 Task: Slide 3 - Table of contents.
Action: Mouse moved to (35, 88)
Screenshot: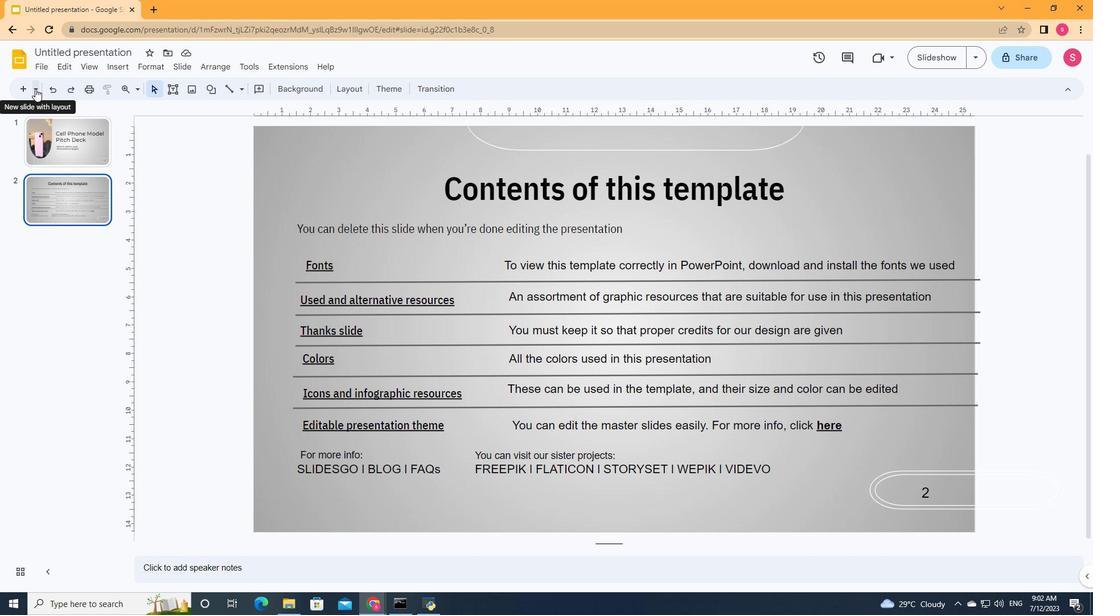 
Action: Mouse pressed left at (35, 88)
Screenshot: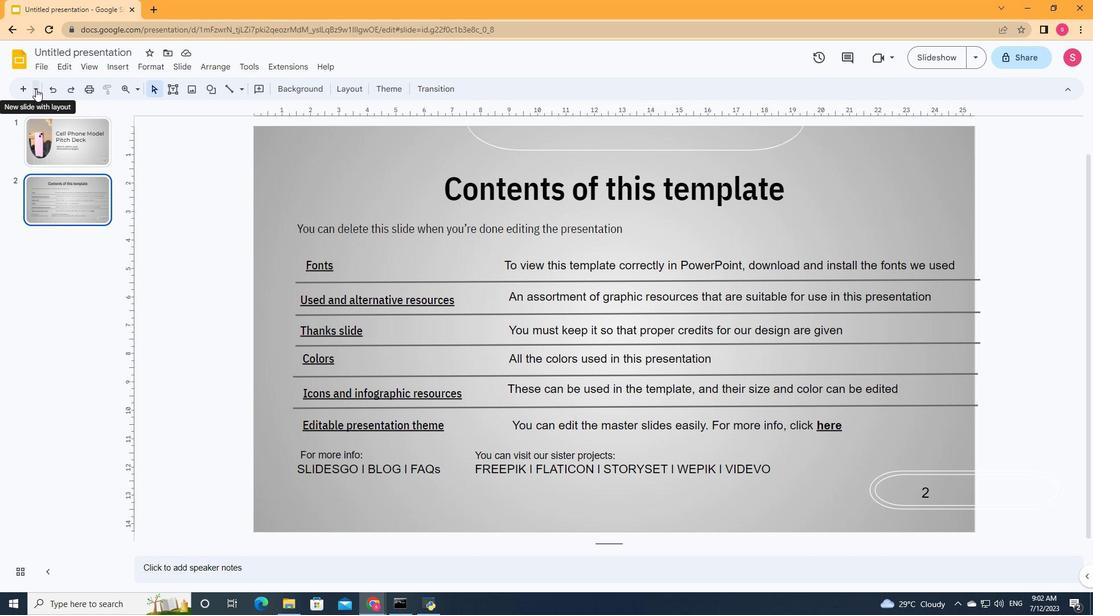 
Action: Mouse moved to (142, 130)
Screenshot: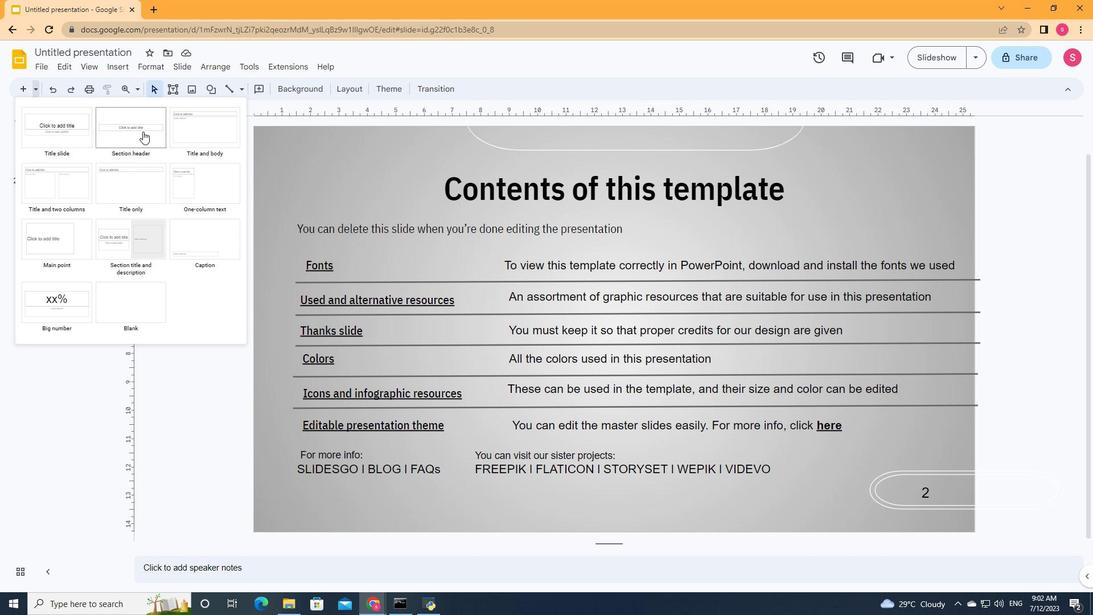 
Action: Mouse pressed left at (142, 130)
Screenshot: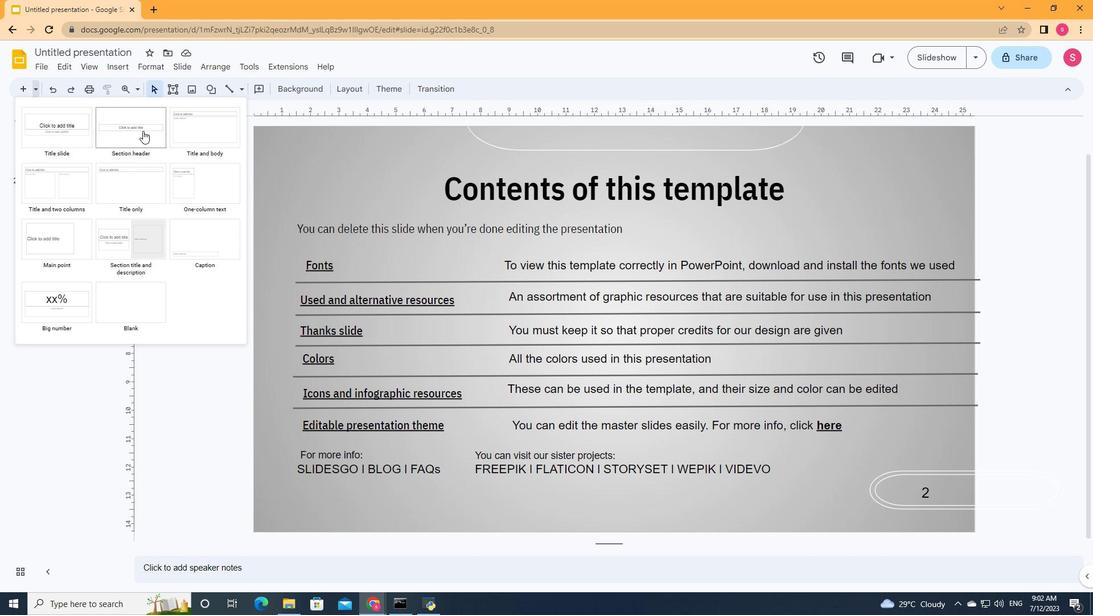 
Action: Mouse moved to (666, 295)
Screenshot: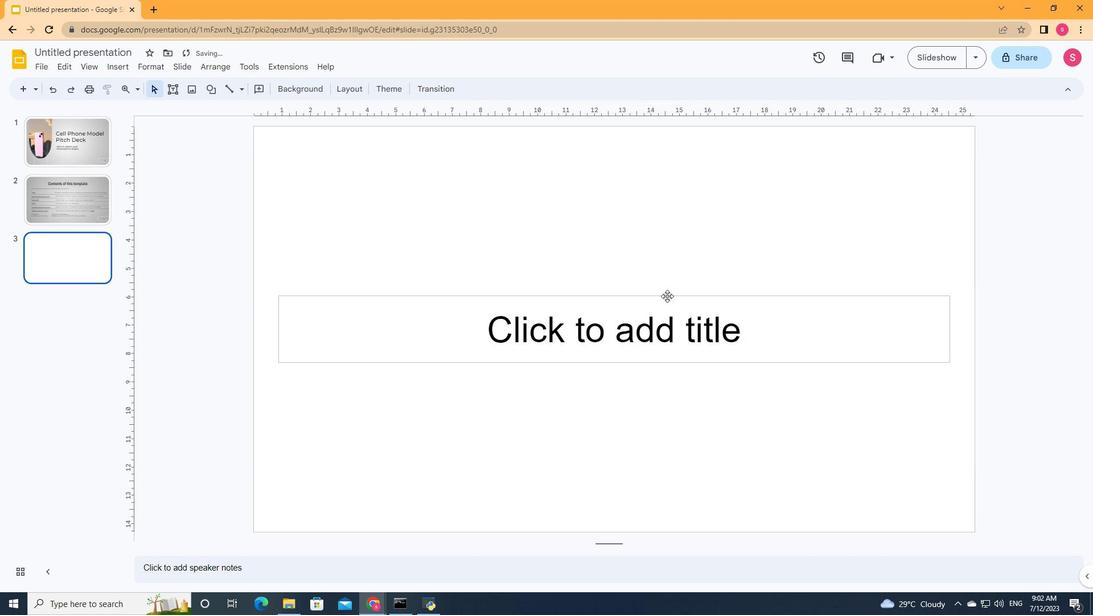 
Action: Mouse pressed left at (666, 295)
Screenshot: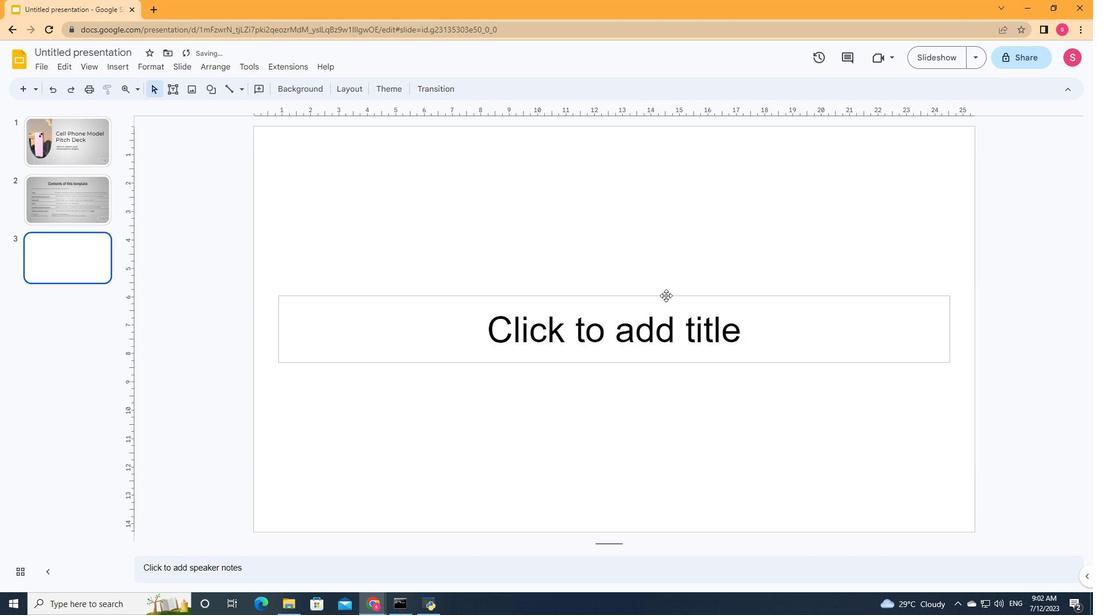 
Action: Mouse moved to (567, 295)
Screenshot: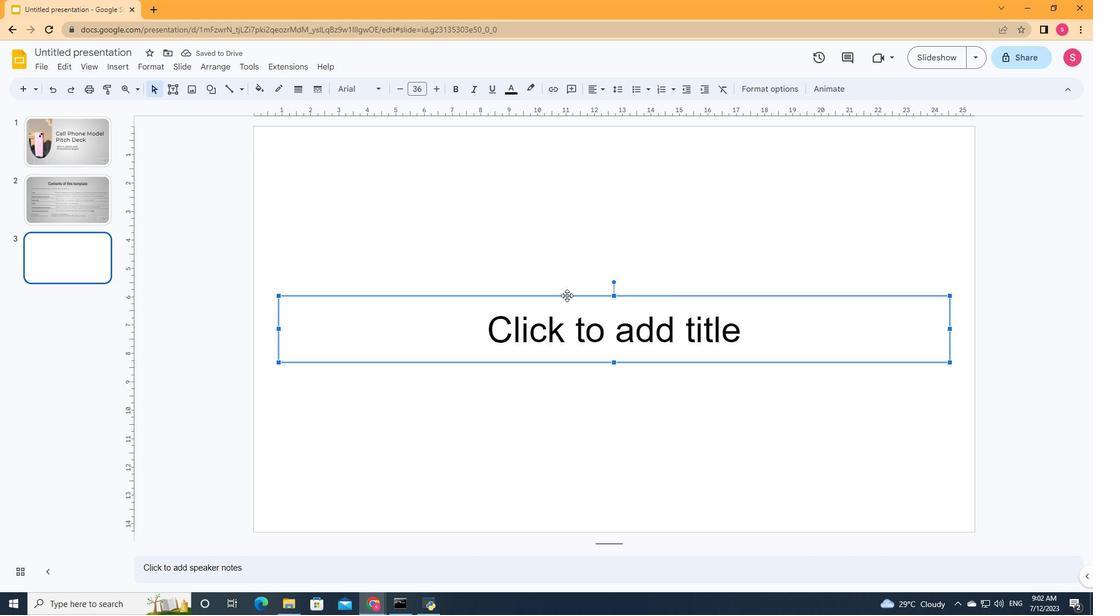 
Action: Mouse pressed left at (567, 295)
Screenshot: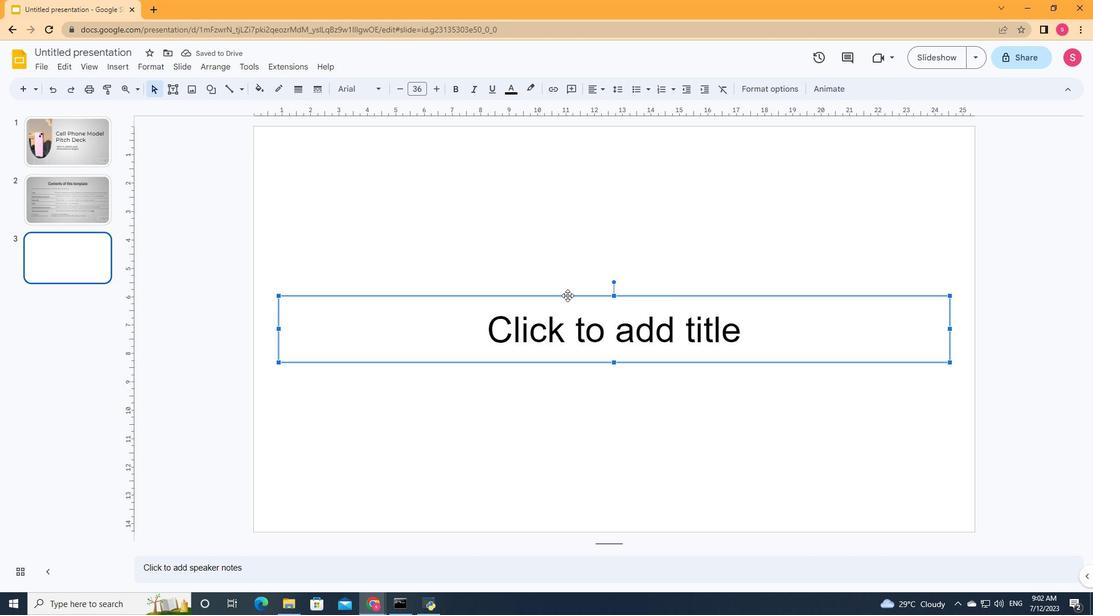 
Action: Mouse moved to (706, 187)
Screenshot: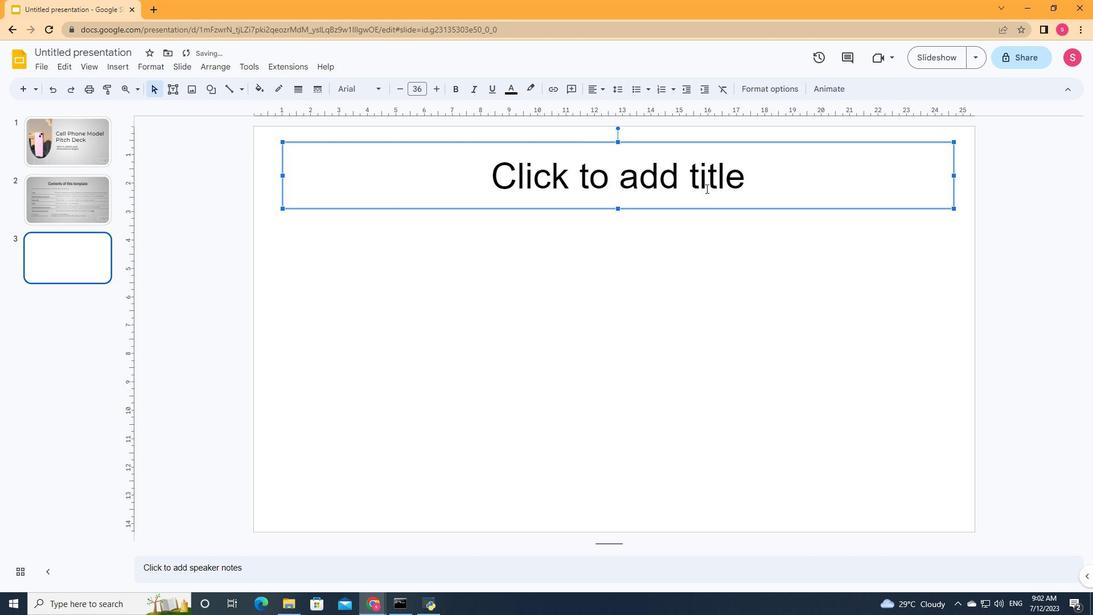 
Action: Mouse pressed left at (706, 187)
Screenshot: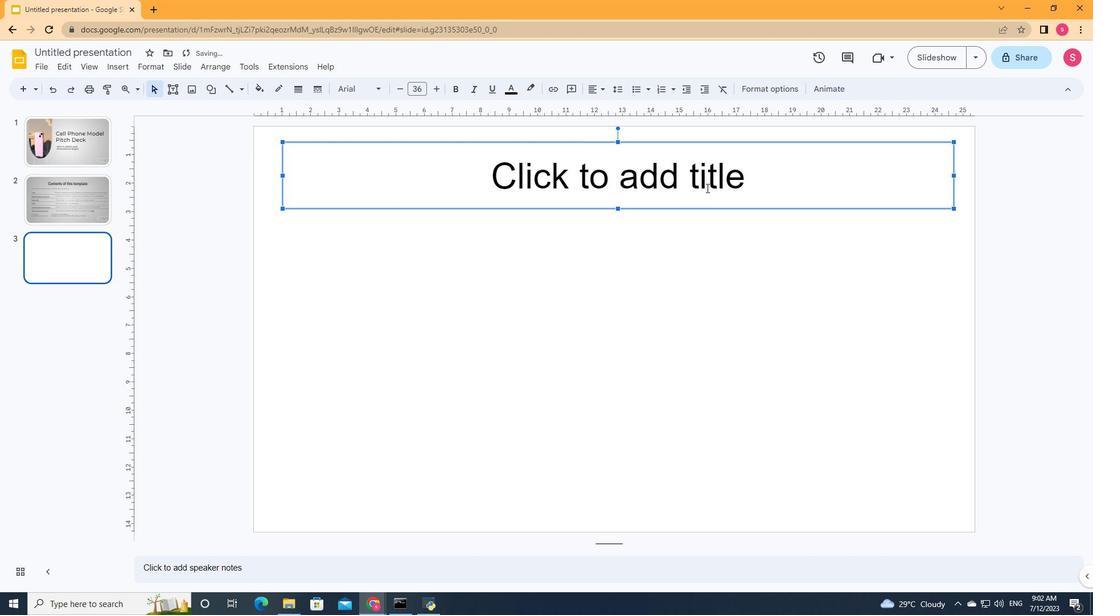
Action: Key pressed <Key.shift>Table<Key.space>of<Key.space>contents
Screenshot: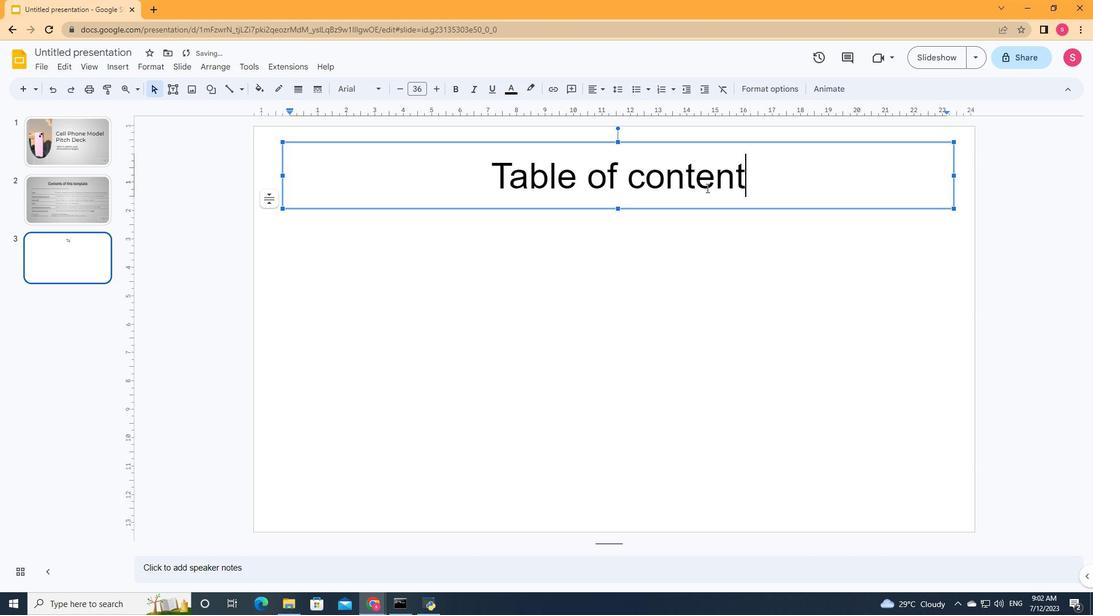 
Action: Mouse moved to (726, 244)
Screenshot: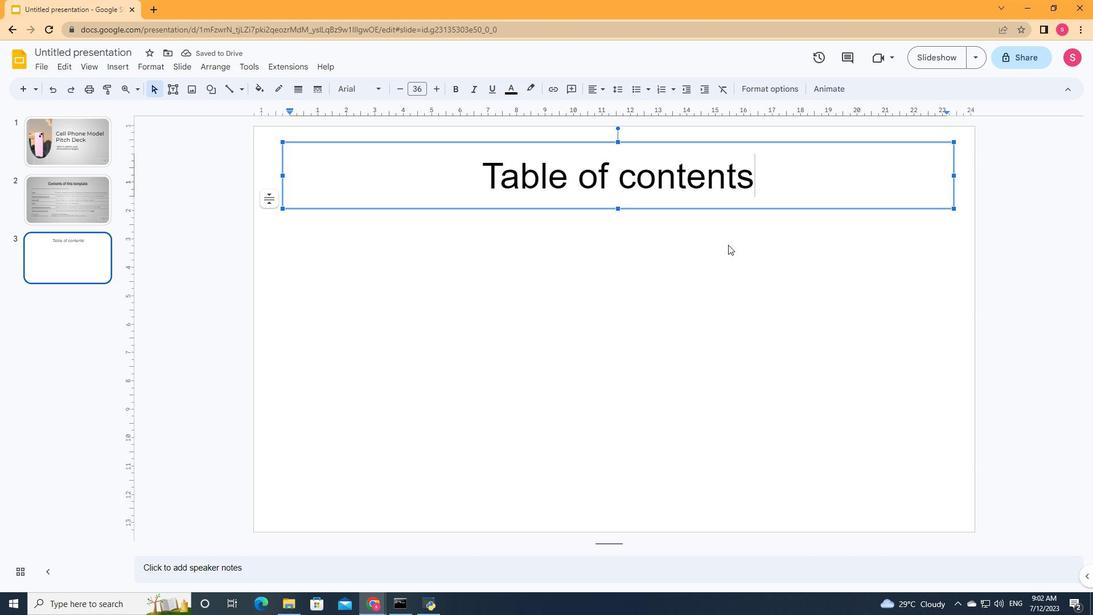 
Action: Mouse pressed left at (726, 244)
Screenshot: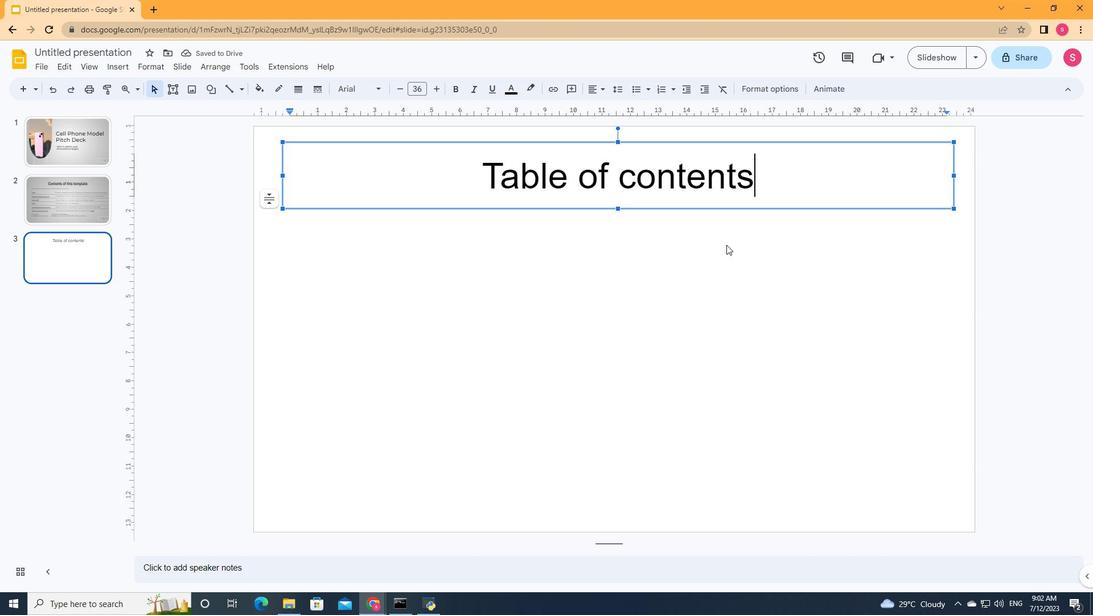 
Action: Mouse moved to (170, 85)
Screenshot: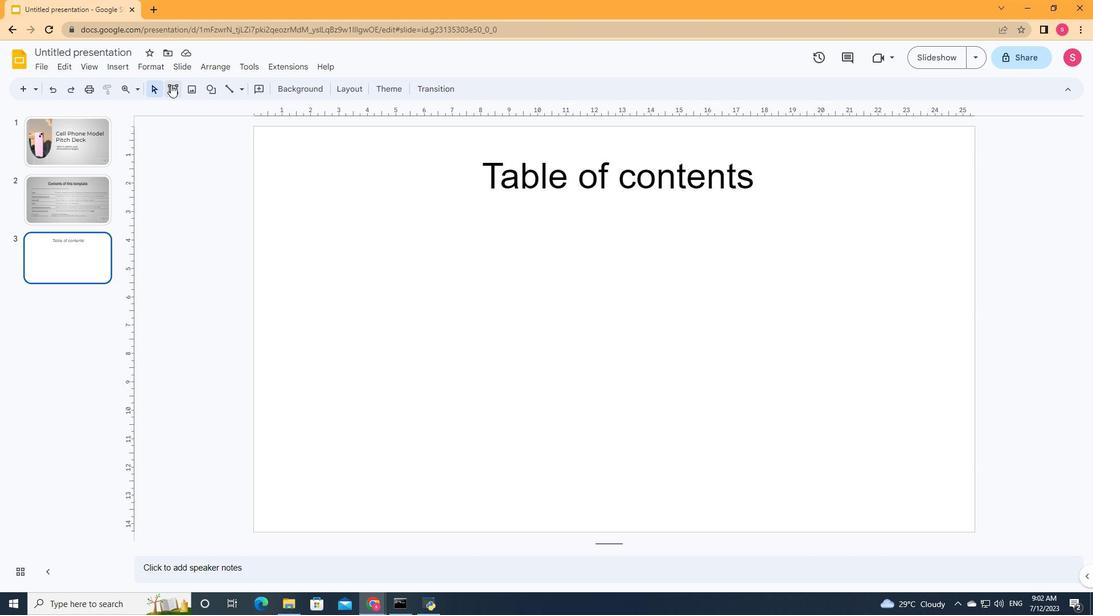 
Action: Mouse pressed left at (170, 85)
Screenshot: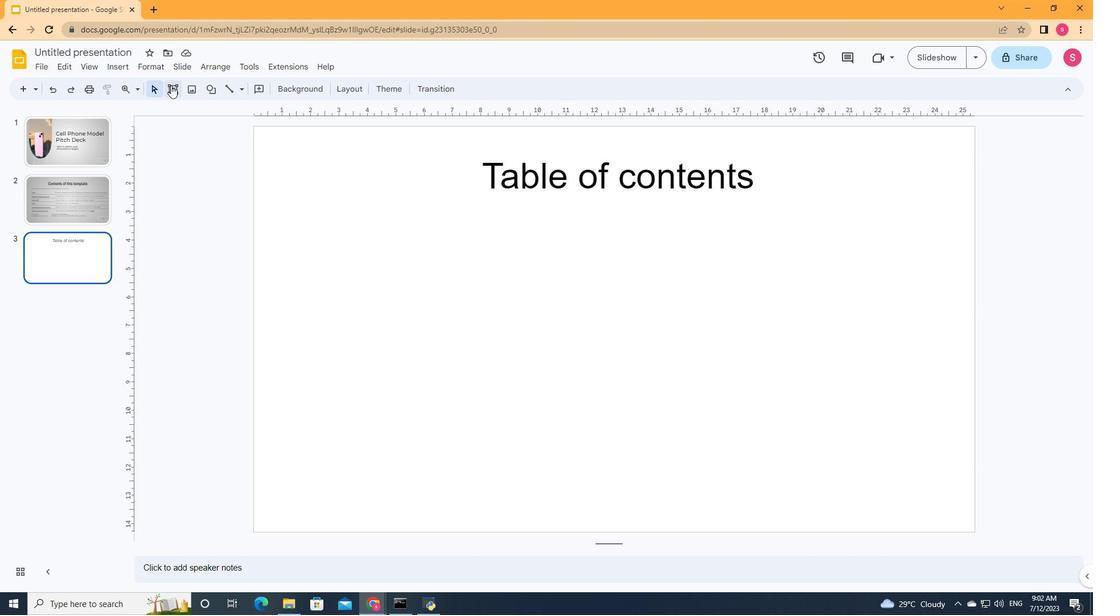 
Action: Mouse moved to (328, 231)
Screenshot: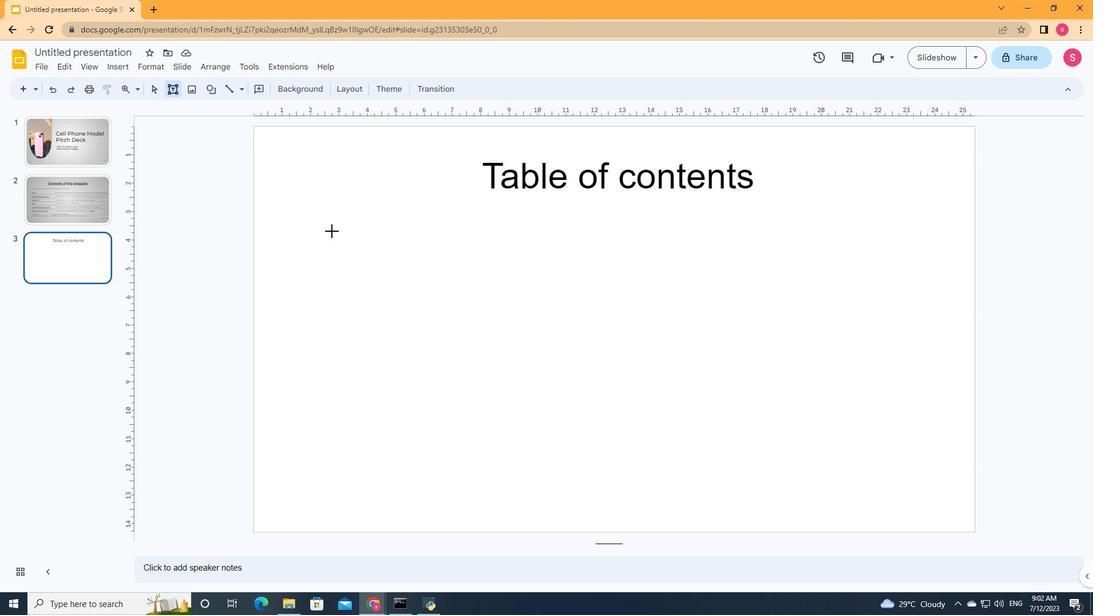 
Action: Mouse pressed left at (328, 231)
Screenshot: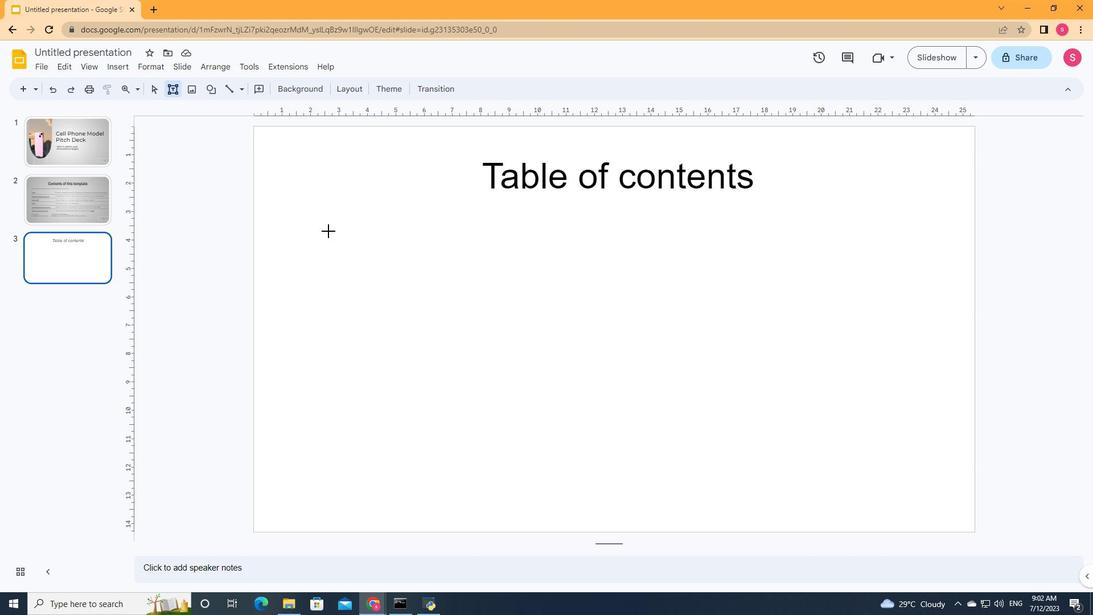 
Action: Mouse moved to (521, 260)
Screenshot: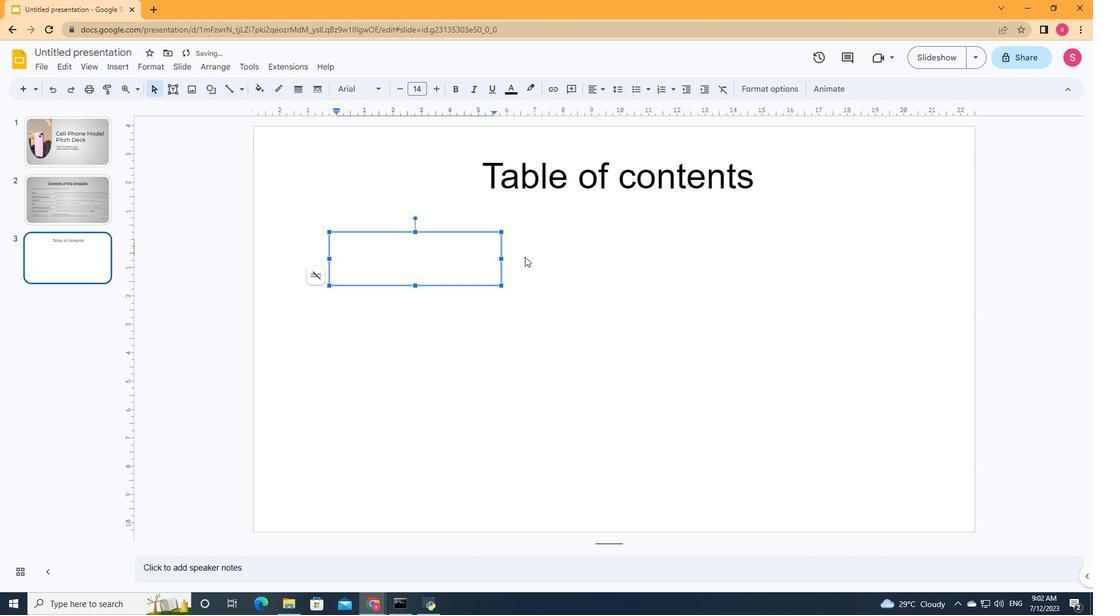 
Action: Key pressed <Key.shift>Introduction
Screenshot: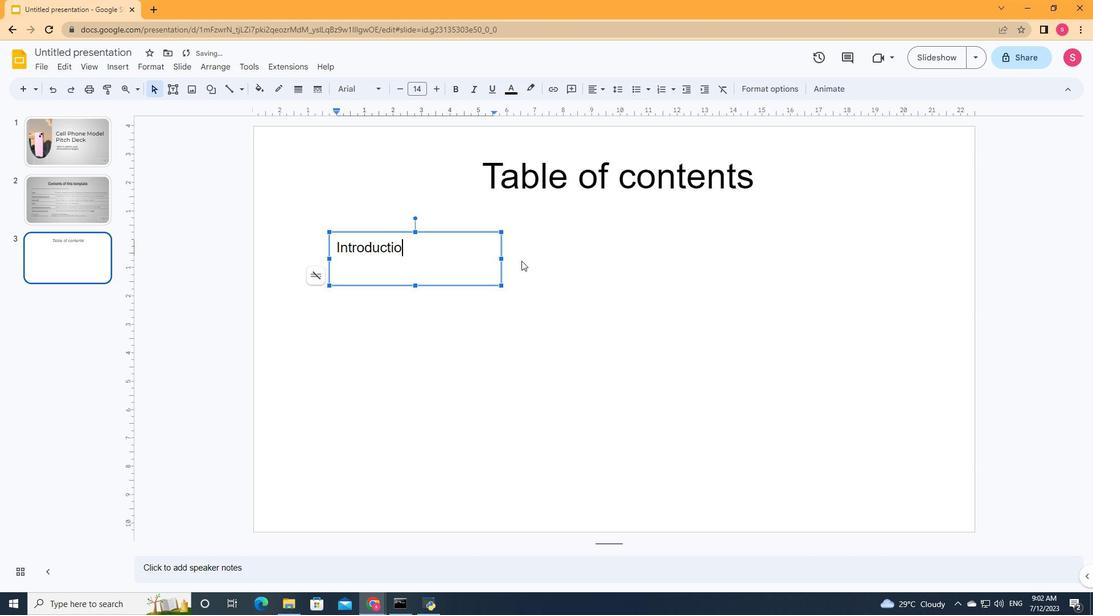 
Action: Mouse moved to (501, 284)
Screenshot: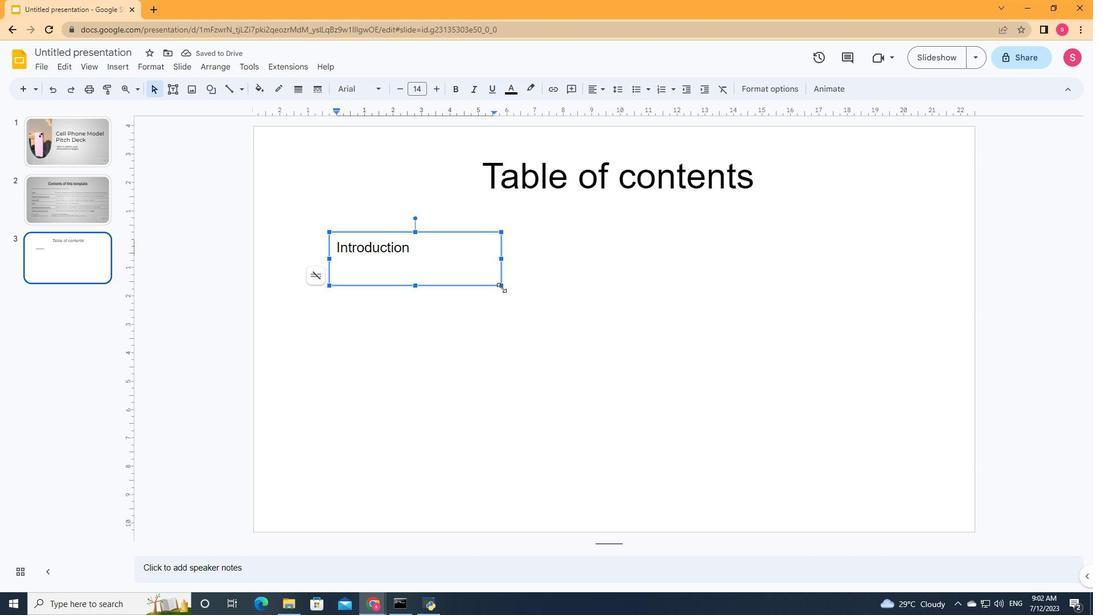 
Action: Mouse pressed left at (501, 284)
Screenshot: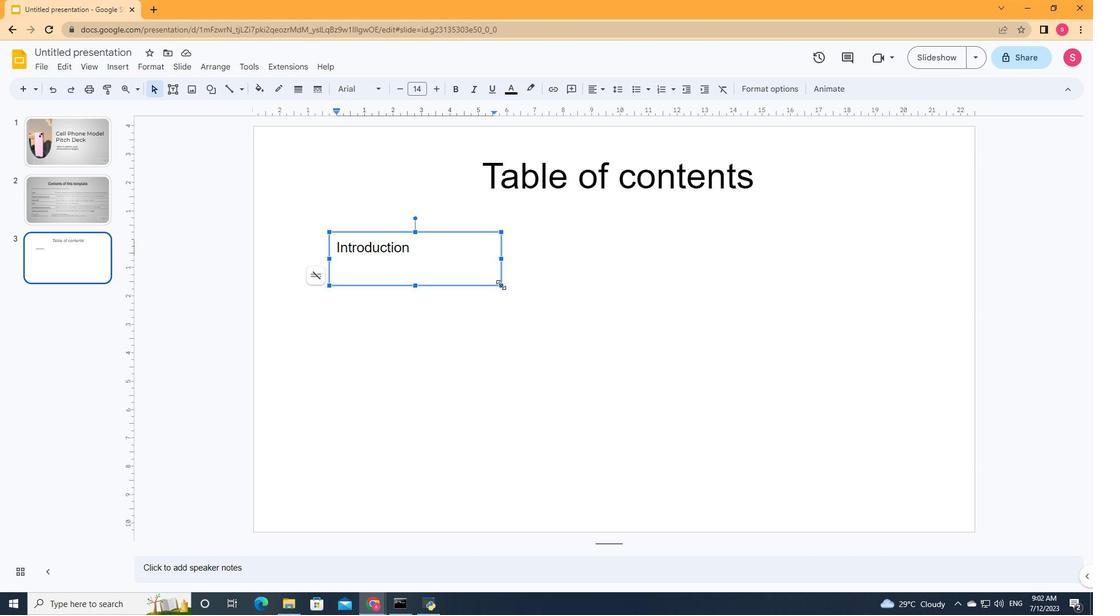 
Action: Mouse moved to (476, 263)
Screenshot: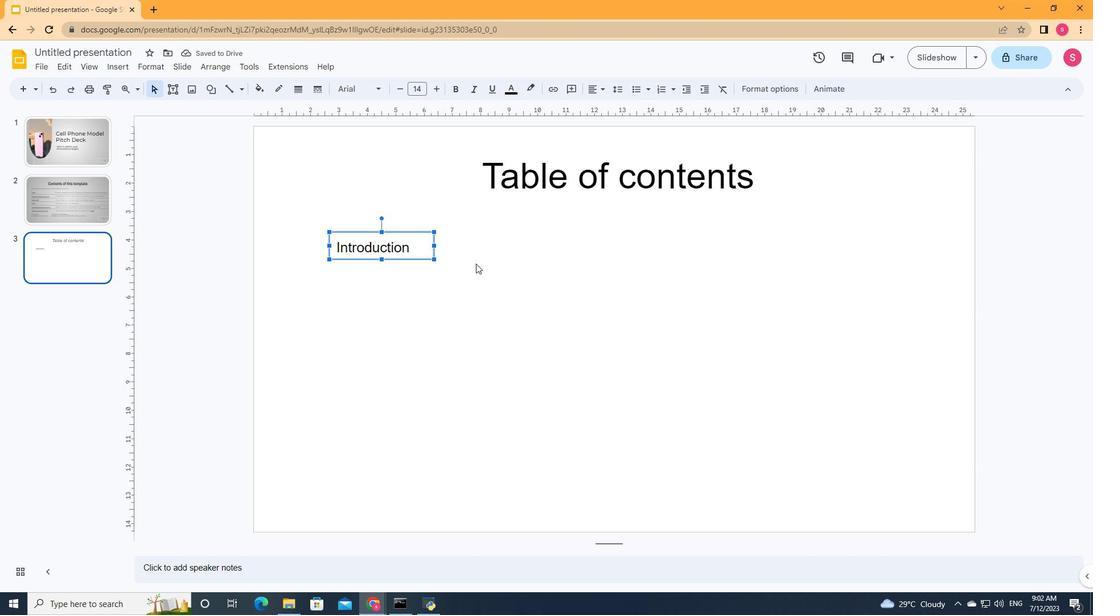 
Action: Mouse pressed left at (476, 263)
Screenshot: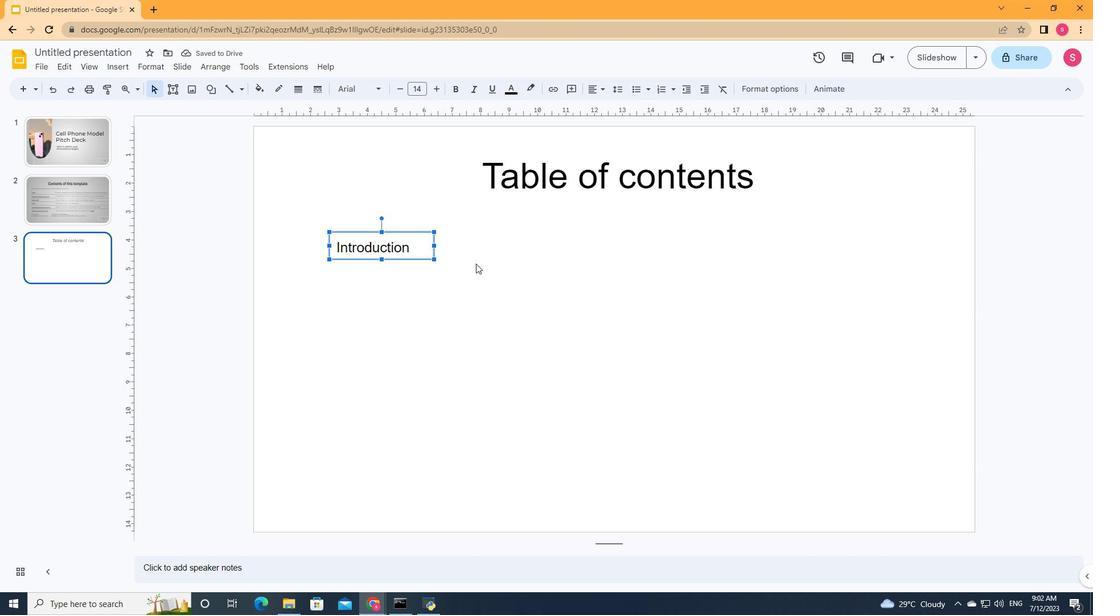 
Action: Mouse moved to (385, 248)
Screenshot: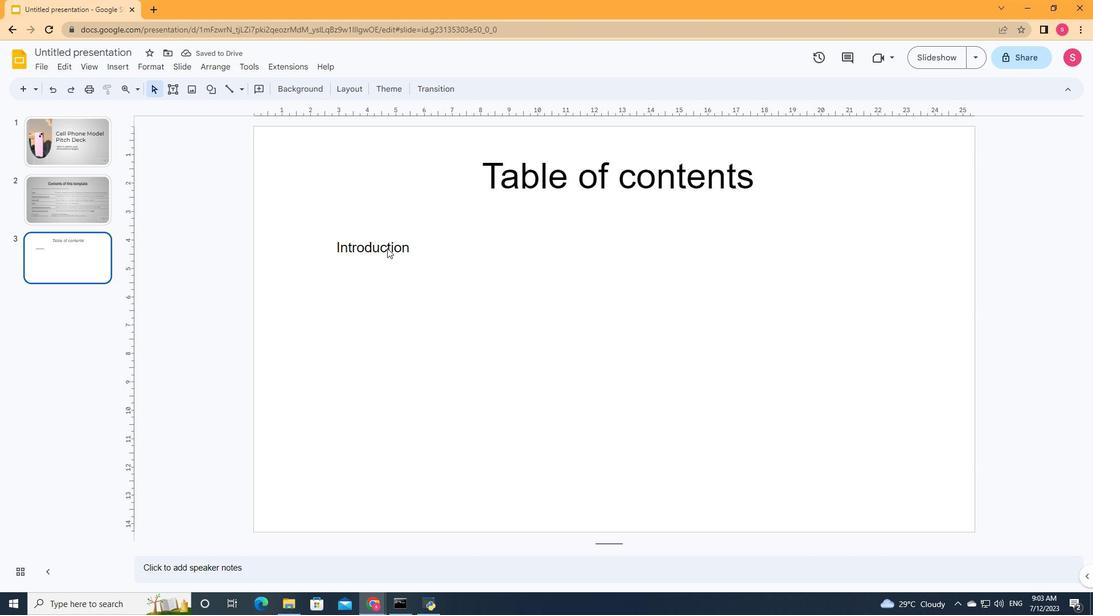 
Action: Mouse pressed left at (385, 248)
Screenshot: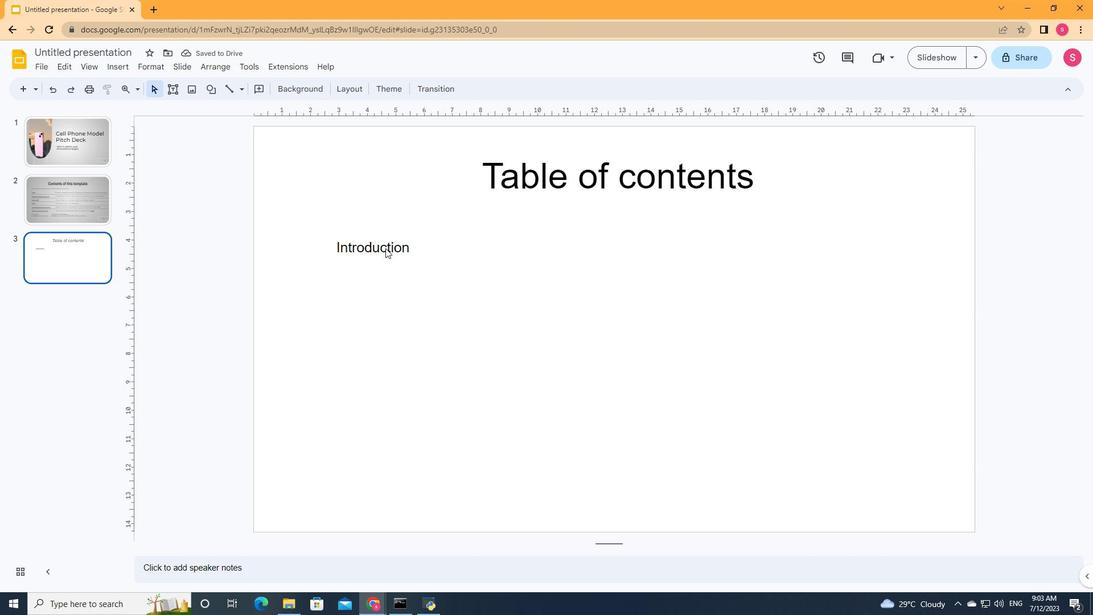 
Action: Mouse moved to (174, 87)
Screenshot: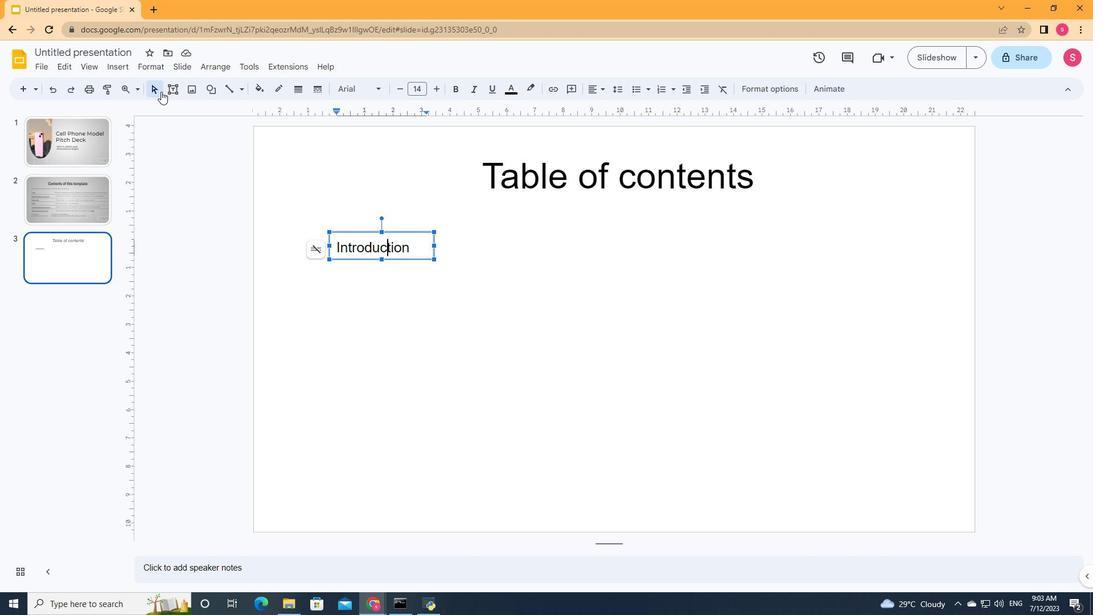
Action: Mouse pressed left at (174, 87)
Screenshot: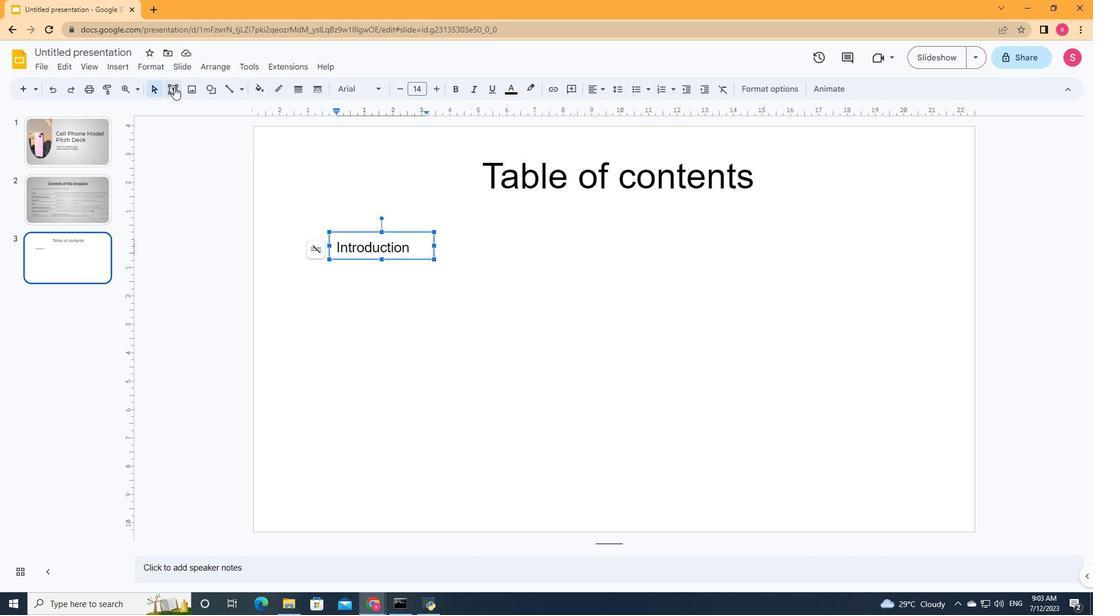 
Action: Mouse moved to (328, 292)
Screenshot: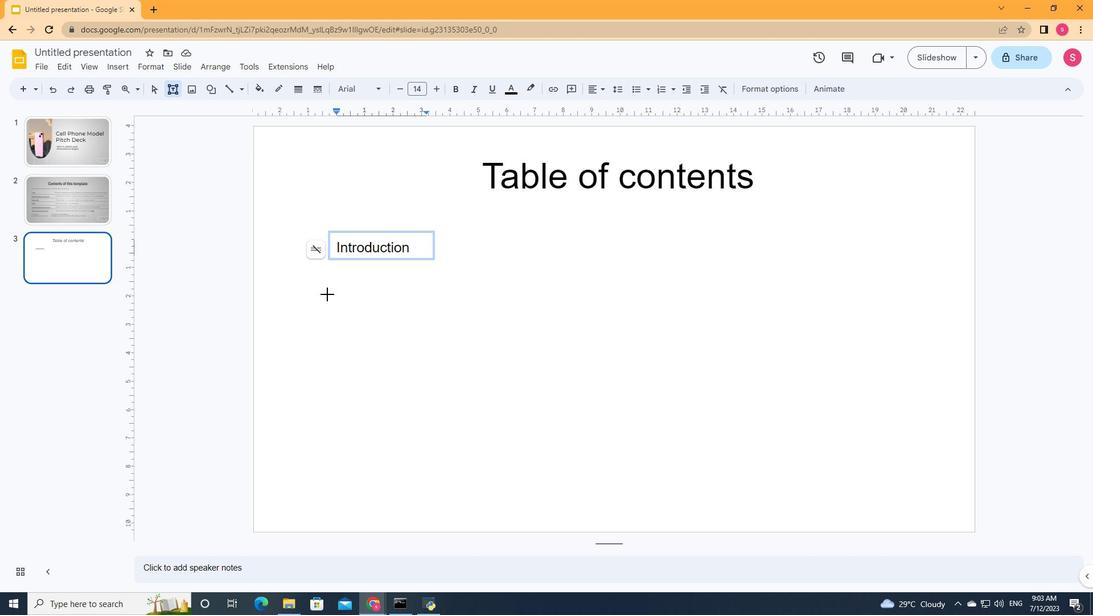 
Action: Mouse pressed left at (328, 292)
Screenshot: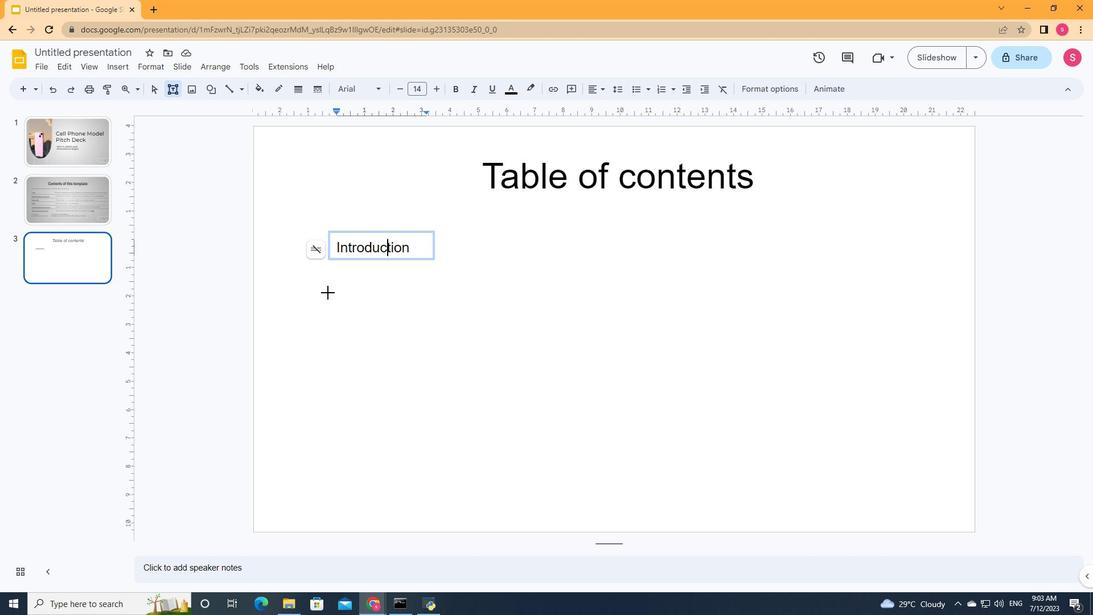 
Action: Mouse moved to (383, 319)
Screenshot: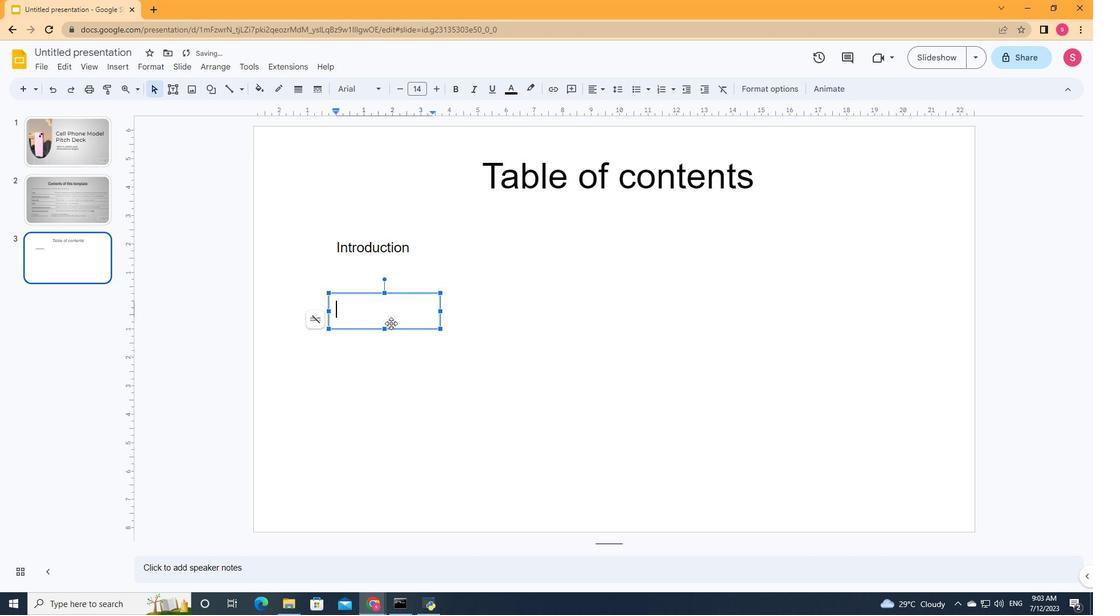 
Action: Key pressed <Key.shift>Market<Key.space>opportunity
Screenshot: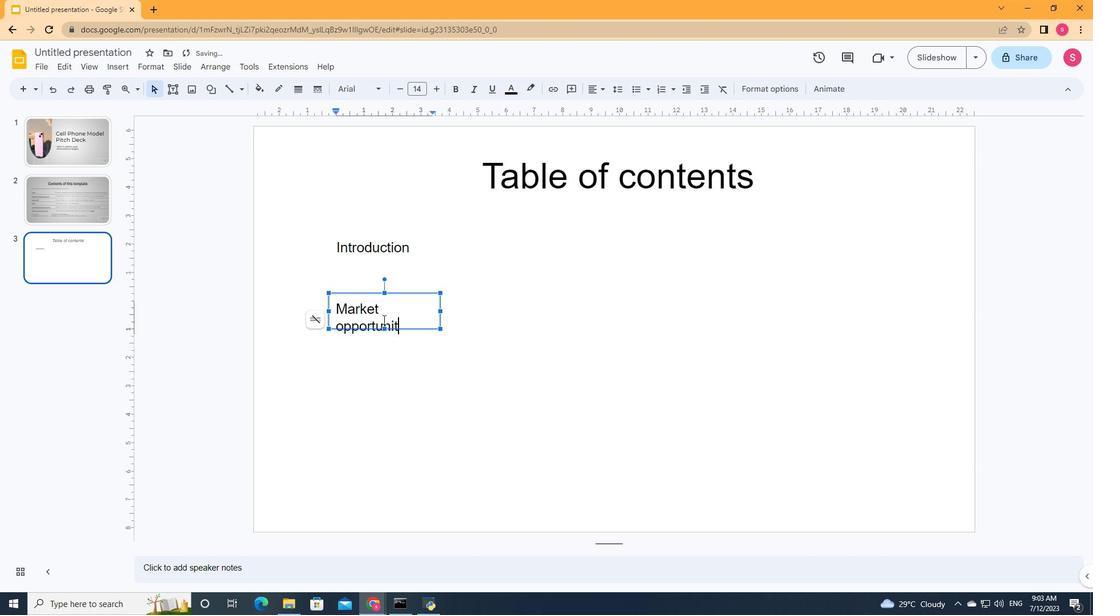 
Action: Mouse moved to (439, 310)
Screenshot: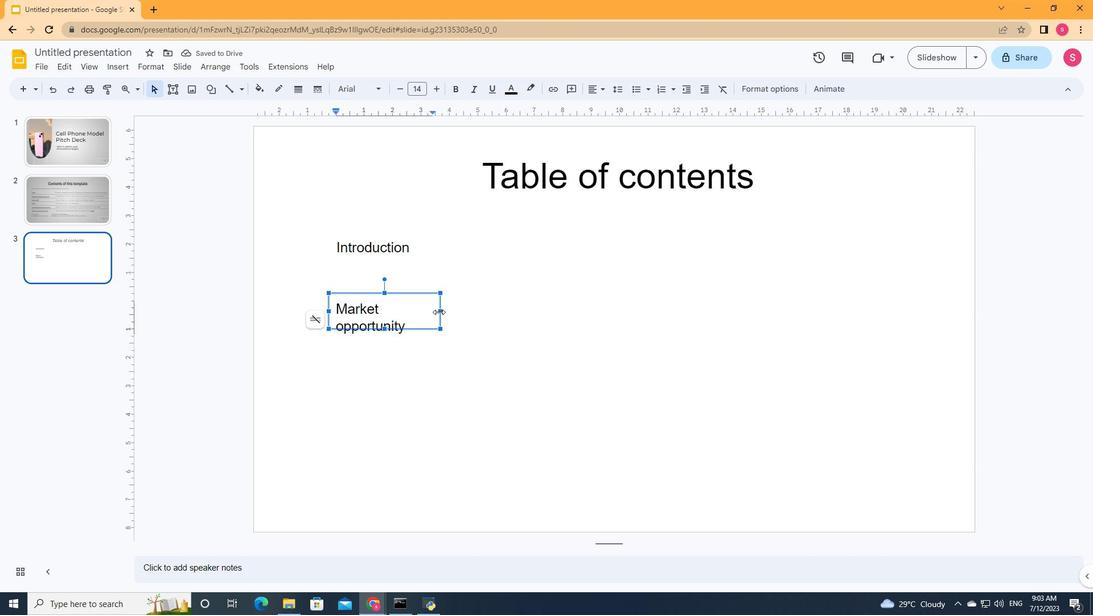 
Action: Mouse pressed left at (439, 310)
Screenshot: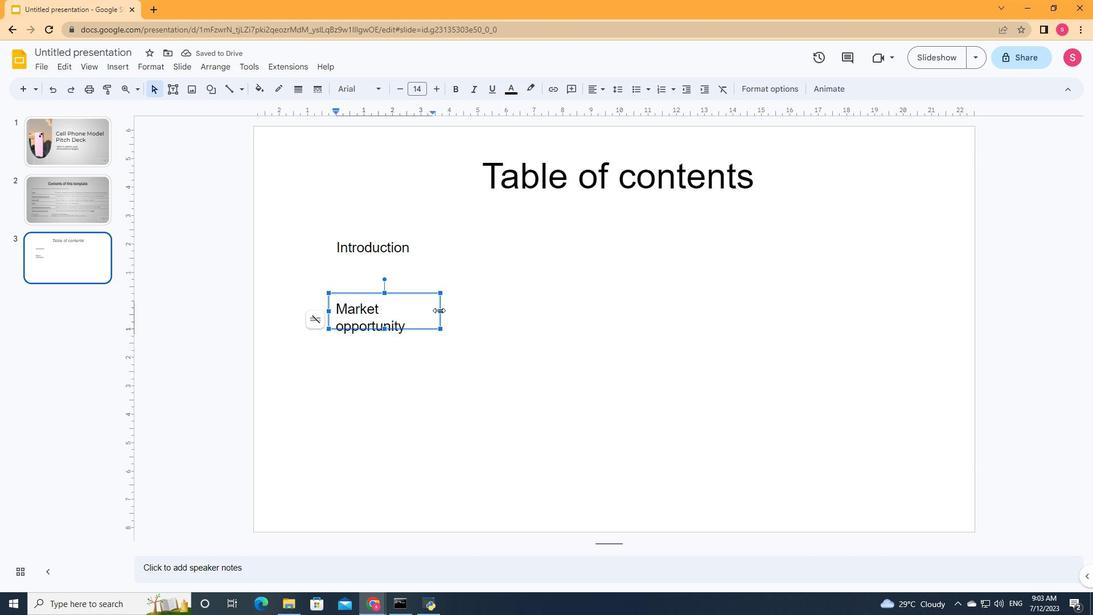 
Action: Mouse moved to (410, 347)
Screenshot: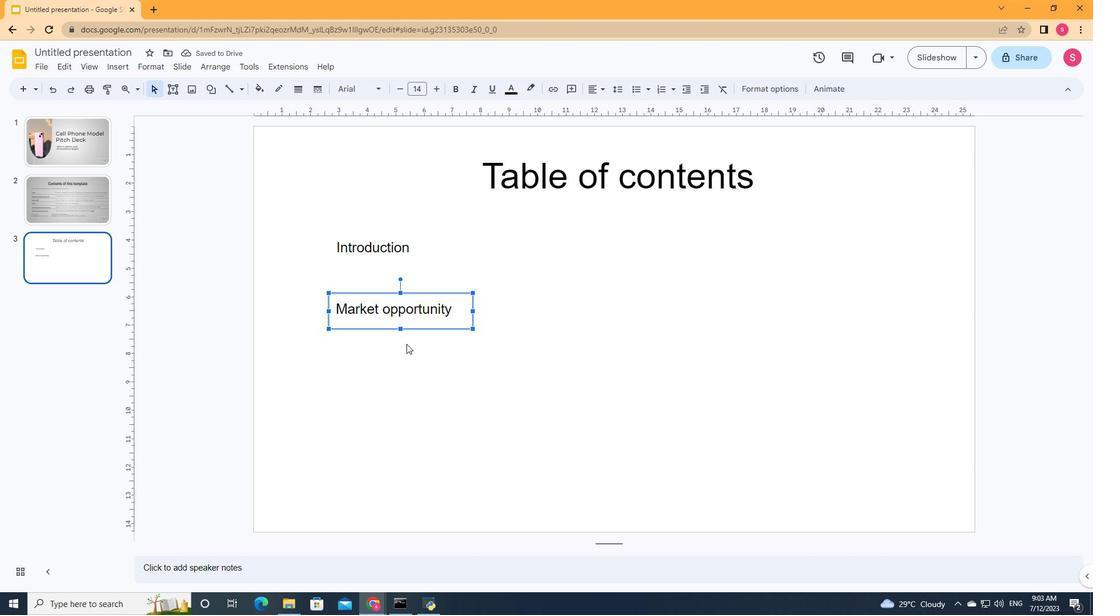 
Action: Mouse pressed left at (410, 347)
Screenshot: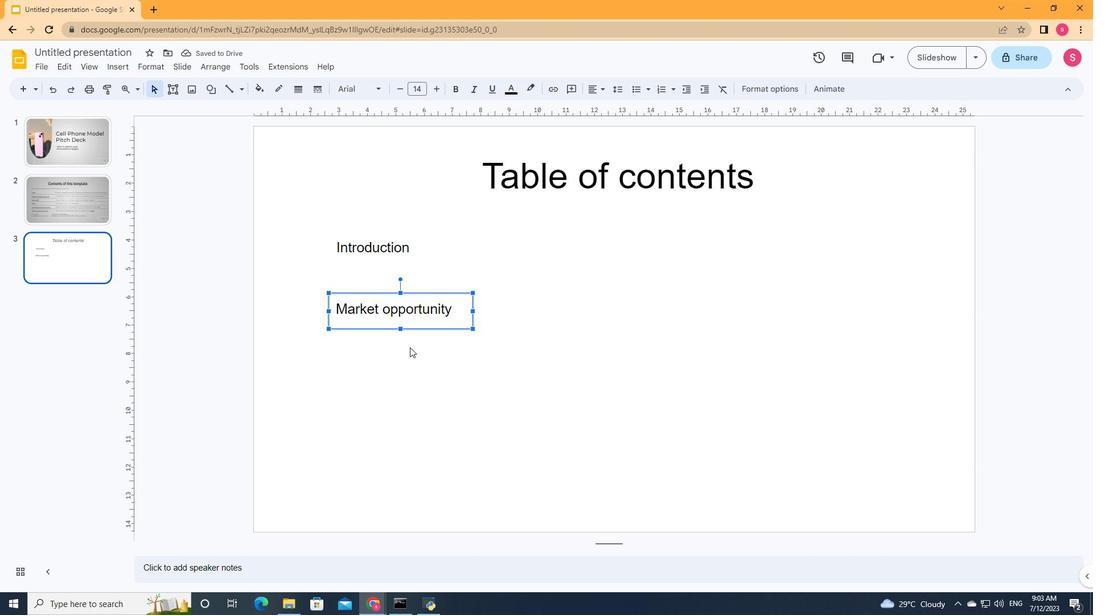 
Action: Mouse moved to (176, 93)
Screenshot: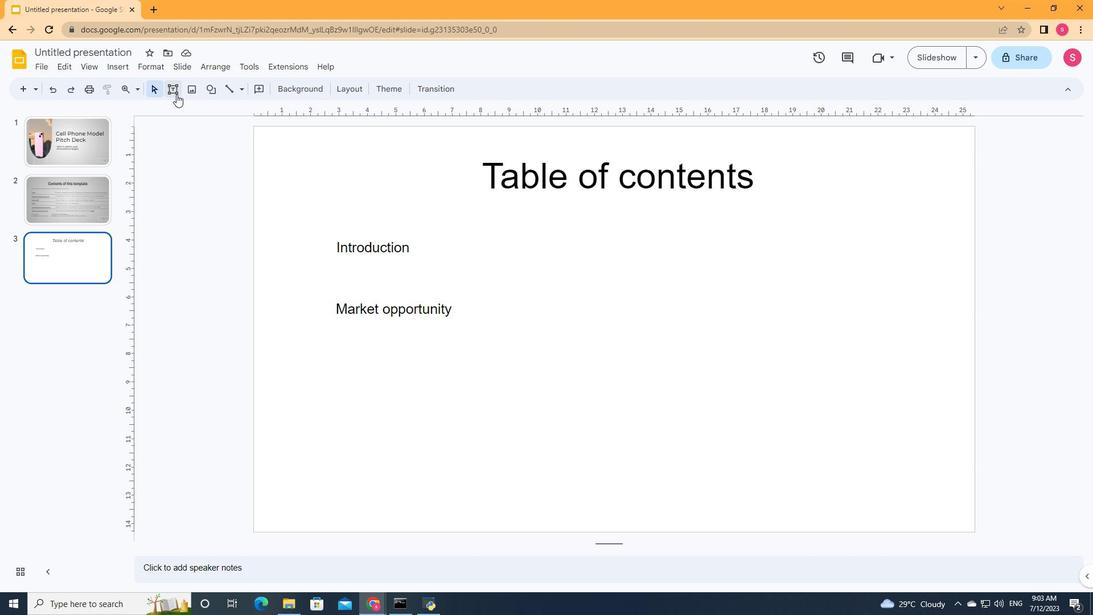
Action: Mouse pressed left at (176, 93)
Screenshot: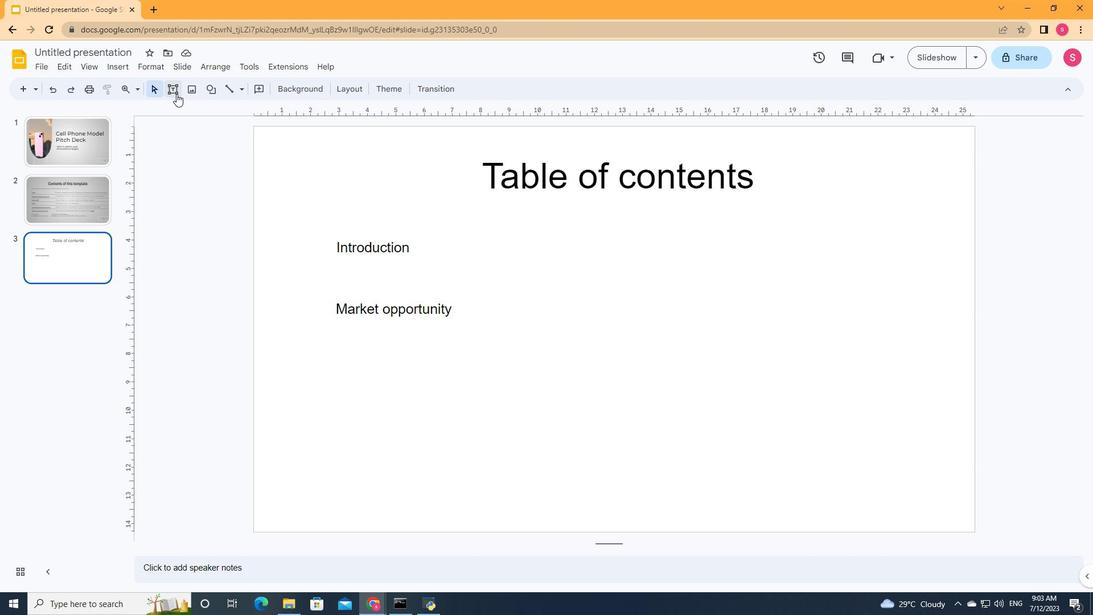 
Action: Mouse moved to (334, 354)
Screenshot: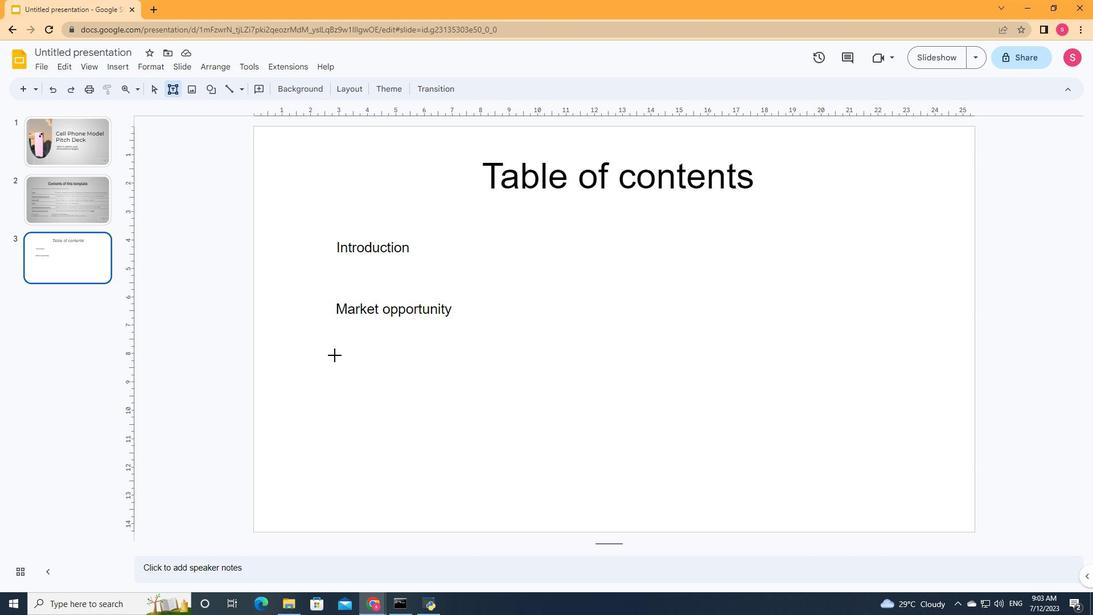 
Action: Mouse pressed left at (334, 354)
Screenshot: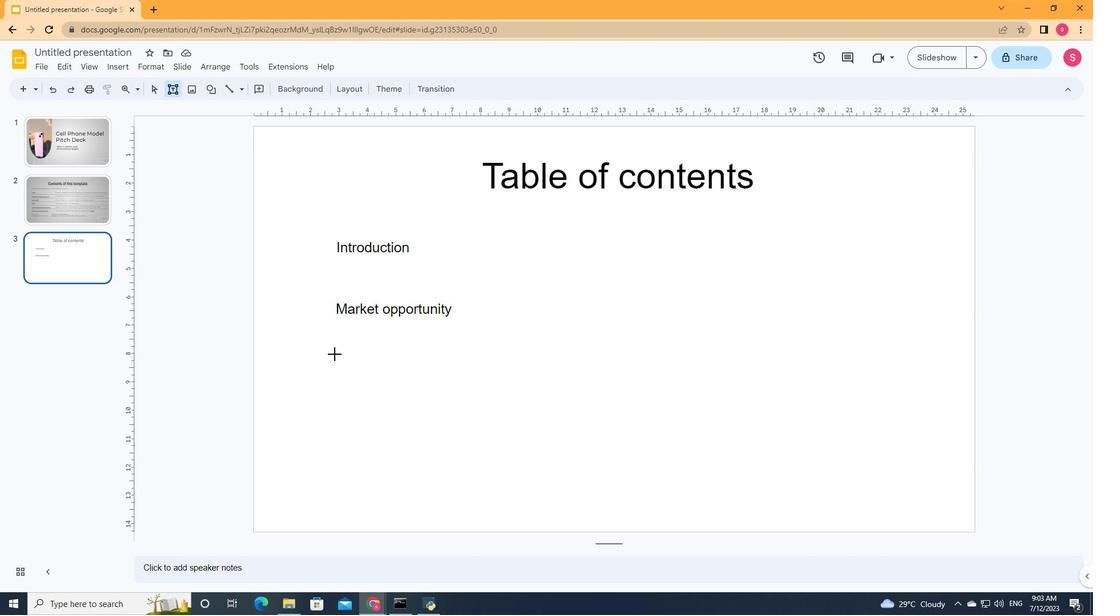 
Action: Mouse moved to (409, 393)
Screenshot: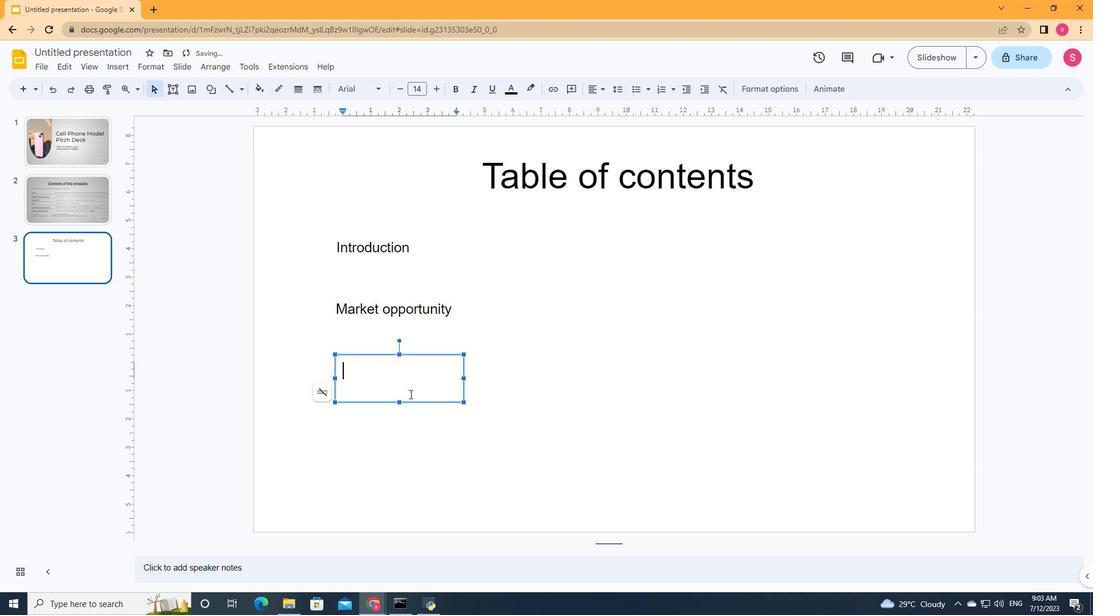 
Action: Key pressed <Key.shift>Team<Key.space><Key.shift><Key.shift><Key.shift><Key.shift><Key.shift><Key.shift><Key.shift><Key.shift><Key.shift><Key.shift><Key.shift><Key.shift><Key.shift><Key.shift><Key.shift><Key.shift><Key.shift><Key.shift><Key.shift><Key.shift><Key.shift>&<Key.space>timeline
Screenshot: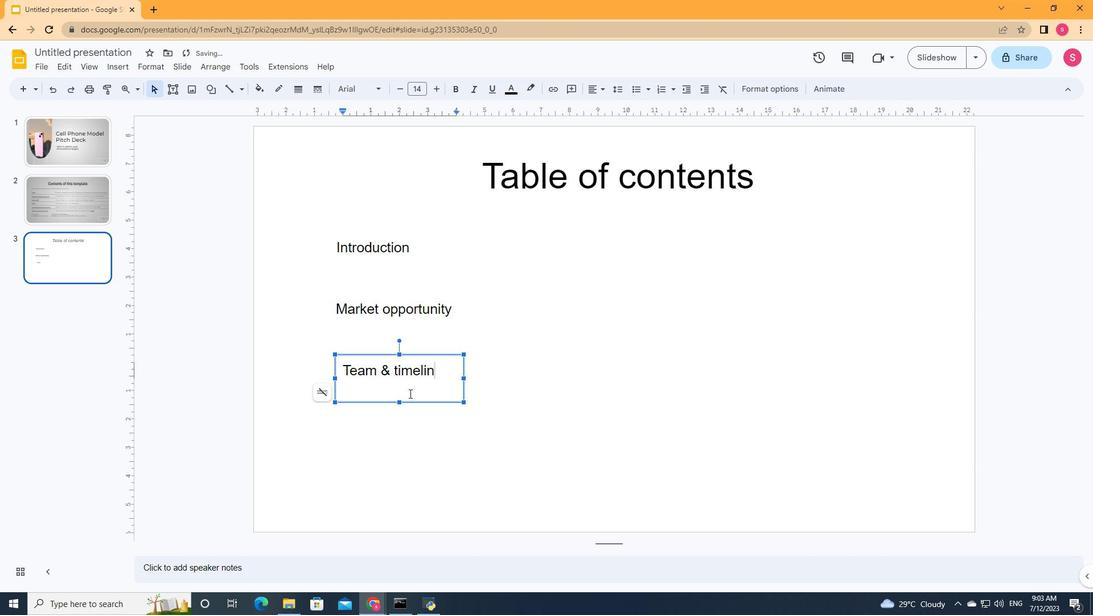 
Action: Mouse moved to (496, 388)
Screenshot: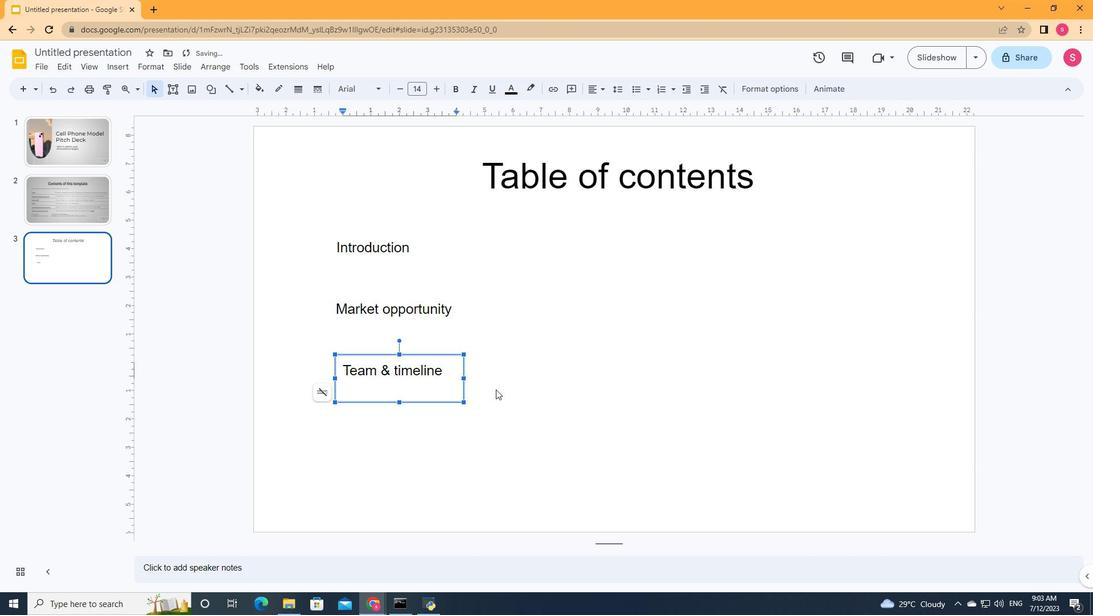 
Action: Mouse pressed left at (496, 388)
Screenshot: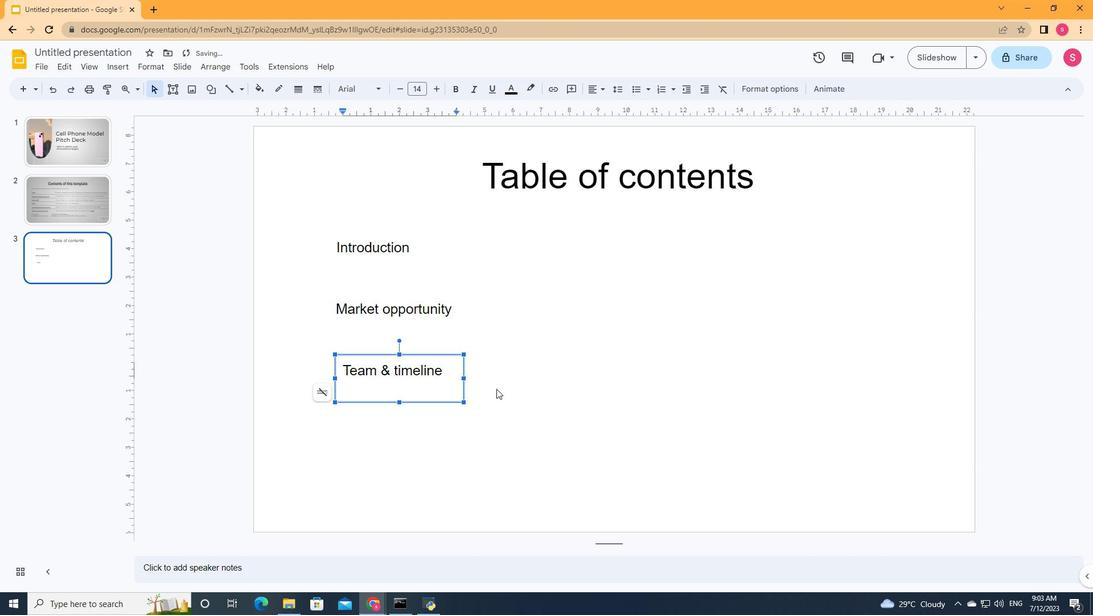 
Action: Mouse moved to (171, 87)
Screenshot: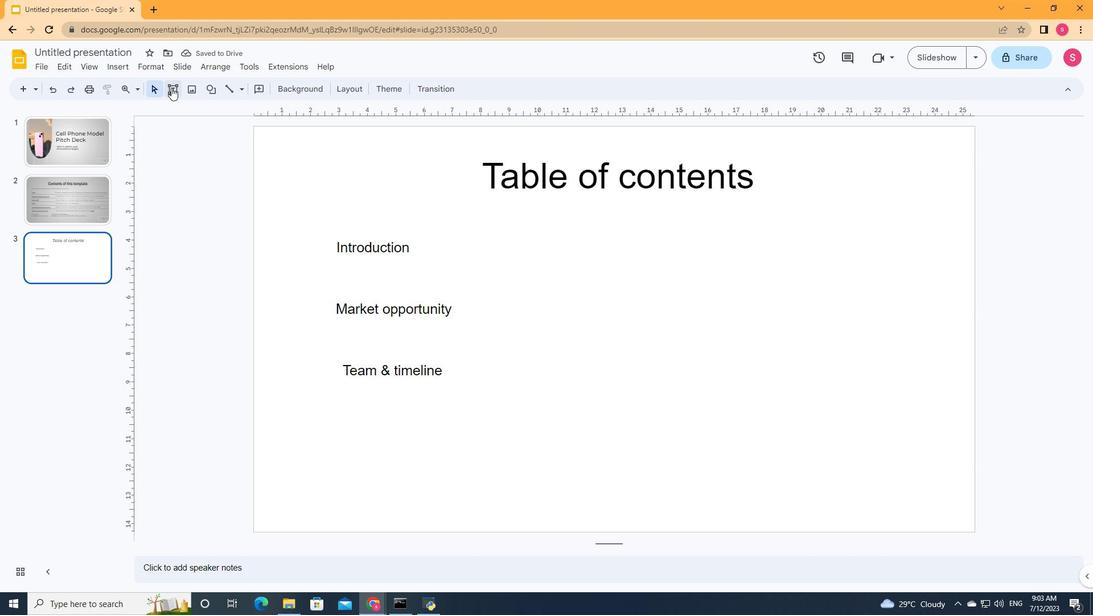 
Action: Mouse pressed left at (171, 87)
Screenshot: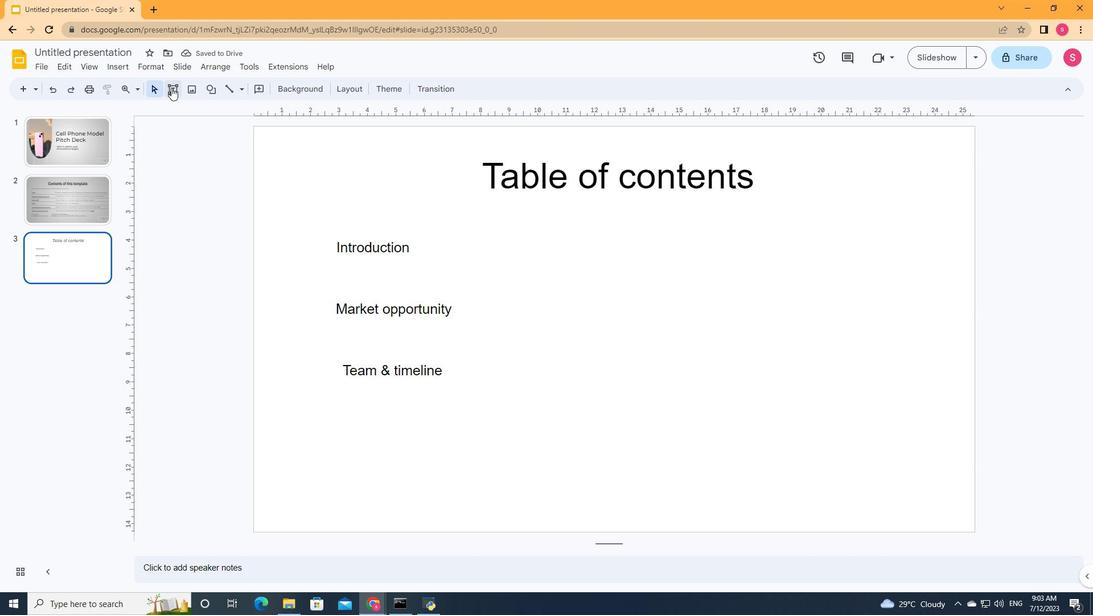 
Action: Mouse moved to (750, 235)
Screenshot: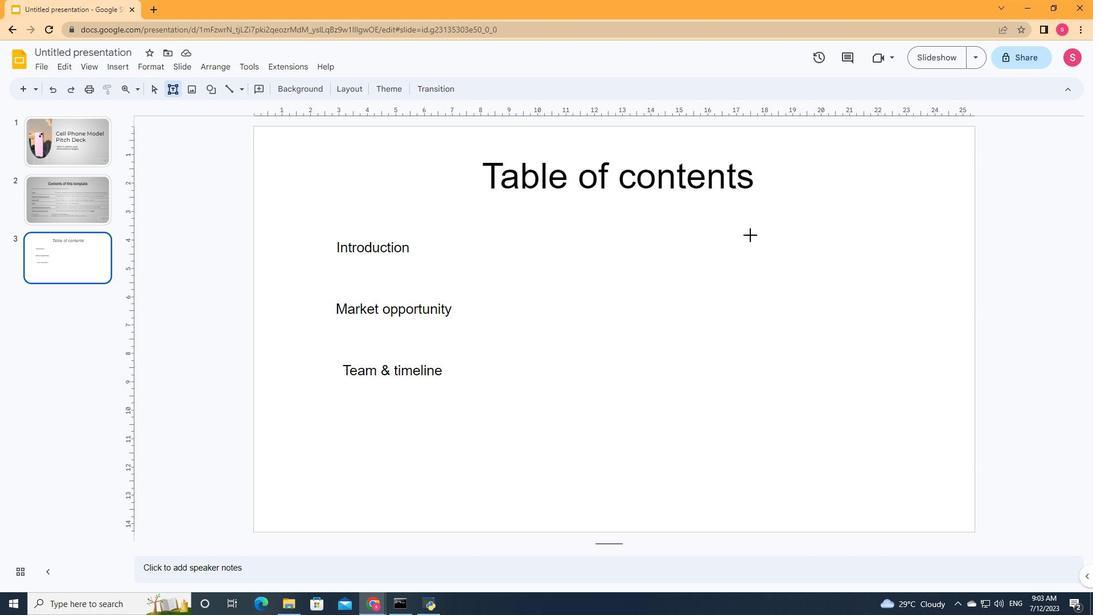 
Action: Mouse pressed left at (750, 235)
Screenshot: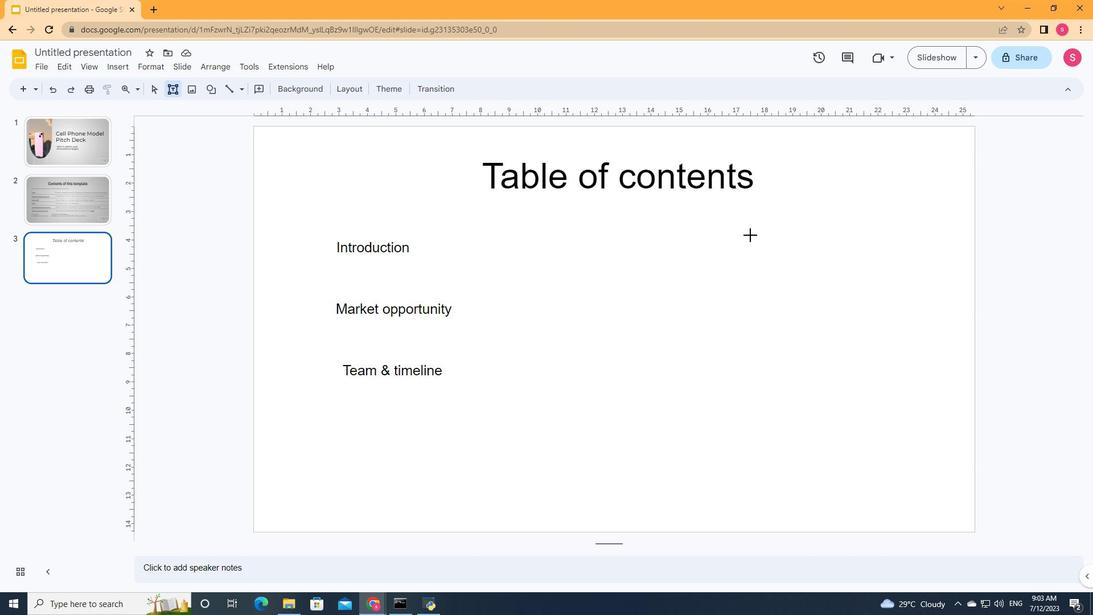 
Action: Mouse moved to (869, 267)
Screenshot: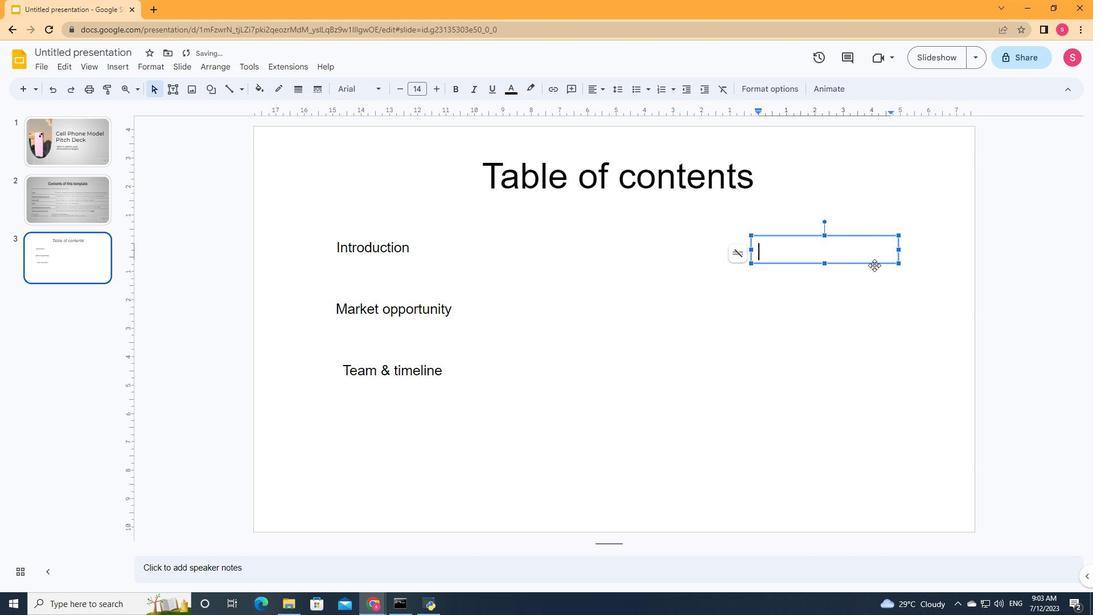 
Action: Key pressed <Key.shift>Problem<Key.space><Key.shift><Key.shift><Key.shift><Key.shift><Key.shift><Key.shift><Key.shift><Key.shift><Key.shift><Key.shift><Key.shift><Key.shift><Key.shift><Key.shift><Key.shift><Key.shift><Key.shift><Key.shift><Key.shift><Key.shift><Key.shift>&<Key.space>solution
Screenshot: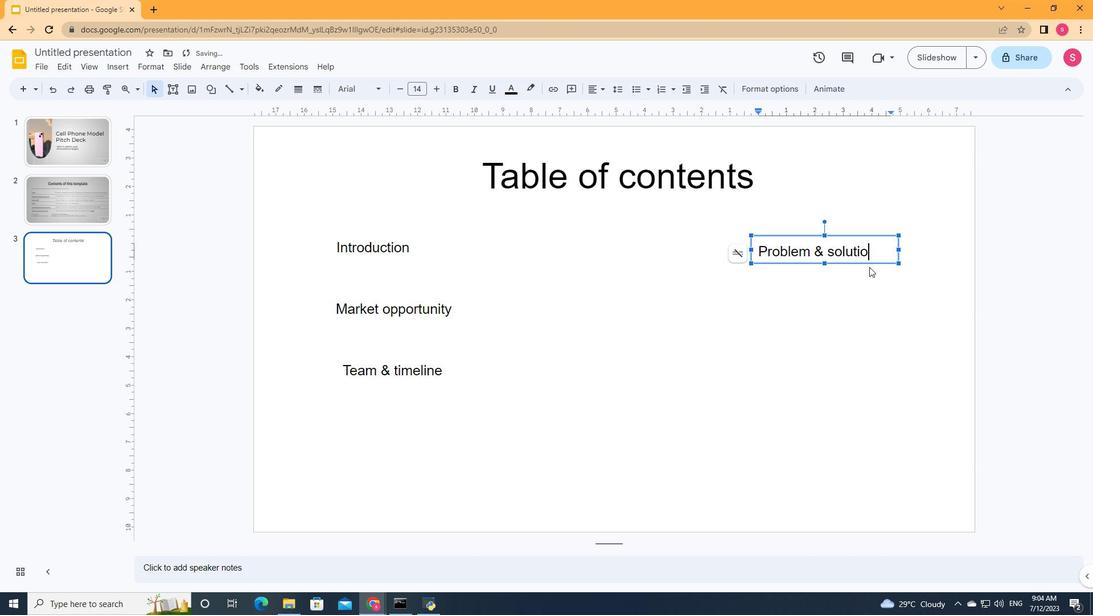 
Action: Mouse moved to (864, 297)
Screenshot: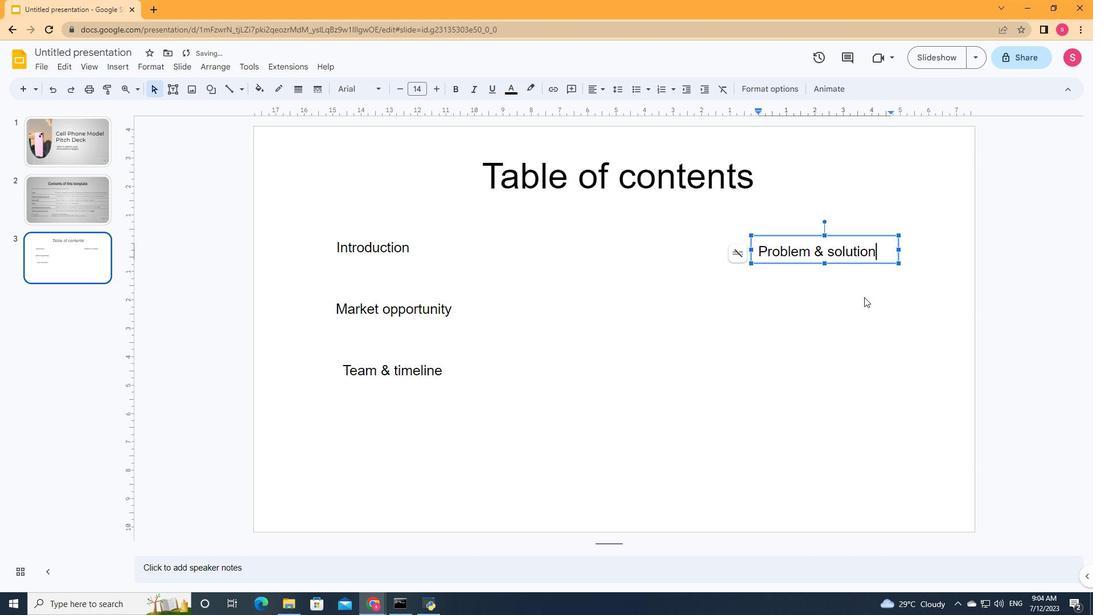 
Action: Mouse pressed left at (864, 297)
Screenshot: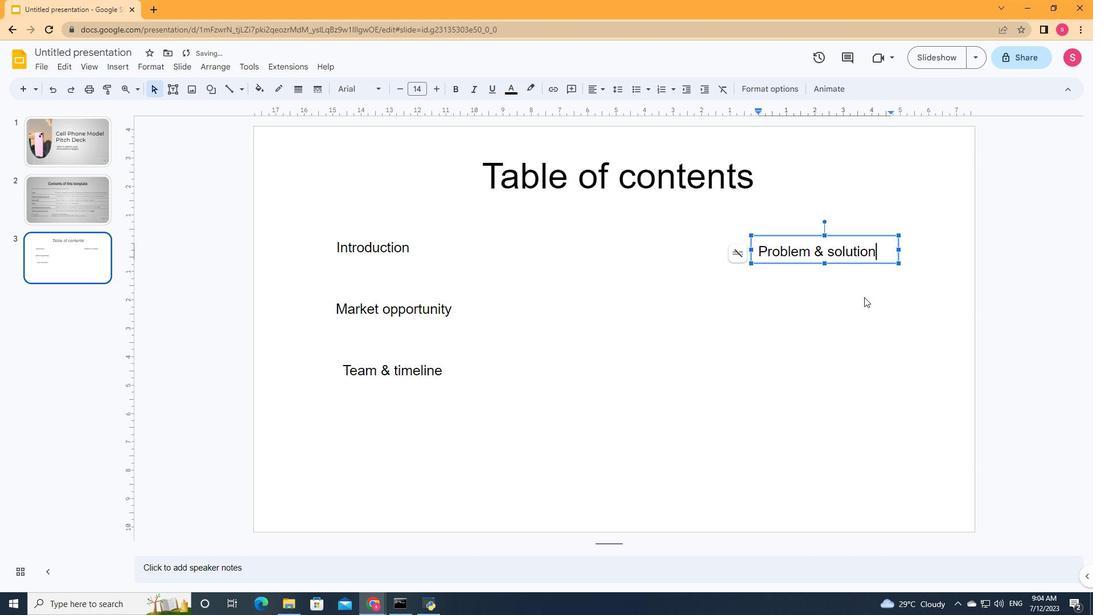 
Action: Mouse moved to (171, 95)
Screenshot: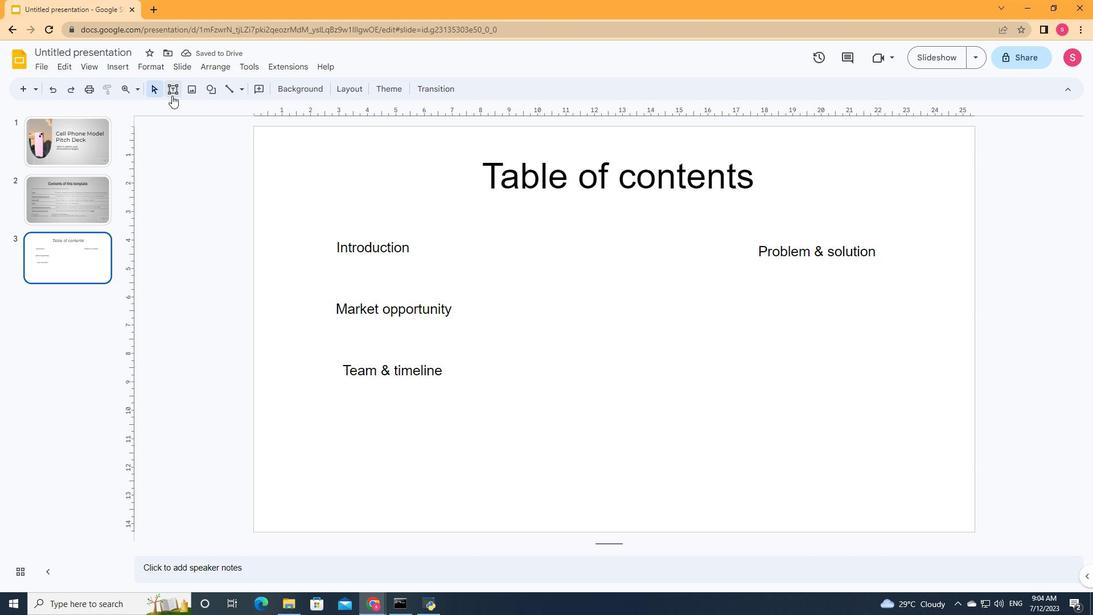 
Action: Mouse pressed left at (171, 95)
Screenshot: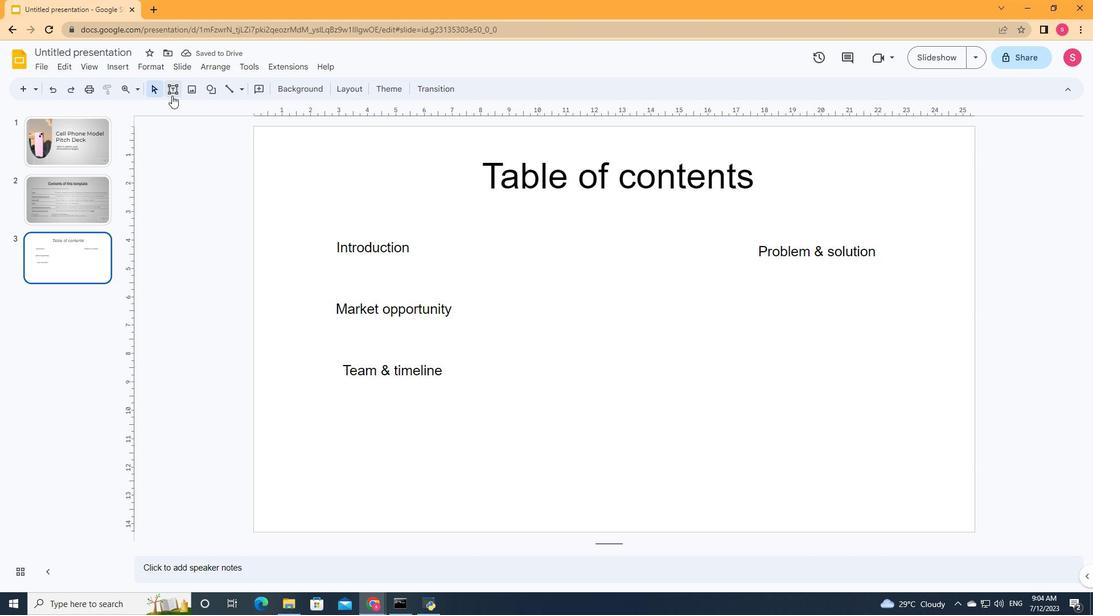 
Action: Mouse moved to (755, 294)
Screenshot: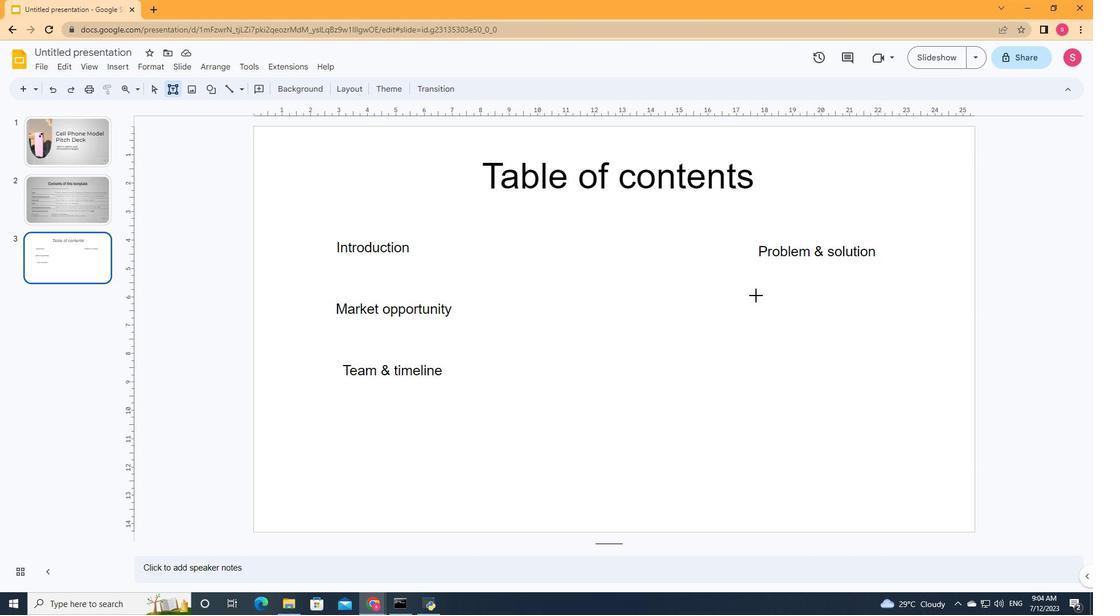 
Action: Mouse pressed left at (755, 294)
Screenshot: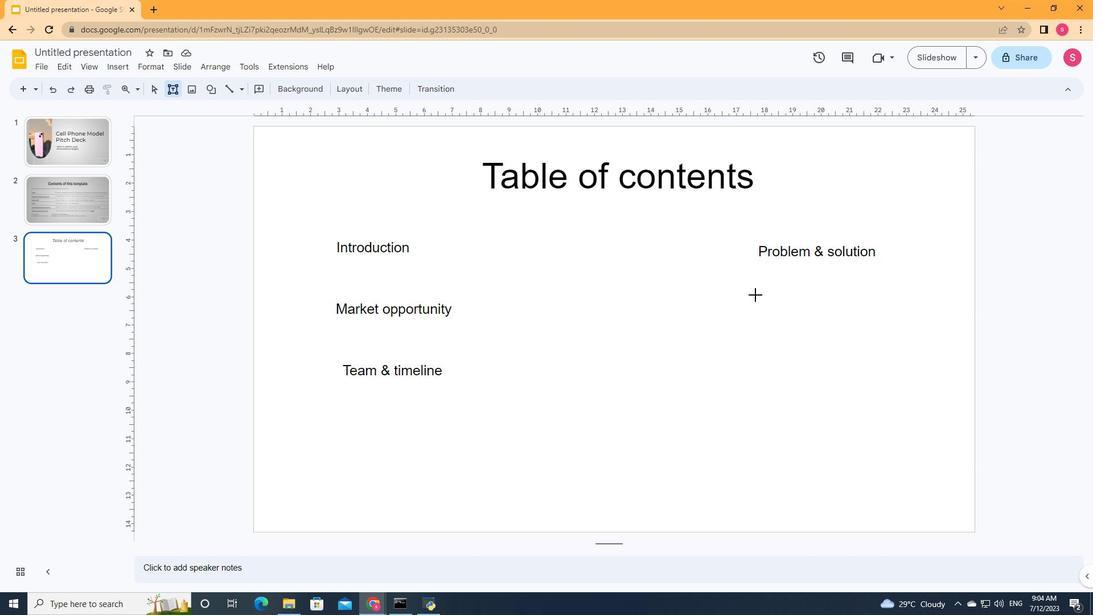 
Action: Mouse moved to (833, 328)
Screenshot: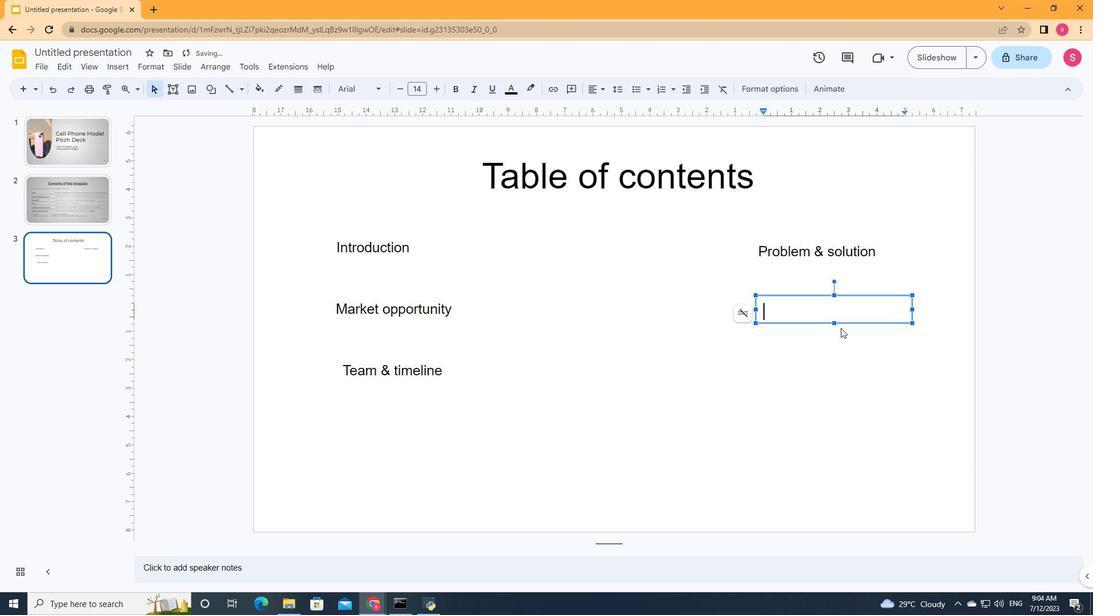 
Action: Key pressed <Key.shift>Product<Key.space>demo
Screenshot: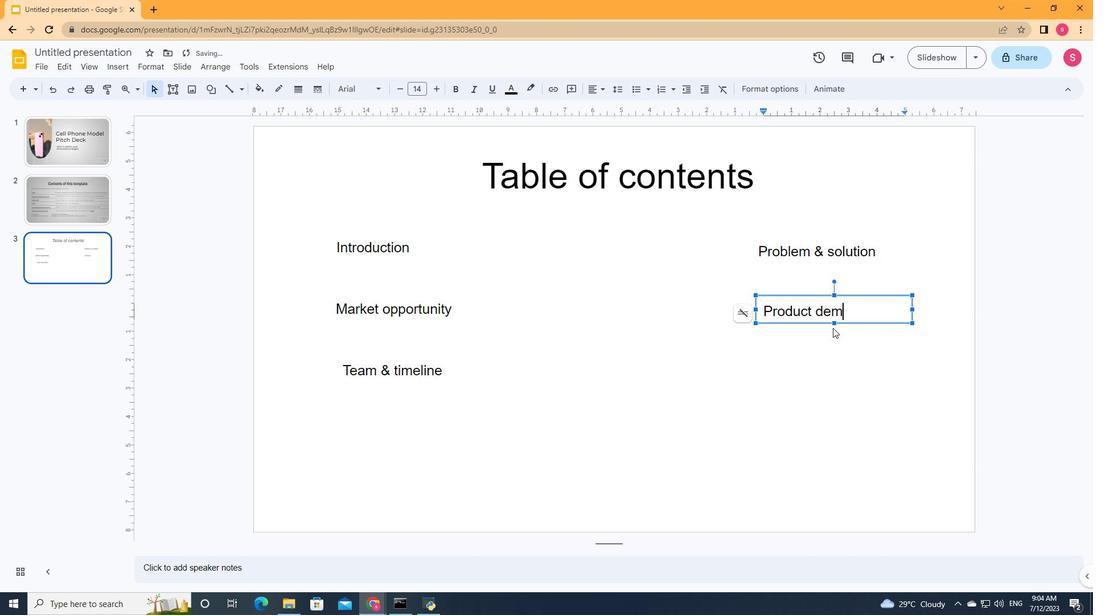 
Action: Mouse moved to (172, 91)
Screenshot: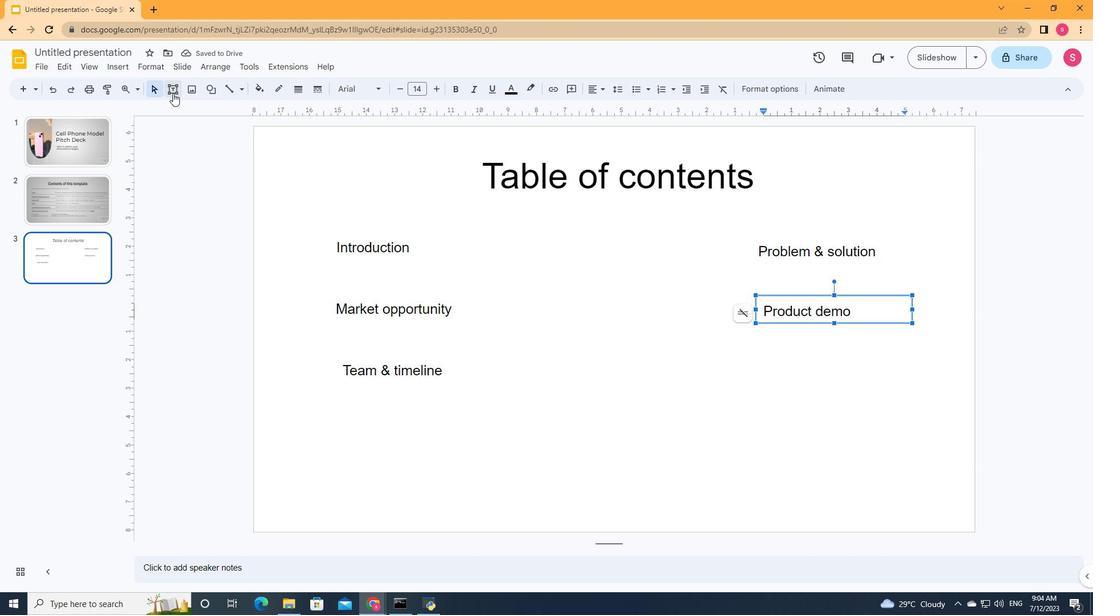 
Action: Mouse pressed left at (172, 91)
Screenshot: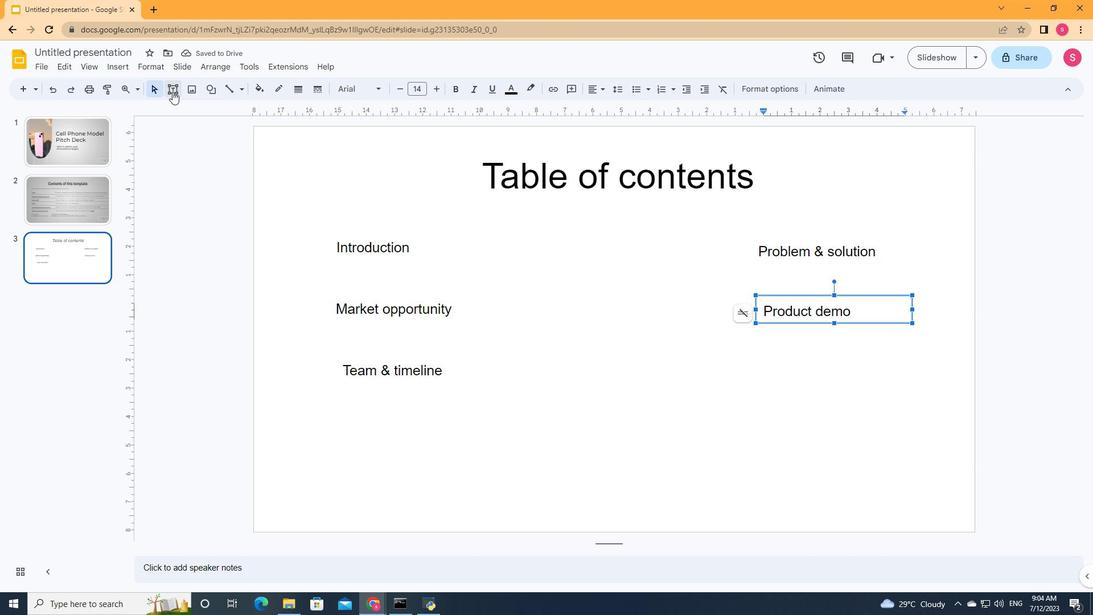 
Action: Mouse moved to (759, 371)
Screenshot: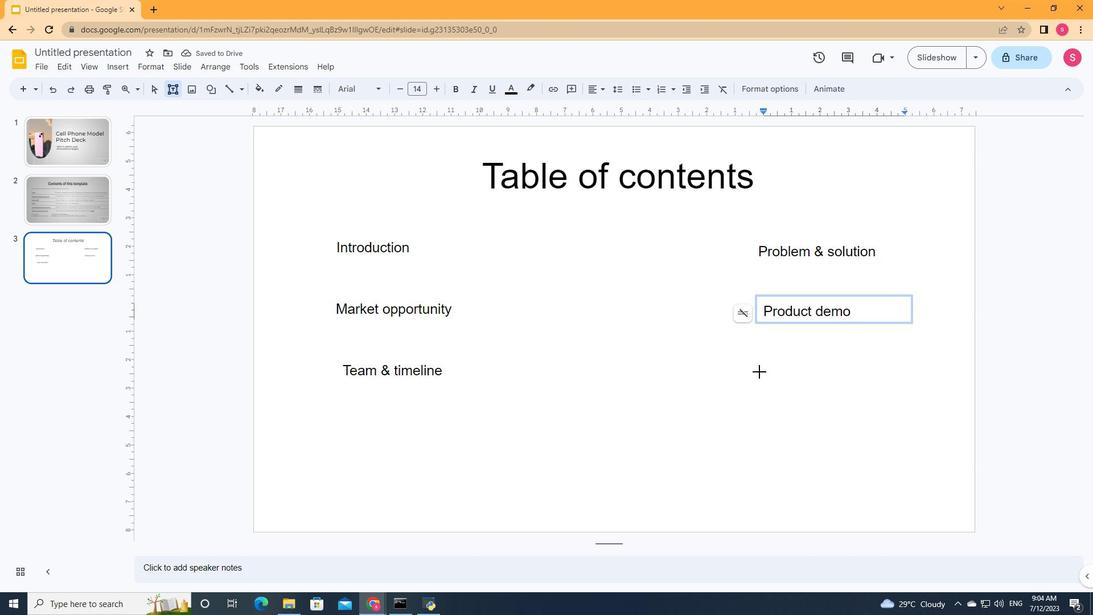 
Action: Mouse pressed left at (759, 371)
Screenshot: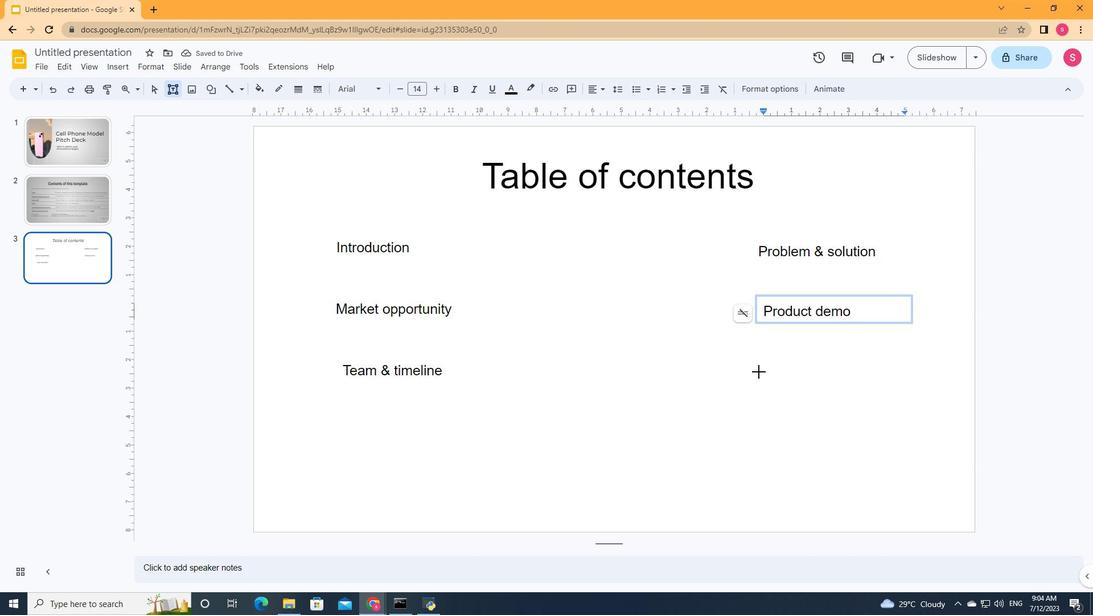 
Action: Mouse moved to (902, 399)
Screenshot: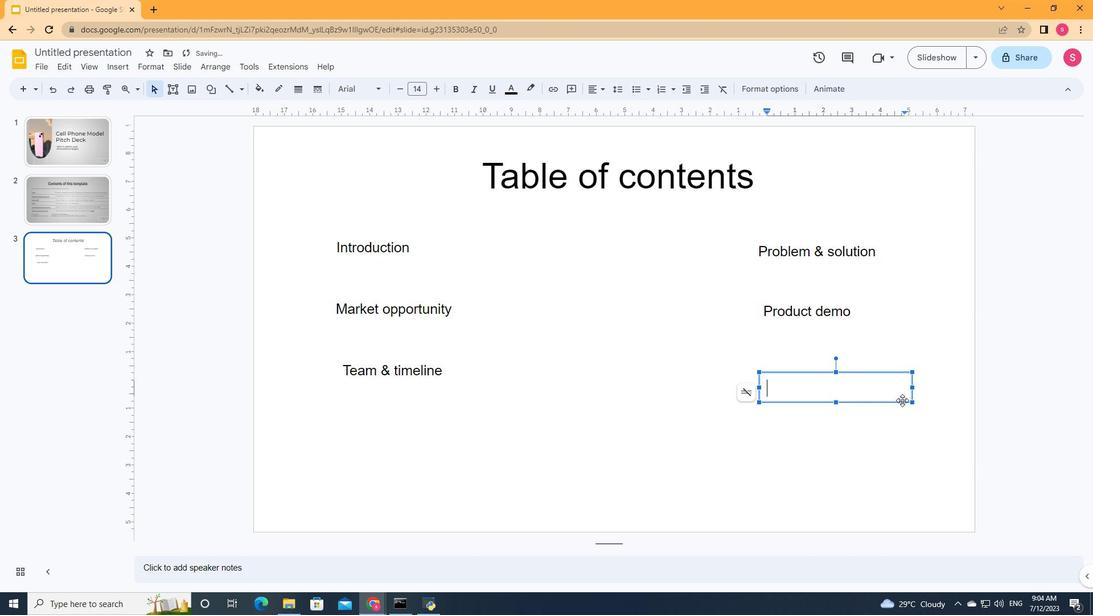 
Action: Key pressed <Key.shift>Financial<Key.space><Key.shift><Key.shift><Key.shift><Key.shift><Key.shift><Key.shift><Key.shift><Key.shift><Key.shift><Key.shift><Key.shift><Key.shift><Key.shift><Key.shift><Key.shift><Key.shift><Key.shift><Key.shift><Key.shift><Key.shift>&<Key.space>metrics
Screenshot: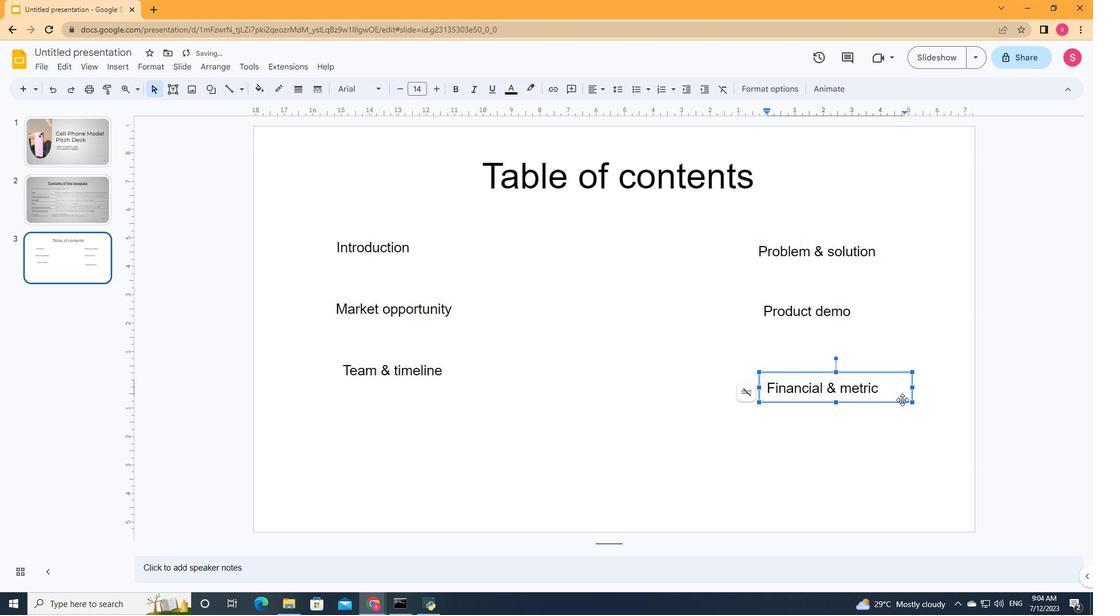
Action: Mouse moved to (789, 432)
Screenshot: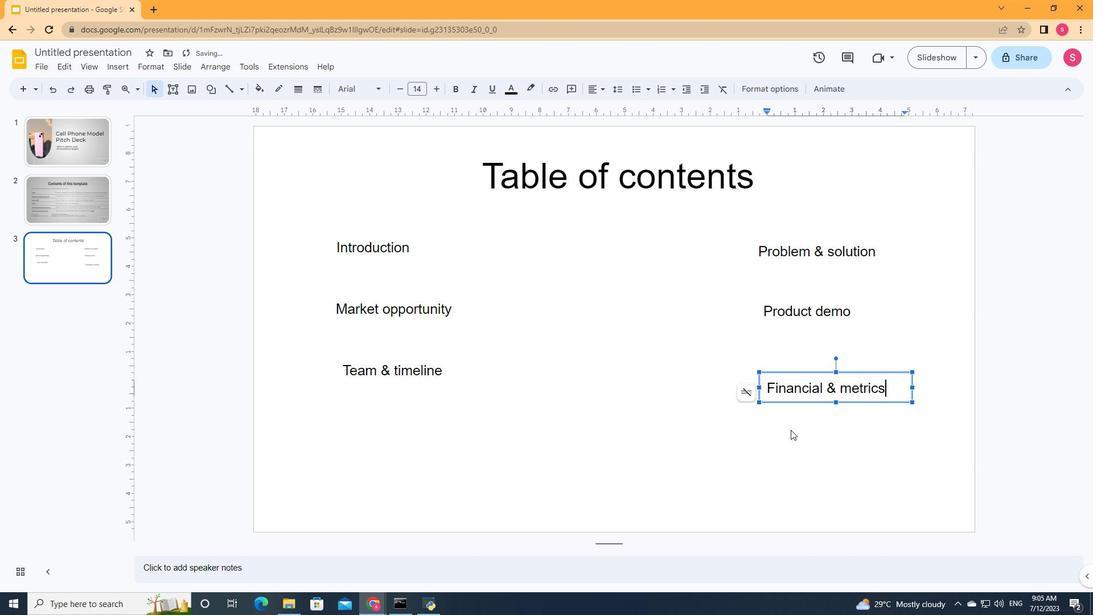 
Action: Mouse pressed left at (789, 432)
Screenshot: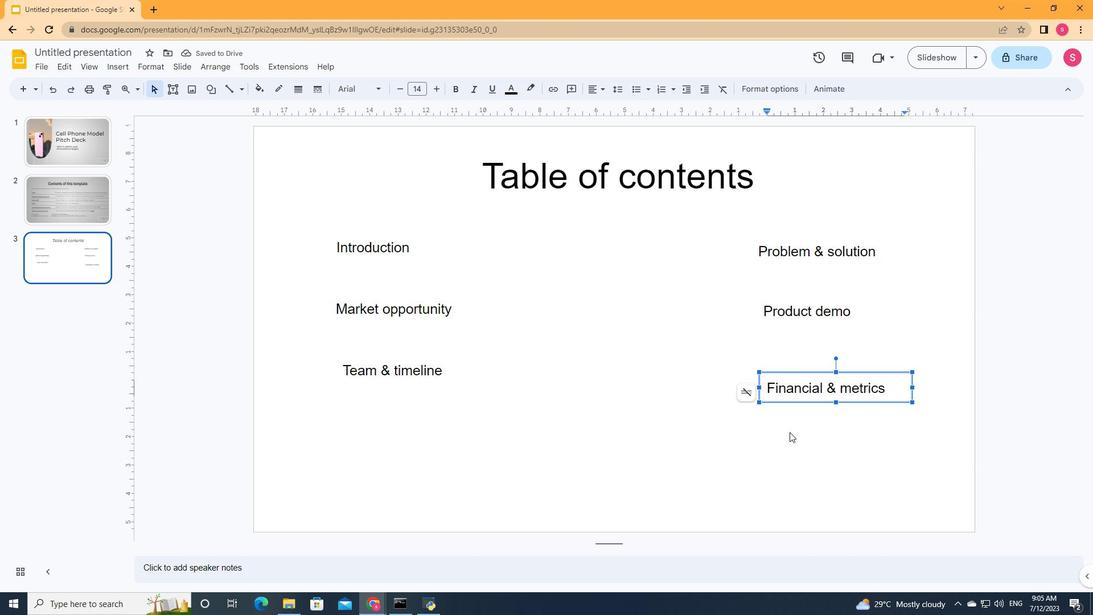 
Action: Mouse moved to (210, 86)
Screenshot: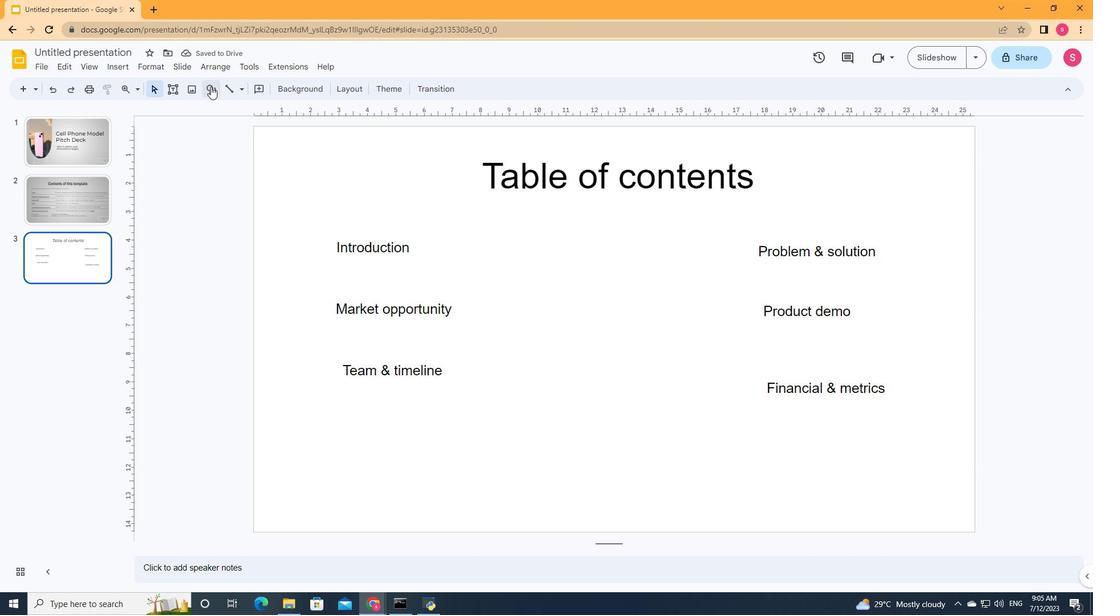 
Action: Mouse pressed left at (210, 86)
Screenshot: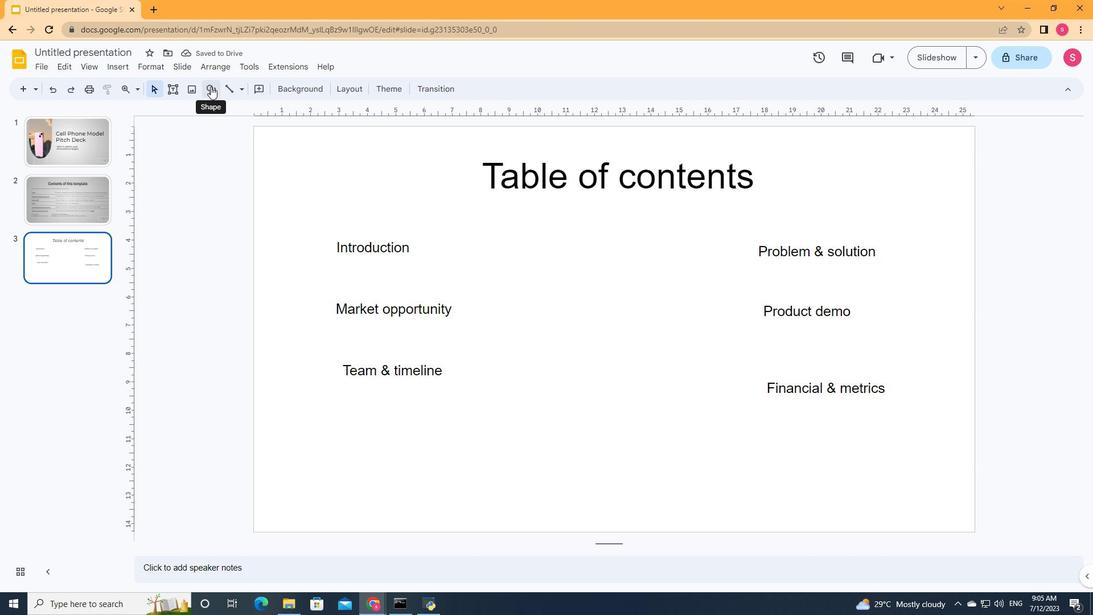 
Action: Mouse moved to (230, 107)
Screenshot: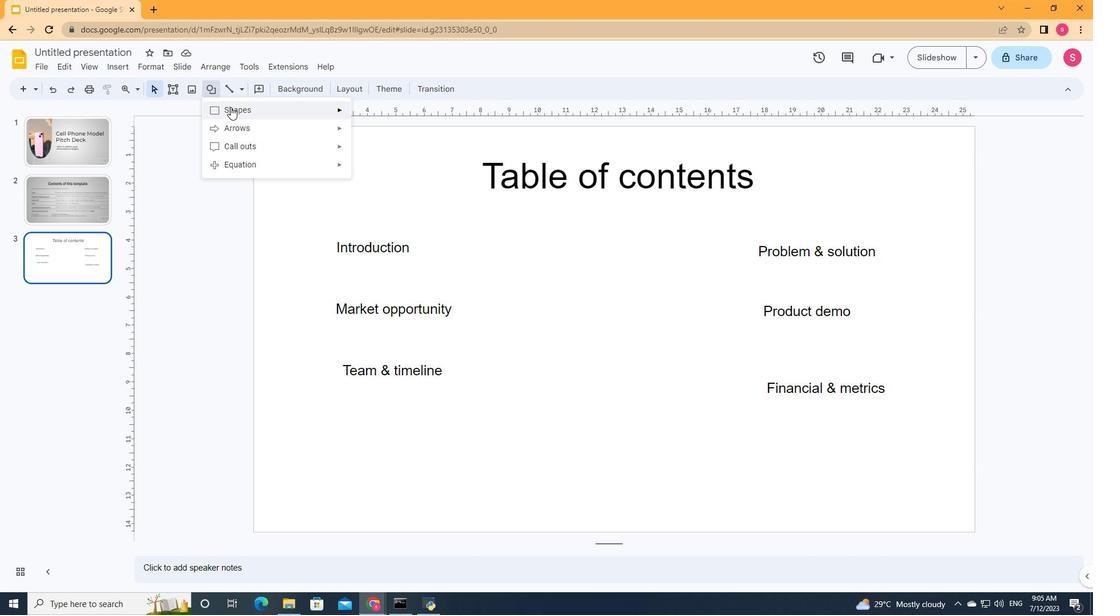 
Action: Mouse pressed left at (230, 107)
Screenshot: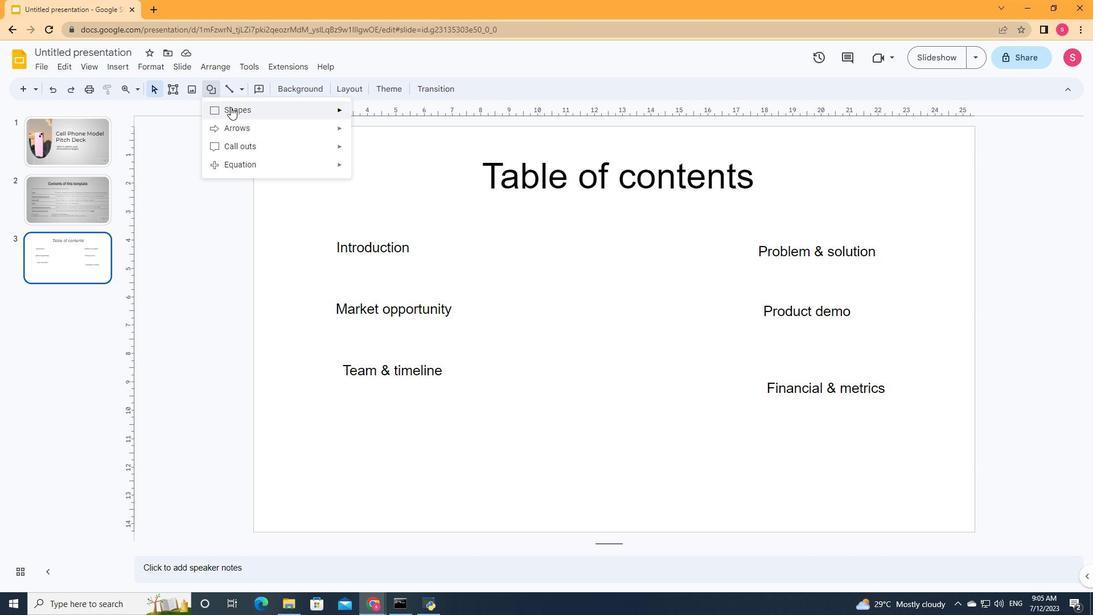 
Action: Mouse moved to (457, 180)
Screenshot: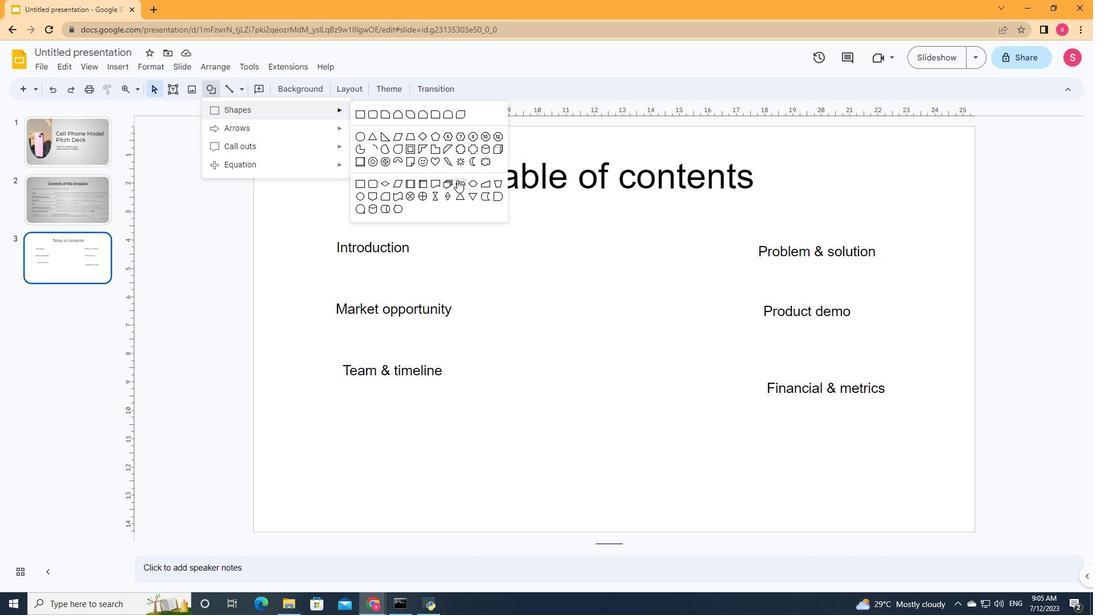 
Action: Mouse pressed left at (457, 180)
Screenshot: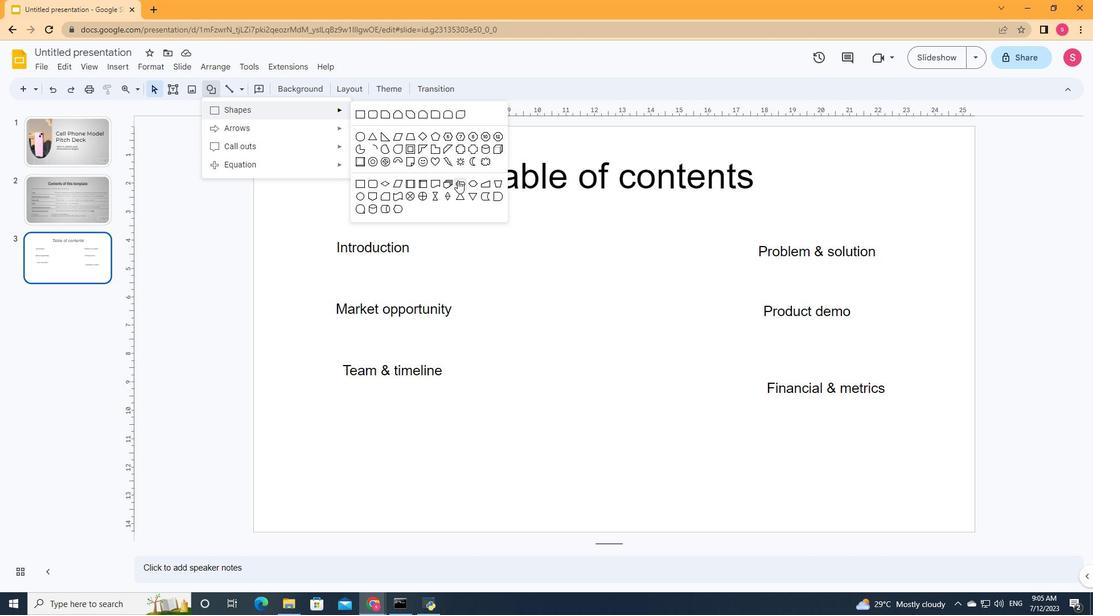 
Action: Mouse moved to (471, 243)
Screenshot: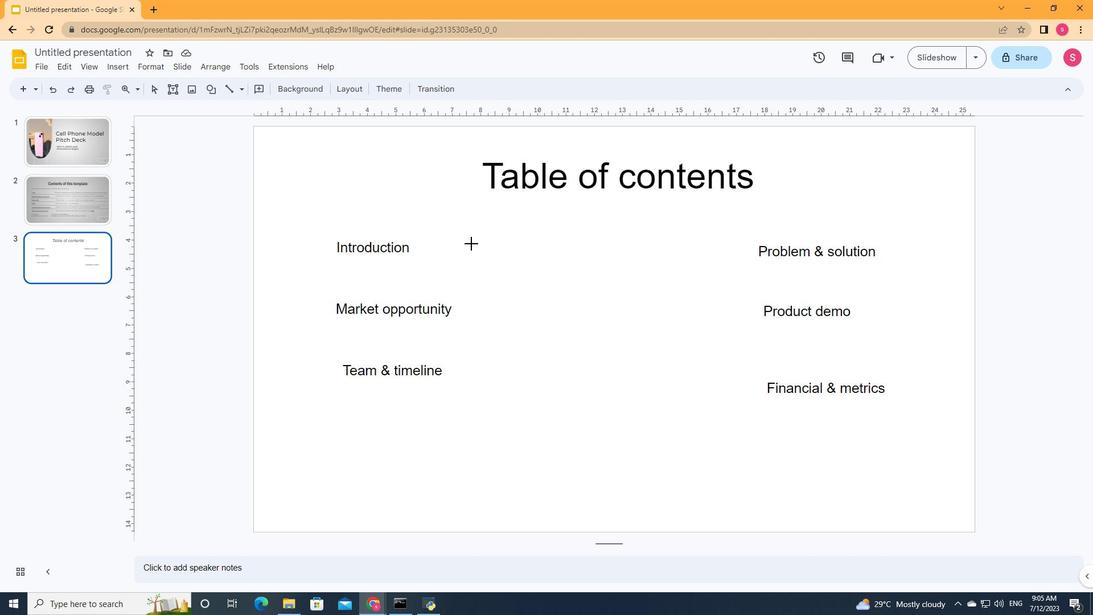 
Action: Mouse pressed left at (471, 243)
Screenshot: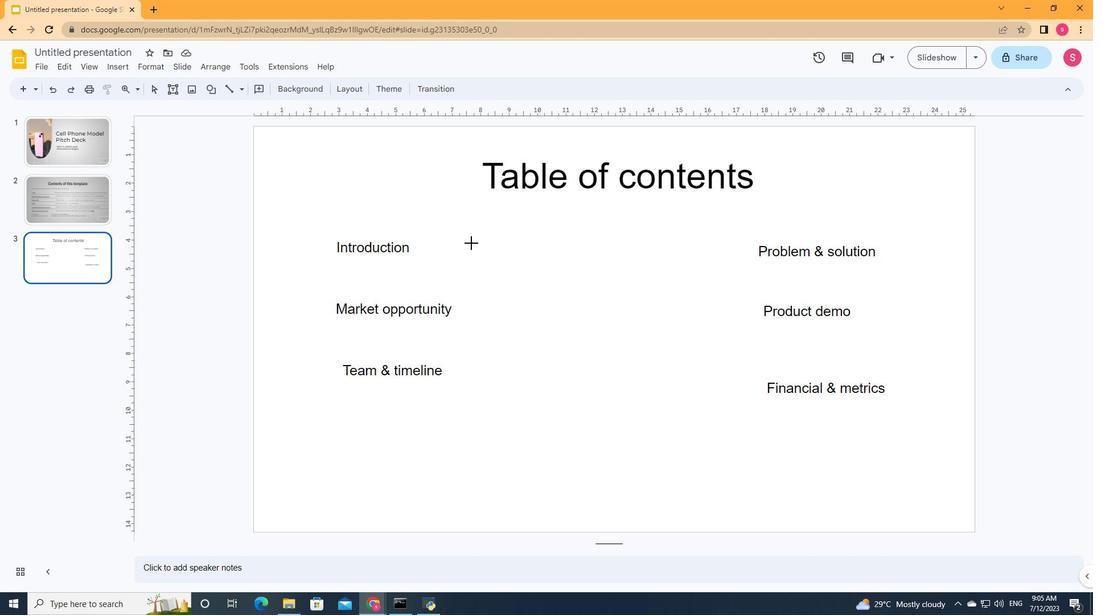 
Action: Mouse moved to (262, 91)
Screenshot: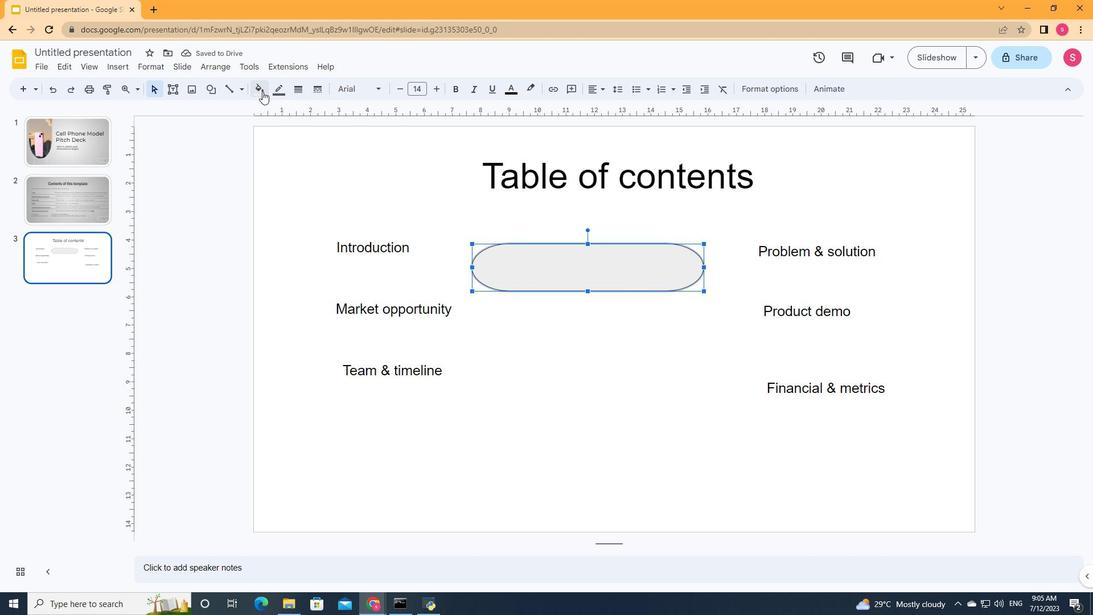 
Action: Mouse pressed left at (262, 91)
Screenshot: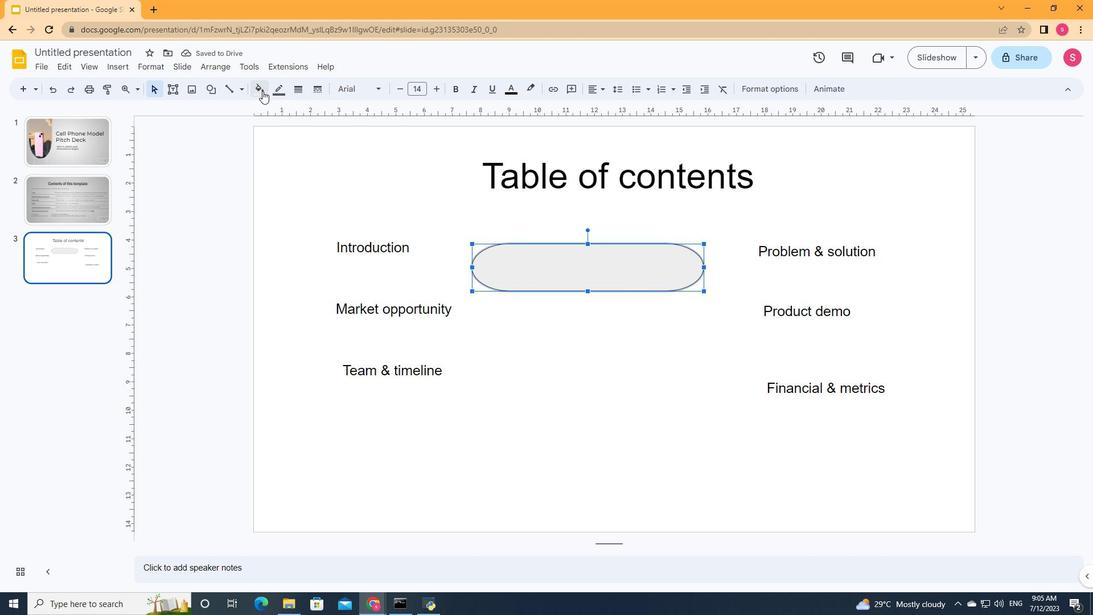 
Action: Mouse moved to (313, 317)
Screenshot: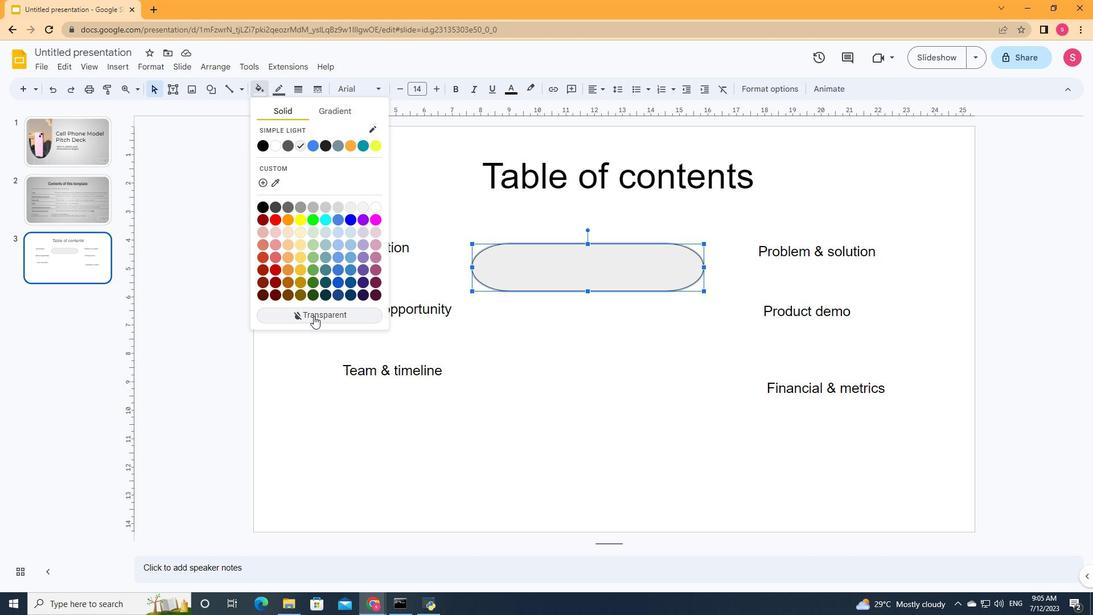 
Action: Mouse pressed left at (313, 317)
Screenshot: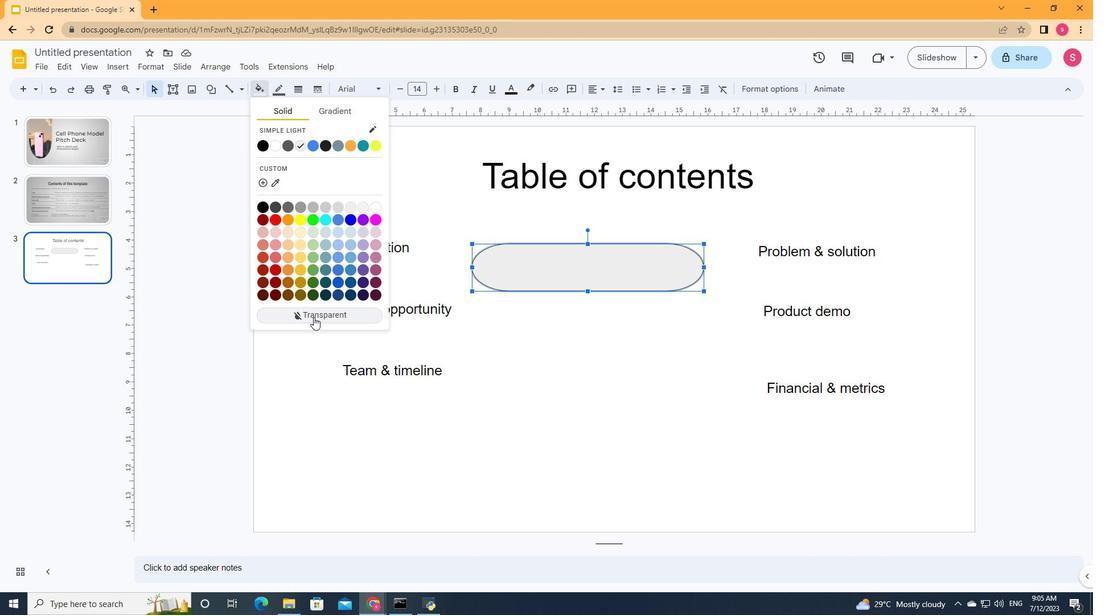 
Action: Mouse moved to (636, 314)
Screenshot: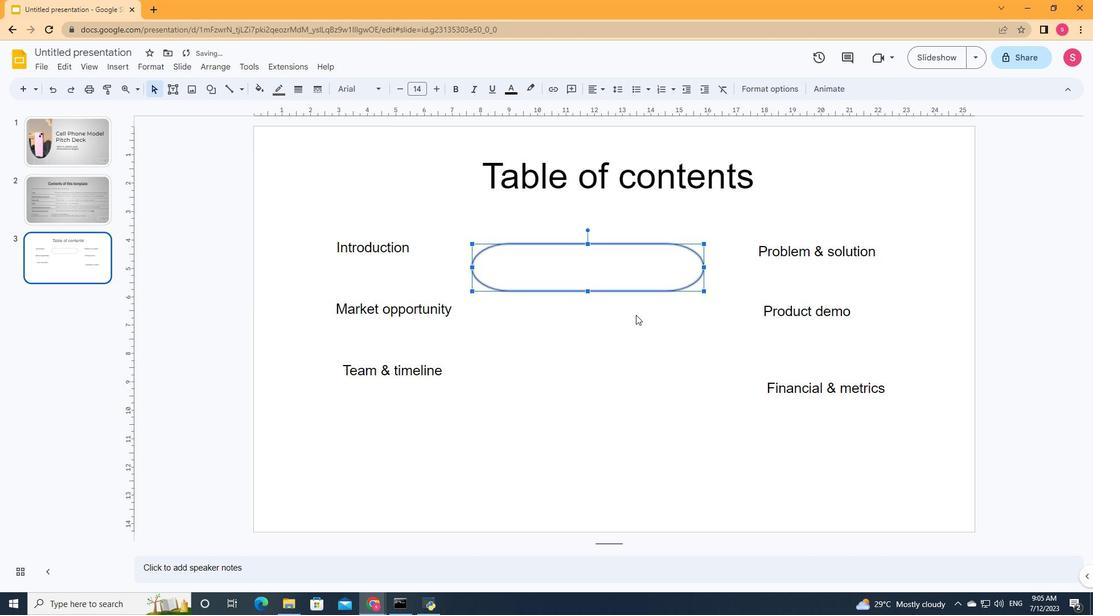 
Action: Mouse pressed left at (636, 314)
Screenshot: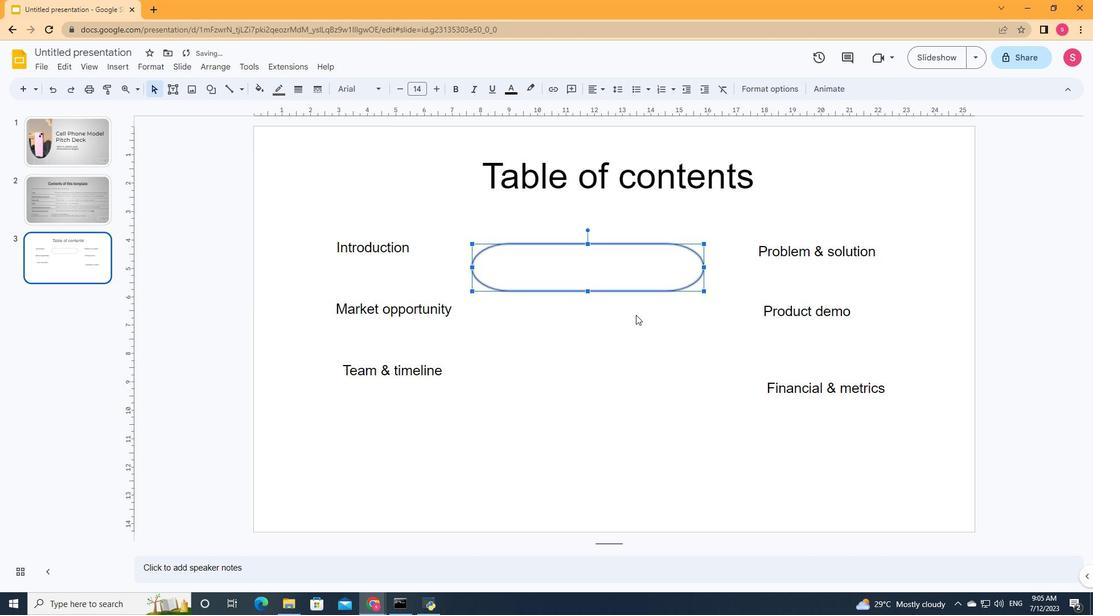 
Action: Mouse moved to (574, 242)
Screenshot: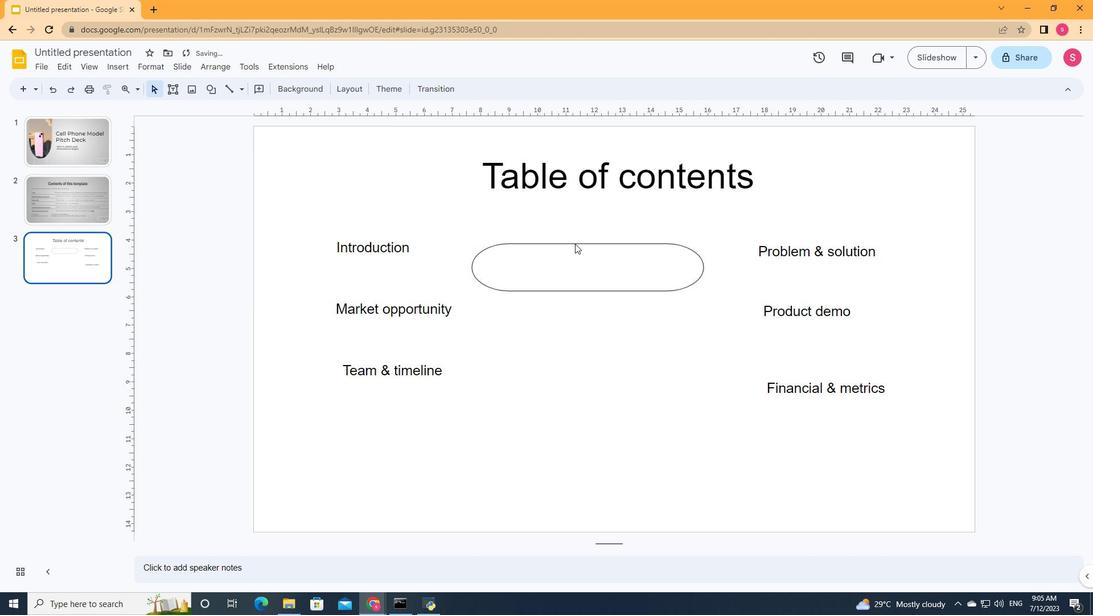 
Action: Mouse pressed left at (574, 242)
Screenshot: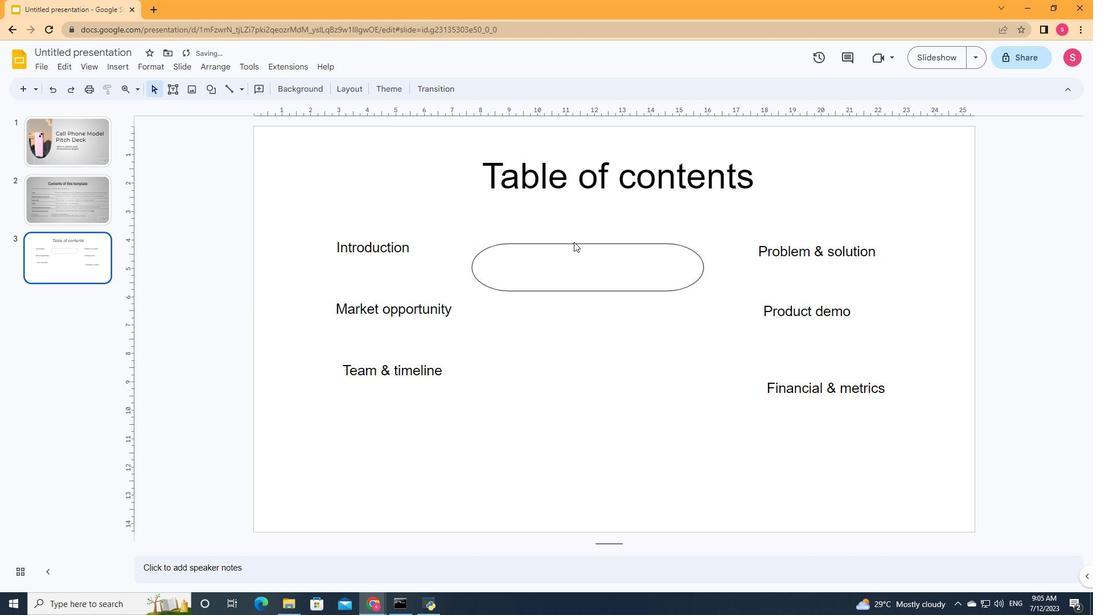 
Action: Mouse moved to (284, 94)
Screenshot: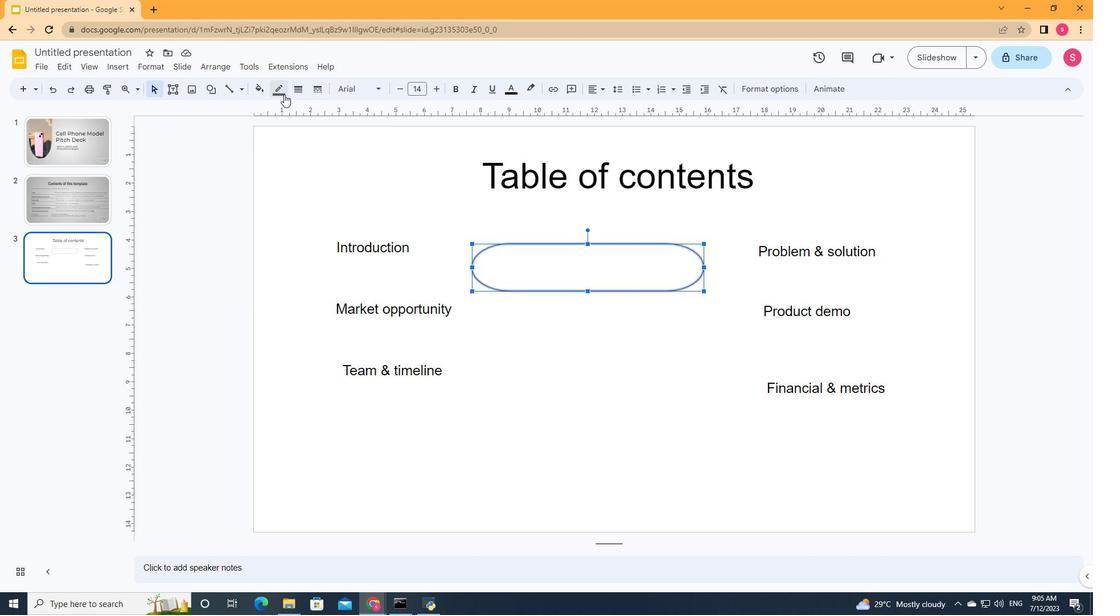 
Action: Mouse pressed left at (284, 94)
Screenshot: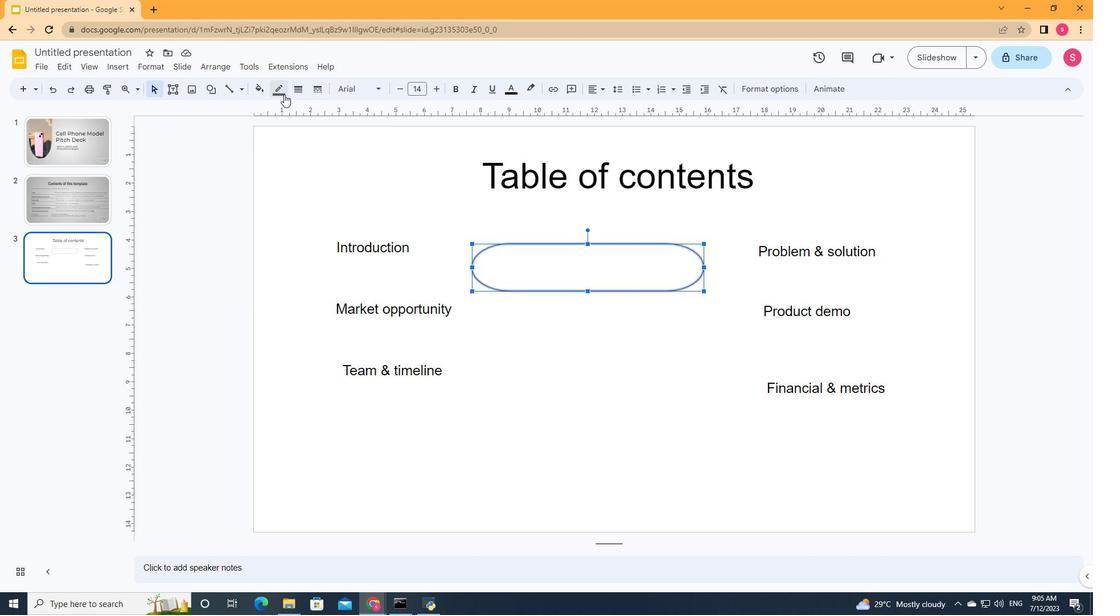 
Action: Mouse moved to (321, 187)
Screenshot: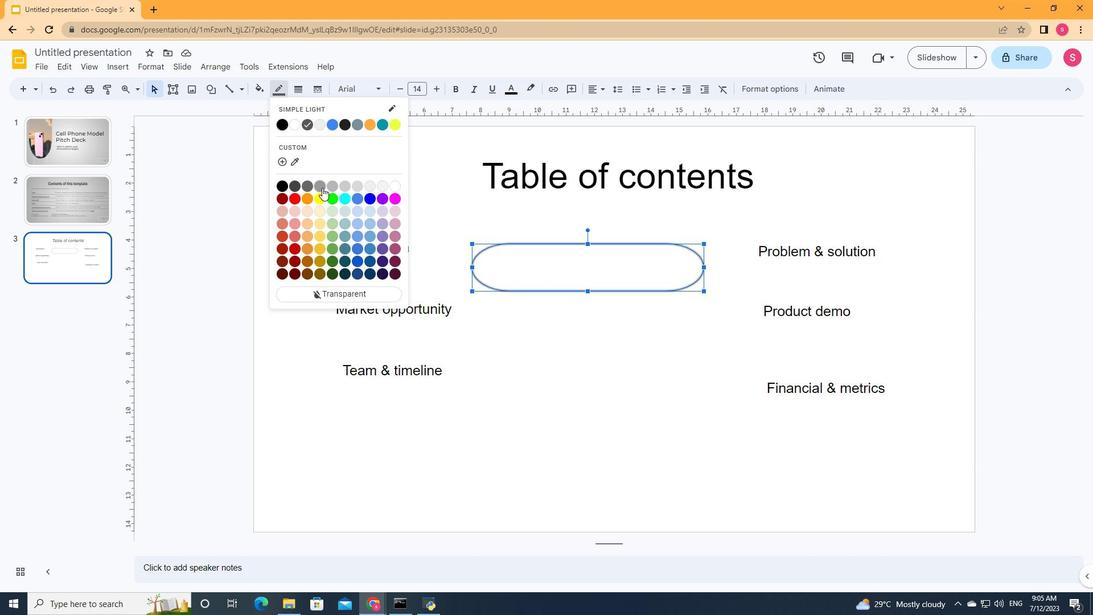 
Action: Mouse pressed left at (321, 187)
Screenshot: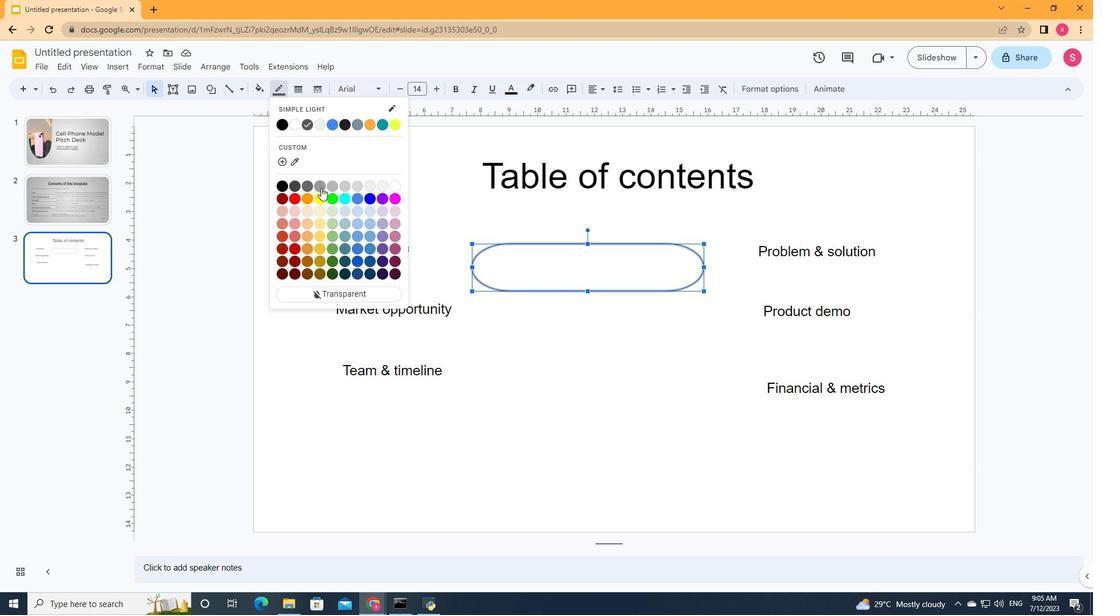
Action: Mouse moved to (667, 313)
Screenshot: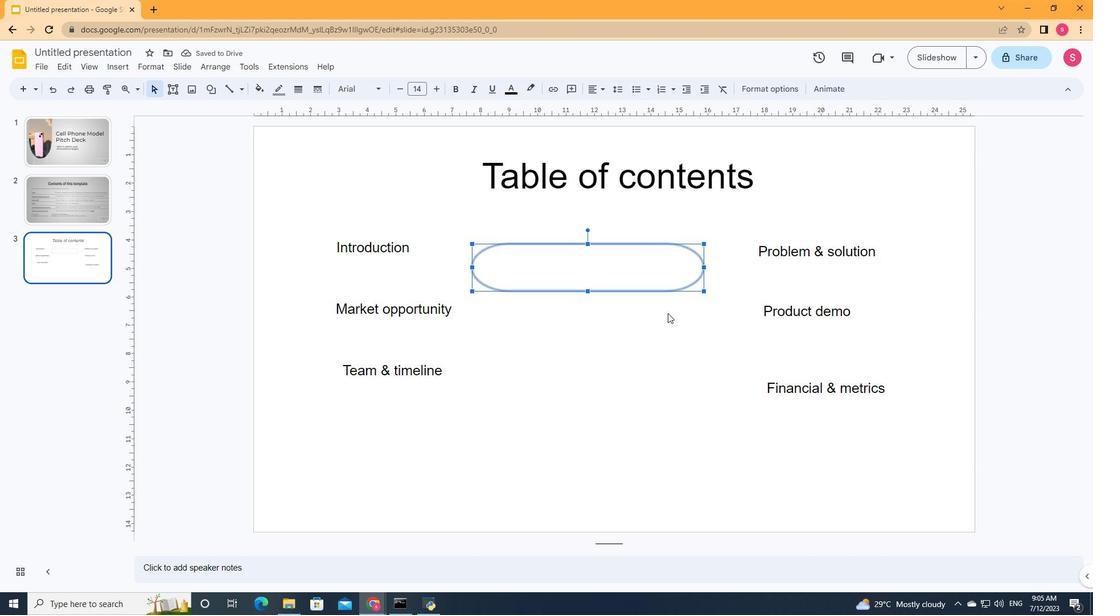 
Action: Mouse pressed left at (667, 313)
Screenshot: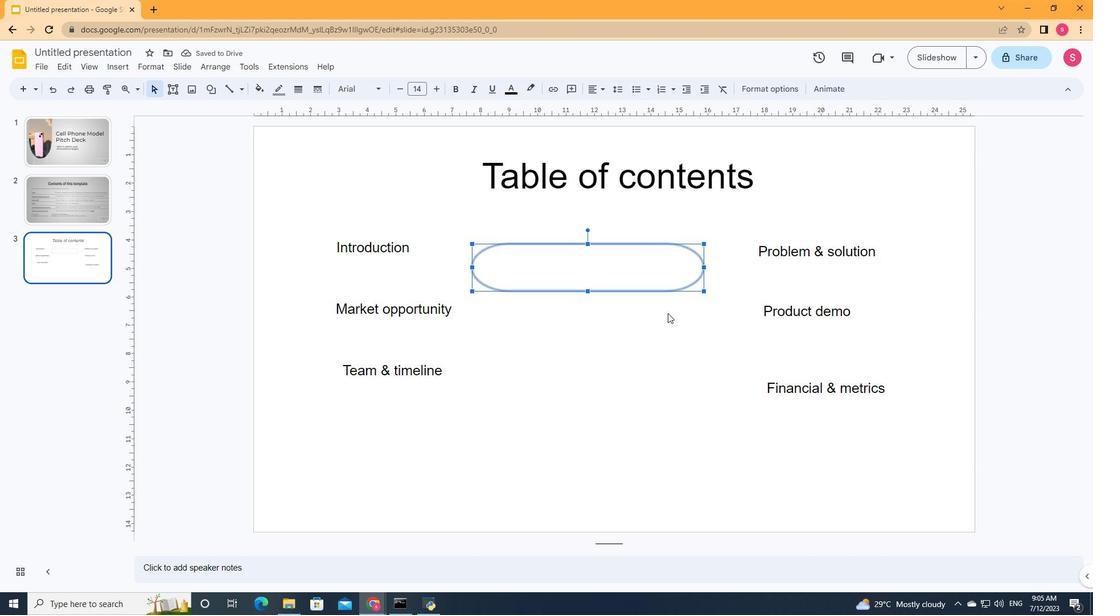 
Action: Mouse moved to (620, 244)
Screenshot: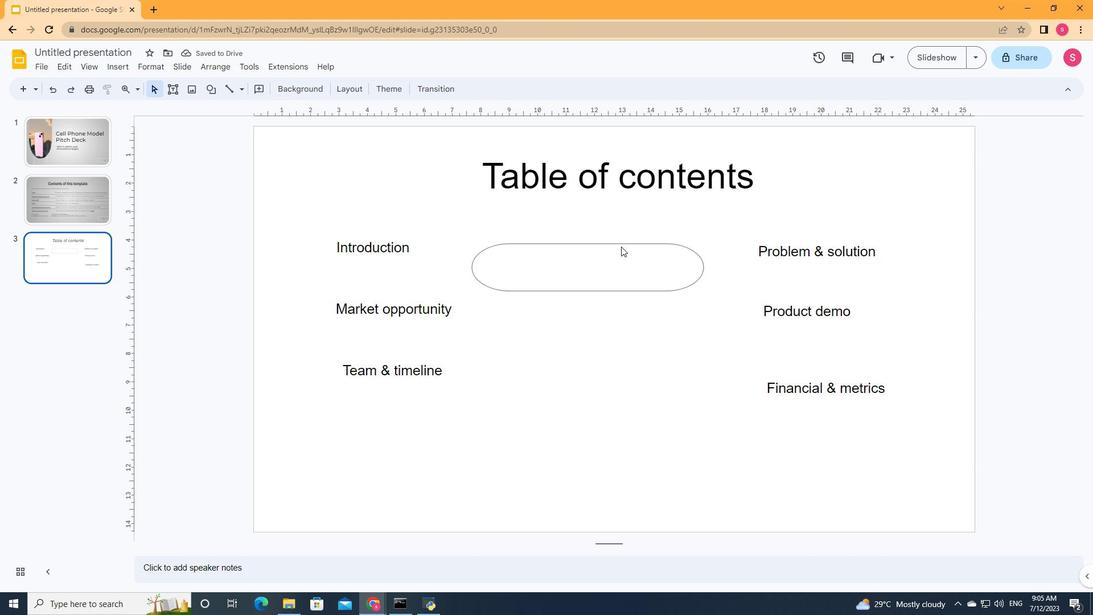 
Action: Mouse pressed left at (620, 244)
Screenshot: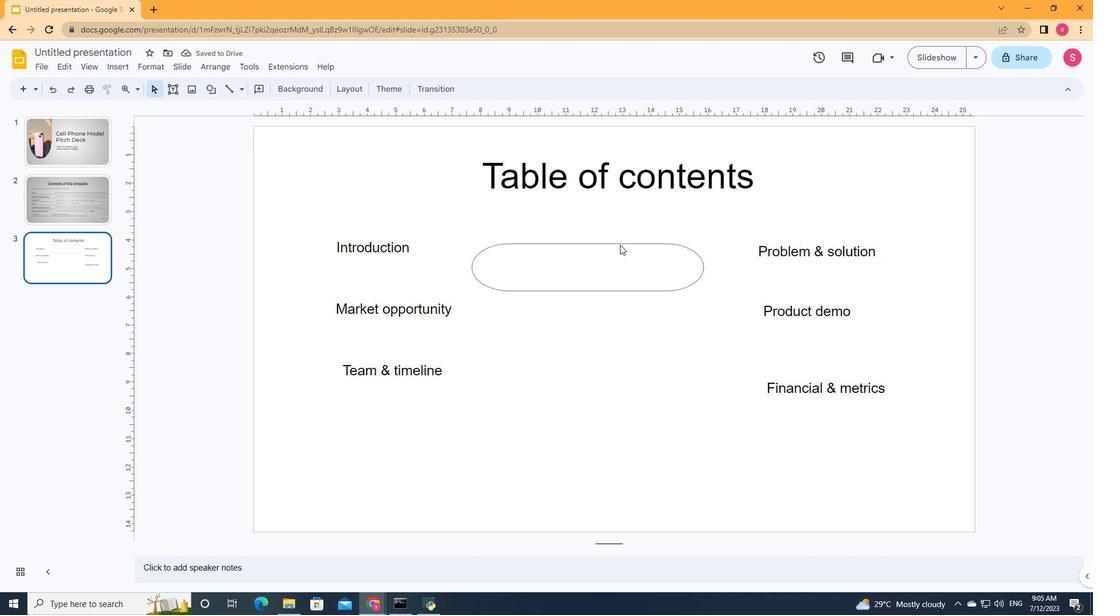 
Action: Mouse moved to (620, 244)
Screenshot: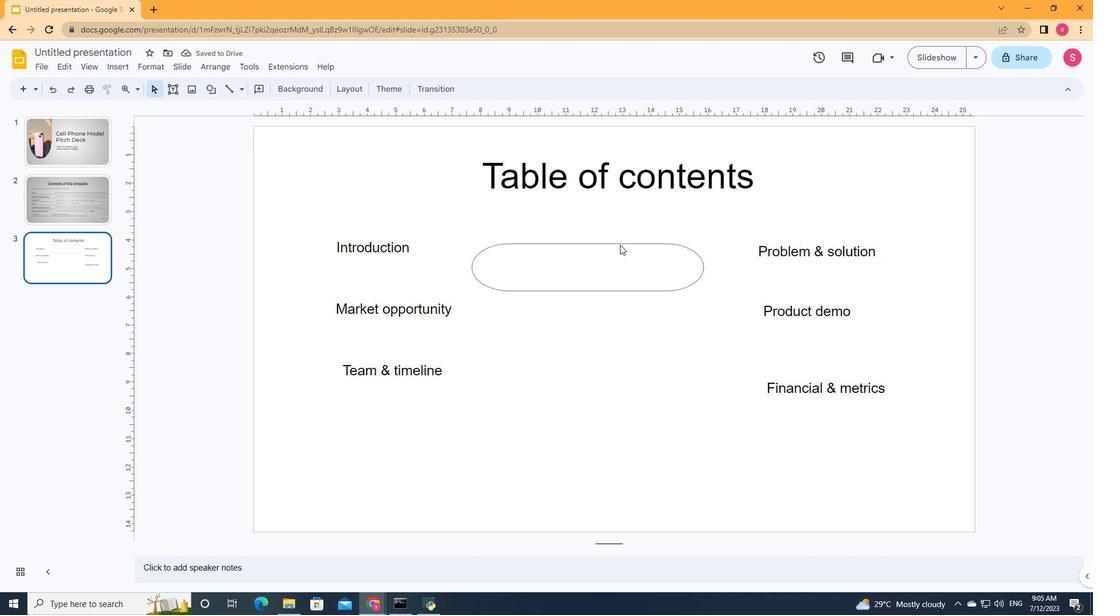 
Action: Key pressed ctrl+C
Screenshot: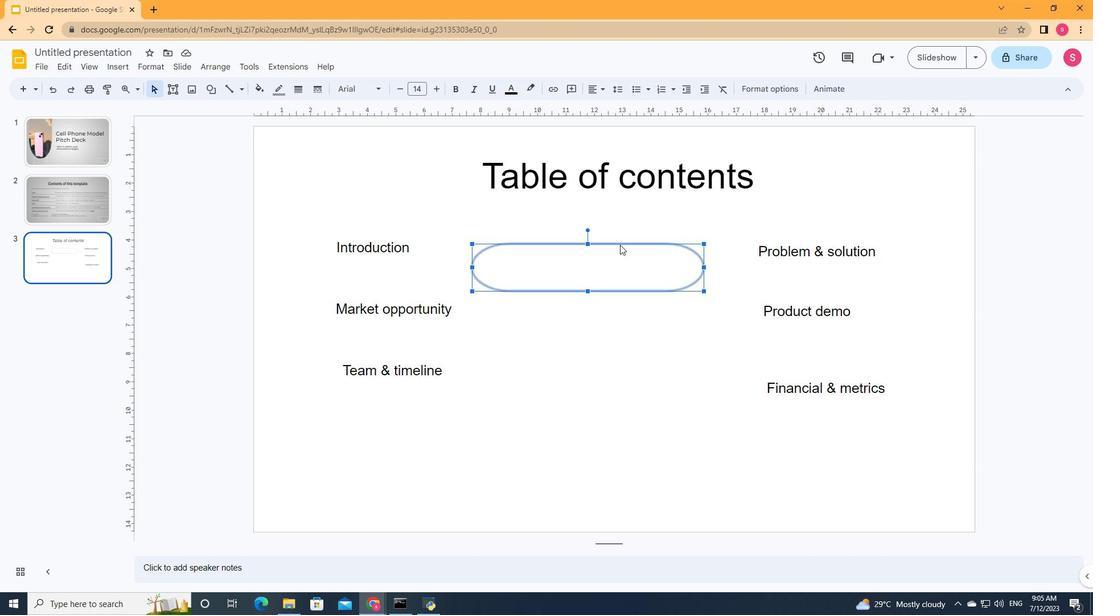 
Action: Mouse moved to (622, 314)
Screenshot: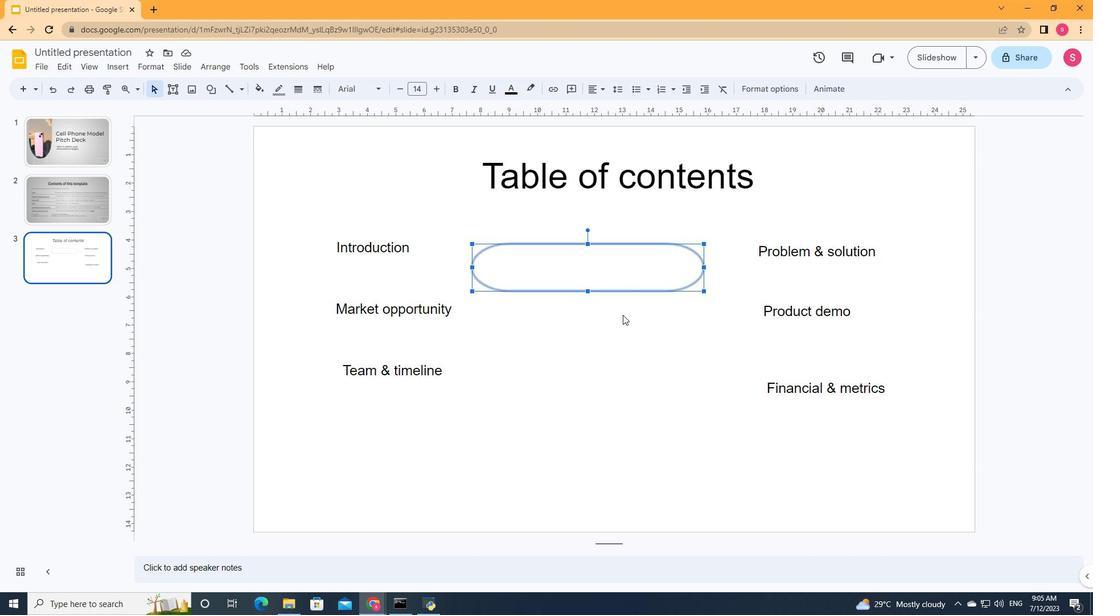 
Action: Mouse pressed left at (622, 314)
Screenshot: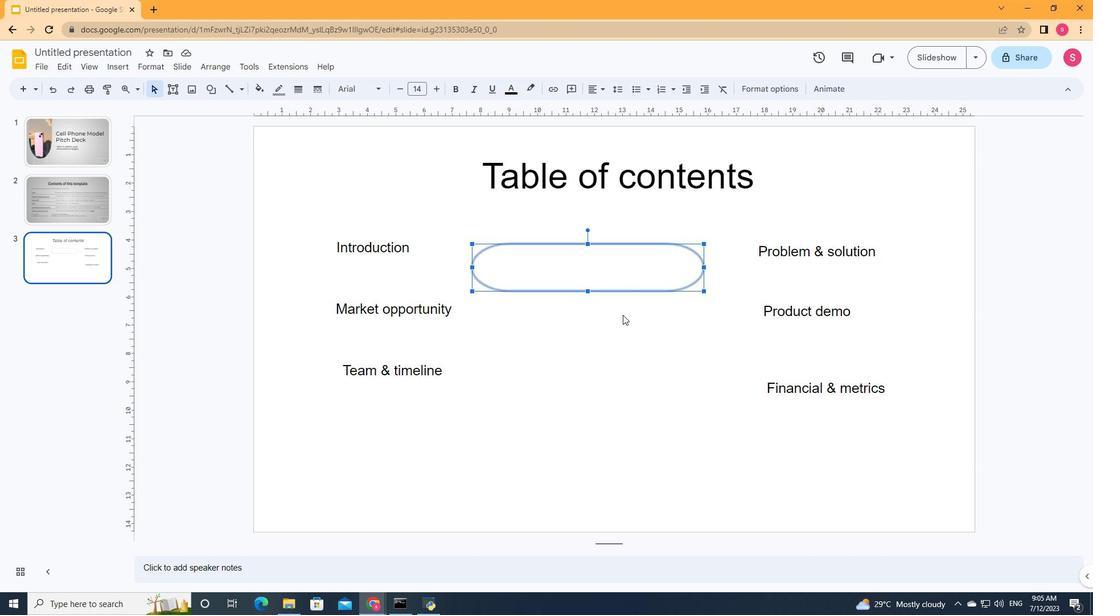 
Action: Key pressed ctrl+Vctrl+V
Screenshot: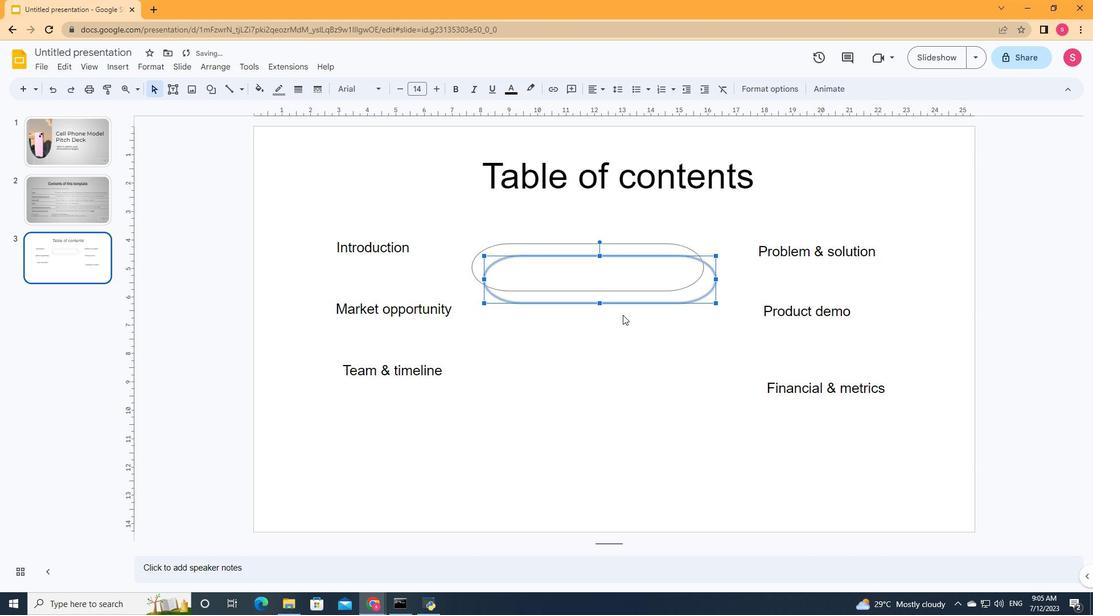 
Action: Mouse moved to (607, 269)
Screenshot: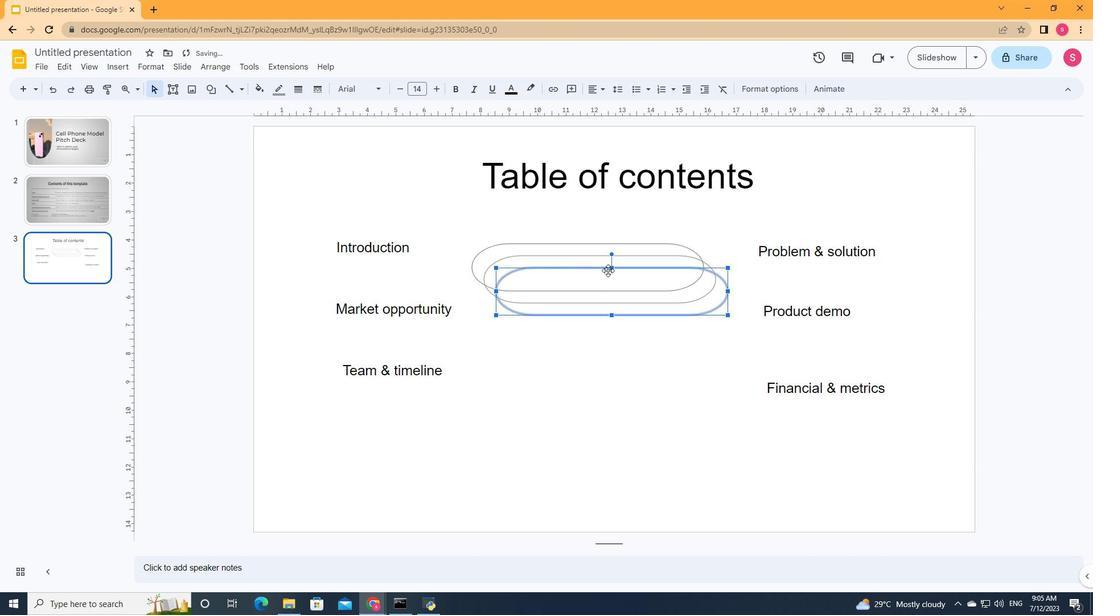 
Action: Mouse pressed left at (607, 269)
Screenshot: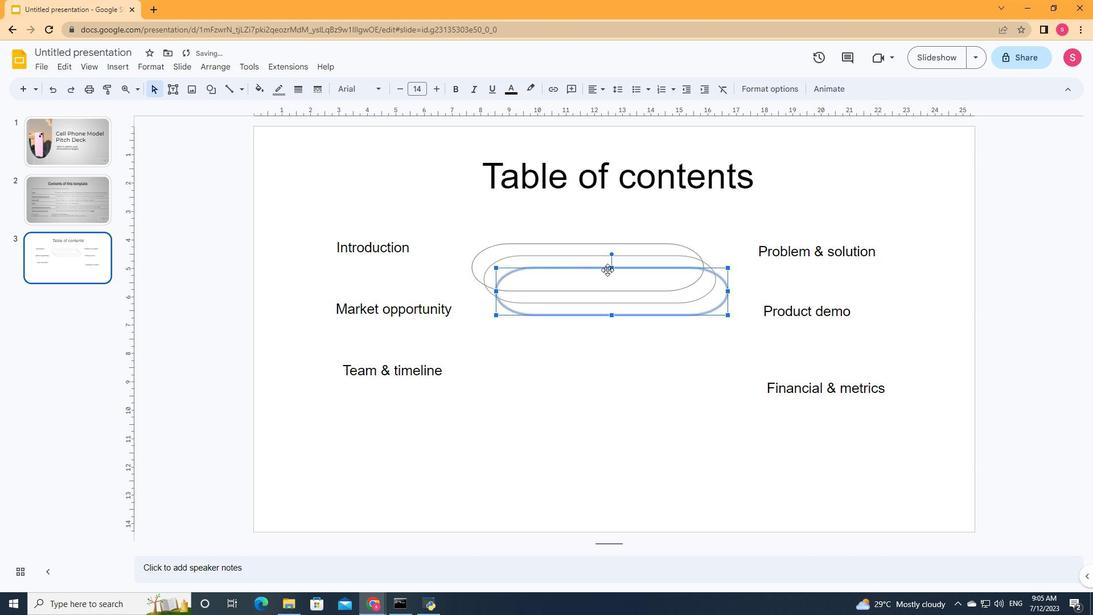 
Action: Mouse moved to (583, 257)
Screenshot: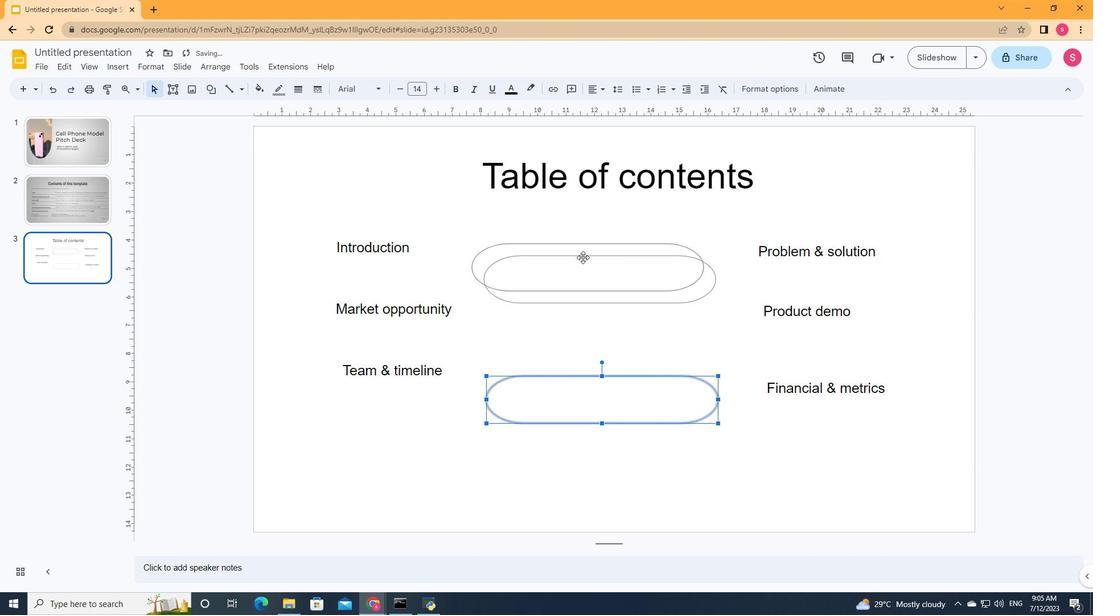 
Action: Mouse pressed left at (583, 257)
Screenshot: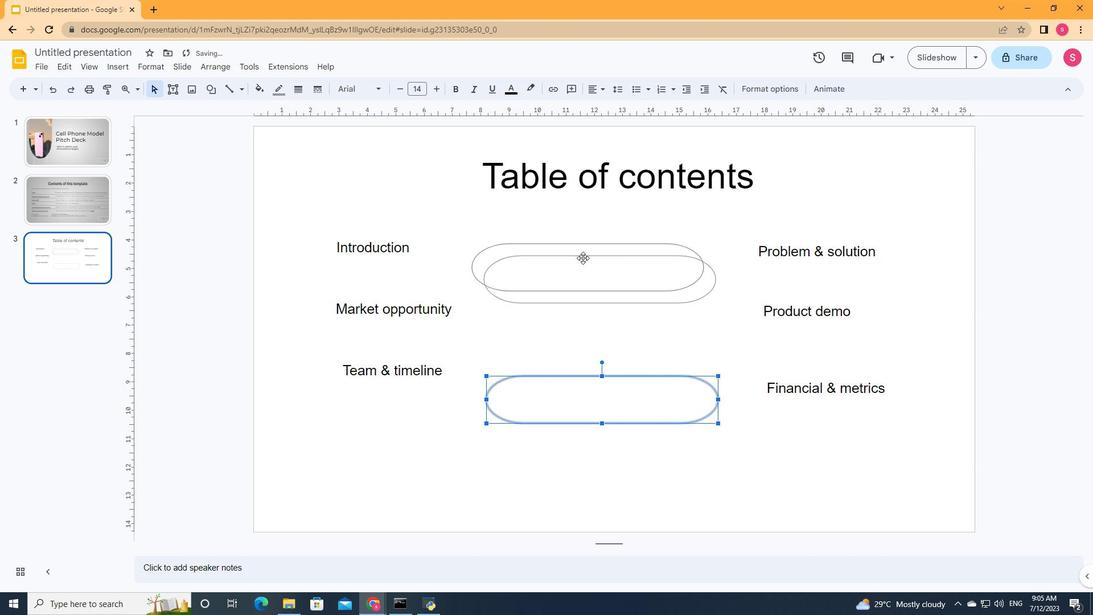 
Action: Mouse moved to (592, 244)
Screenshot: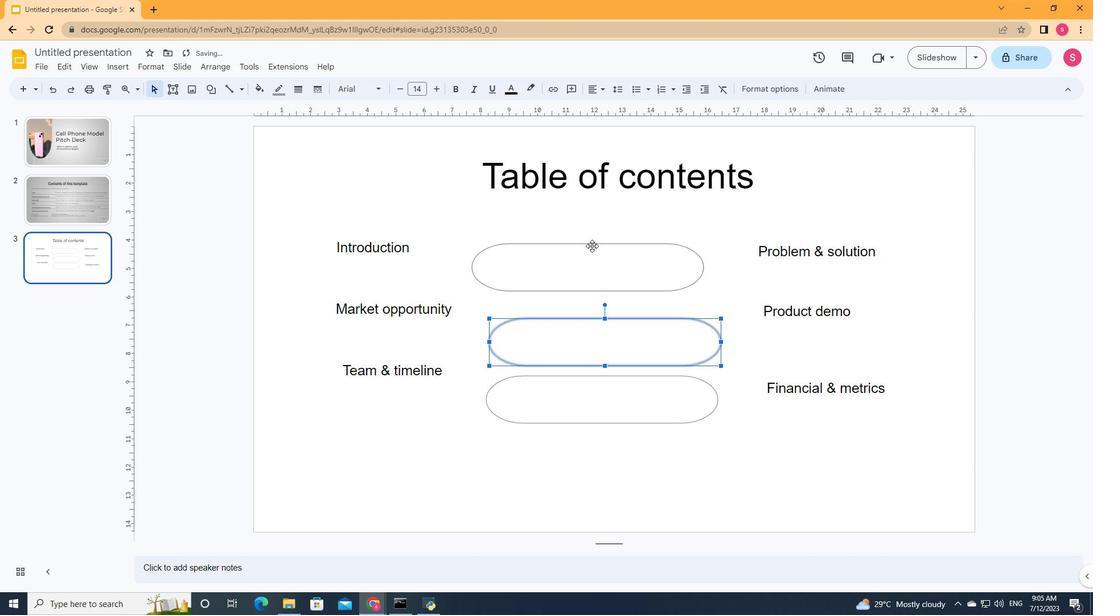 
Action: Mouse pressed left at (592, 244)
Screenshot: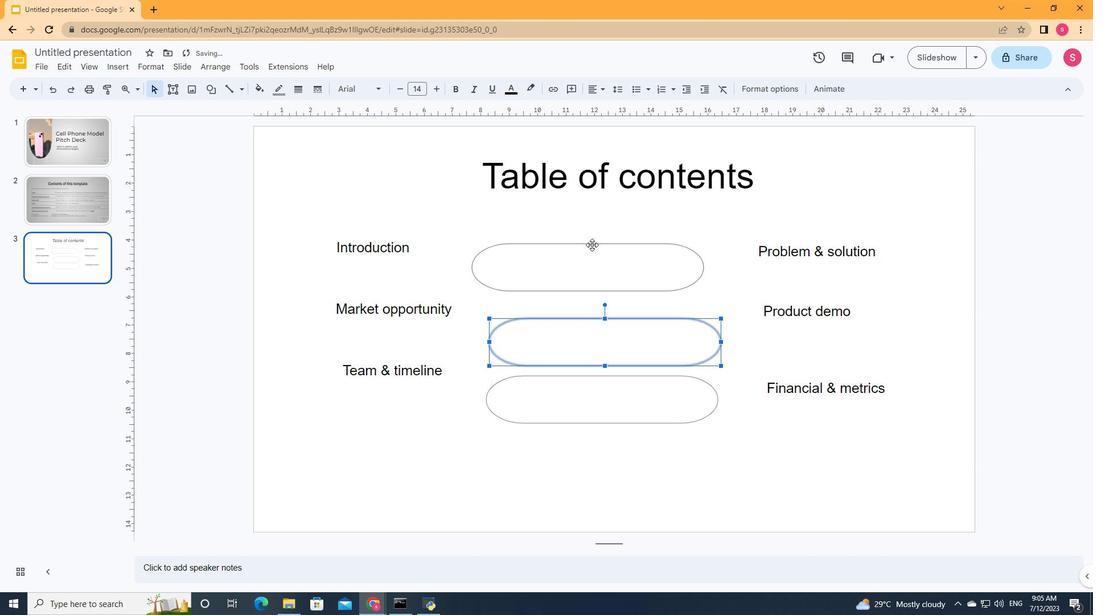 
Action: Mouse moved to (595, 318)
Screenshot: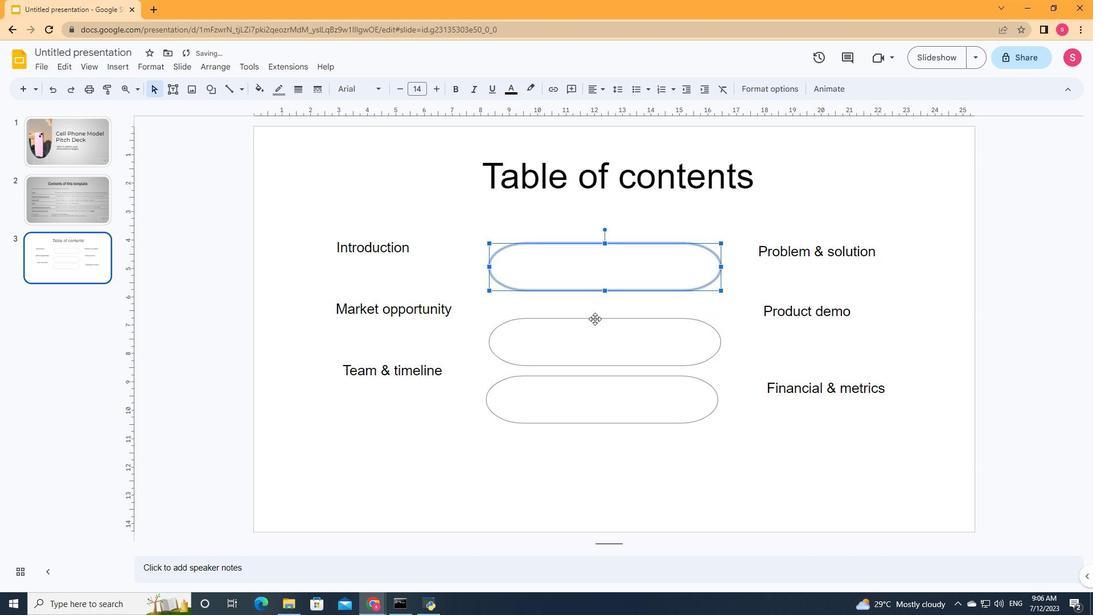 
Action: Mouse pressed left at (595, 318)
Screenshot: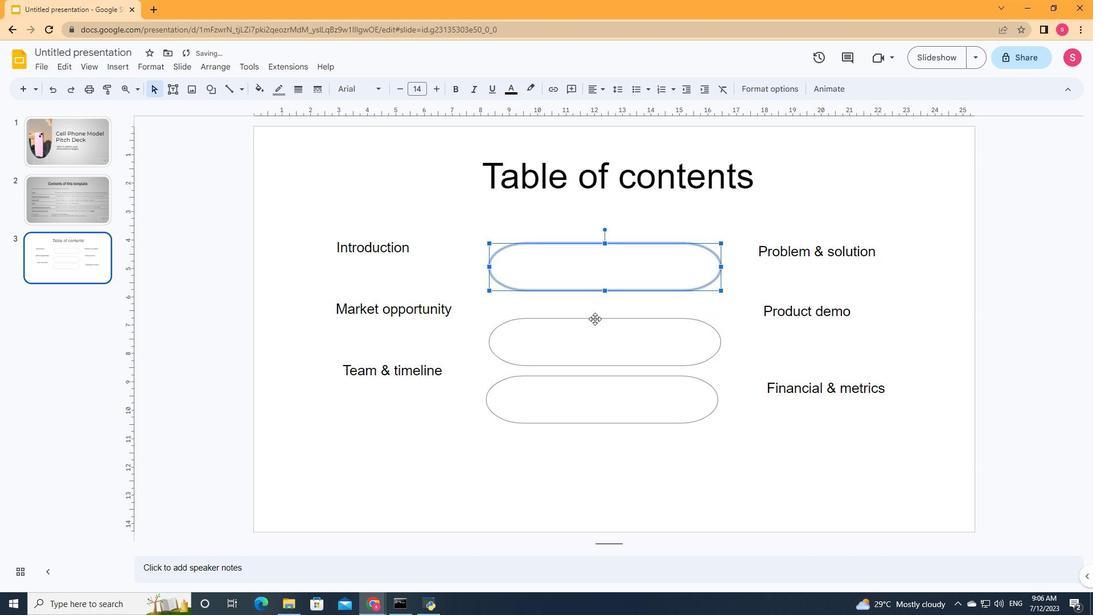 
Action: Mouse moved to (597, 376)
Screenshot: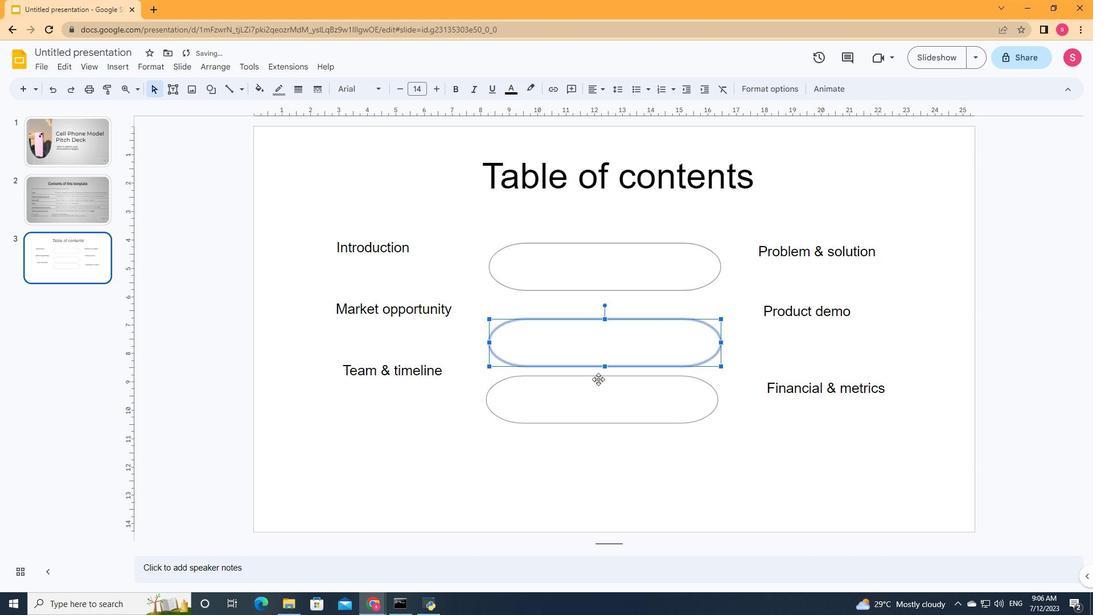 
Action: Mouse pressed left at (597, 376)
Screenshot: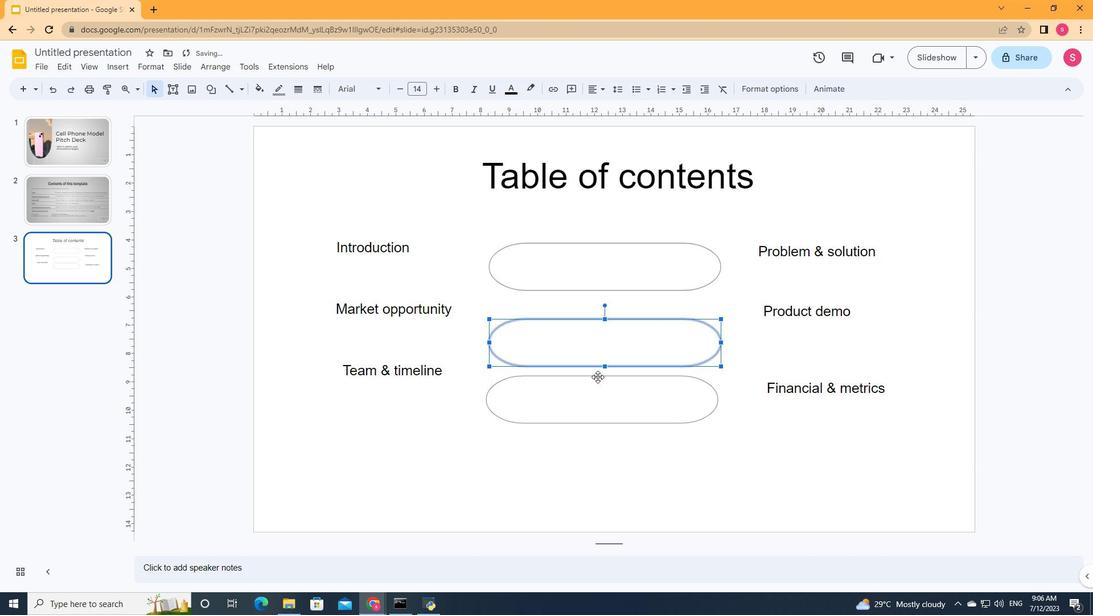 
Action: Mouse moved to (383, 248)
Screenshot: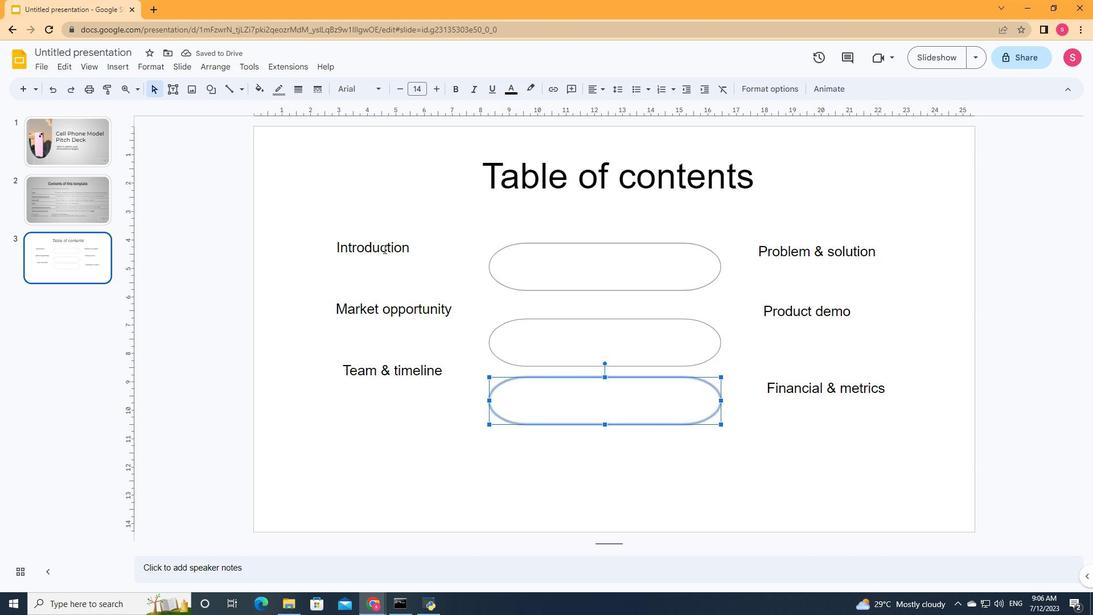 
Action: Mouse pressed left at (383, 248)
Screenshot: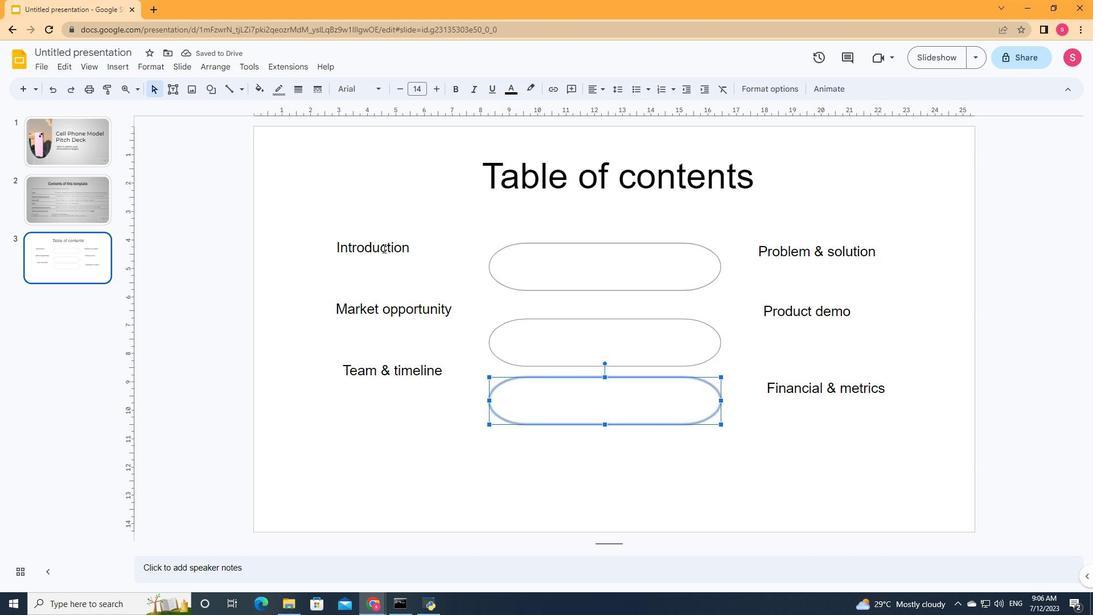 
Action: Mouse moved to (382, 235)
Screenshot: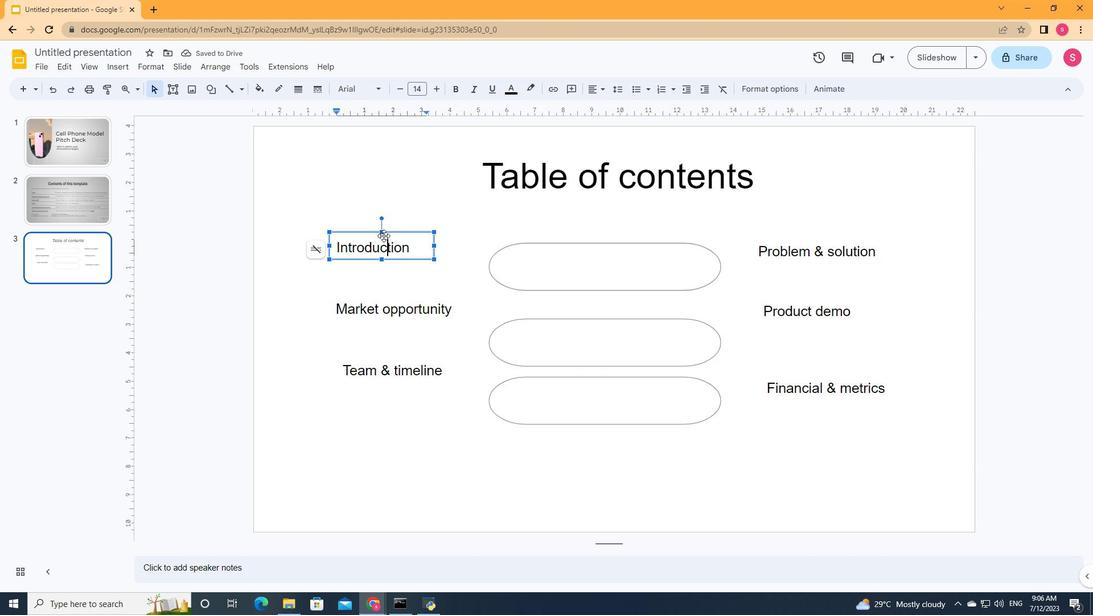 
Action: Mouse pressed left at (382, 235)
Screenshot: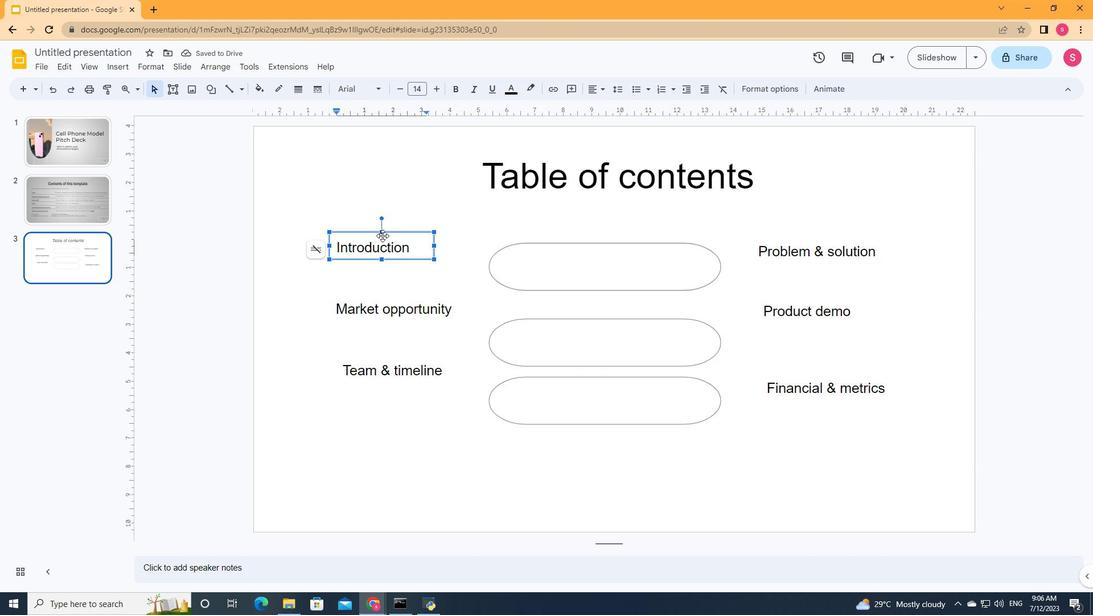 
Action: Mouse moved to (382, 310)
Screenshot: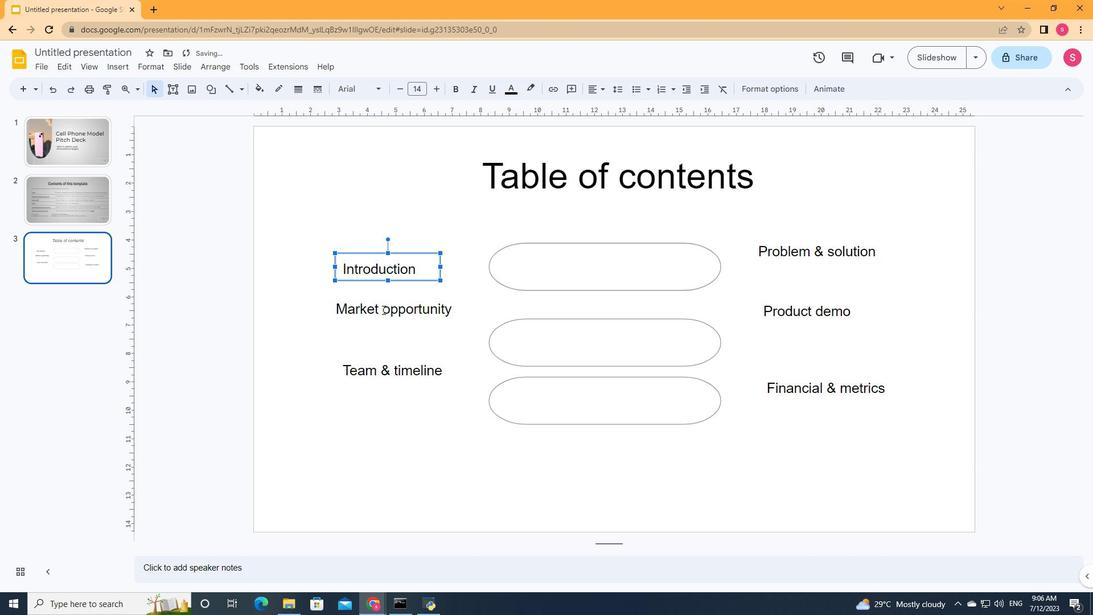 
Action: Mouse pressed left at (382, 310)
Screenshot: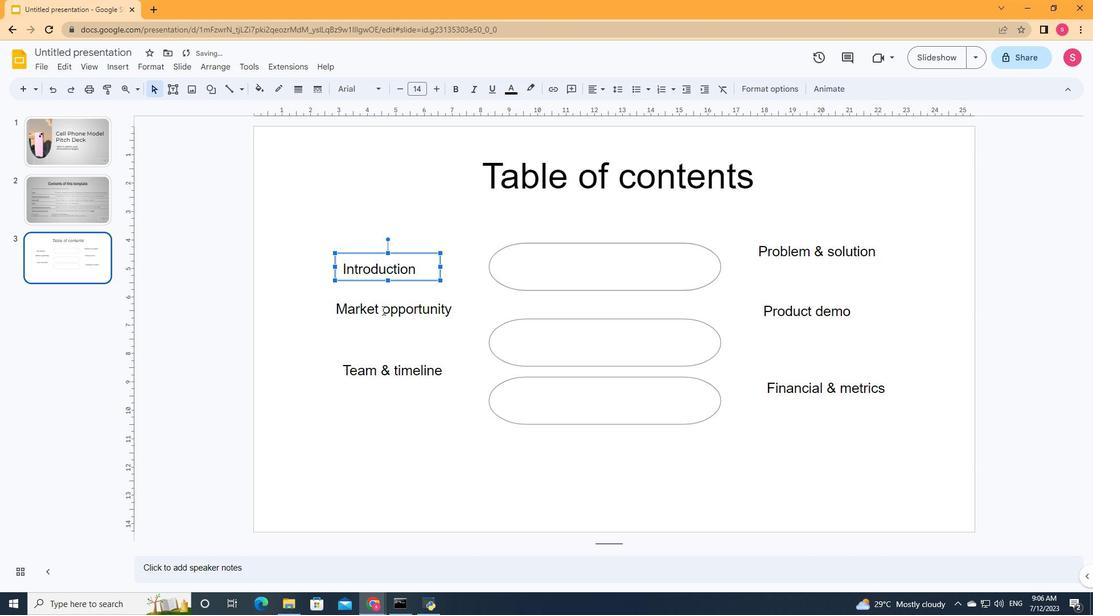 
Action: Mouse moved to (382, 292)
Screenshot: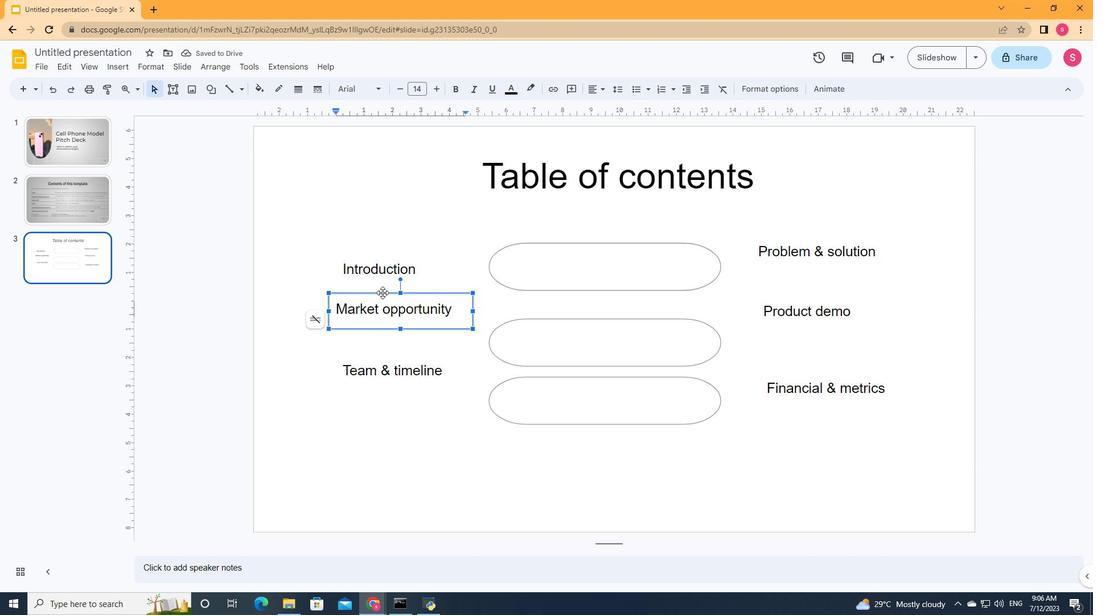 
Action: Mouse pressed left at (382, 292)
Screenshot: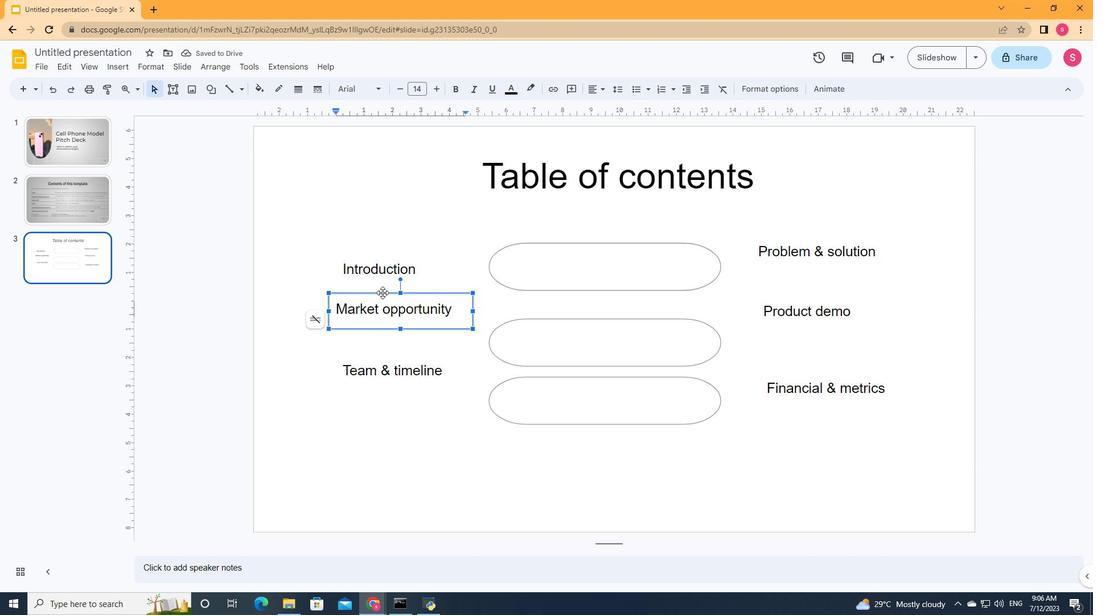 
Action: Mouse moved to (381, 369)
Screenshot: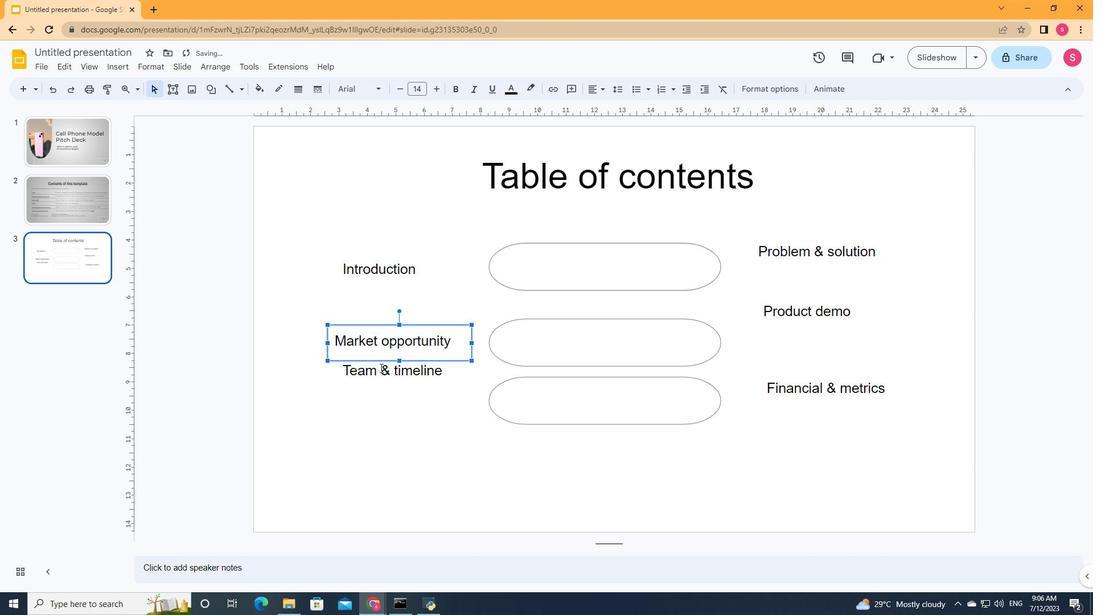 
Action: Mouse pressed left at (381, 369)
Screenshot: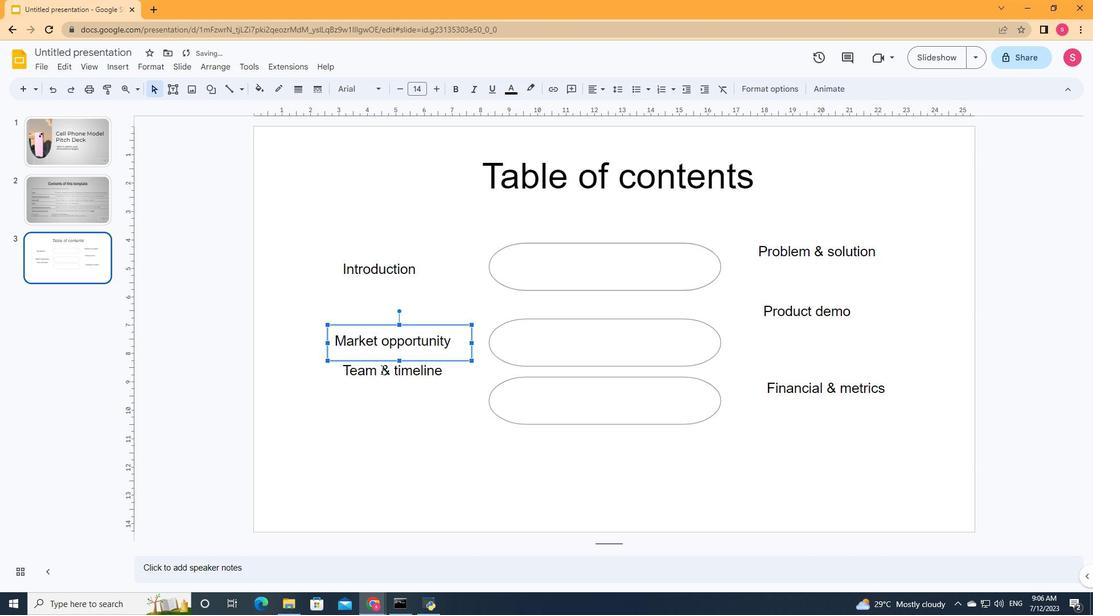 
Action: Mouse moved to (392, 353)
Screenshot: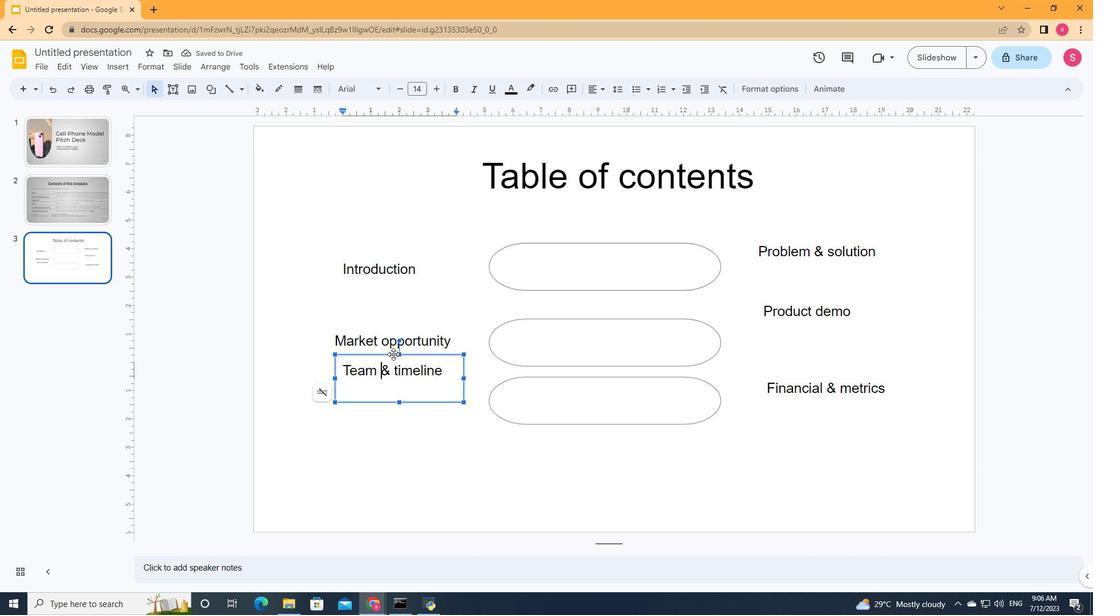 
Action: Mouse pressed left at (392, 353)
Screenshot: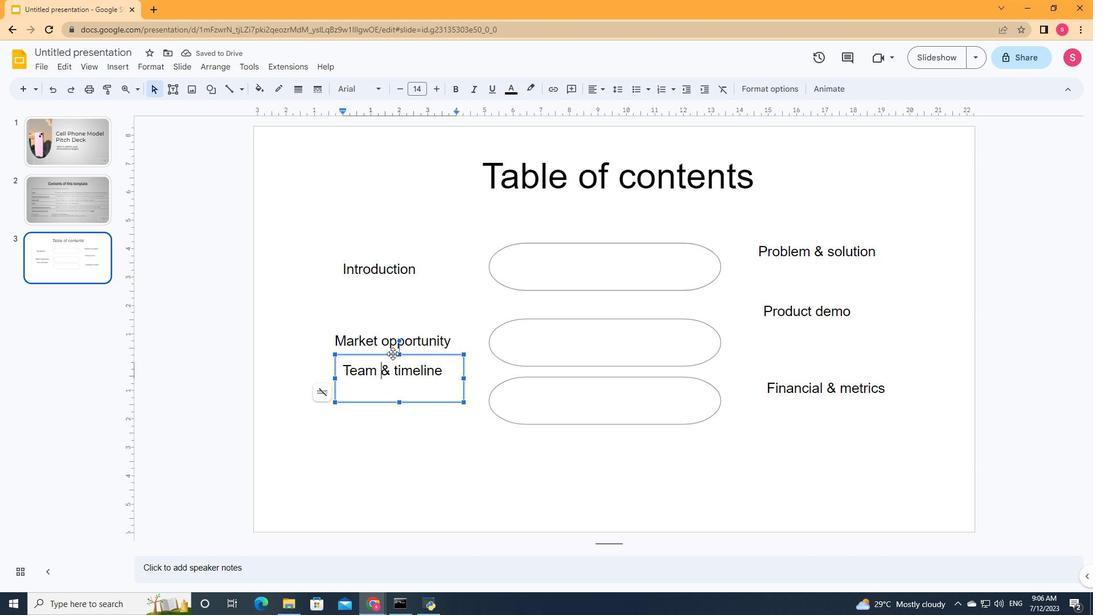 
Action: Mouse moved to (398, 423)
Screenshot: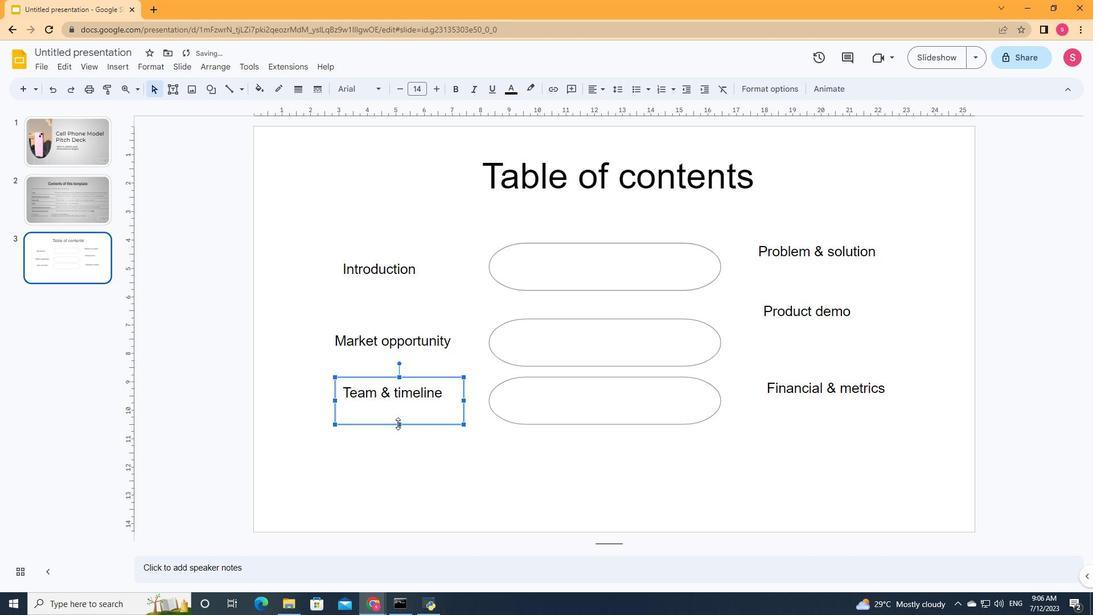 
Action: Mouse pressed left at (398, 423)
Screenshot: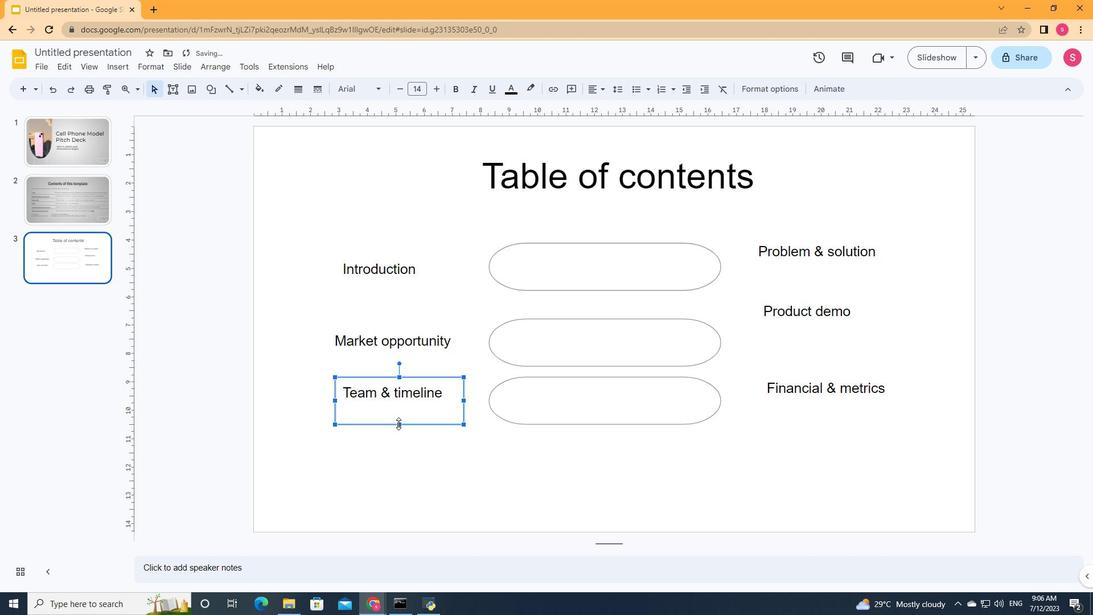 
Action: Mouse moved to (395, 378)
Screenshot: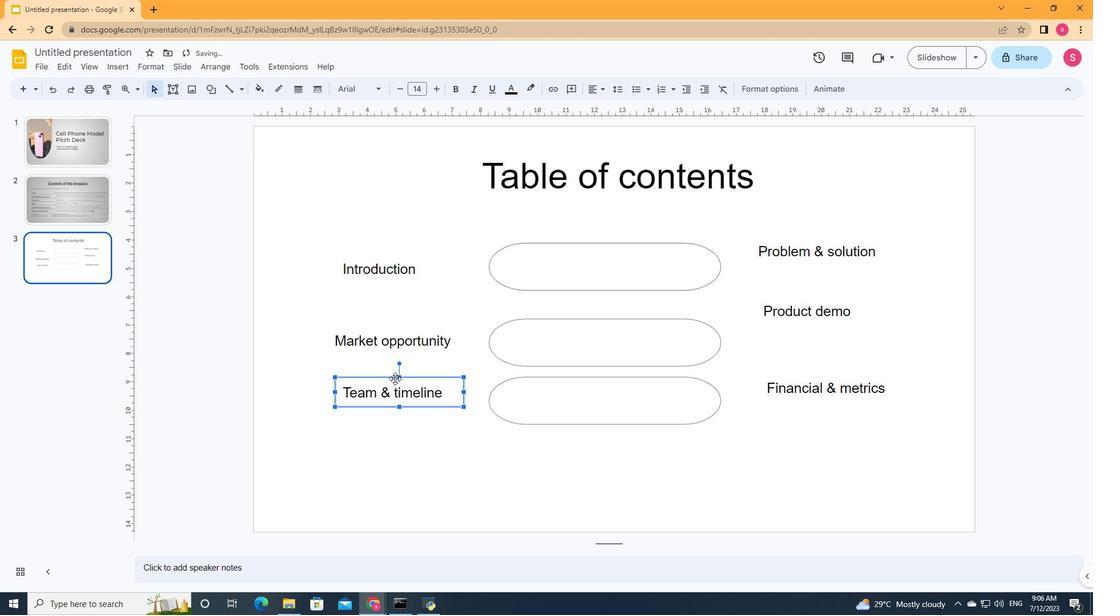 
Action: Mouse pressed left at (395, 378)
Screenshot: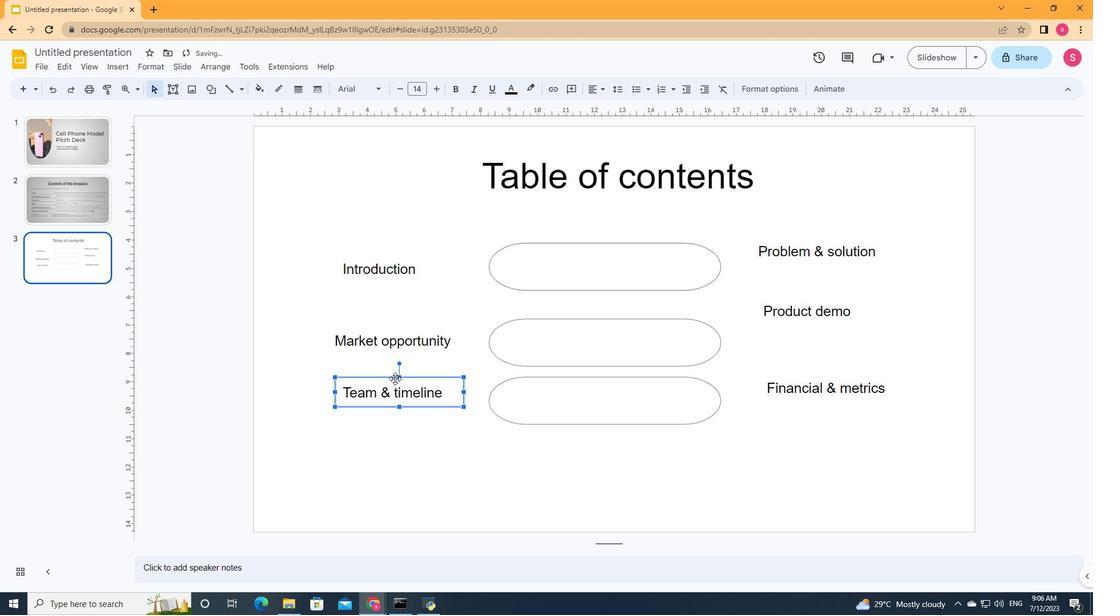 
Action: Mouse moved to (384, 341)
Screenshot: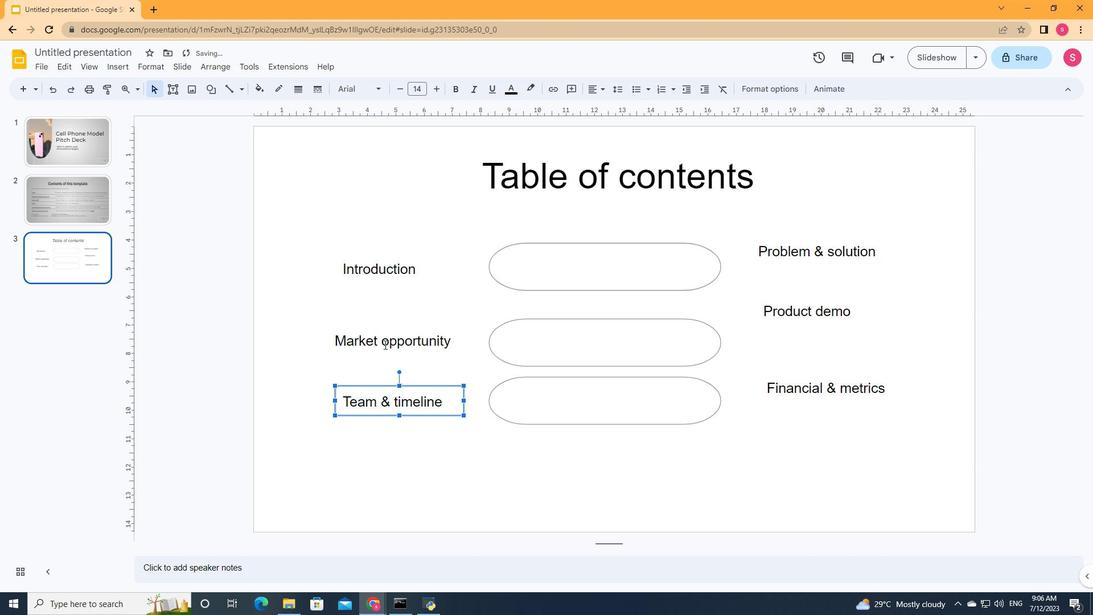 
Action: Mouse pressed left at (384, 341)
Screenshot: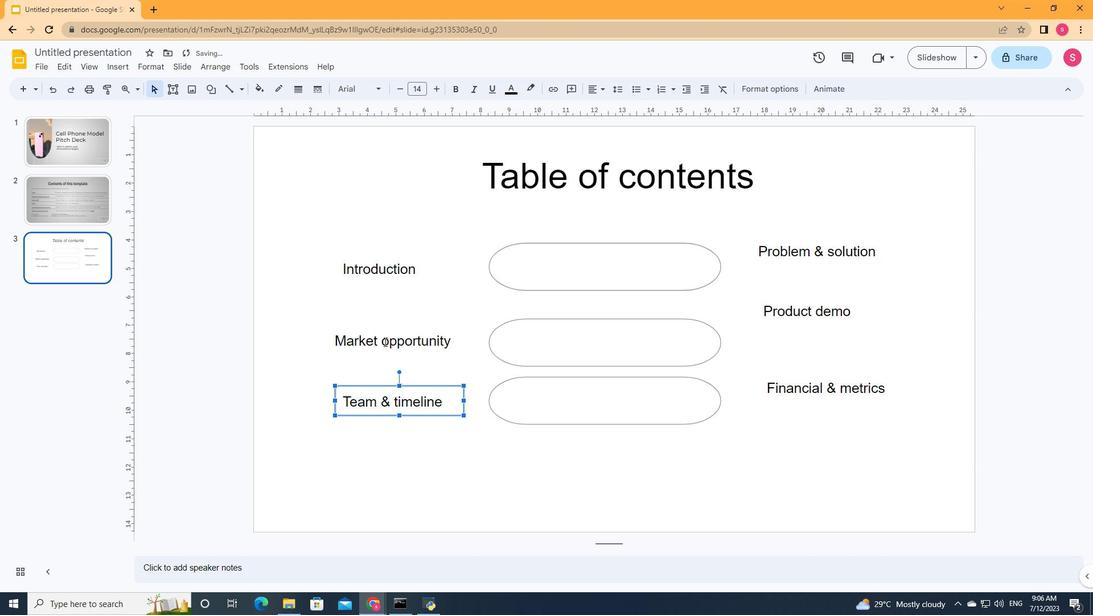 
Action: Mouse moved to (392, 326)
Screenshot: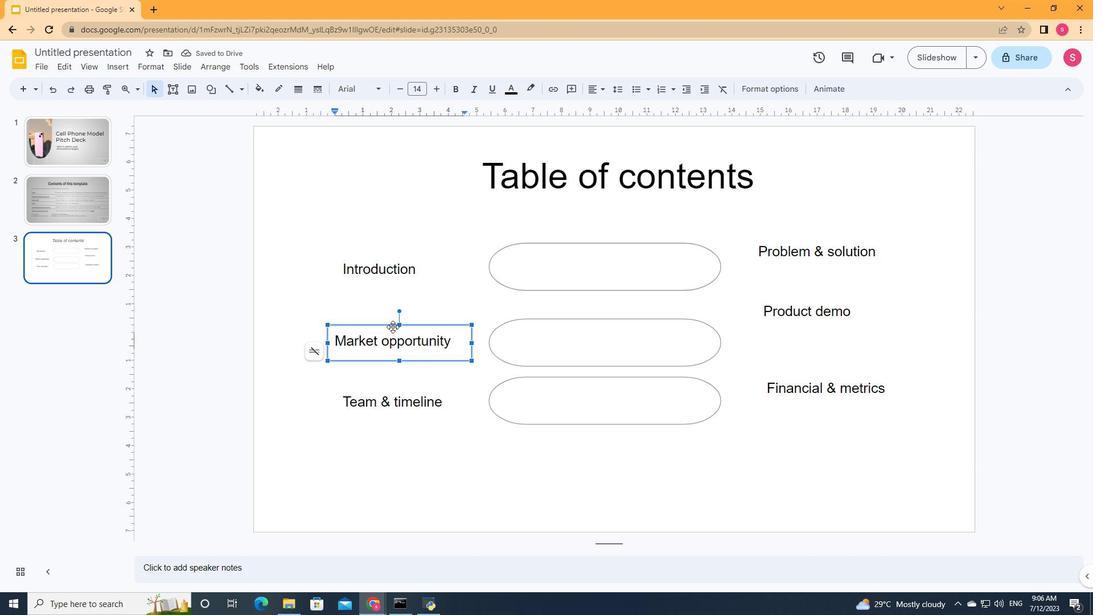 
Action: Mouse pressed left at (392, 326)
Screenshot: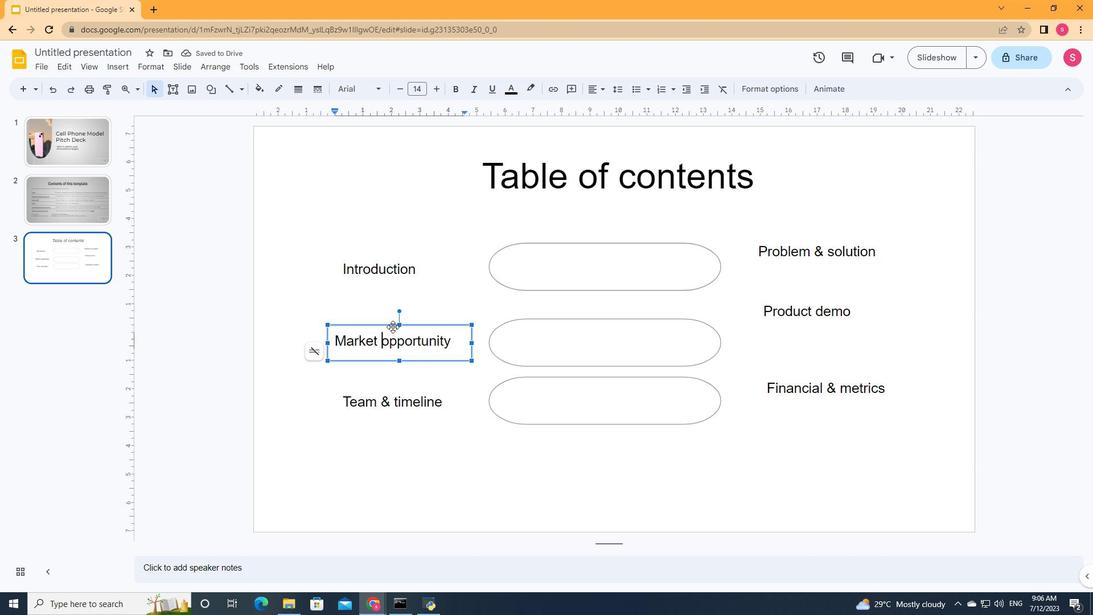 
Action: Mouse moved to (389, 398)
Screenshot: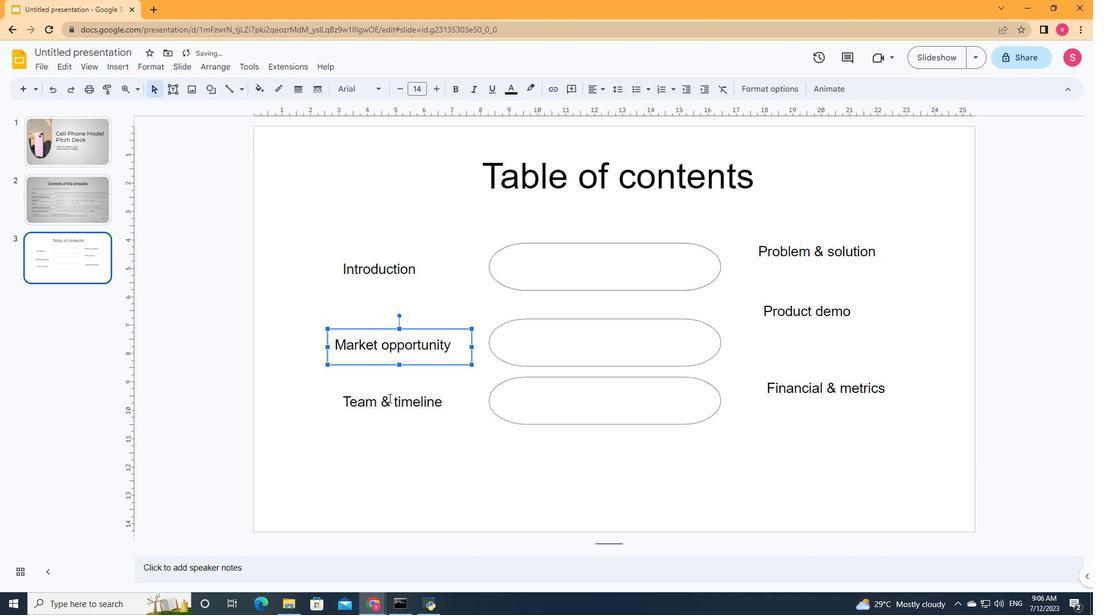 
Action: Mouse pressed left at (389, 398)
Screenshot: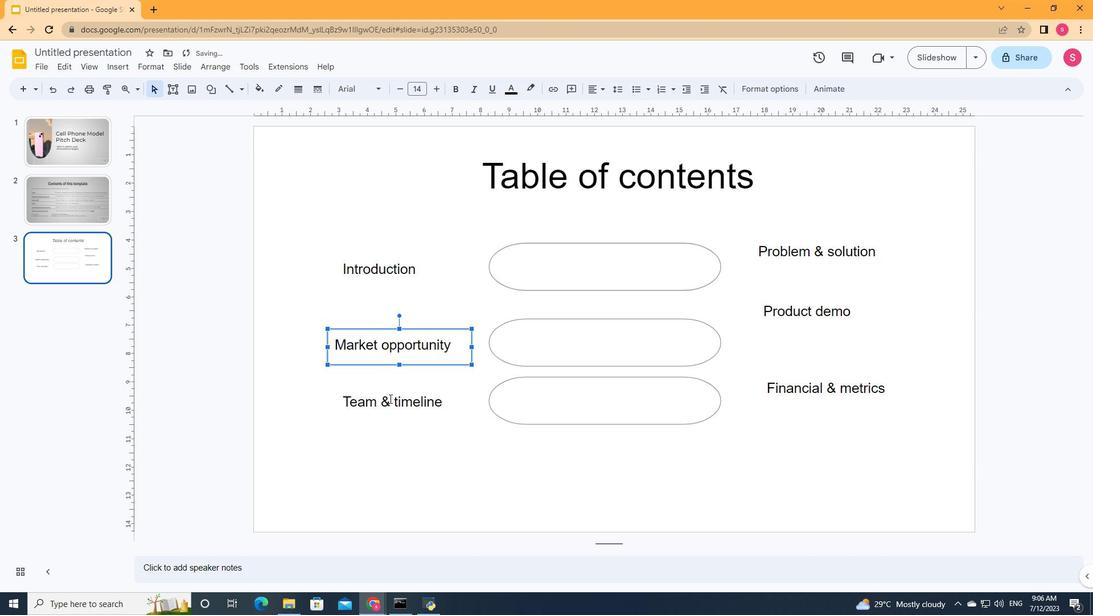 
Action: Mouse moved to (398, 271)
Screenshot: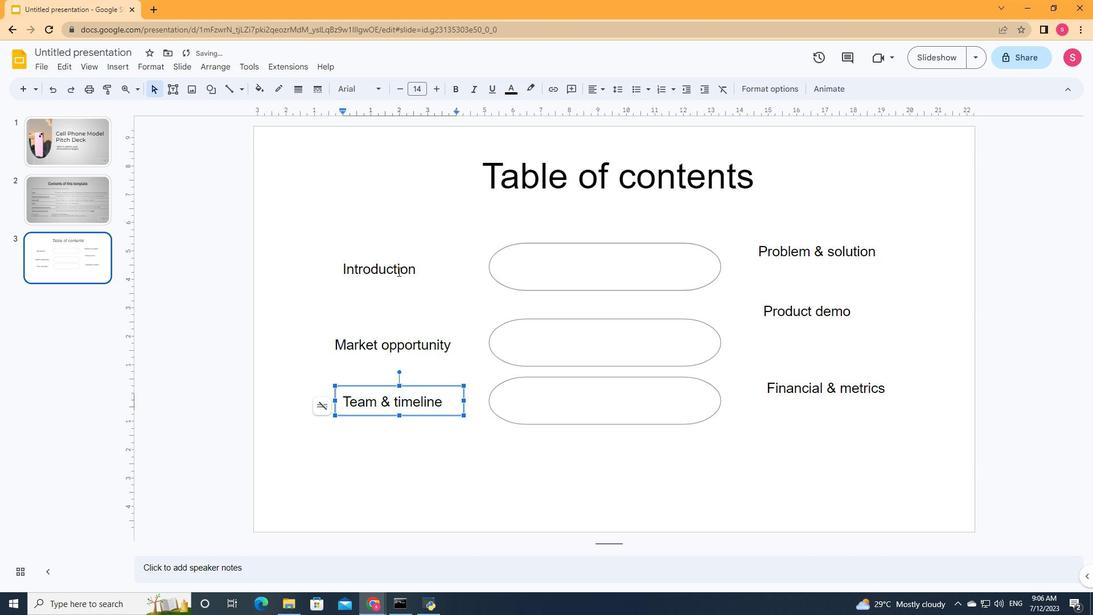 
Action: Mouse pressed left at (398, 271)
Screenshot: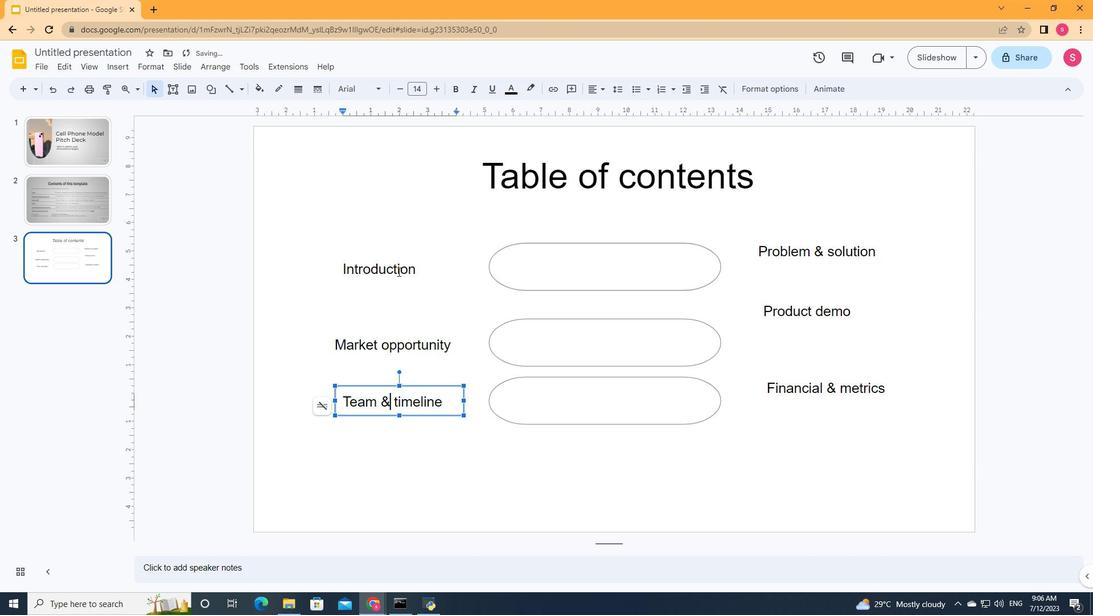 
Action: Mouse moved to (379, 254)
Screenshot: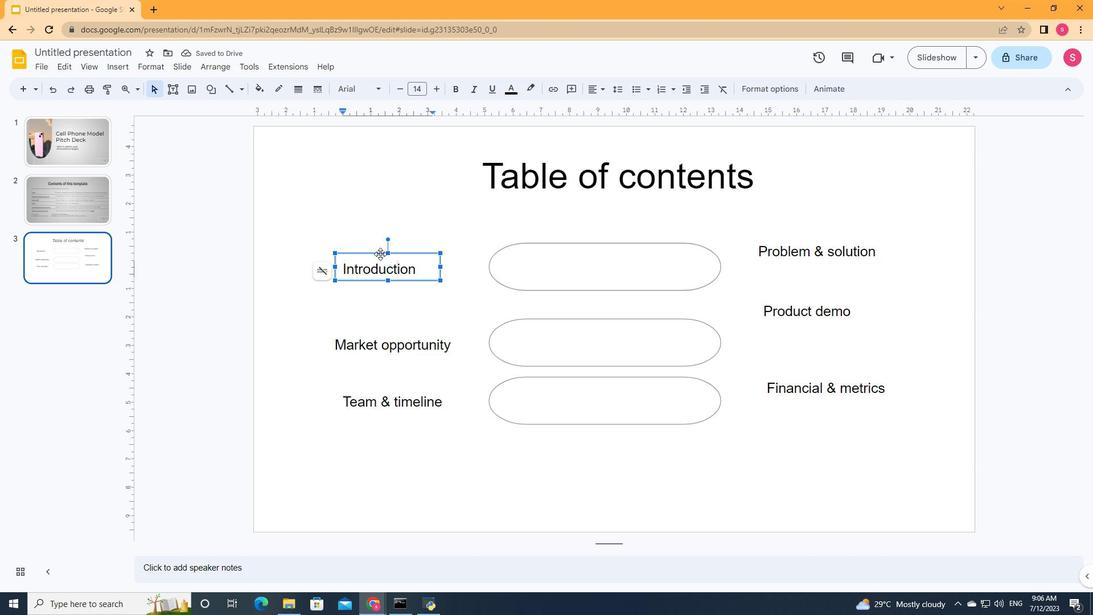 
Action: Mouse pressed left at (379, 254)
Screenshot: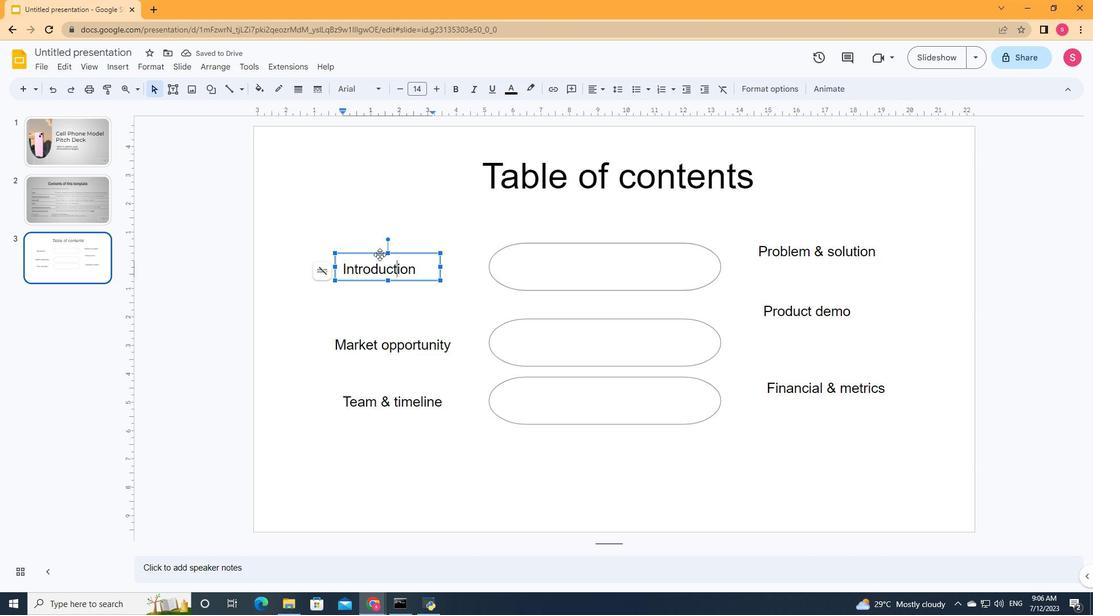 
Action: Mouse moved to (386, 402)
Screenshot: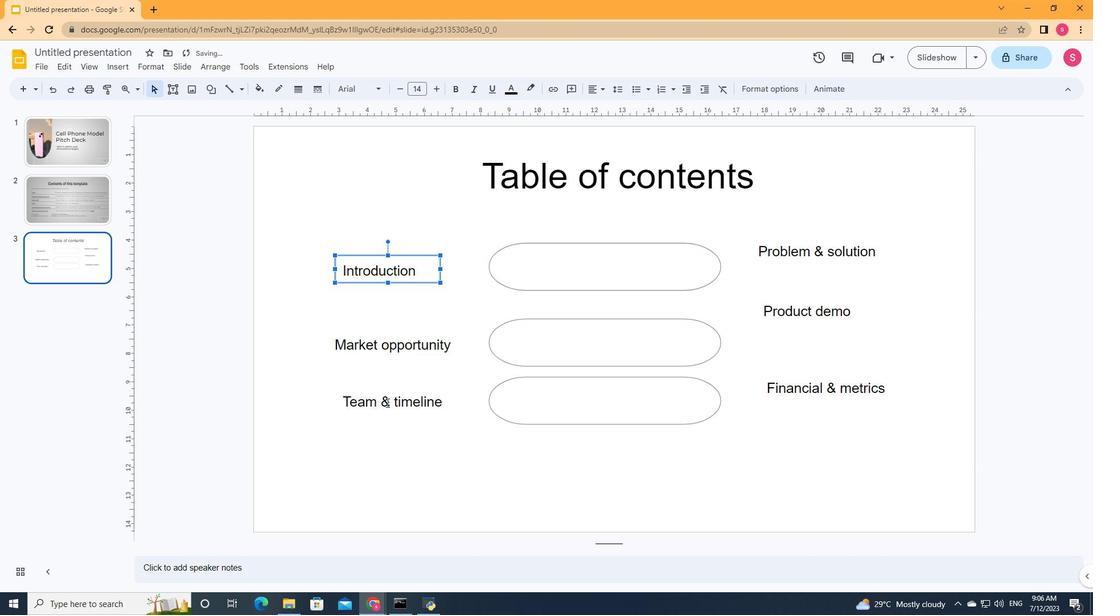 
Action: Mouse pressed left at (386, 402)
Screenshot: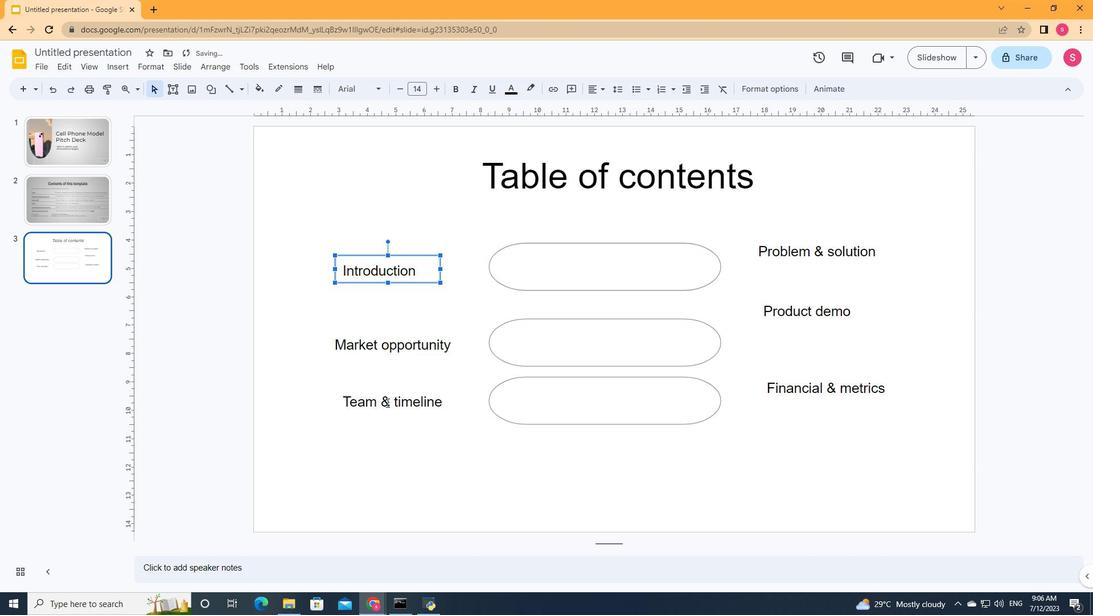 
Action: Mouse moved to (383, 383)
Screenshot: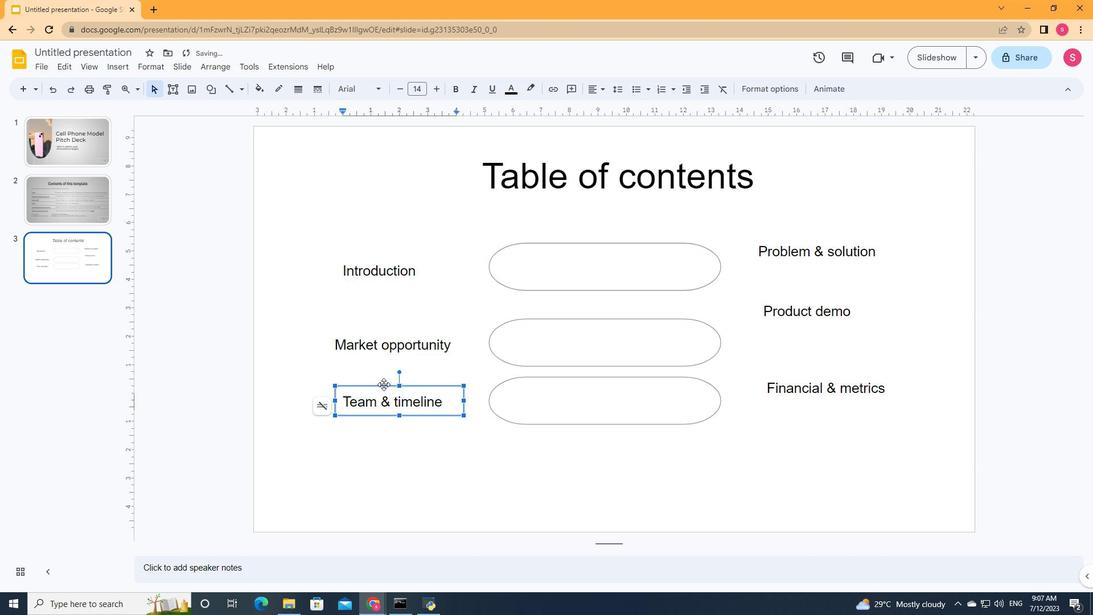 
Action: Mouse pressed left at (383, 383)
Screenshot: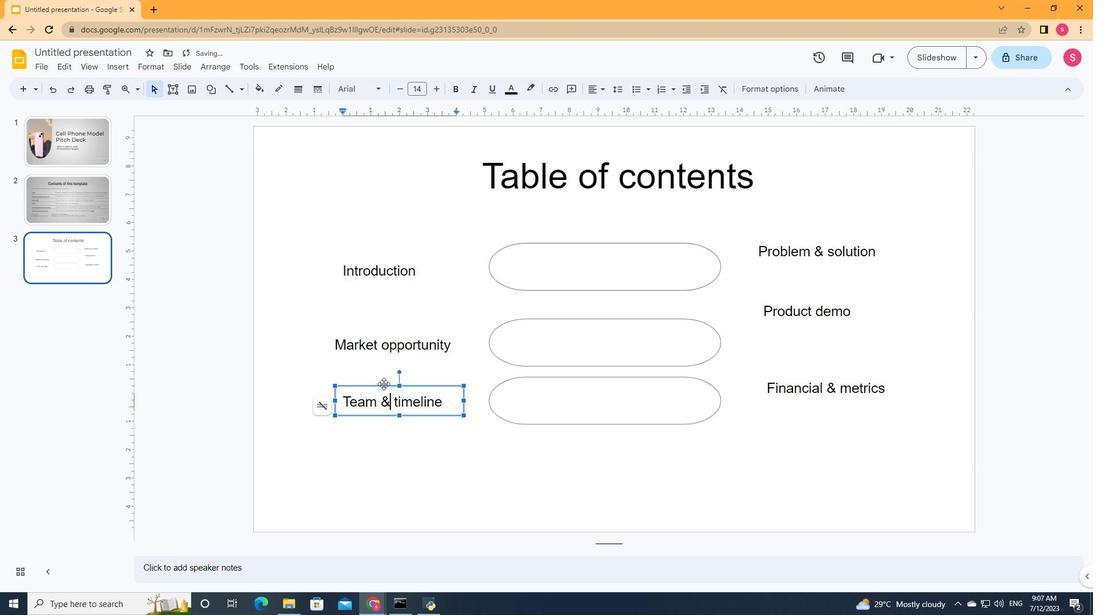 
Action: Mouse moved to (820, 248)
Screenshot: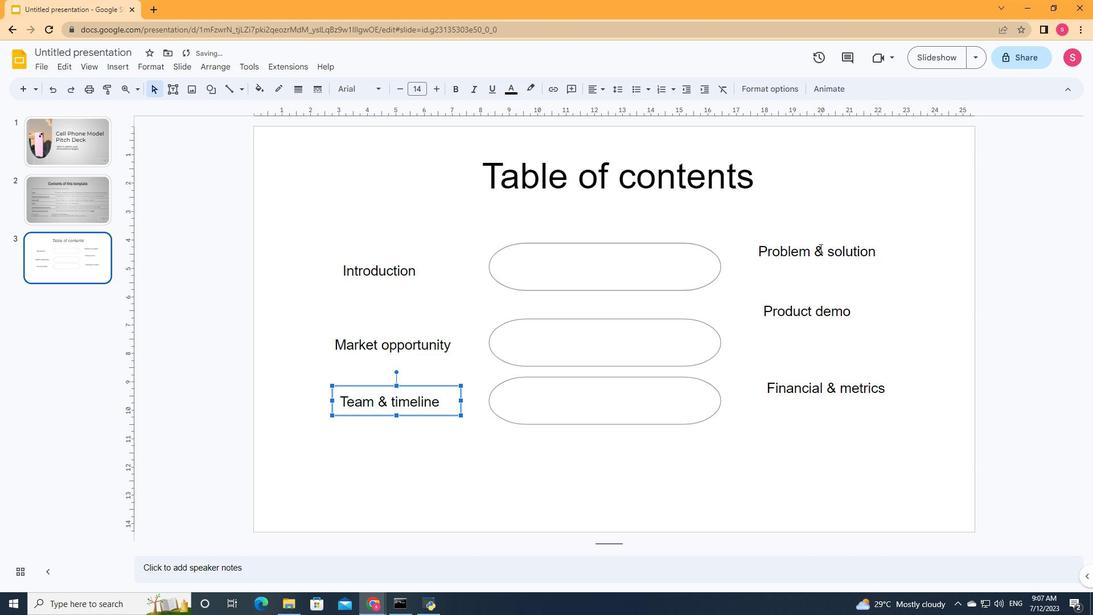 
Action: Mouse pressed left at (820, 248)
Screenshot: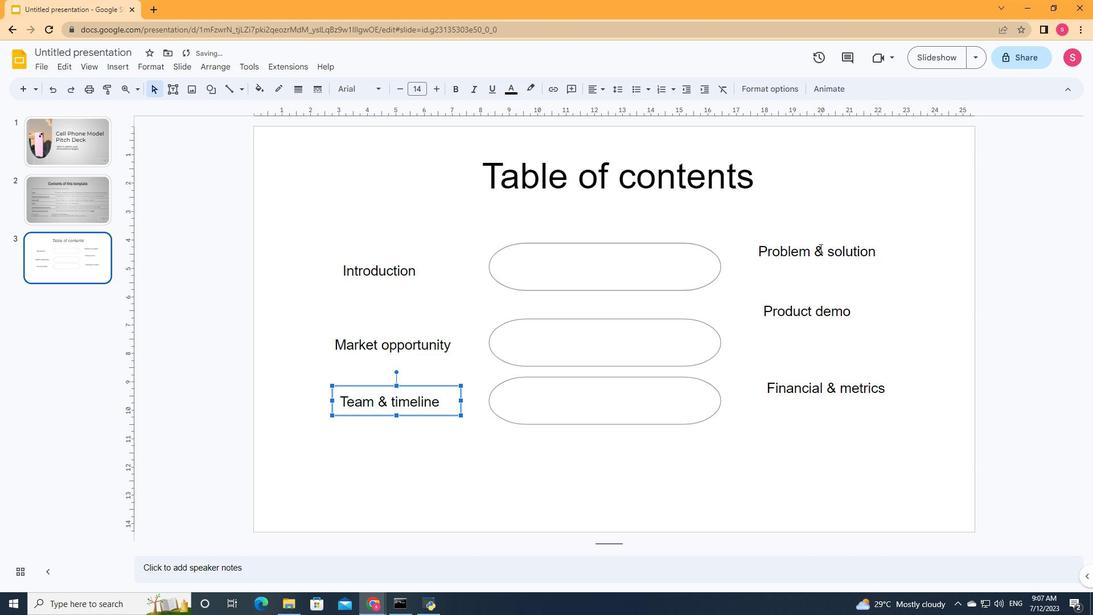 
Action: Mouse moved to (813, 235)
Screenshot: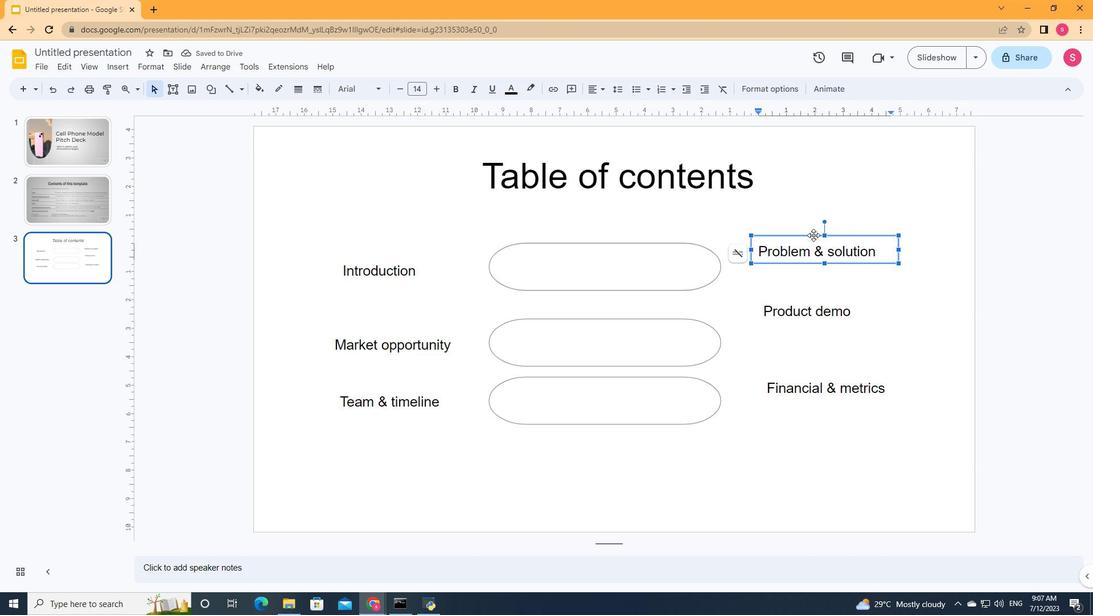
Action: Mouse pressed left at (813, 235)
Screenshot: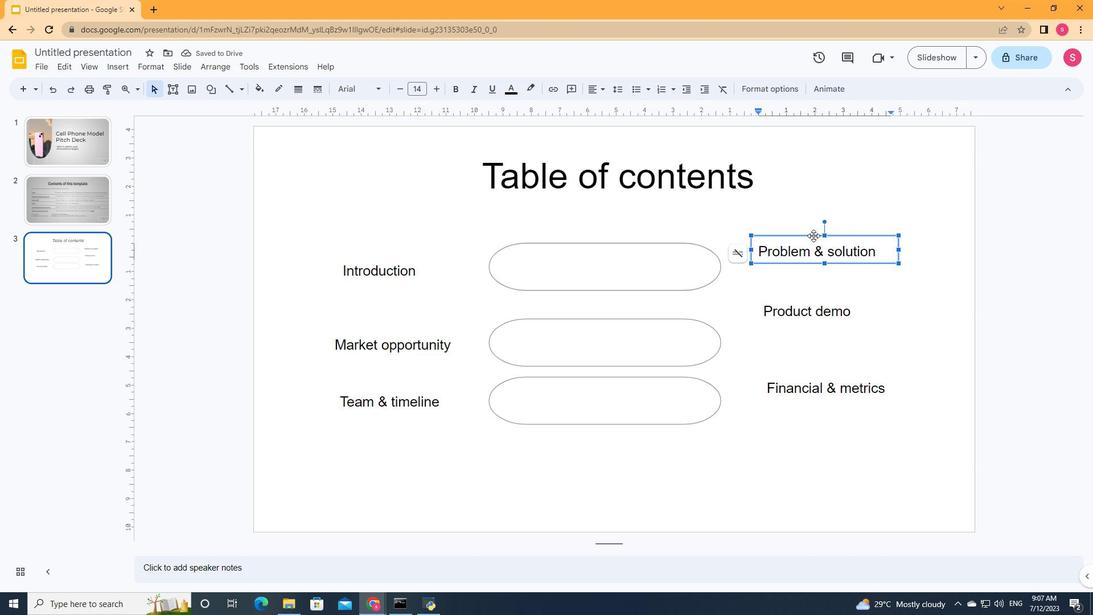 
Action: Mouse moved to (811, 310)
Screenshot: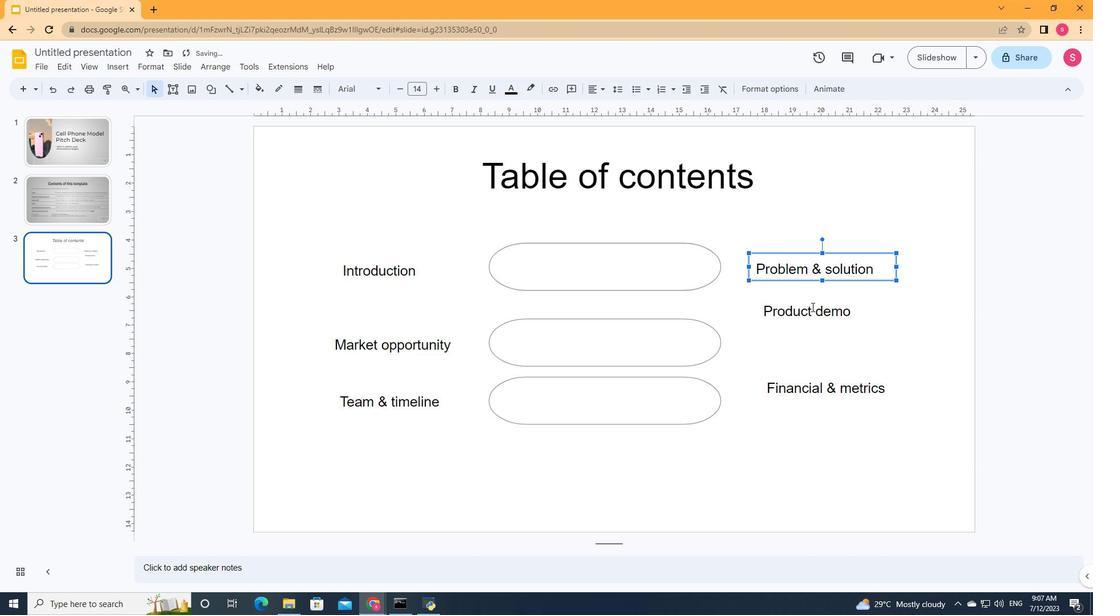 
Action: Mouse pressed left at (811, 310)
Screenshot: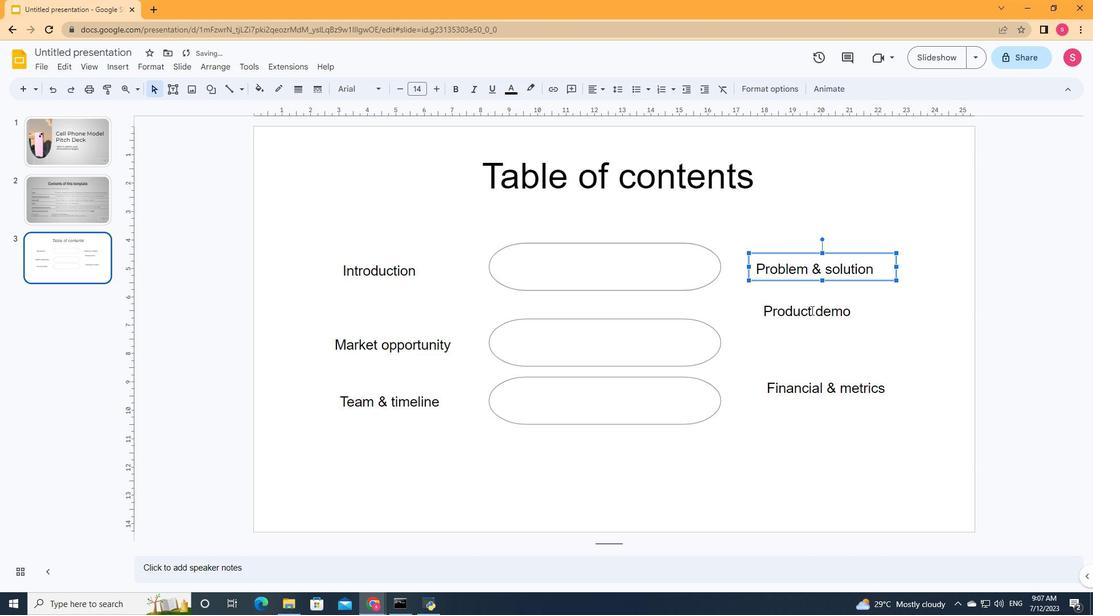 
Action: Mouse moved to (812, 294)
Screenshot: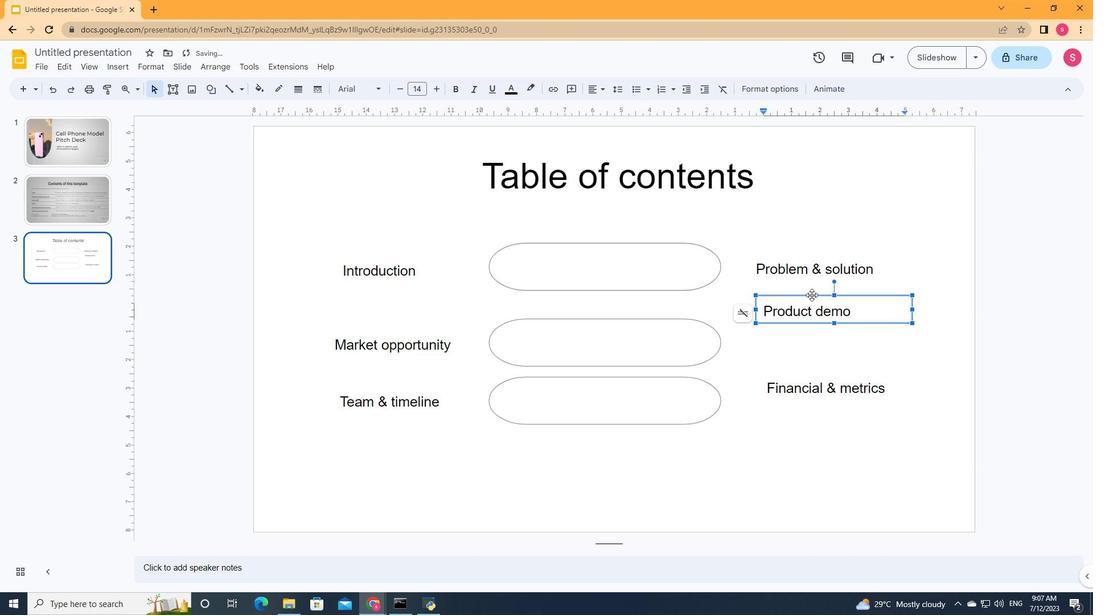 
Action: Mouse pressed left at (812, 294)
Screenshot: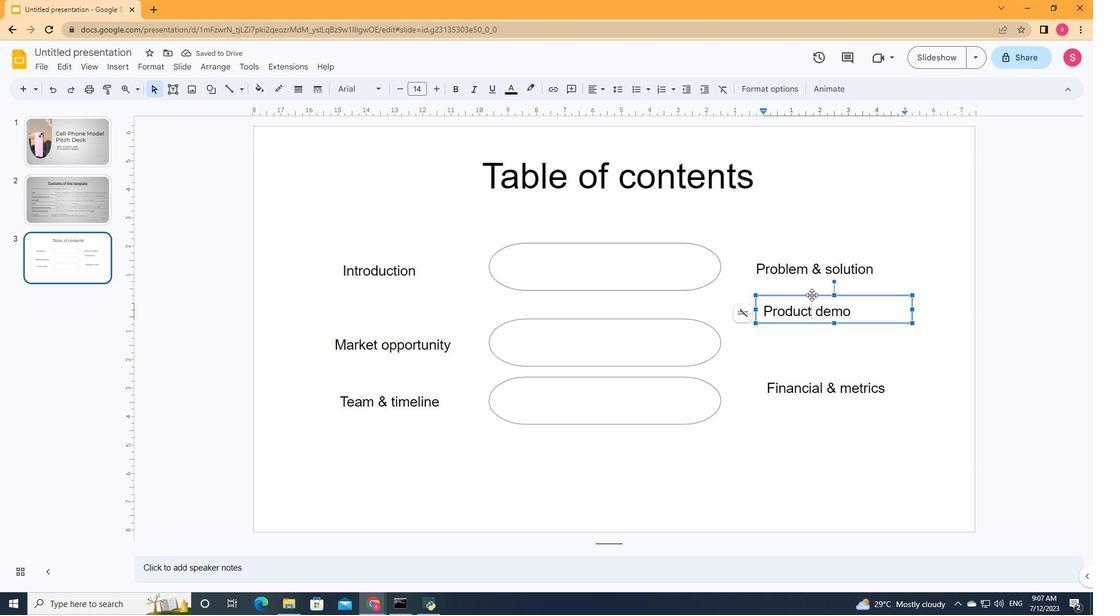 
Action: Mouse moved to (808, 390)
Screenshot: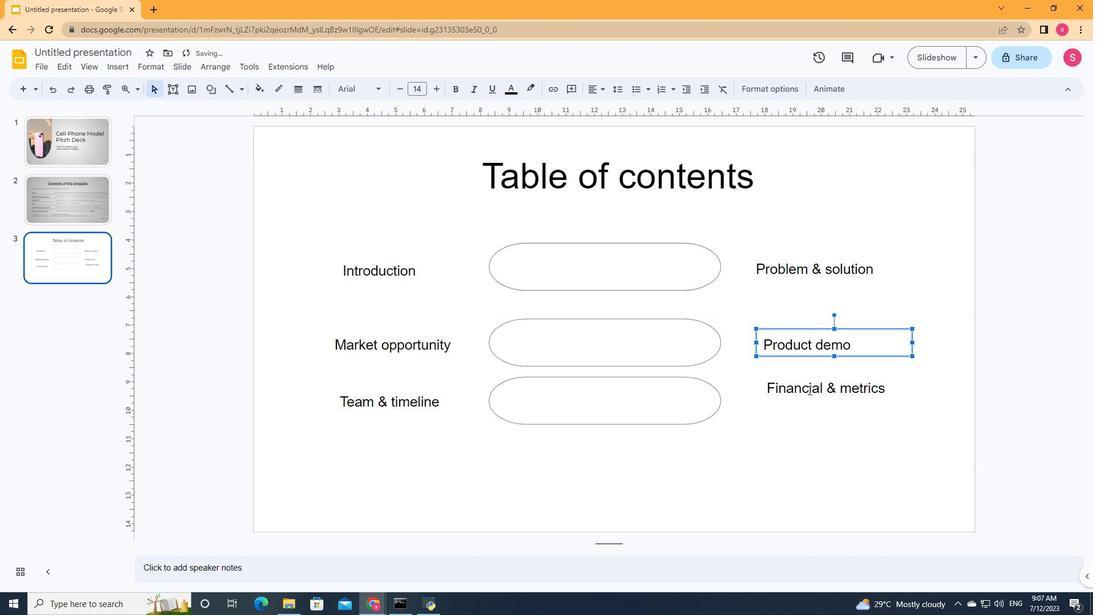 
Action: Mouse pressed left at (808, 390)
Screenshot: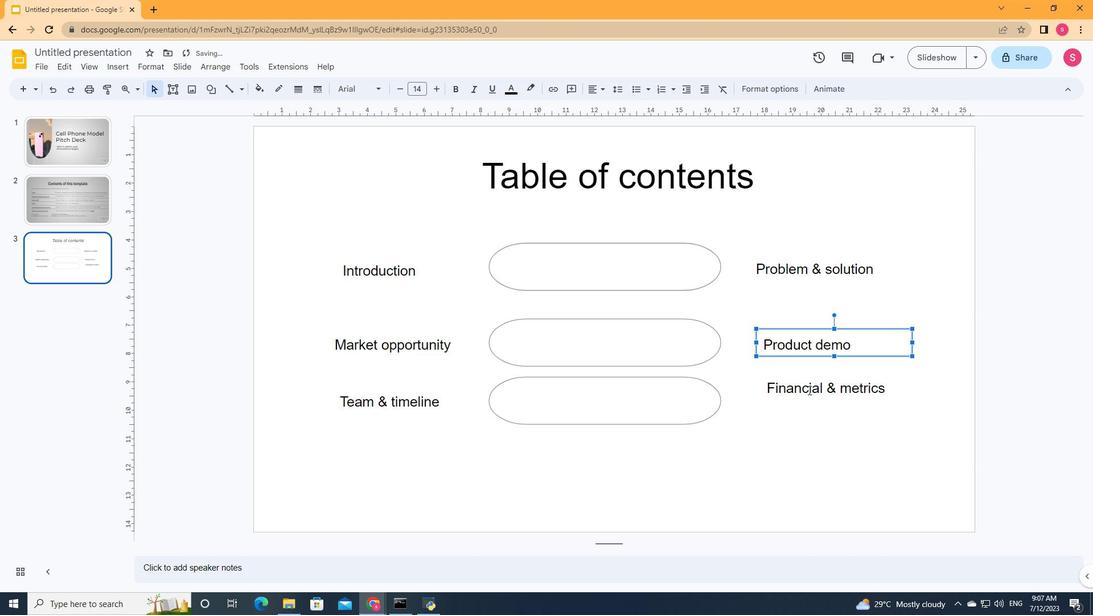 
Action: Mouse moved to (814, 370)
Screenshot: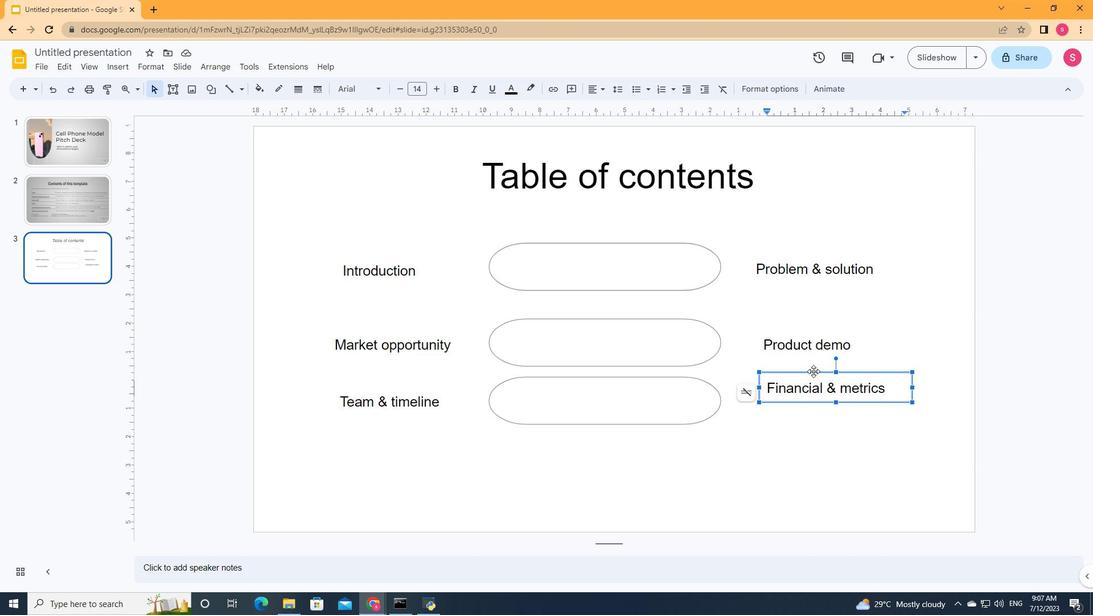 
Action: Mouse pressed left at (814, 370)
Screenshot: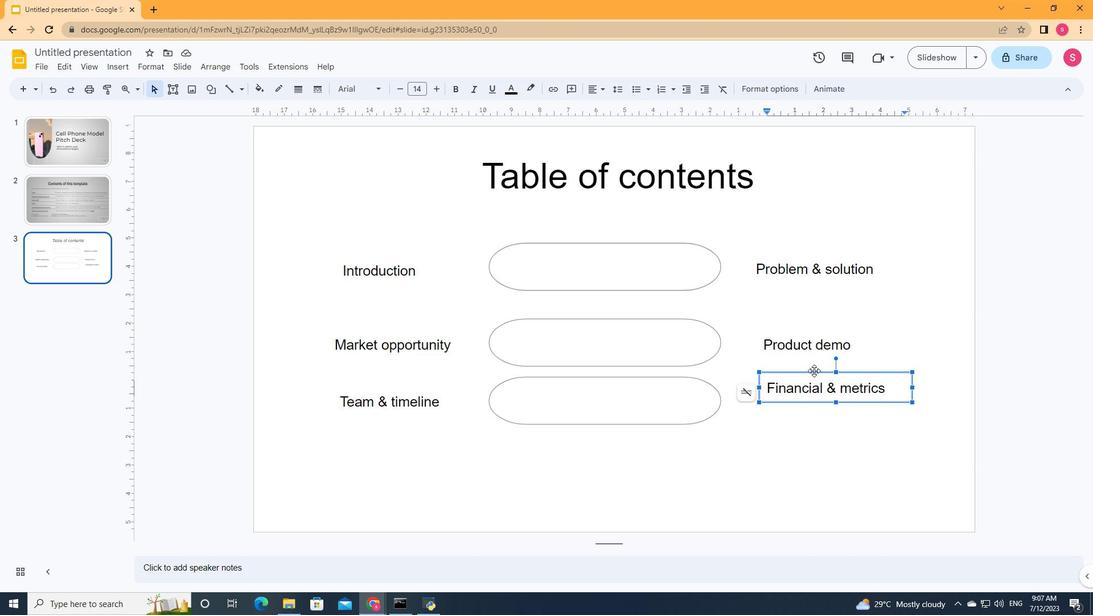 
Action: Mouse moved to (618, 244)
Screenshot: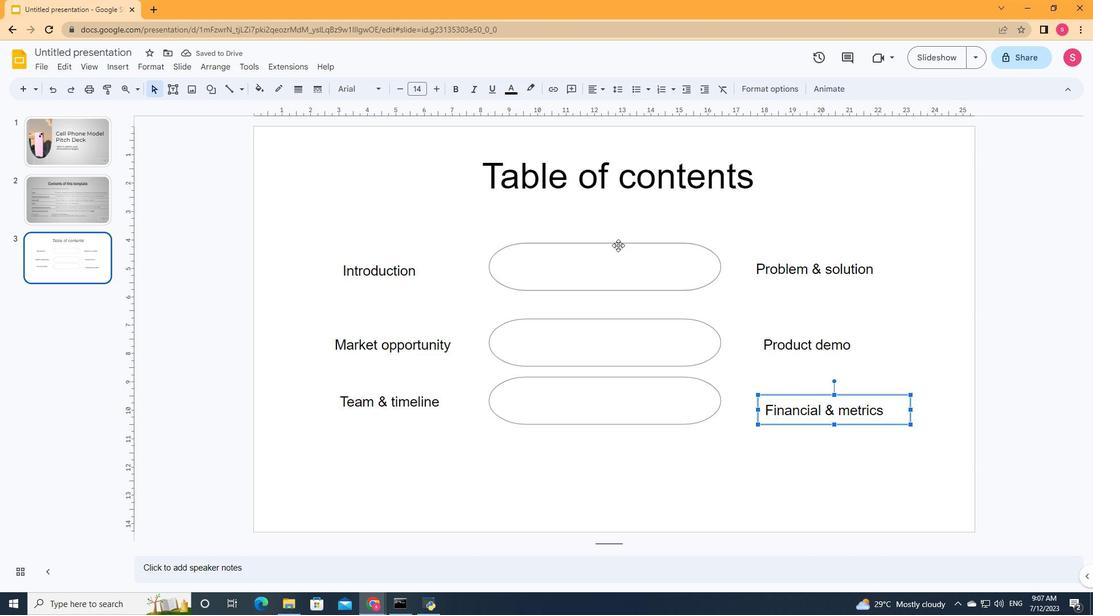 
Action: Mouse pressed left at (618, 244)
Screenshot: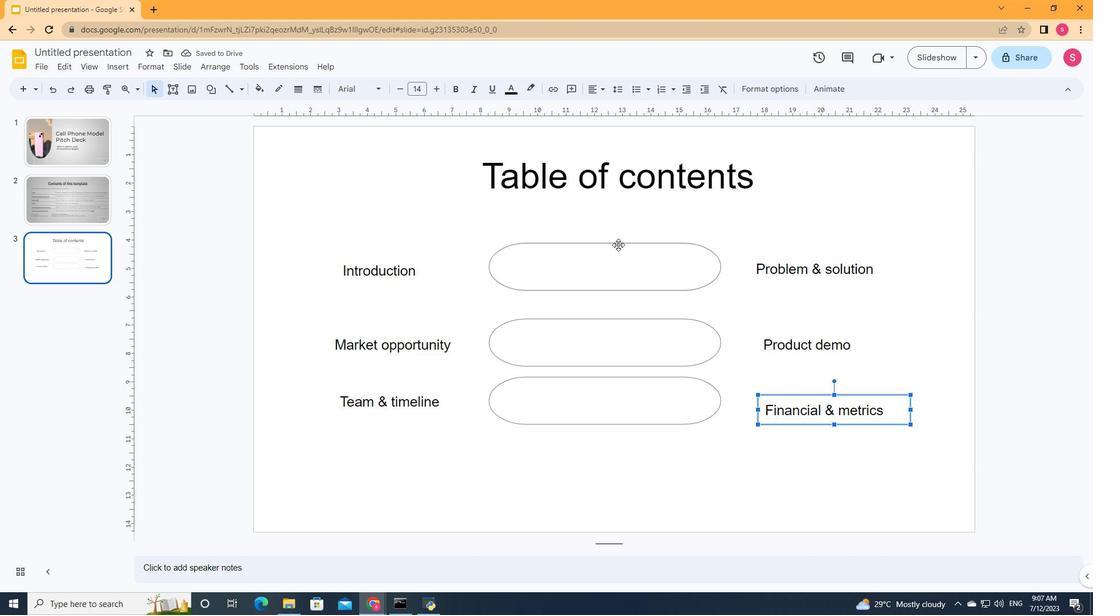 
Action: Mouse moved to (775, 268)
Screenshot: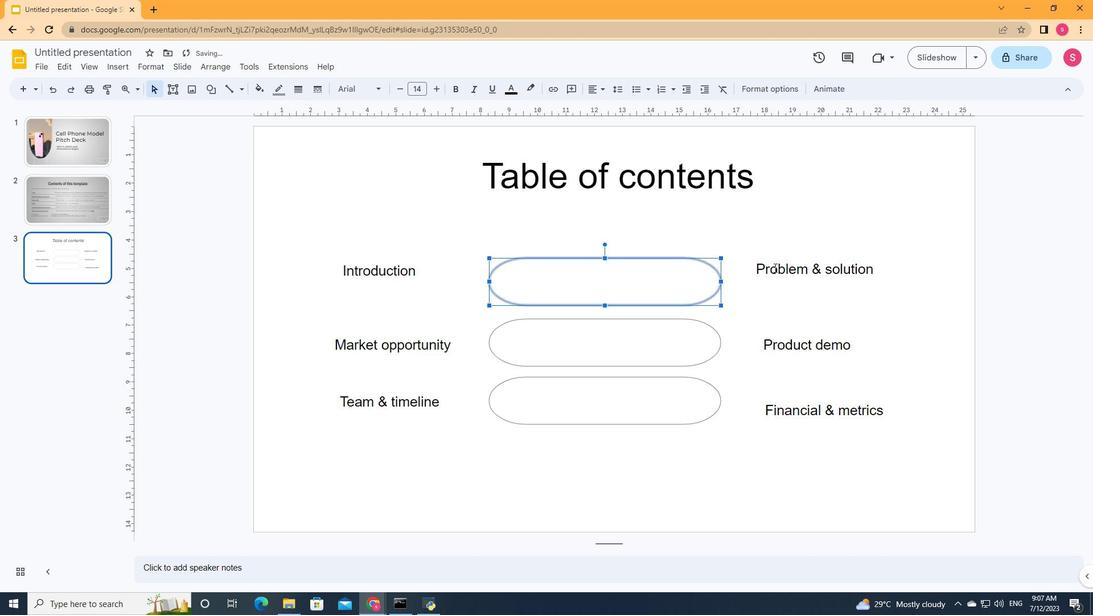 
Action: Mouse pressed left at (775, 268)
Screenshot: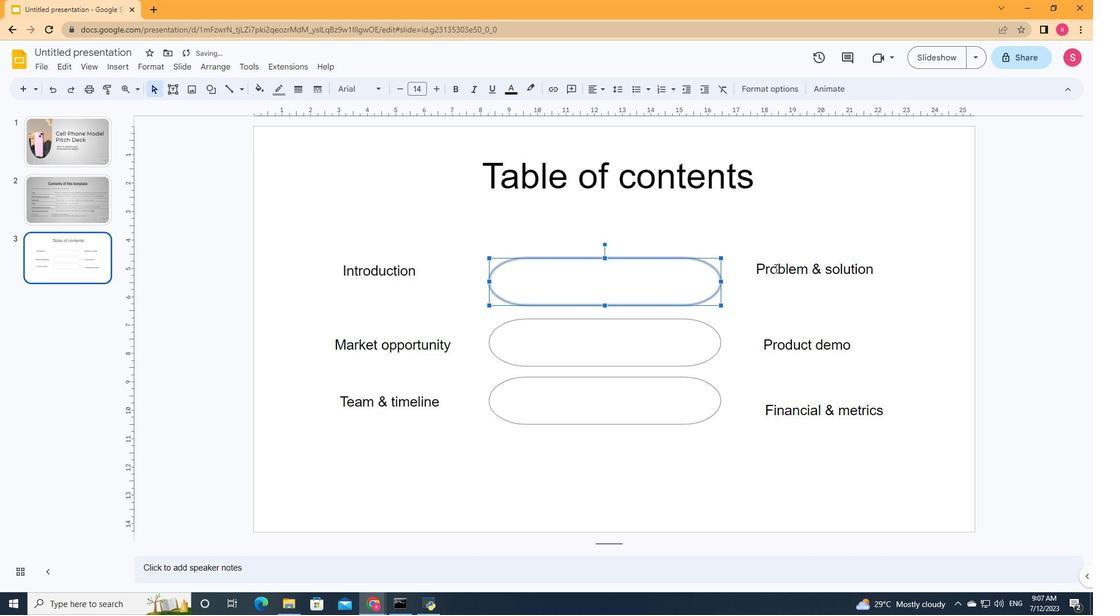 
Action: Mouse moved to (809, 253)
Screenshot: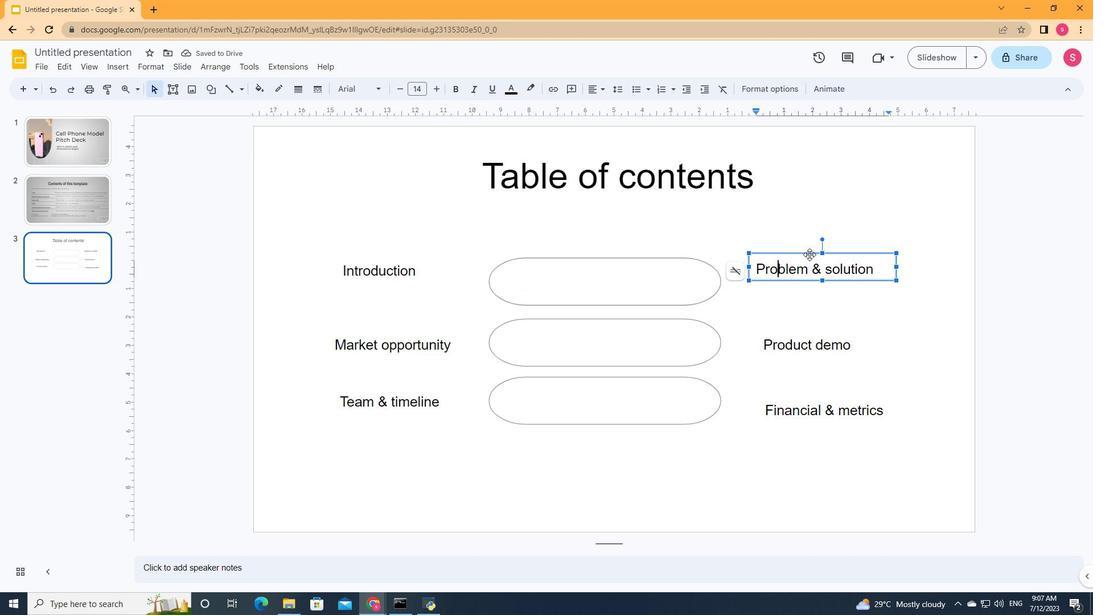 
Action: Mouse pressed left at (809, 253)
Screenshot: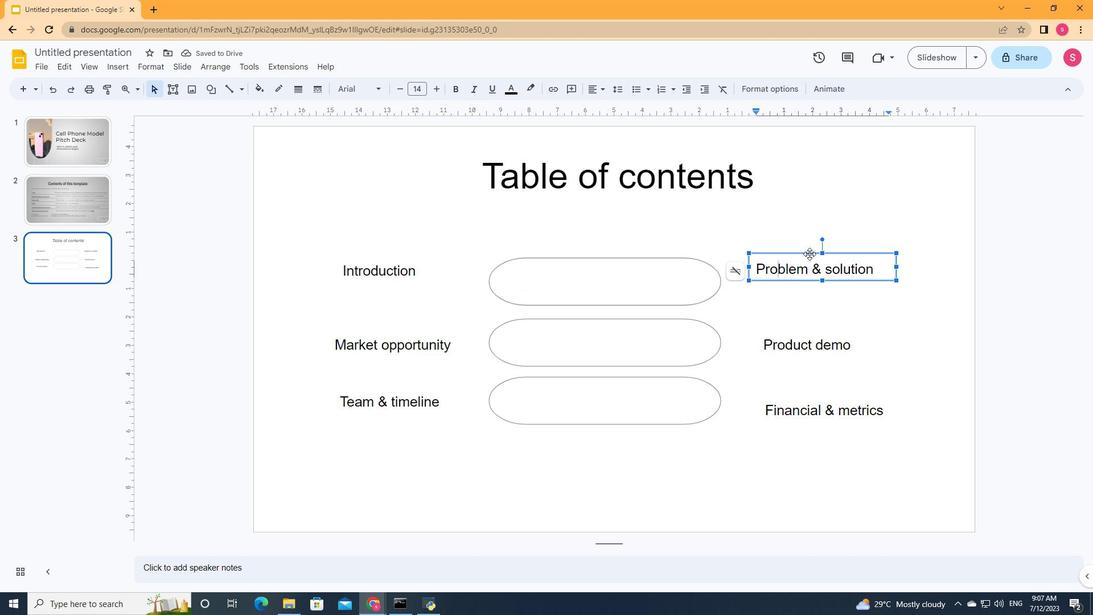 
Action: Mouse moved to (408, 271)
Screenshot: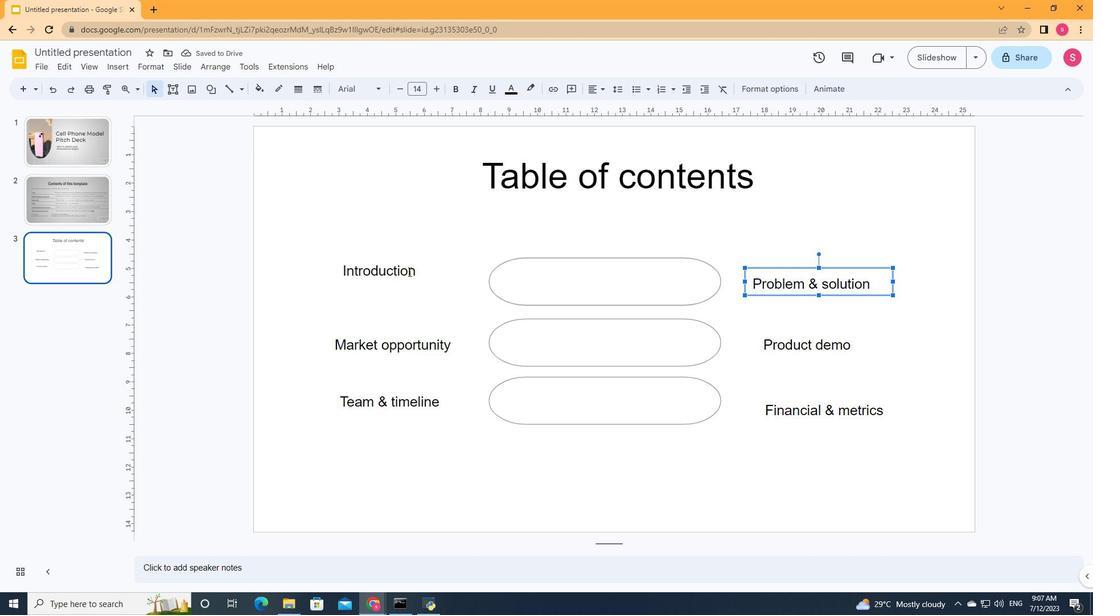 
Action: Mouse pressed left at (408, 271)
Screenshot: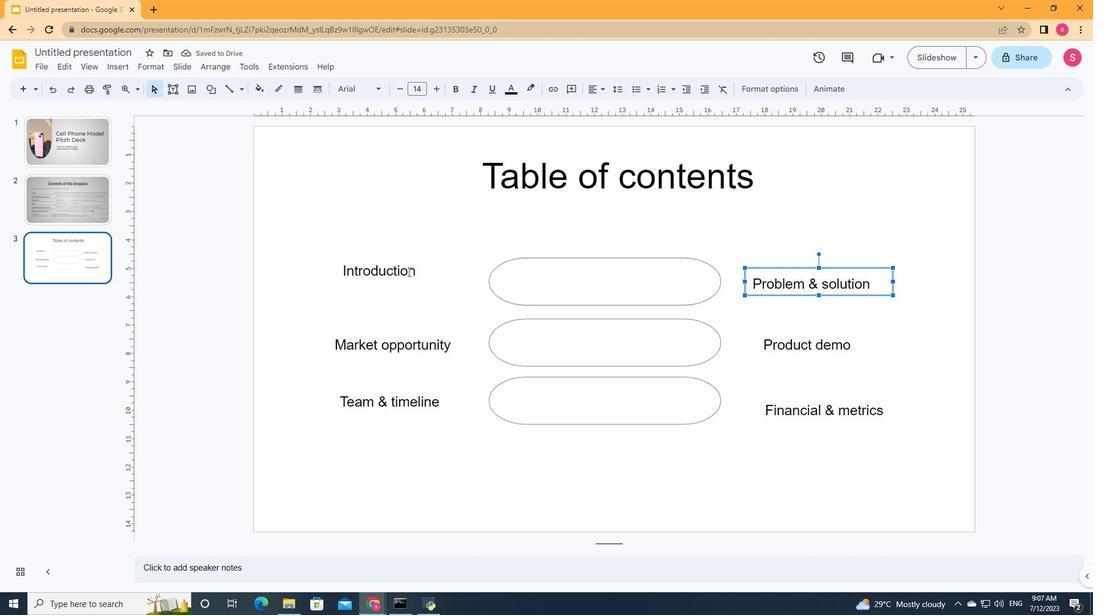 
Action: Mouse moved to (377, 258)
Screenshot: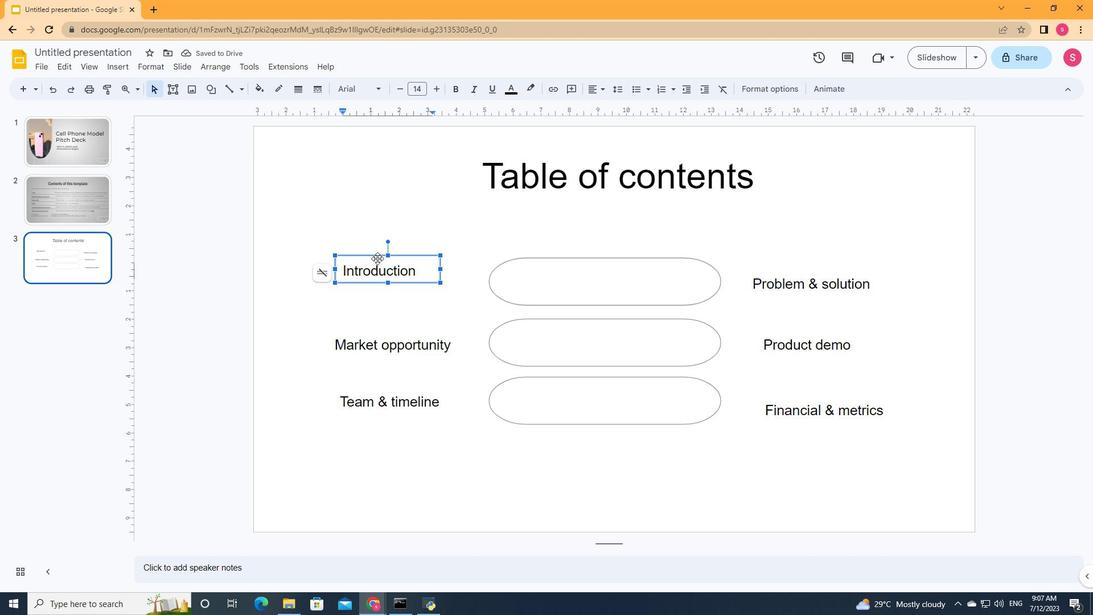 
Action: Mouse pressed left at (377, 258)
Screenshot: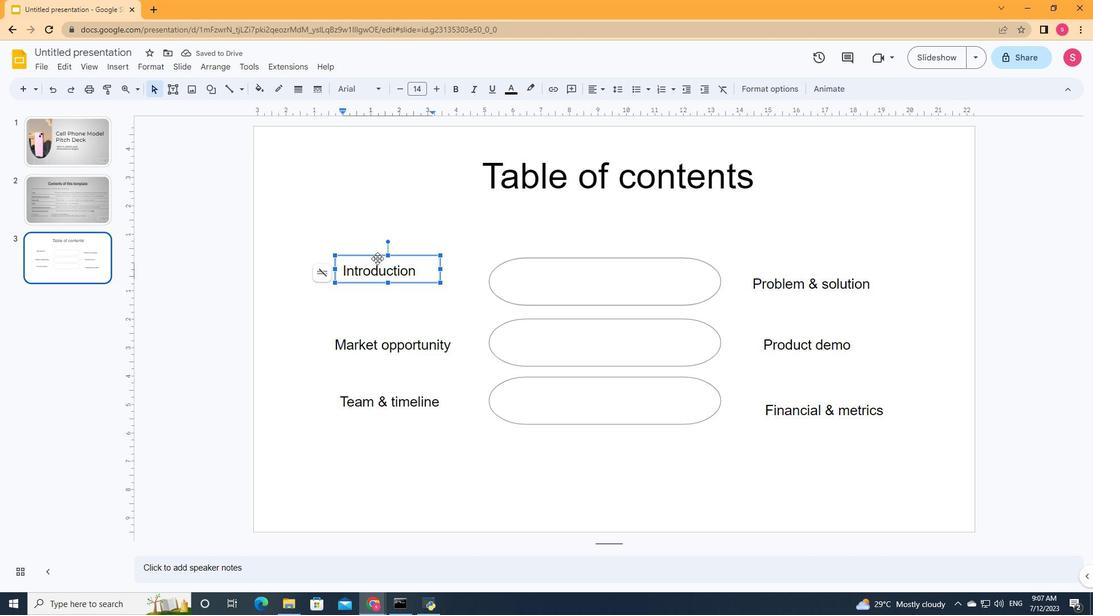 
Action: Mouse moved to (401, 401)
Screenshot: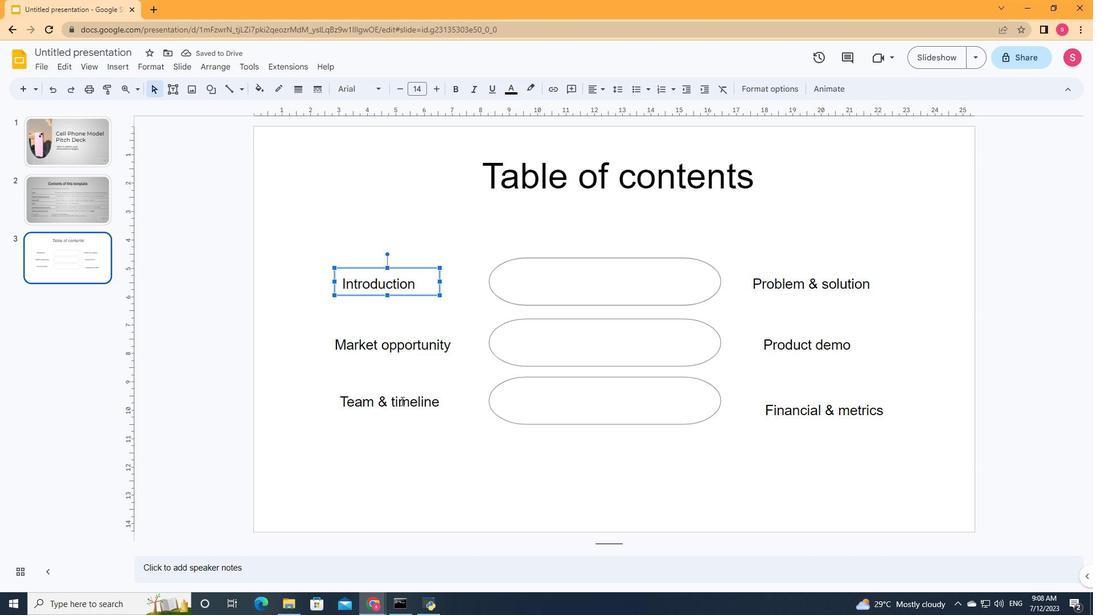 
Action: Mouse pressed left at (401, 401)
Screenshot: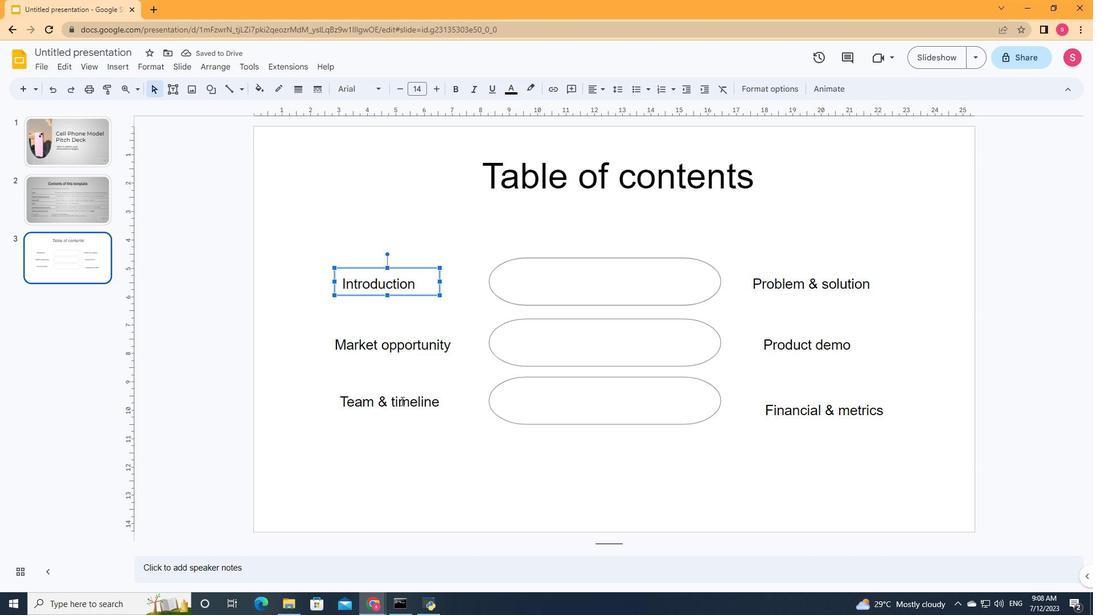 
Action: Mouse moved to (821, 408)
Screenshot: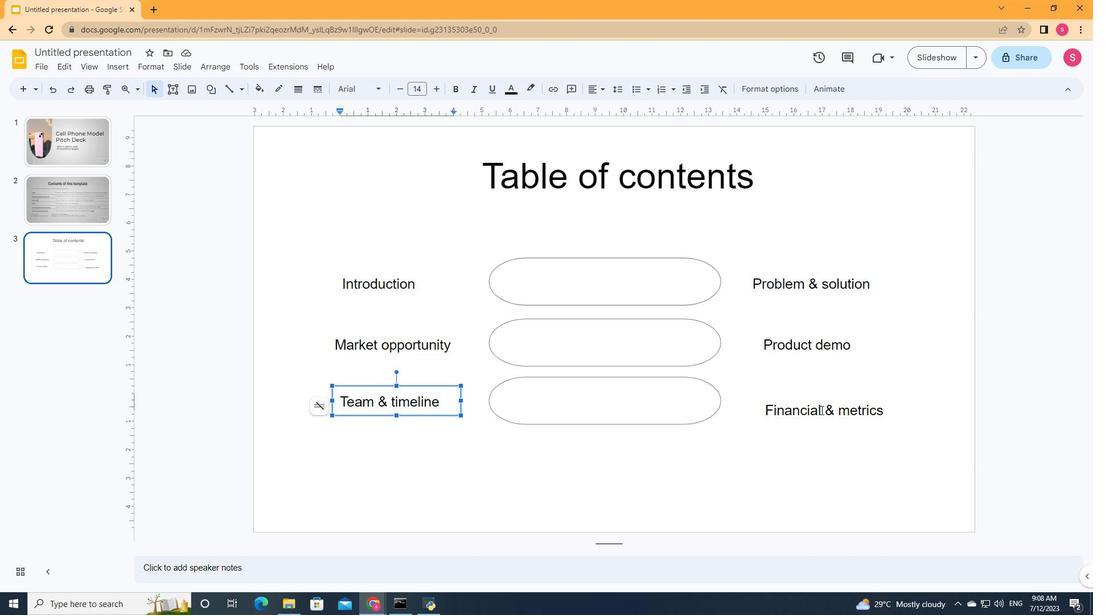 
Action: Mouse pressed left at (821, 408)
Screenshot: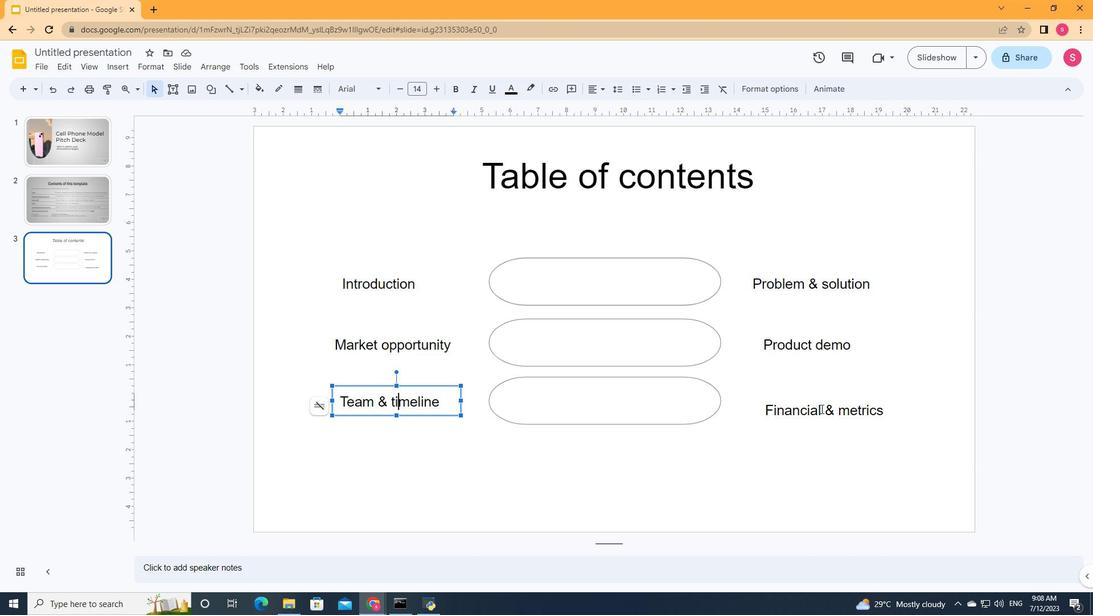
Action: Mouse moved to (820, 395)
Screenshot: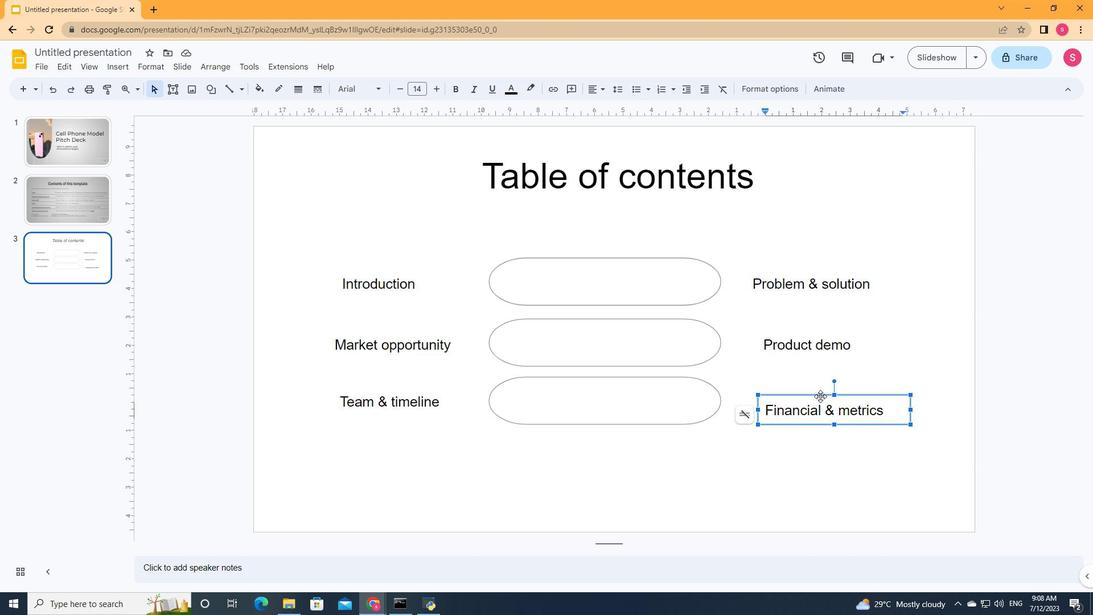 
Action: Mouse pressed left at (820, 395)
Screenshot: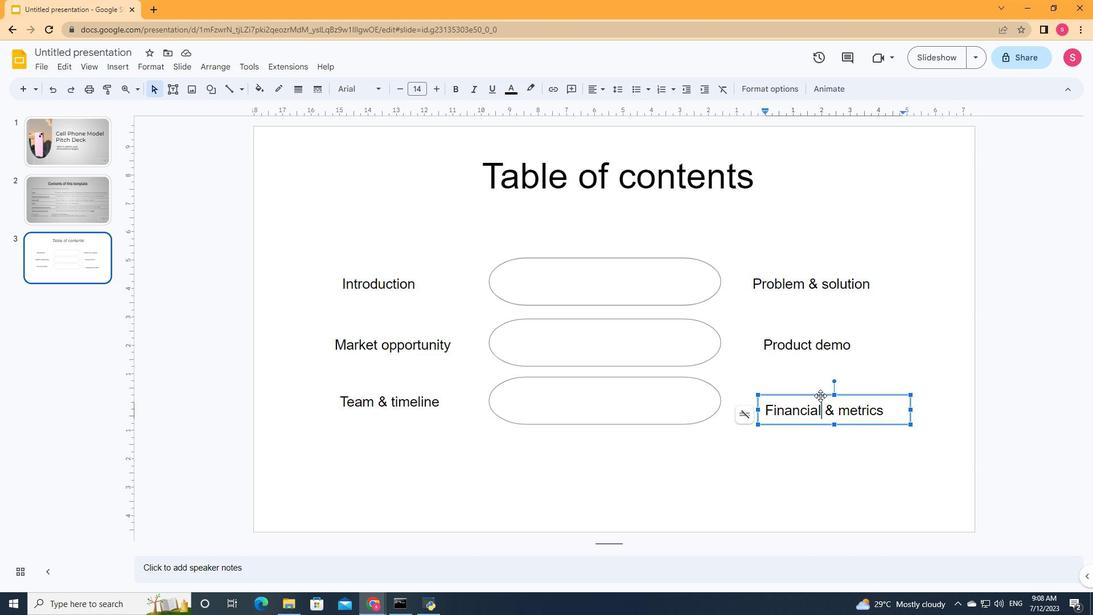 
Action: Mouse moved to (678, 451)
Screenshot: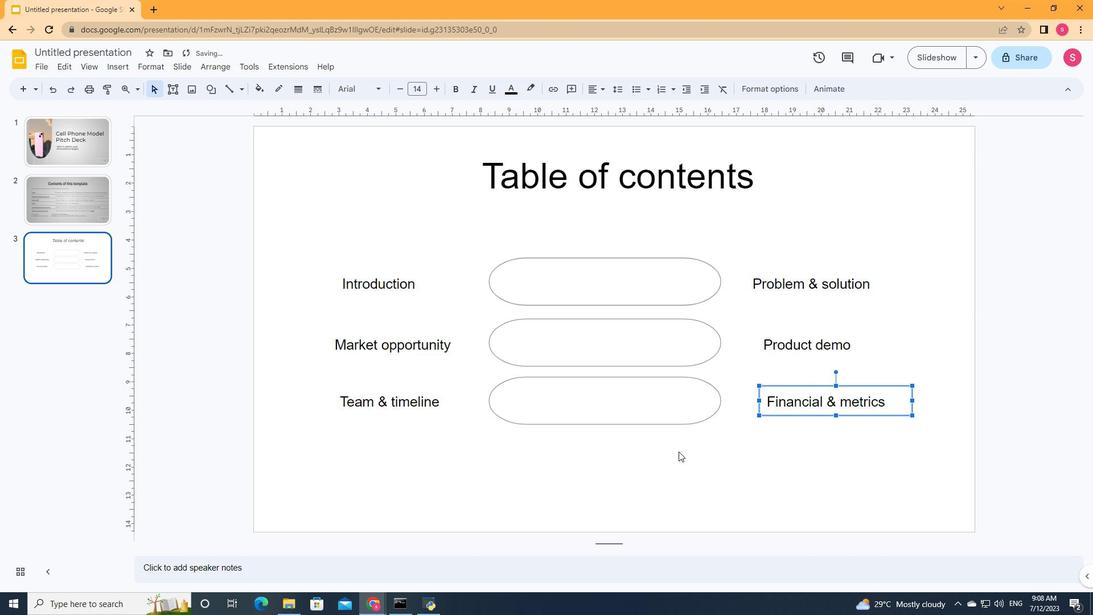 
Action: Mouse pressed left at (678, 451)
Screenshot: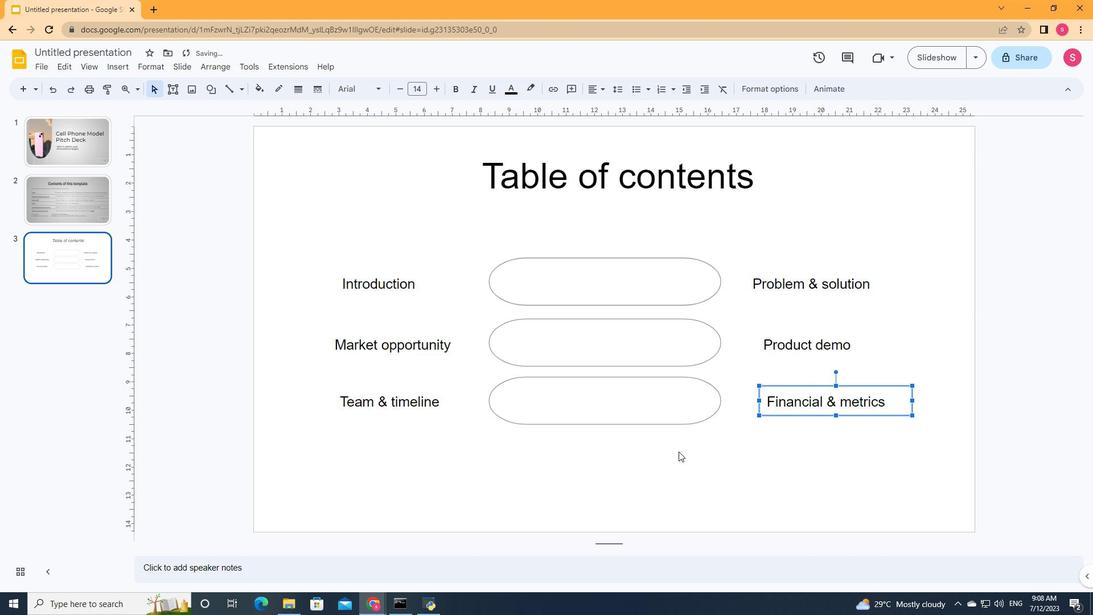 
Action: Mouse moved to (169, 89)
Screenshot: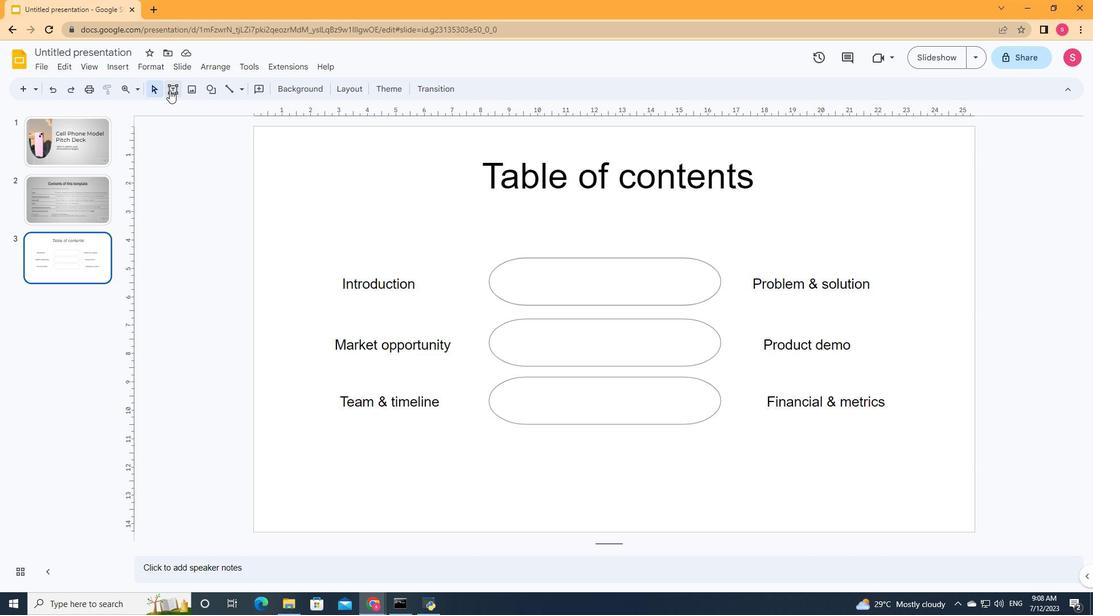 
Action: Mouse pressed left at (169, 89)
Screenshot: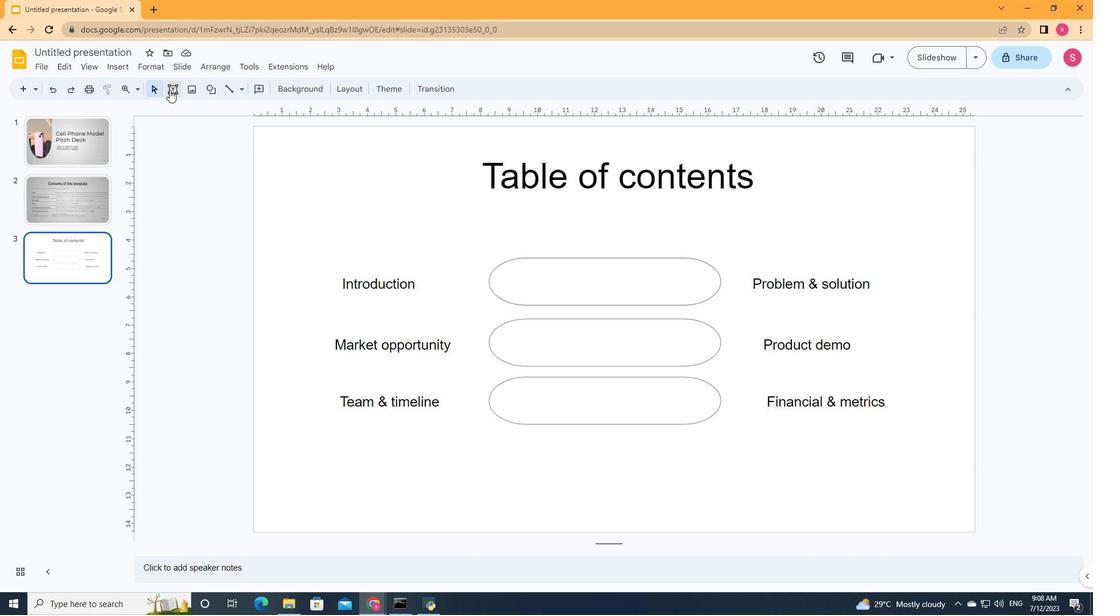 
Action: Mouse moved to (513, 262)
Screenshot: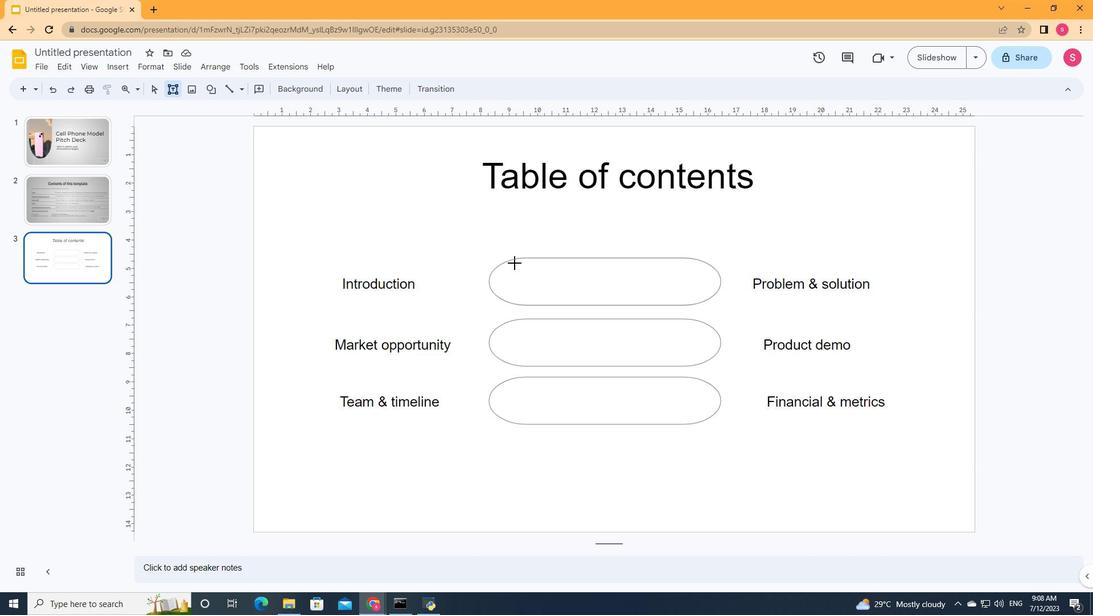 
Action: Mouse pressed left at (513, 262)
Screenshot: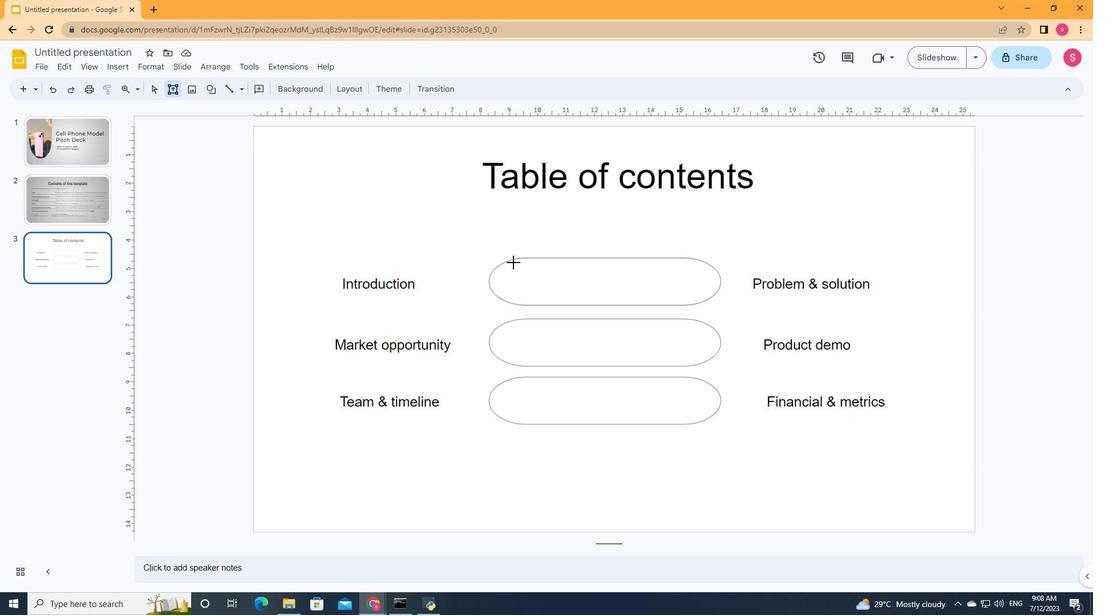 
Action: Mouse moved to (561, 297)
Screenshot: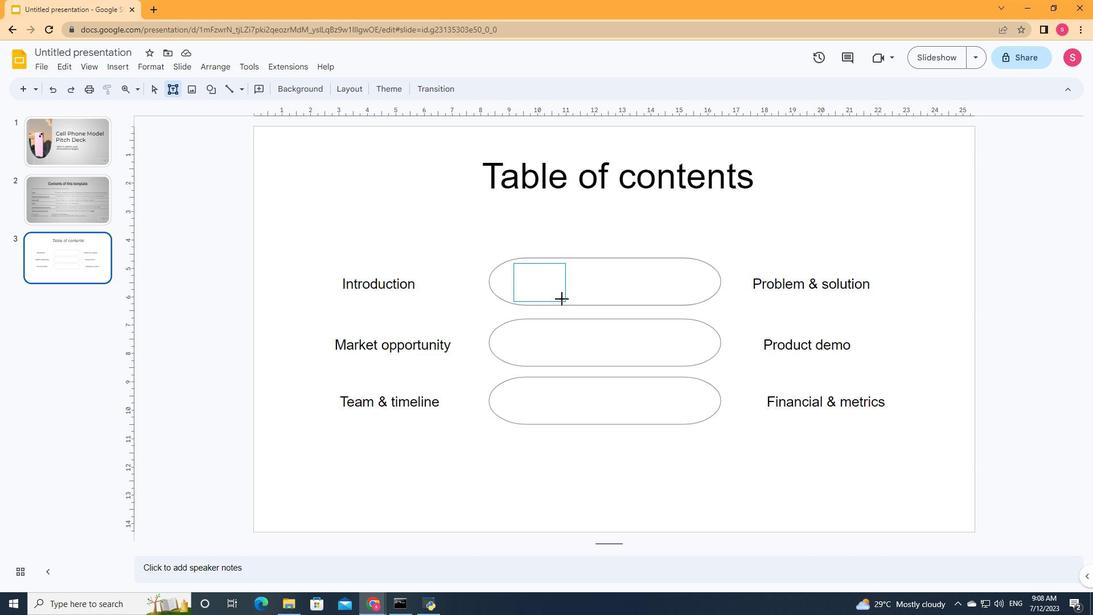 
Action: Key pressed 01
Screenshot: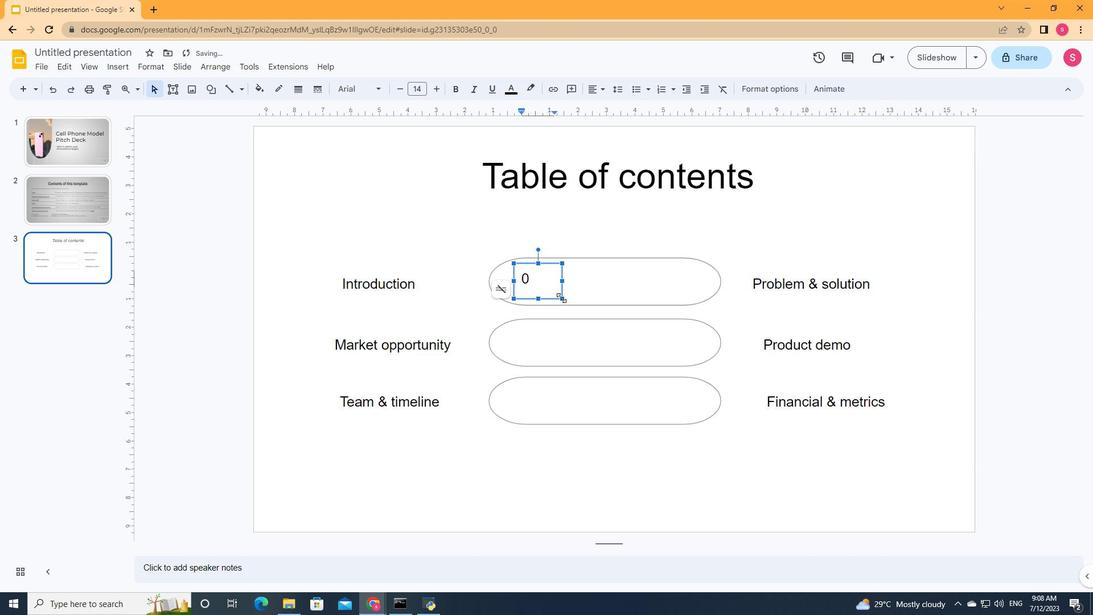 
Action: Mouse moved to (550, 281)
Screenshot: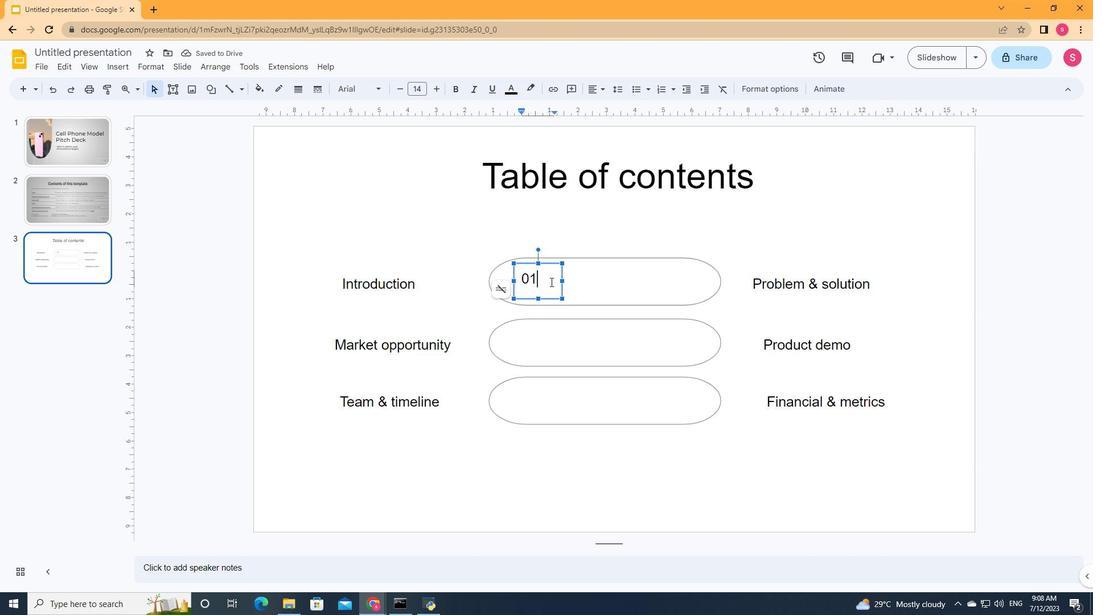 
Action: Mouse pressed left at (550, 281)
Screenshot: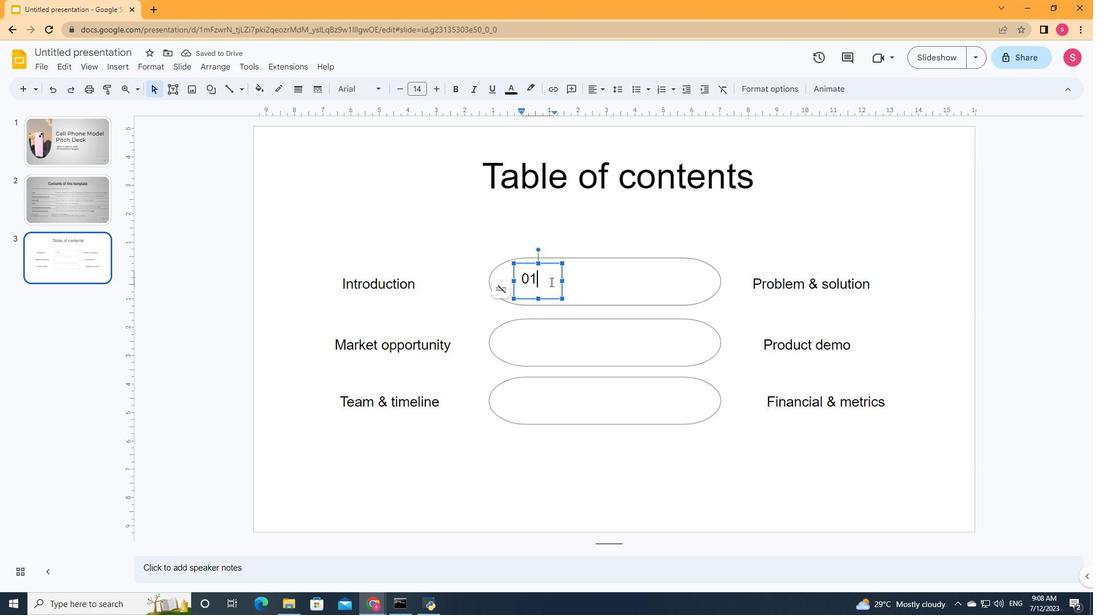 
Action: Mouse moved to (459, 92)
Screenshot: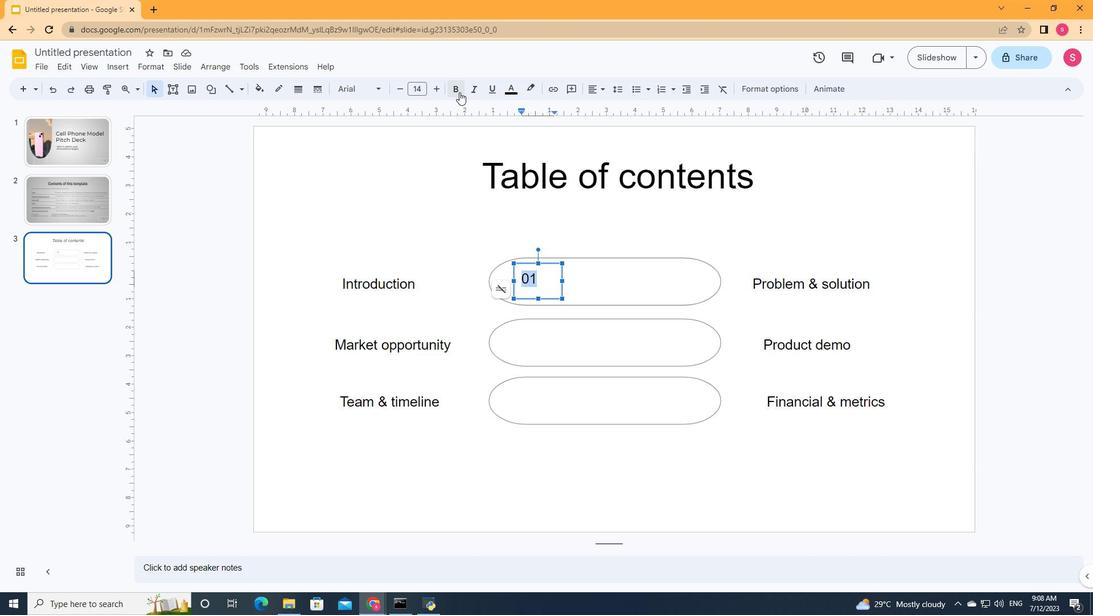 
Action: Mouse pressed left at (459, 92)
Screenshot: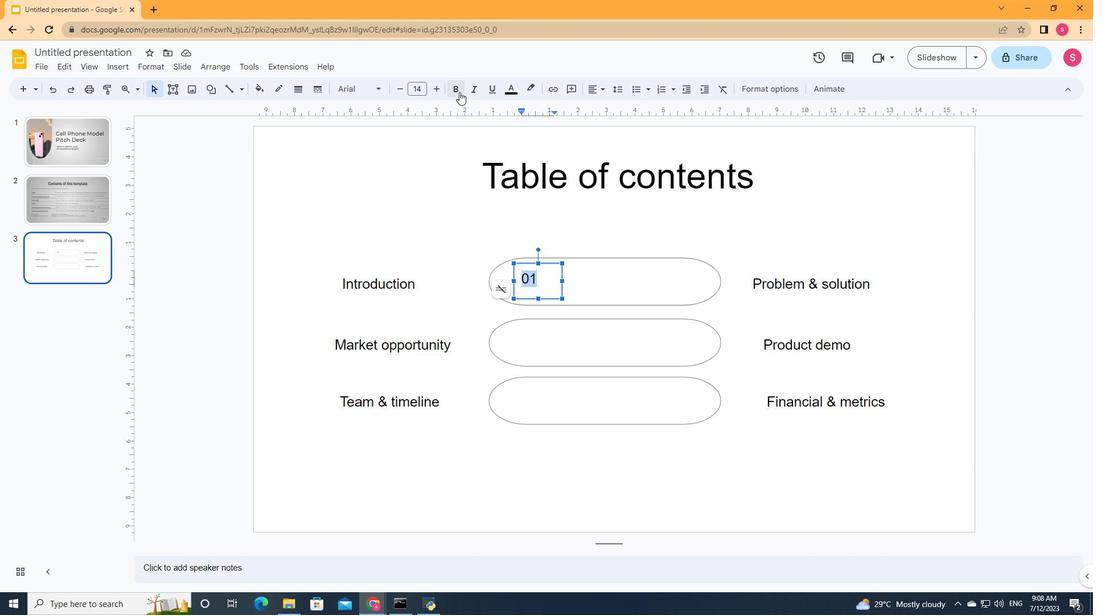 
Action: Mouse moved to (438, 92)
Screenshot: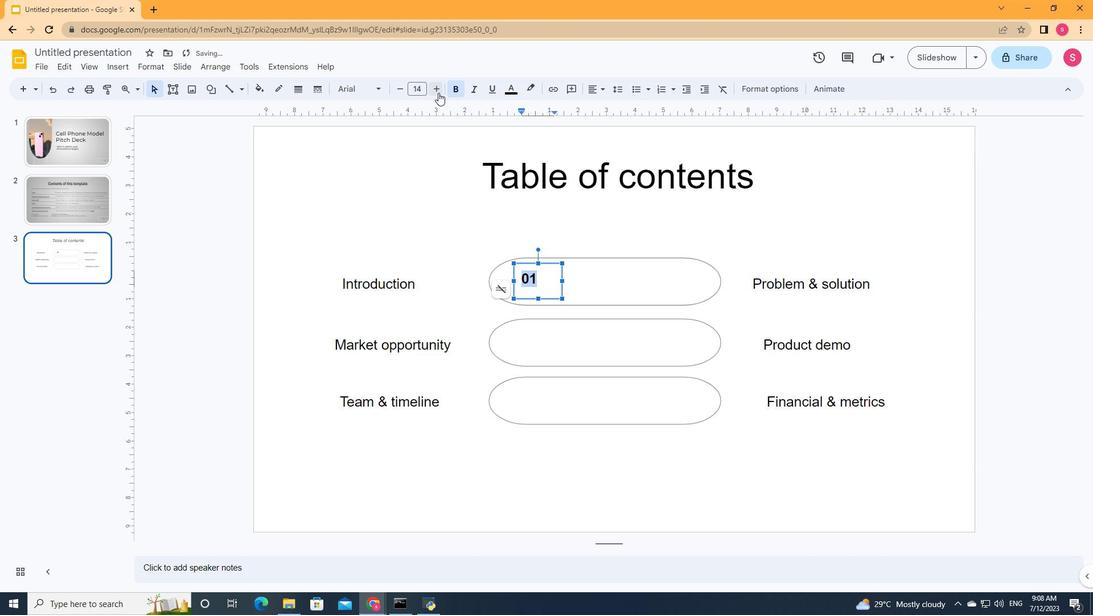 
Action: Mouse pressed left at (438, 92)
Screenshot: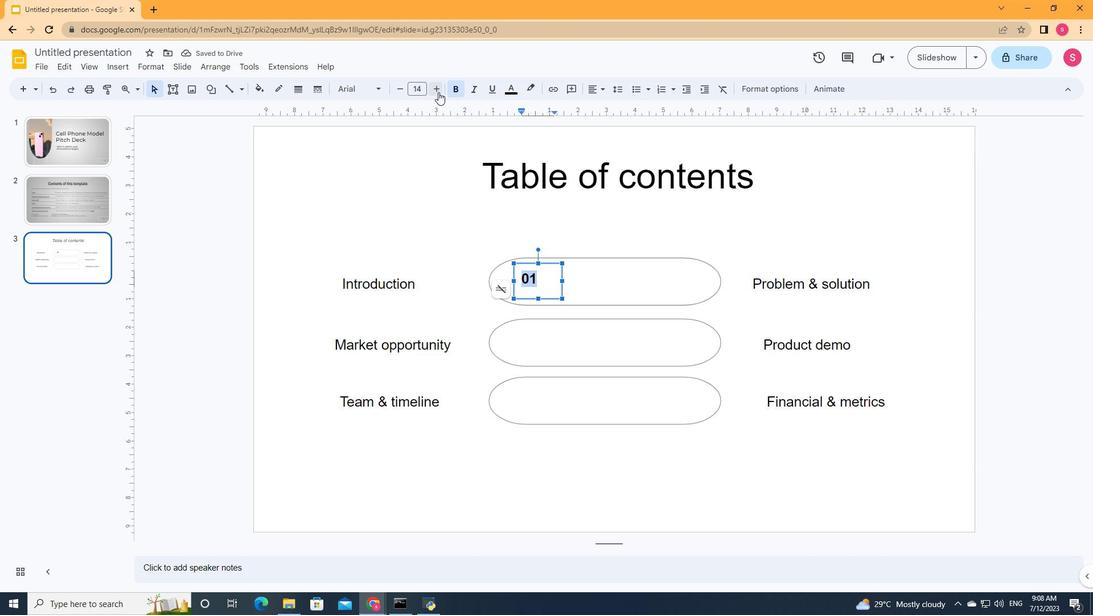 
Action: Mouse pressed left at (438, 92)
Screenshot: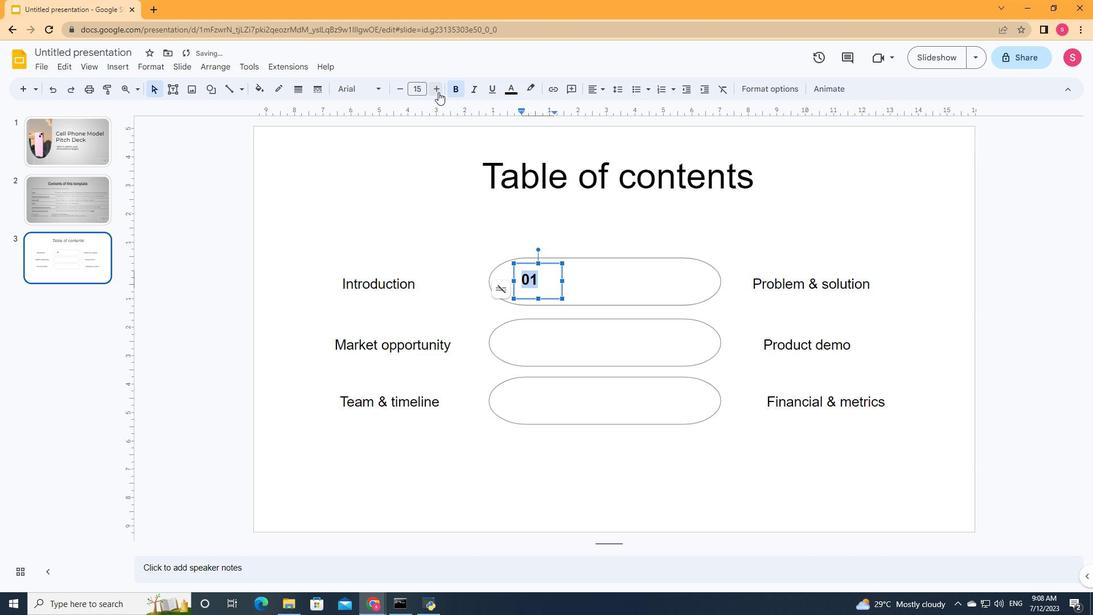 
Action: Mouse pressed left at (438, 92)
Screenshot: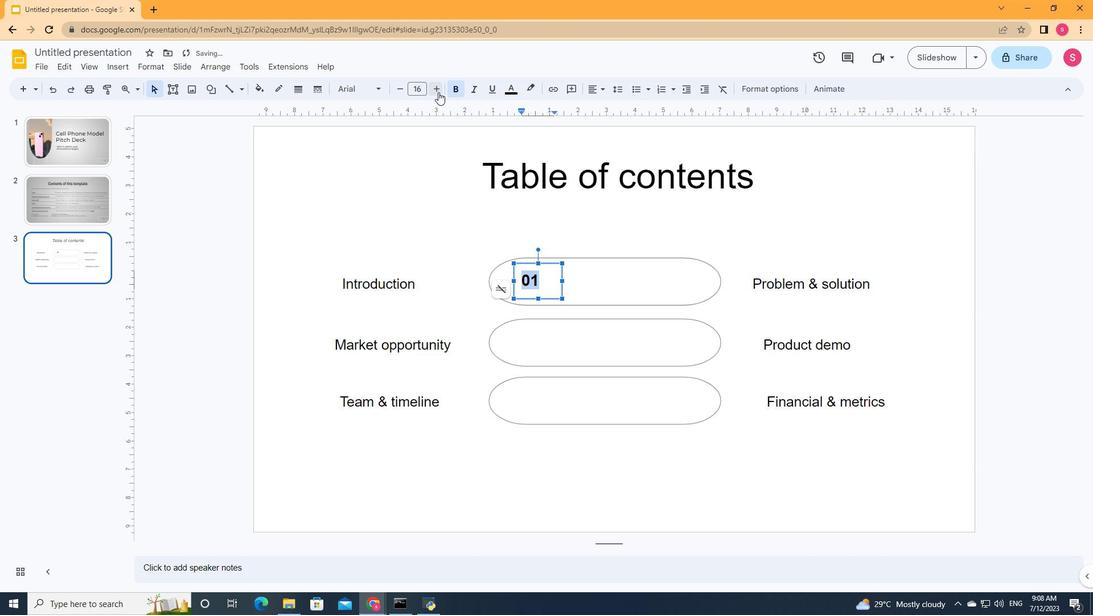 
Action: Mouse pressed left at (438, 92)
Screenshot: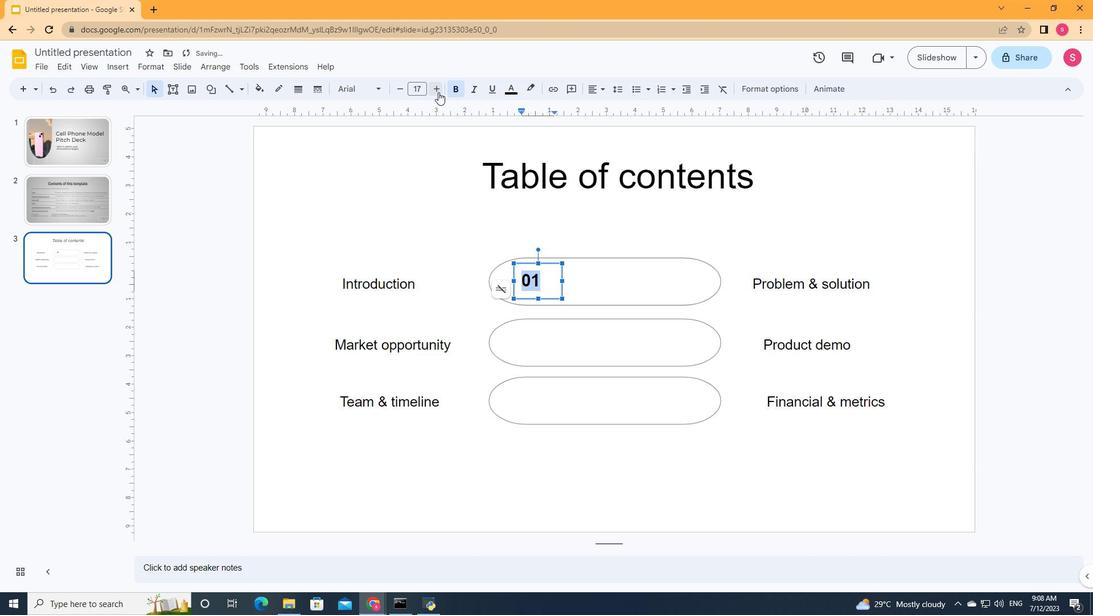 
Action: Mouse pressed left at (438, 92)
Screenshot: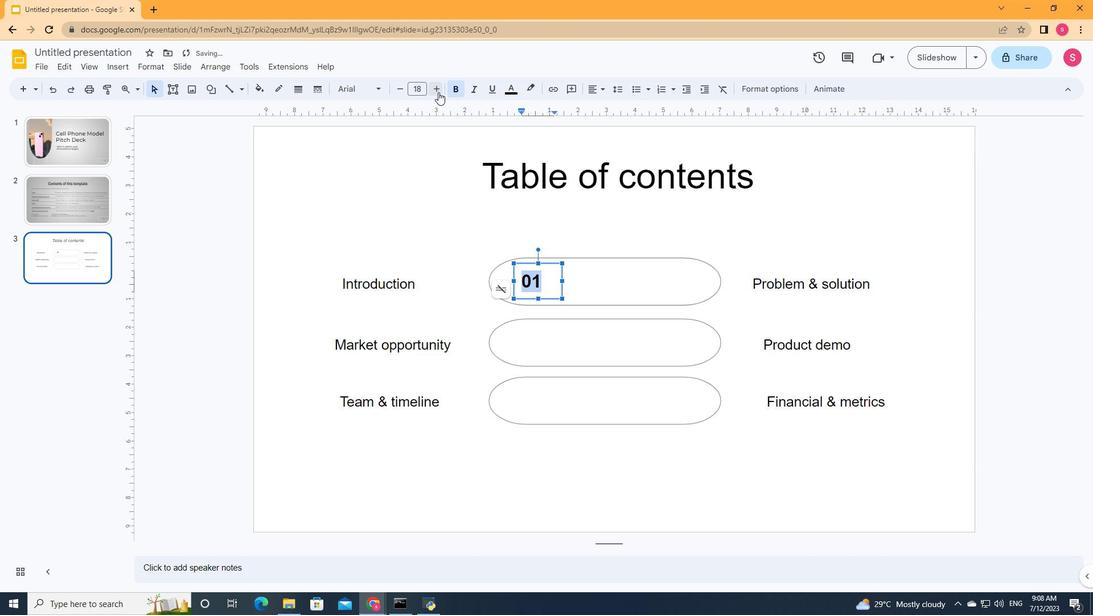 
Action: Mouse pressed left at (438, 92)
Screenshot: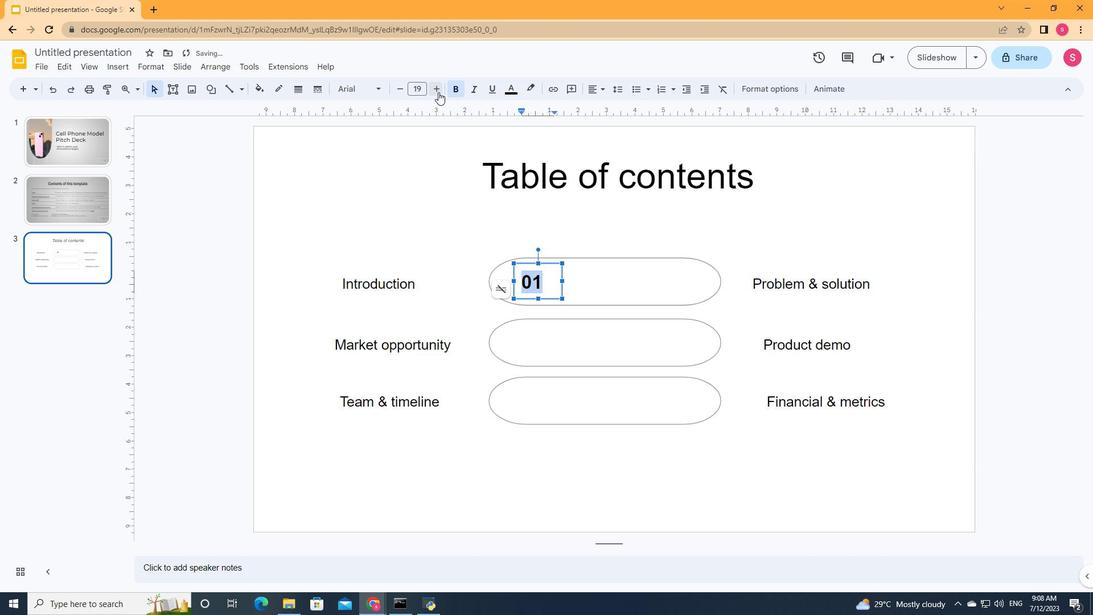 
Action: Mouse pressed left at (438, 92)
Screenshot: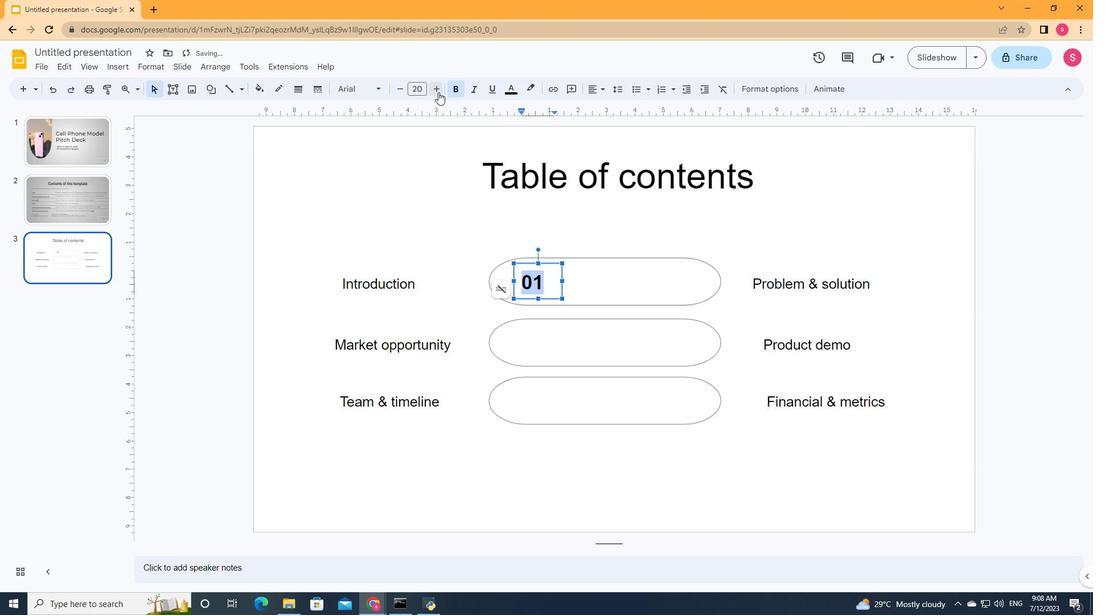 
Action: Mouse pressed left at (438, 92)
Screenshot: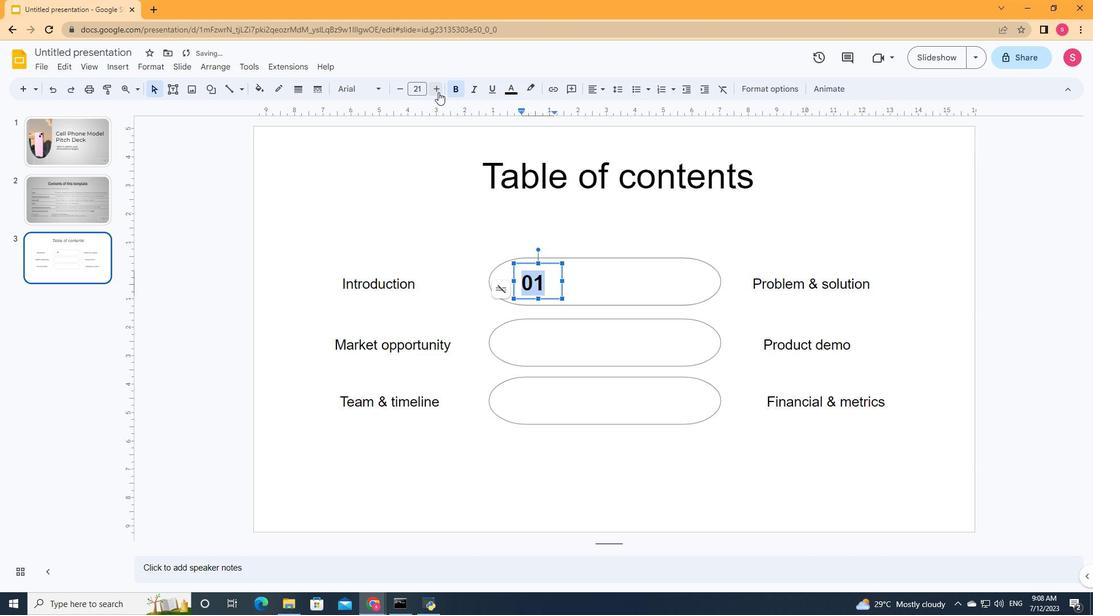 
Action: Mouse pressed left at (438, 92)
Screenshot: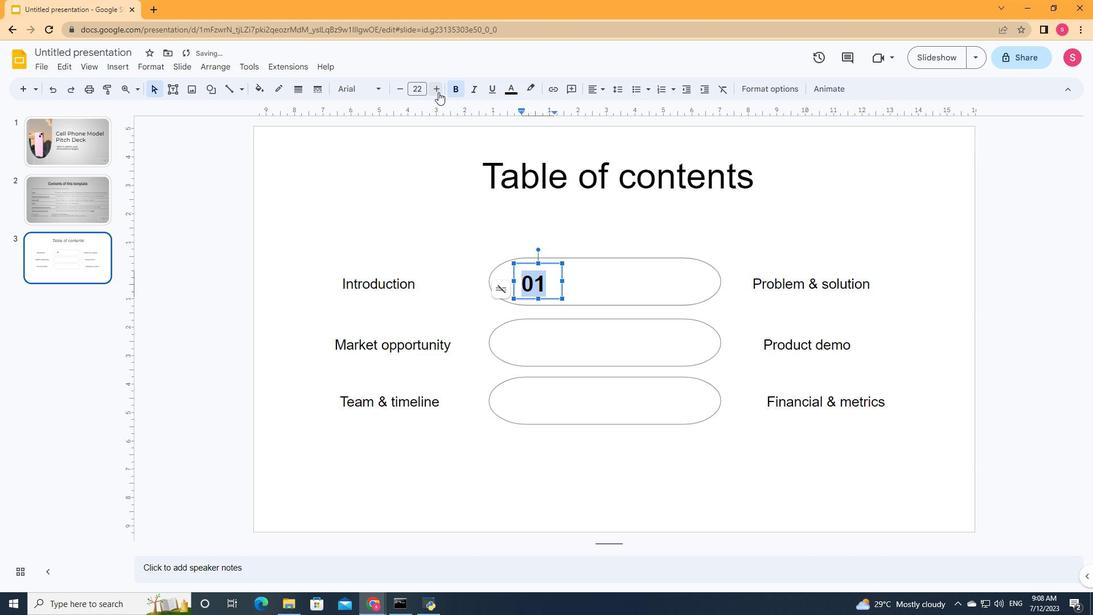 
Action: Mouse pressed left at (438, 92)
Screenshot: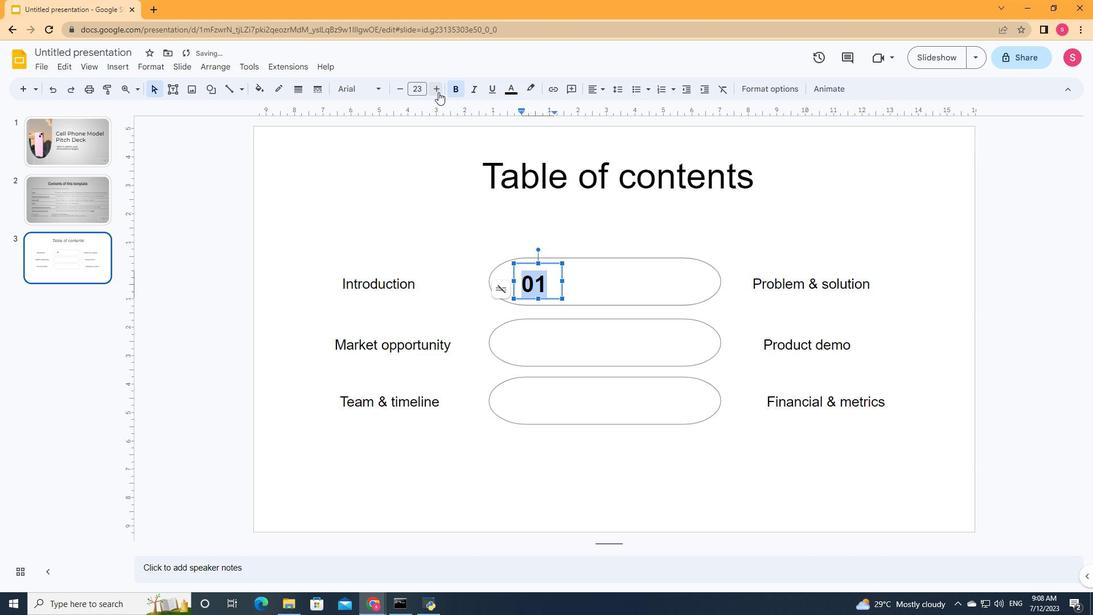 
Action: Mouse moved to (452, 94)
Screenshot: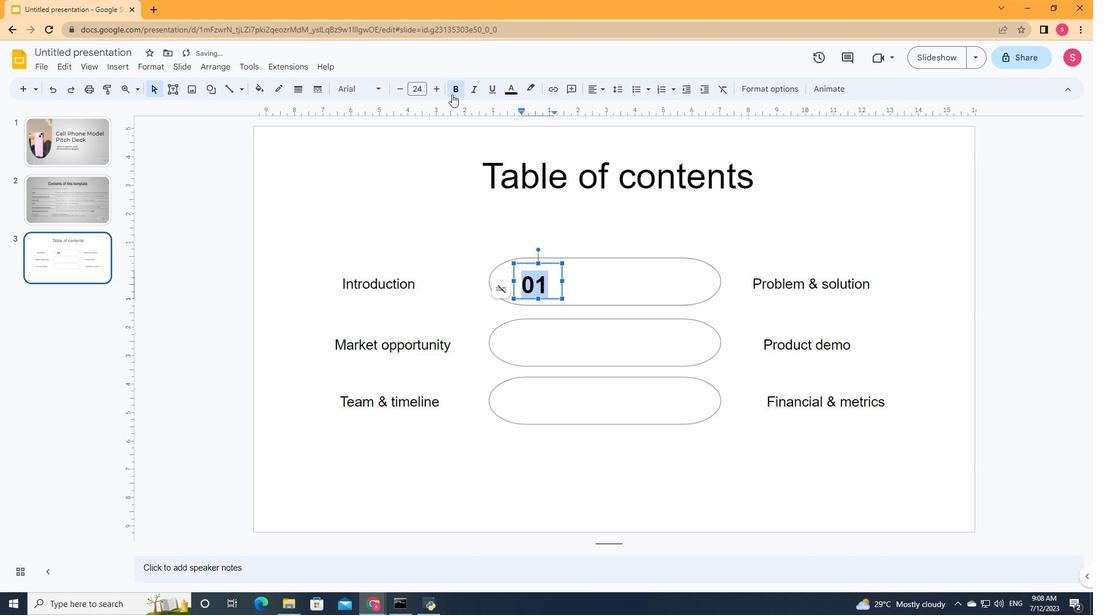 
Action: Mouse pressed left at (452, 94)
Screenshot: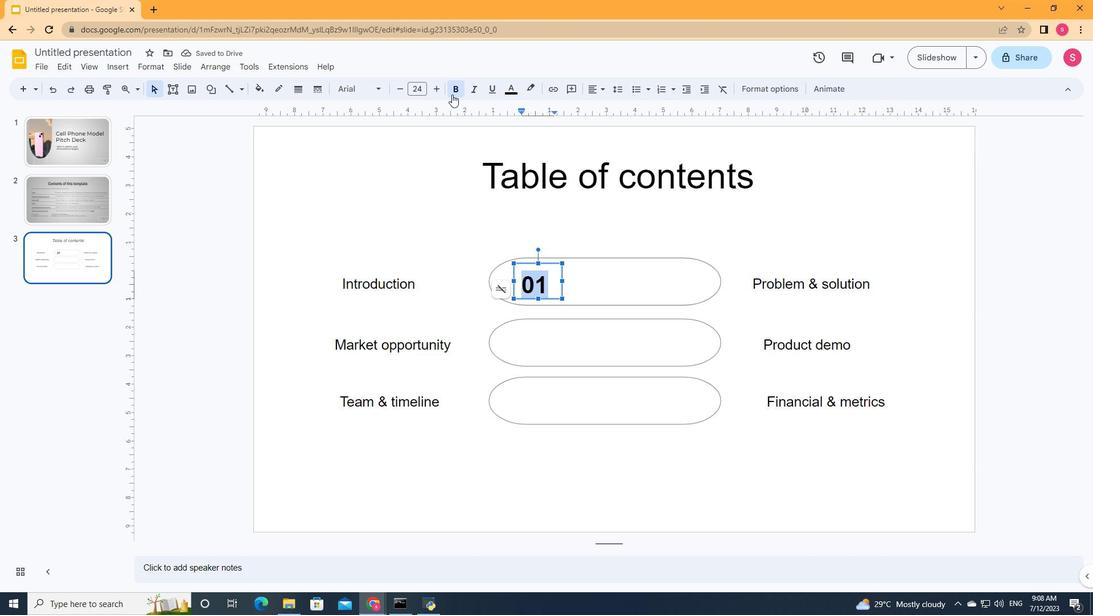 
Action: Mouse moved to (433, 91)
Screenshot: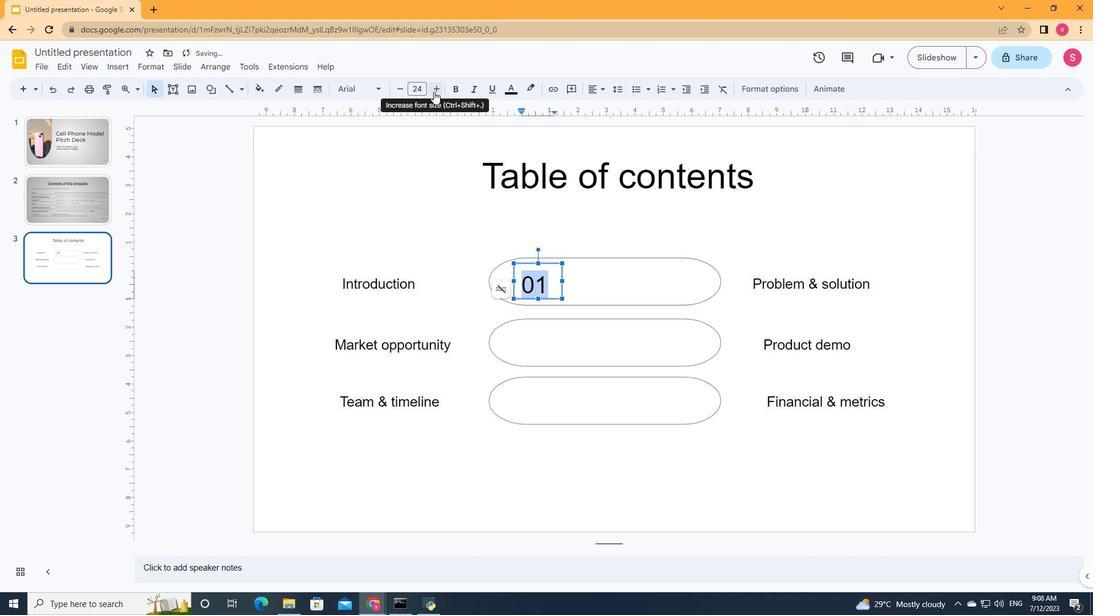 
Action: Mouse pressed left at (433, 91)
Screenshot: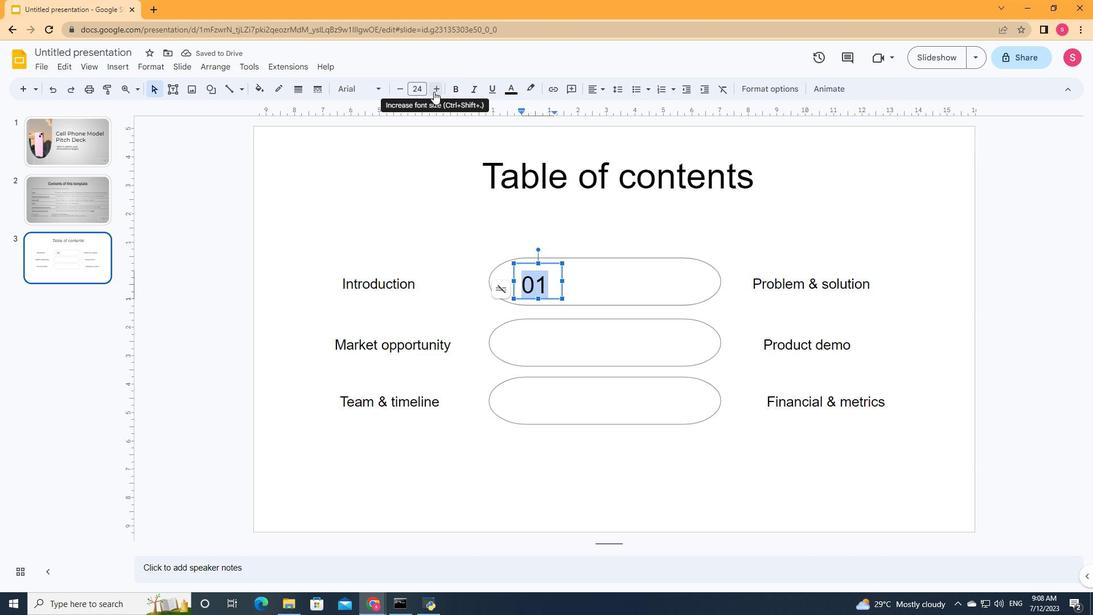 
Action: Mouse pressed left at (433, 91)
Screenshot: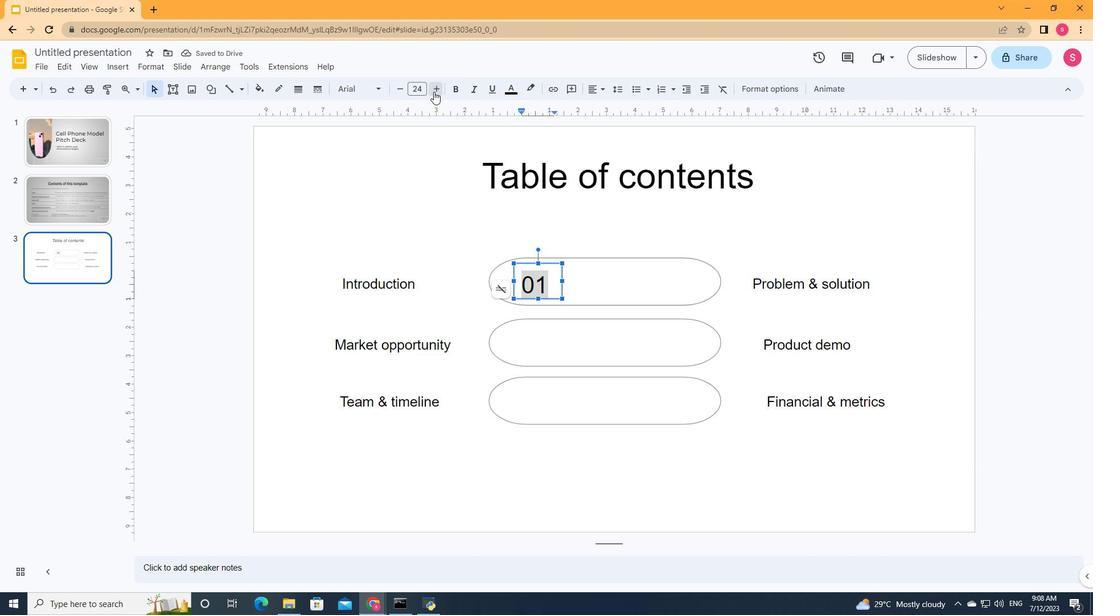 
Action: Mouse moved to (581, 277)
Screenshot: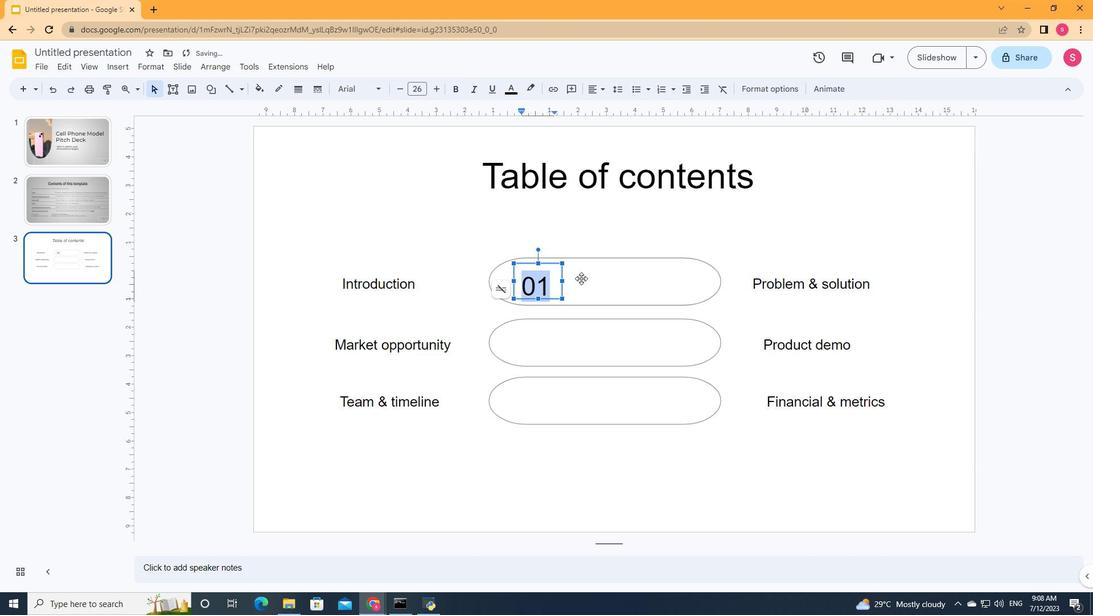 
Action: Mouse pressed left at (581, 277)
Screenshot: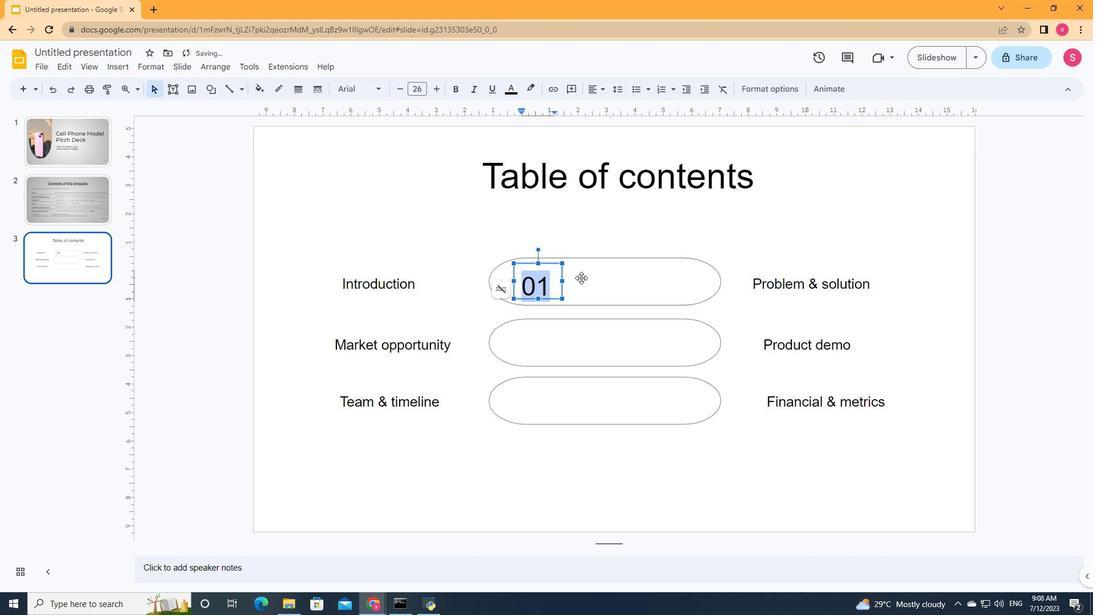 
Action: Mouse moved to (529, 285)
Screenshot: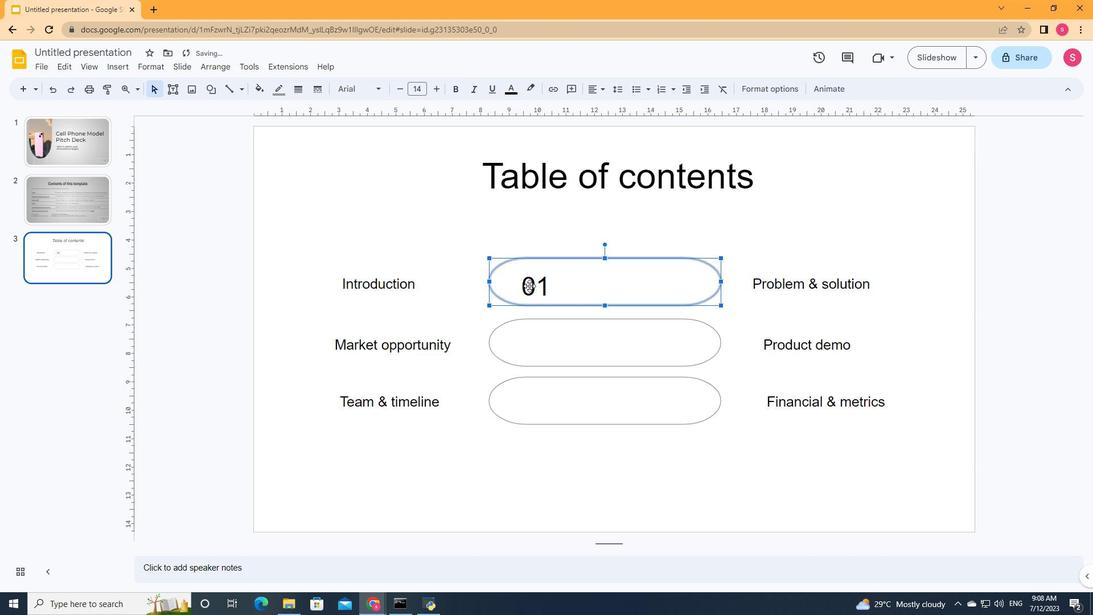 
Action: Mouse pressed left at (529, 285)
Screenshot: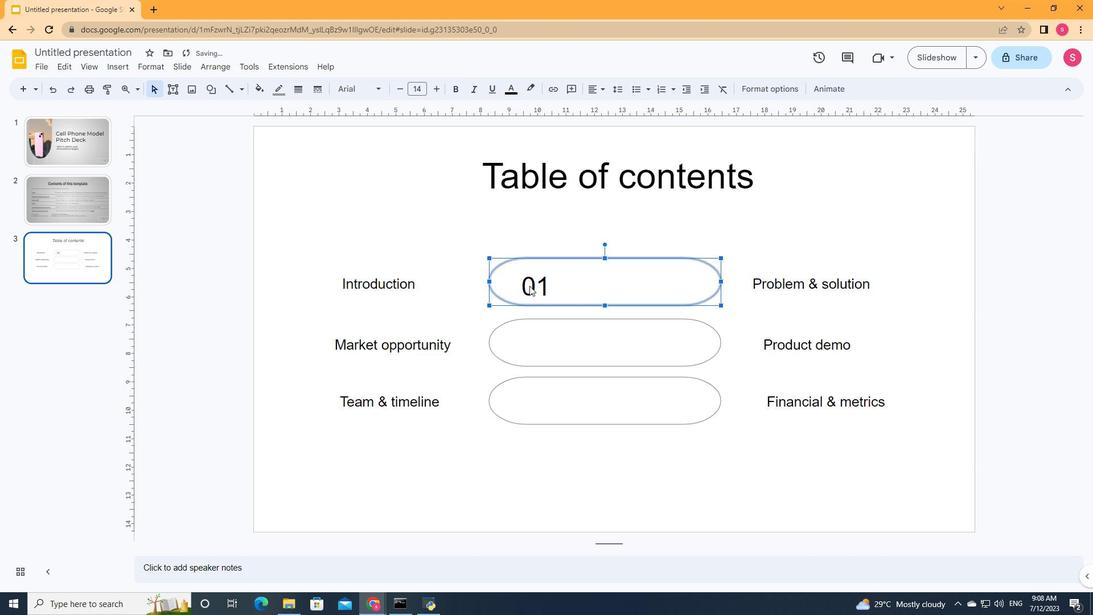 
Action: Key pressed ctrl+C
Screenshot: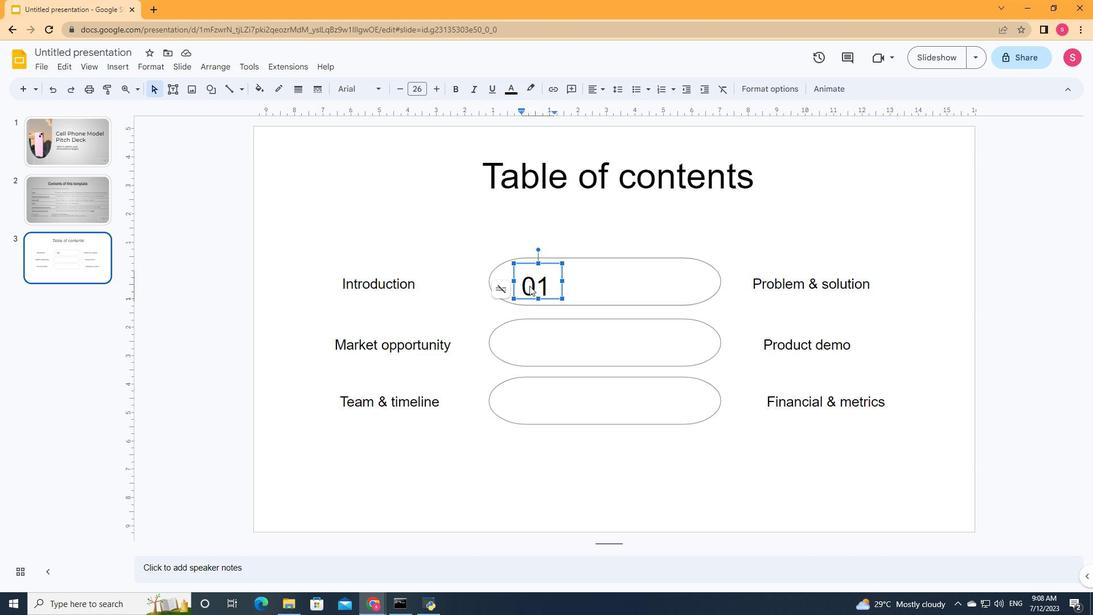 
Action: Mouse moved to (522, 261)
Screenshot: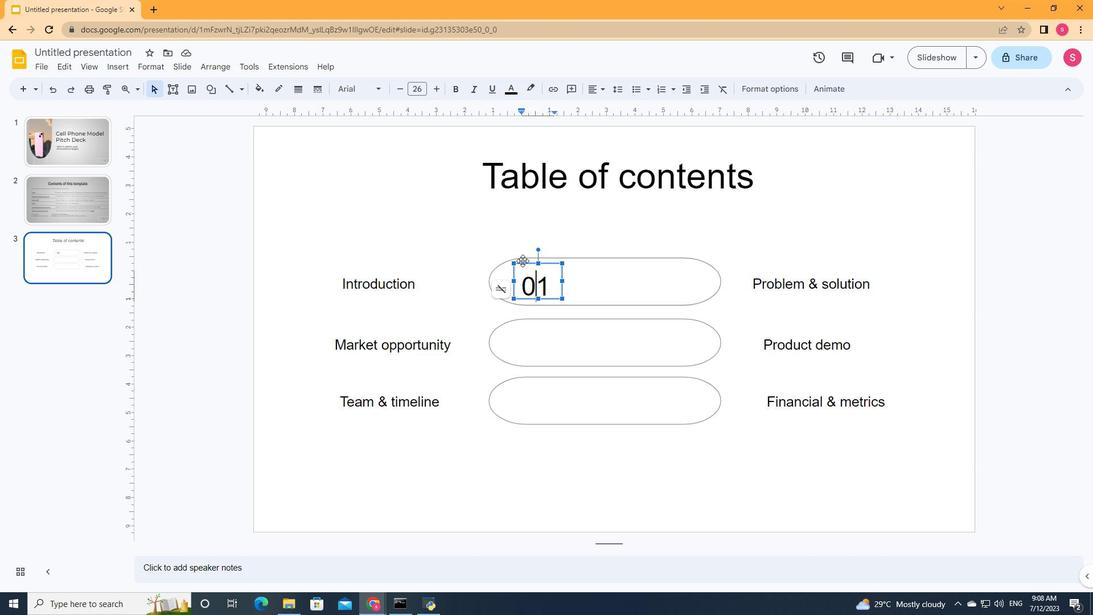 
Action: Mouse pressed left at (522, 261)
Screenshot: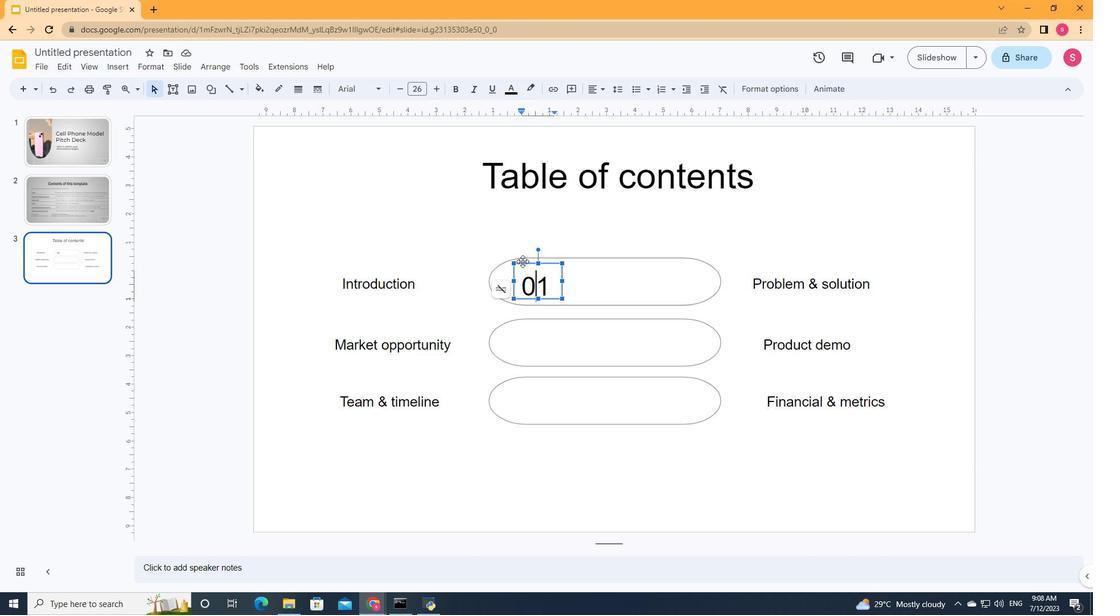 
Action: Key pressed ctrl+C
Screenshot: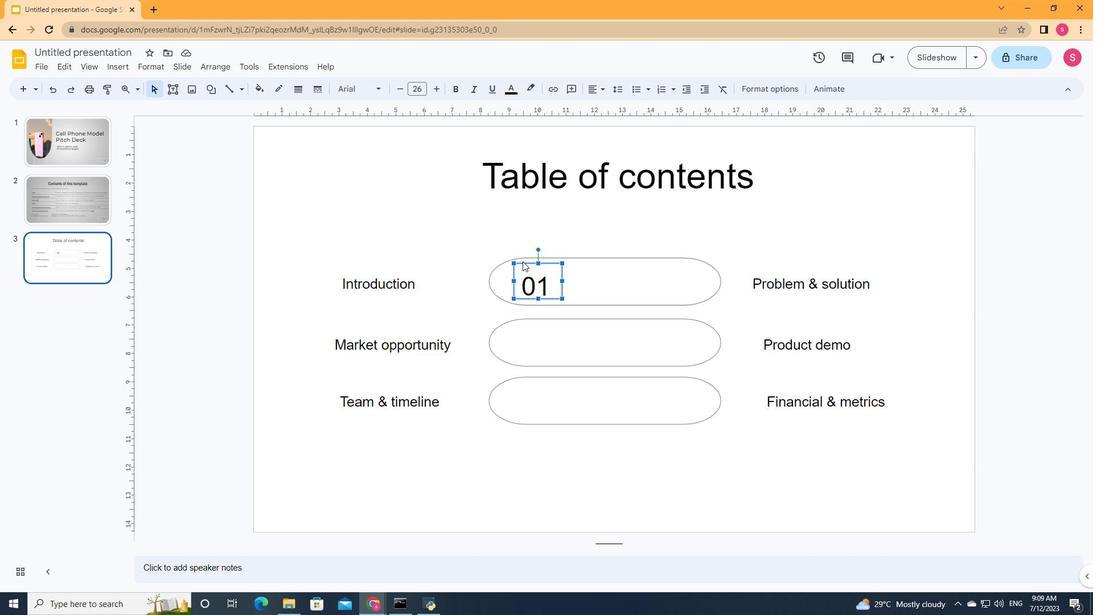 
Action: Mouse moved to (657, 281)
Screenshot: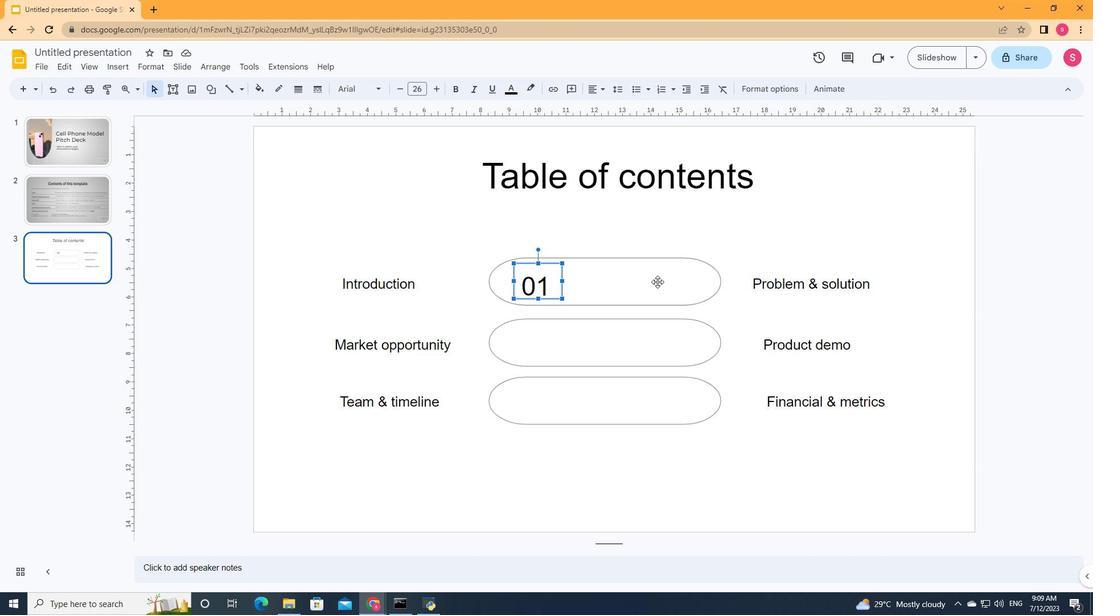 
Action: Mouse pressed left at (657, 281)
Screenshot: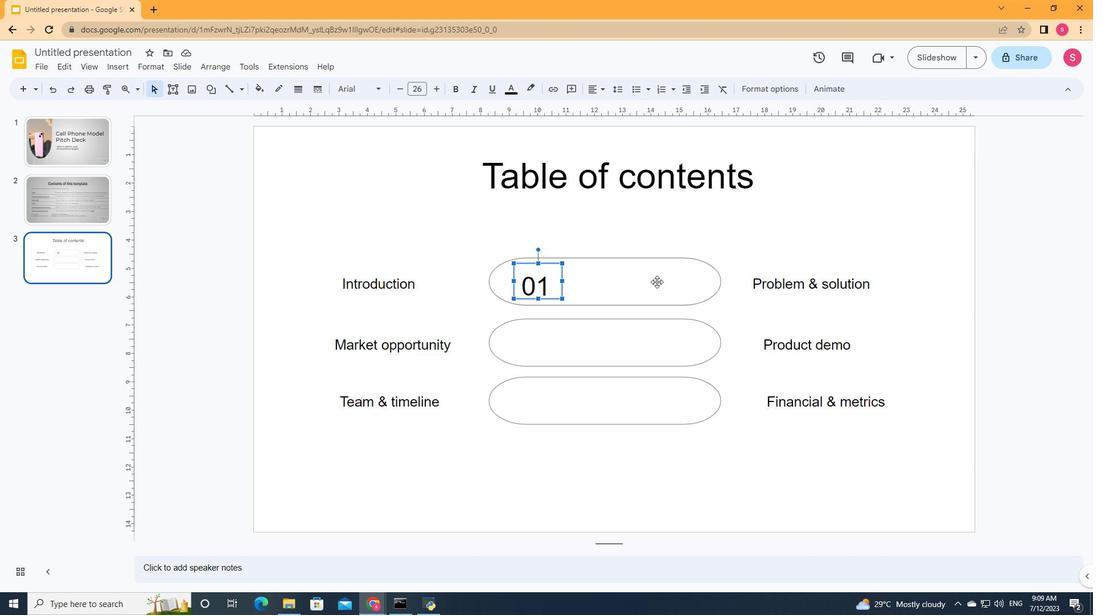 
Action: Mouse moved to (644, 218)
Screenshot: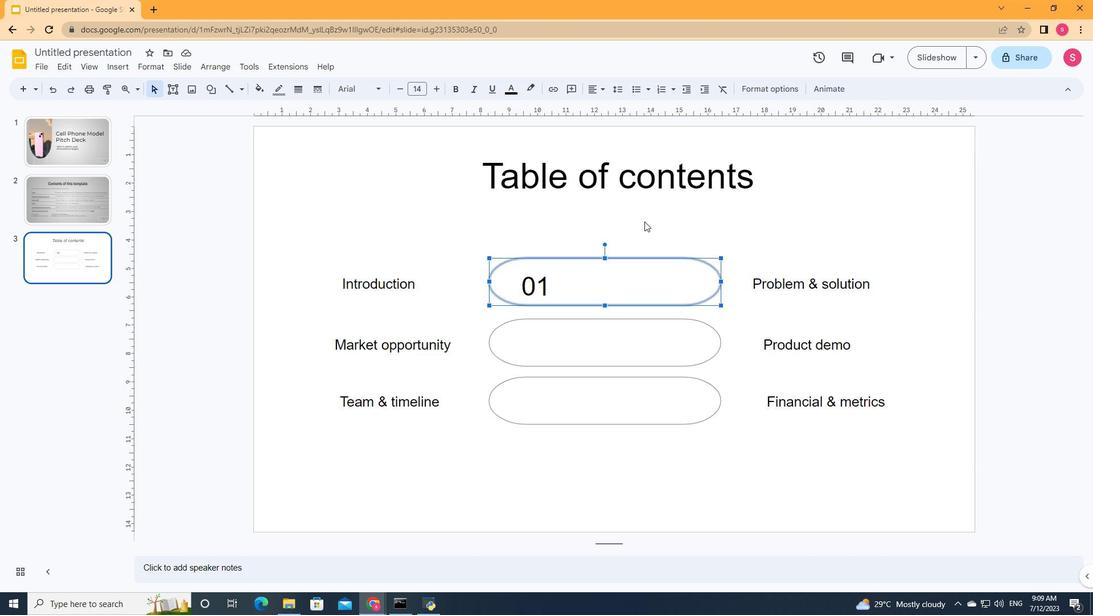 
Action: Mouse pressed left at (644, 218)
Screenshot: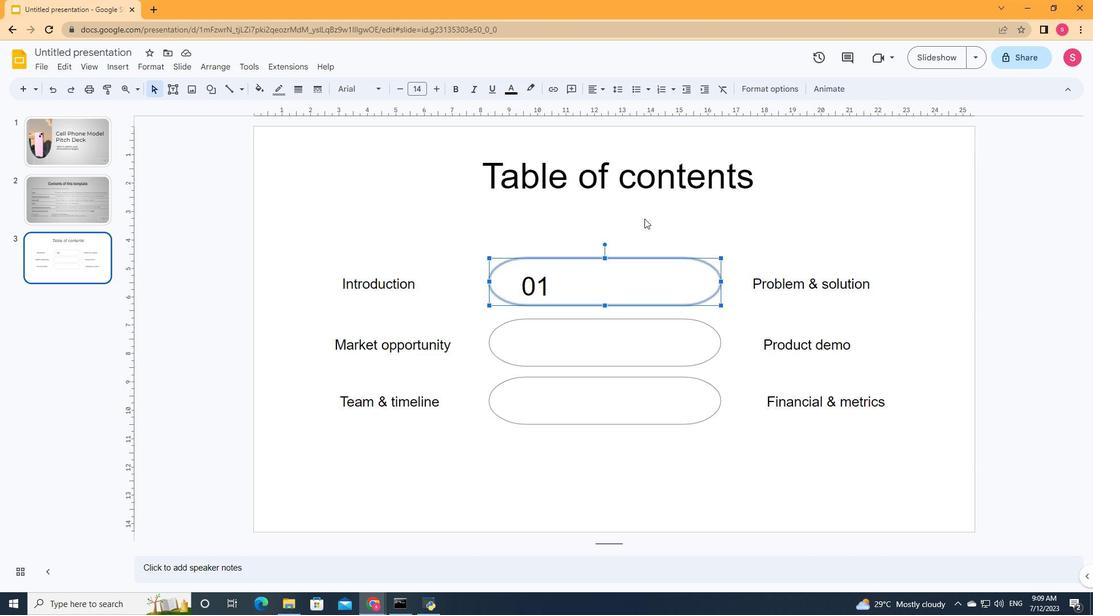 
Action: Key pressed ctrl+V
Screenshot: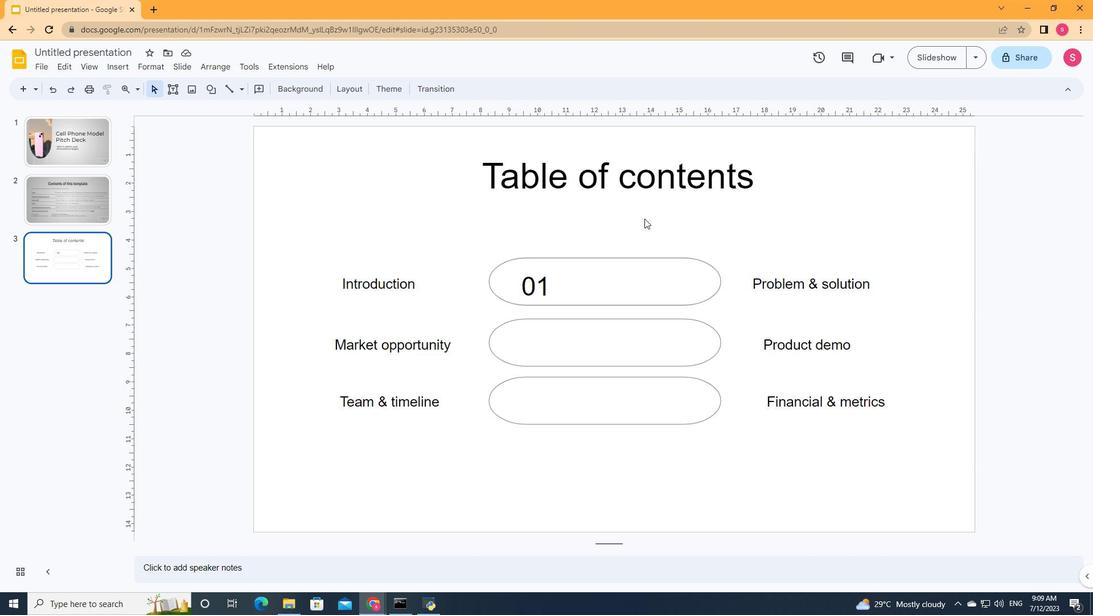 
Action: Mouse moved to (546, 277)
Screenshot: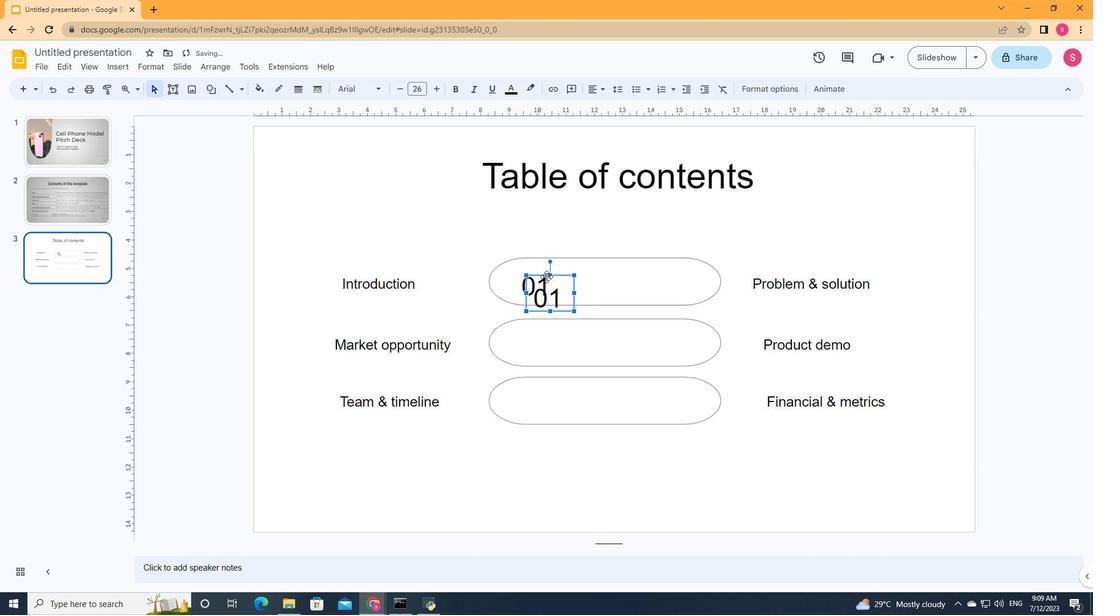 
Action: Mouse pressed left at (546, 277)
Screenshot: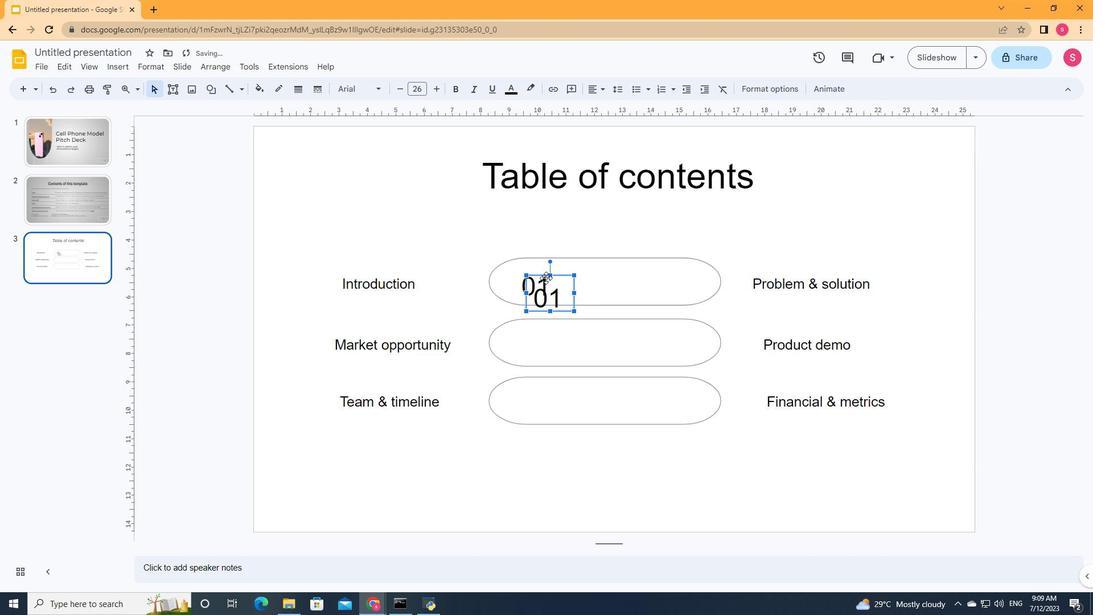 
Action: Mouse moved to (634, 271)
Screenshot: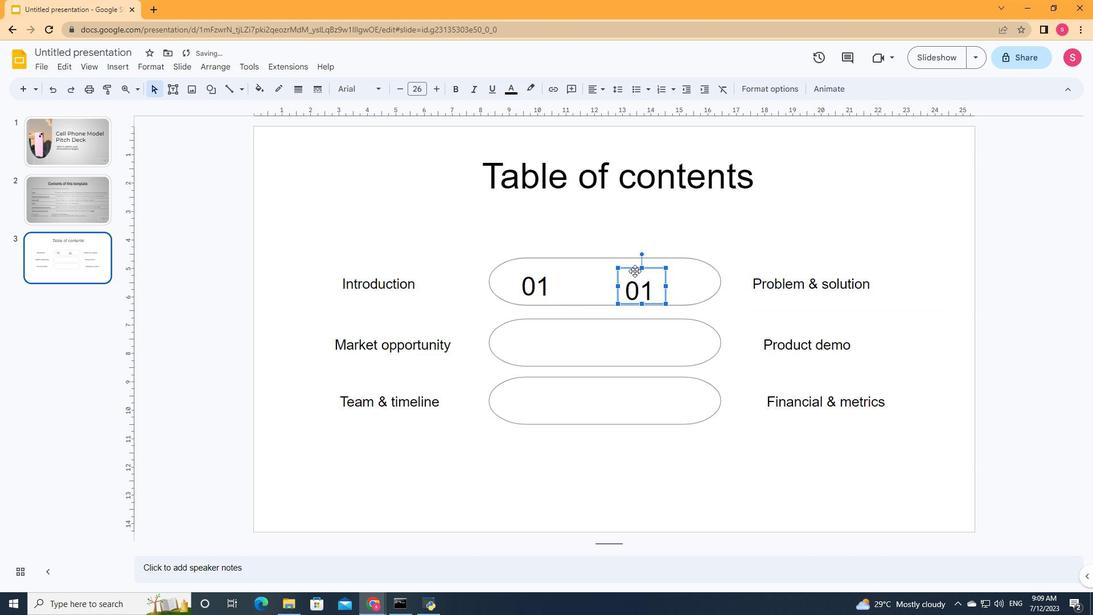 
Action: Mouse pressed left at (634, 271)
Screenshot: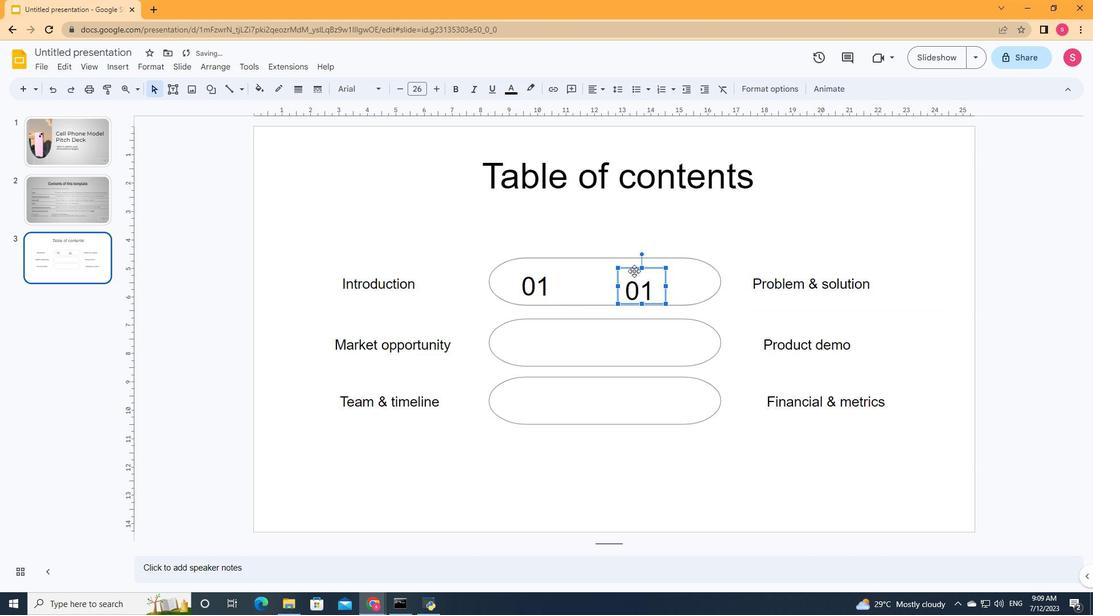 
Action: Mouse moved to (662, 286)
Screenshot: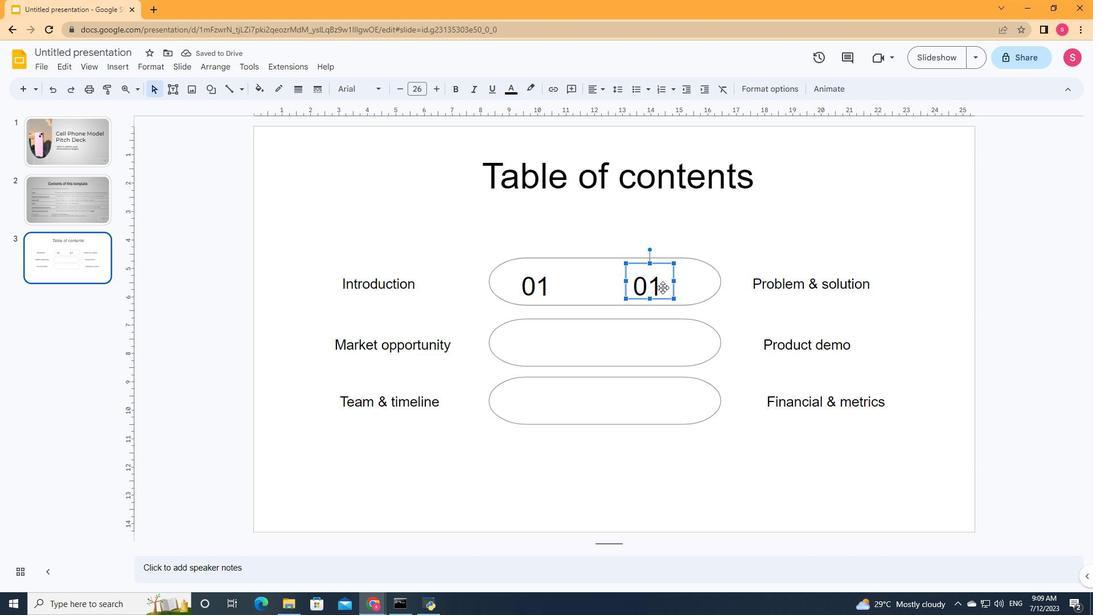 
Action: Mouse pressed left at (662, 286)
Screenshot: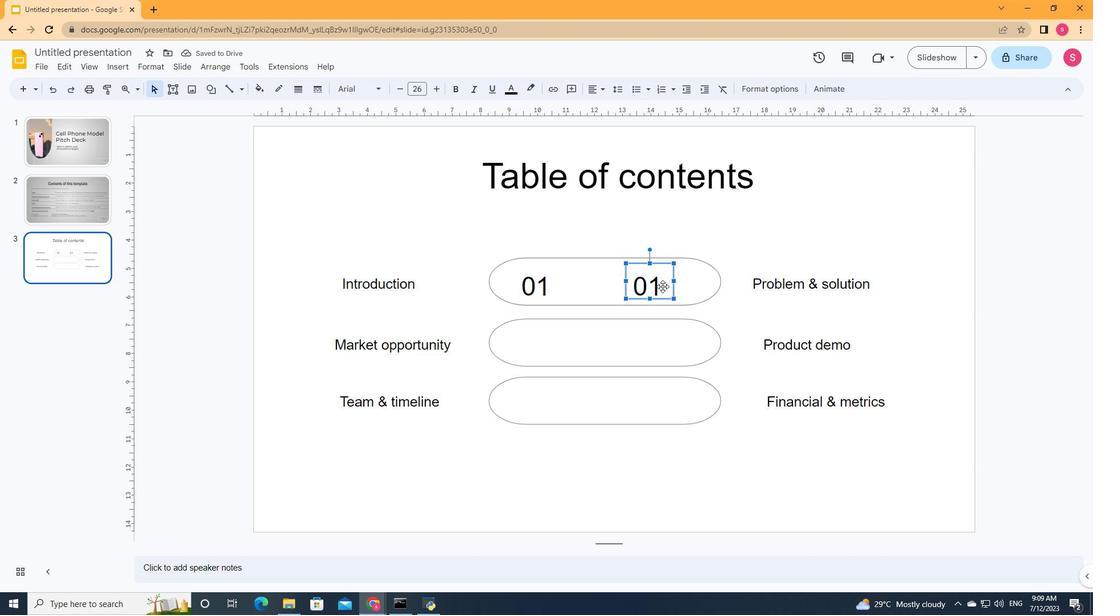 
Action: Mouse pressed left at (662, 286)
Screenshot: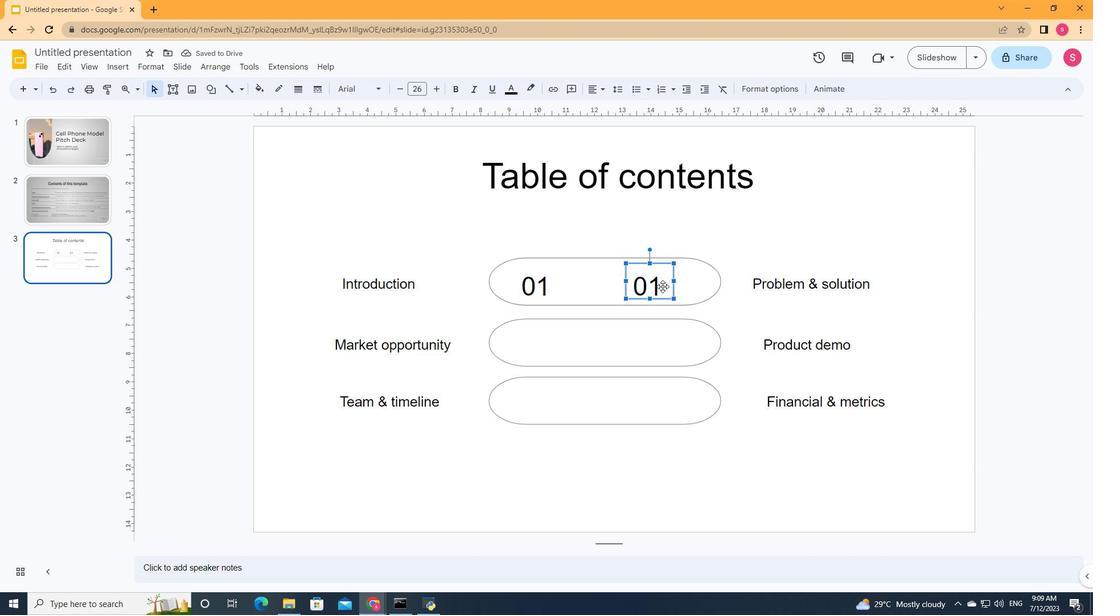 
Action: Key pressed <Key.right><Key.right><Key.right><Key.backspace>2
Screenshot: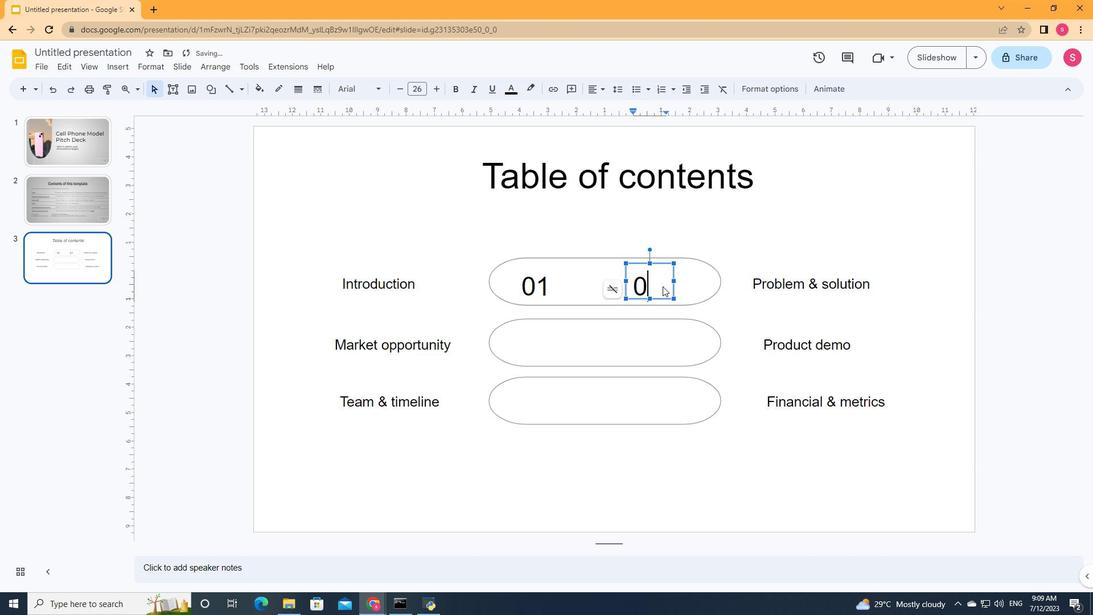 
Action: Mouse moved to (640, 334)
Screenshot: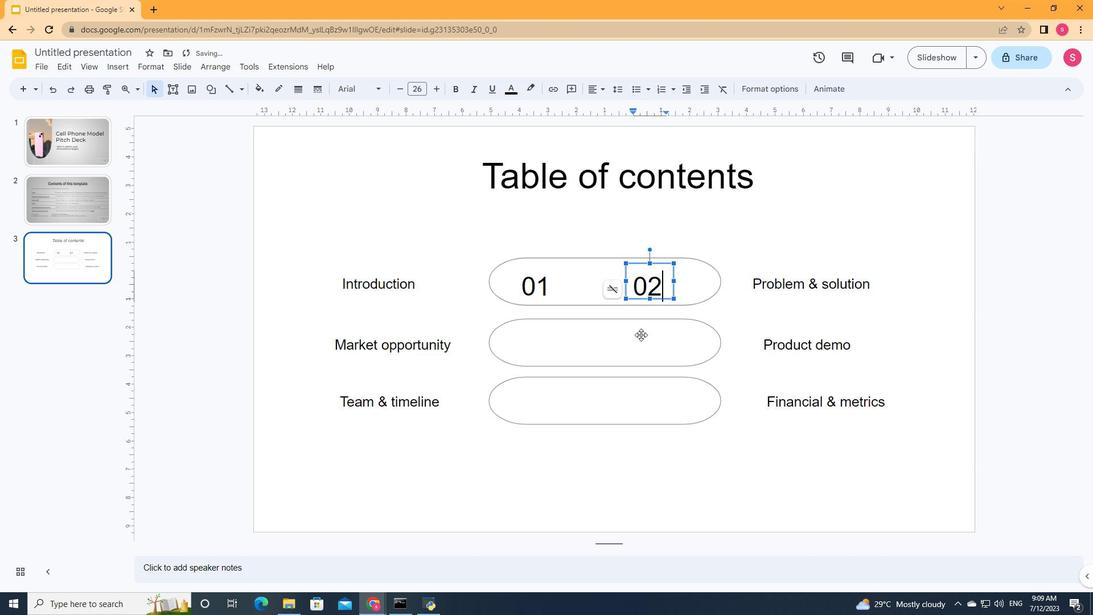 
Action: Mouse pressed left at (640, 334)
Screenshot: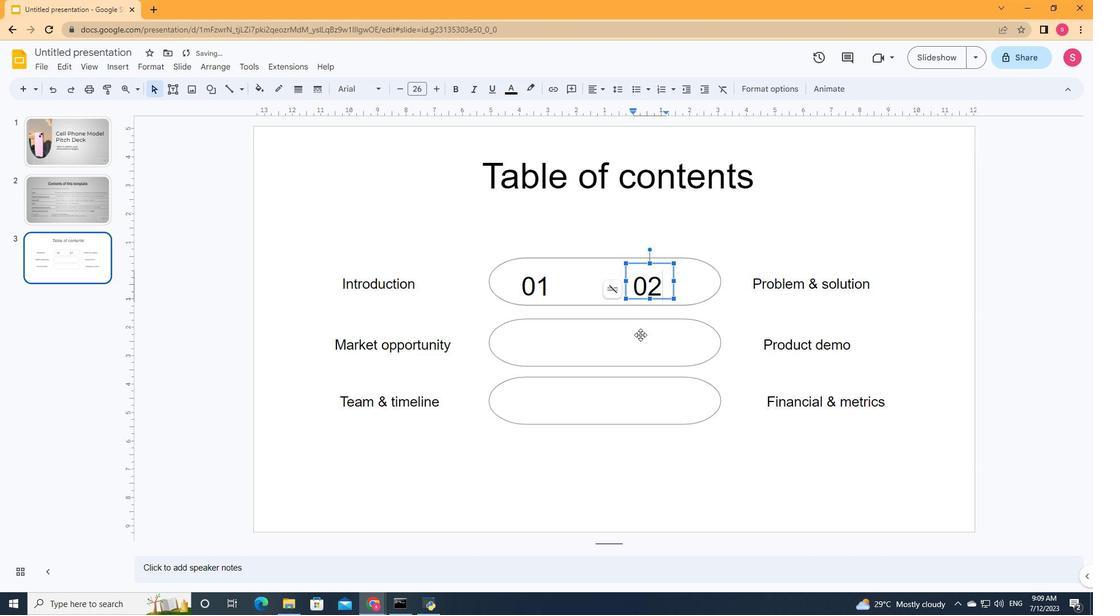 
Action: Mouse moved to (690, 239)
Screenshot: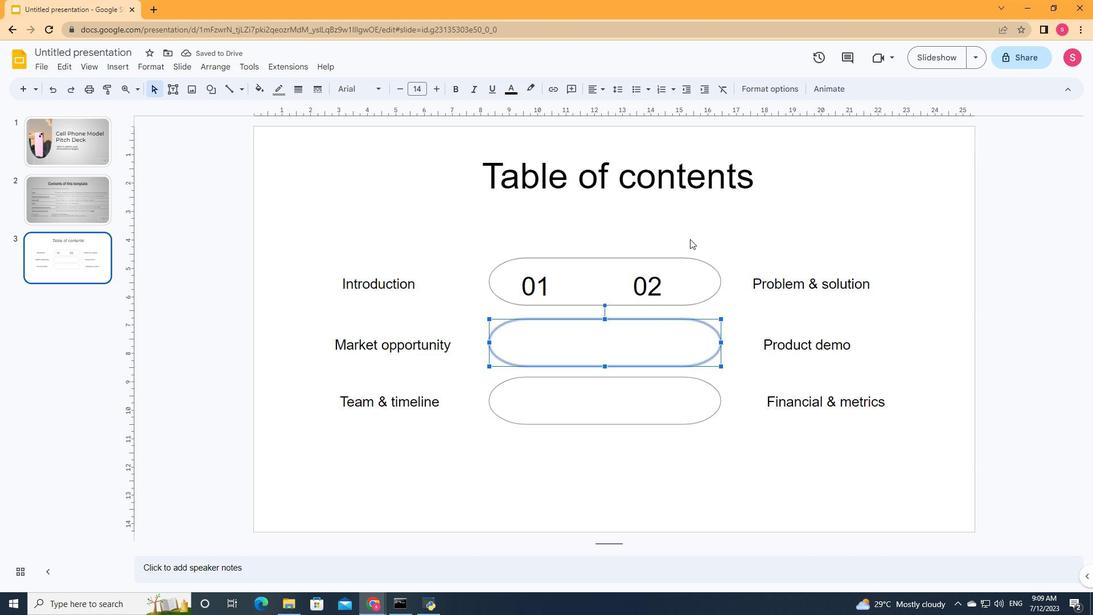 
Action: Key pressed ctrl+V
Screenshot: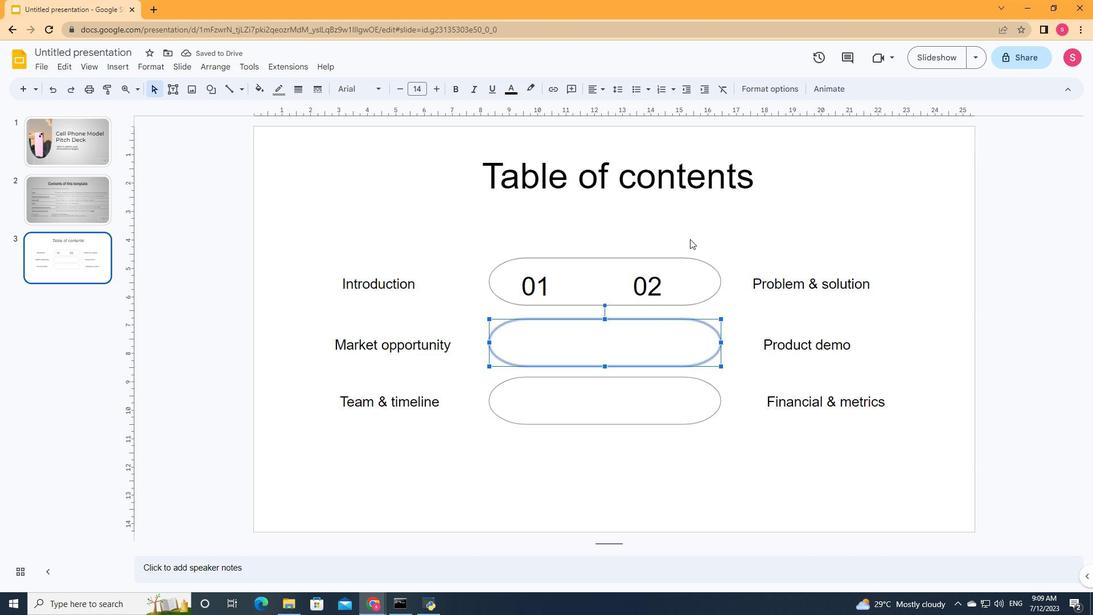 
Action: Mouse moved to (555, 286)
Screenshot: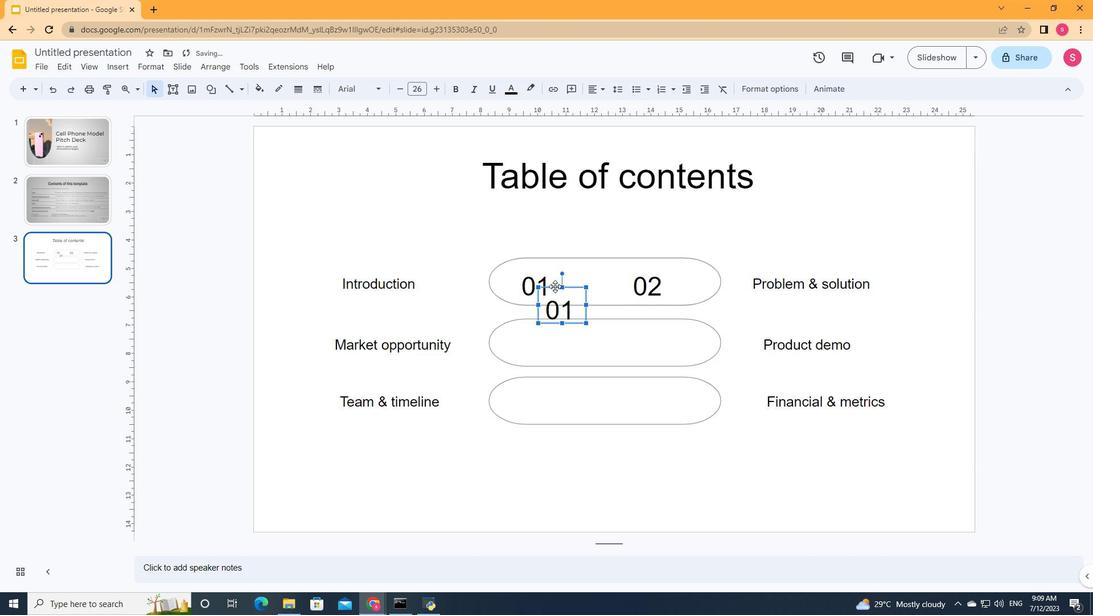 
Action: Mouse pressed left at (555, 286)
Screenshot: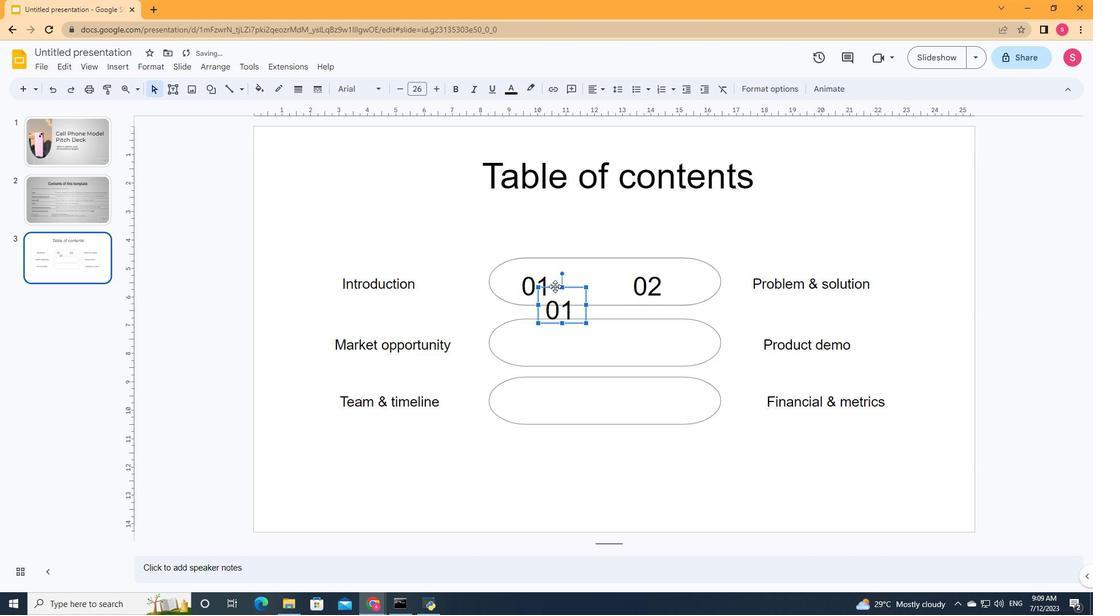 
Action: Mouse moved to (554, 347)
Screenshot: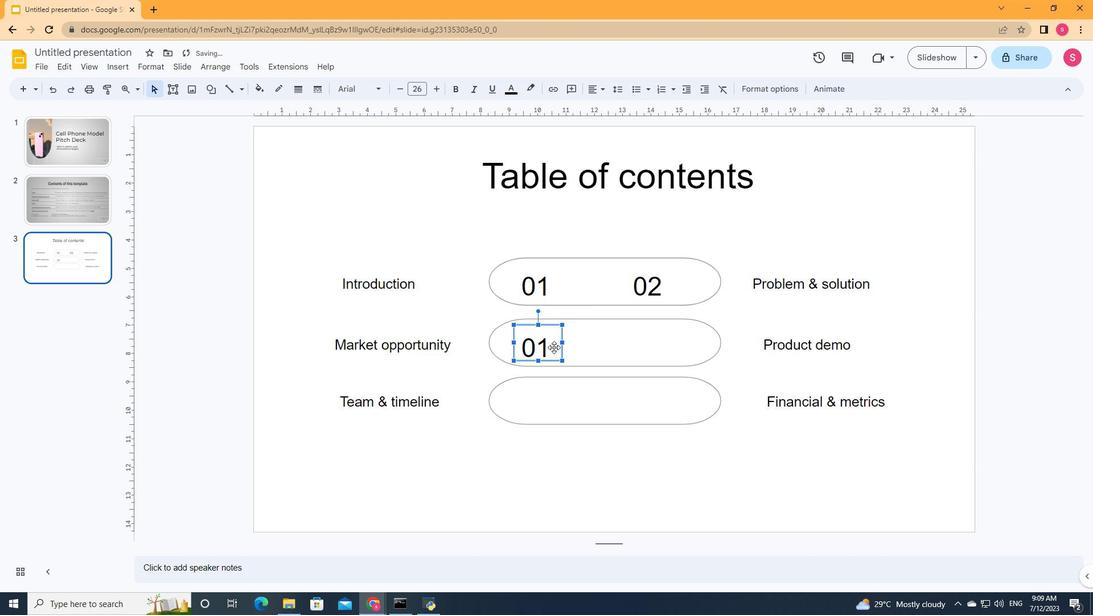 
Action: Mouse pressed left at (554, 347)
Screenshot: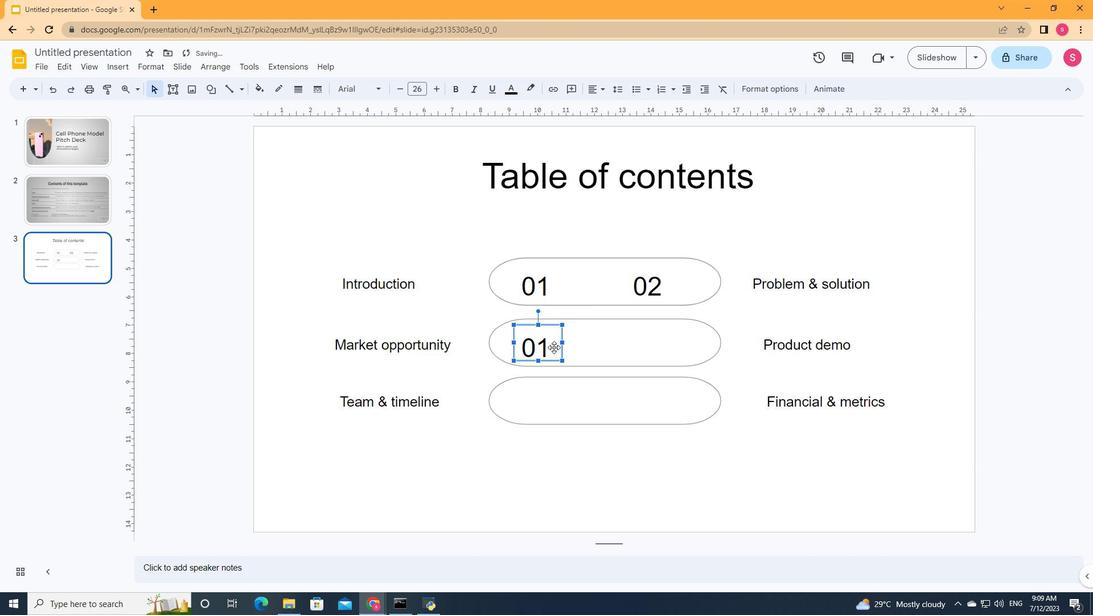 
Action: Mouse pressed left at (554, 347)
Screenshot: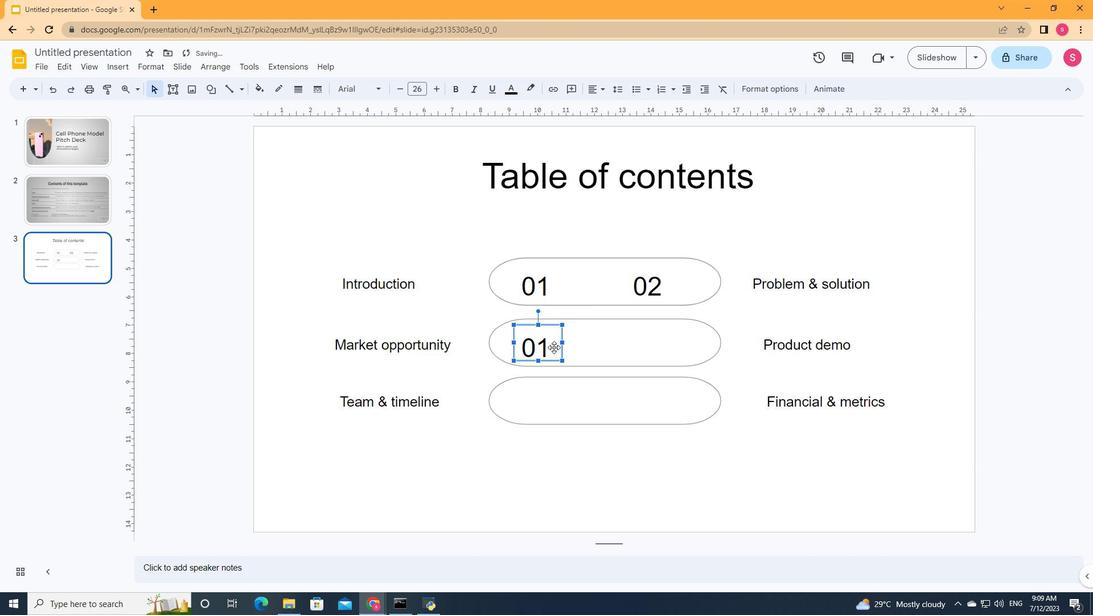 
Action: Mouse pressed left at (554, 347)
Screenshot: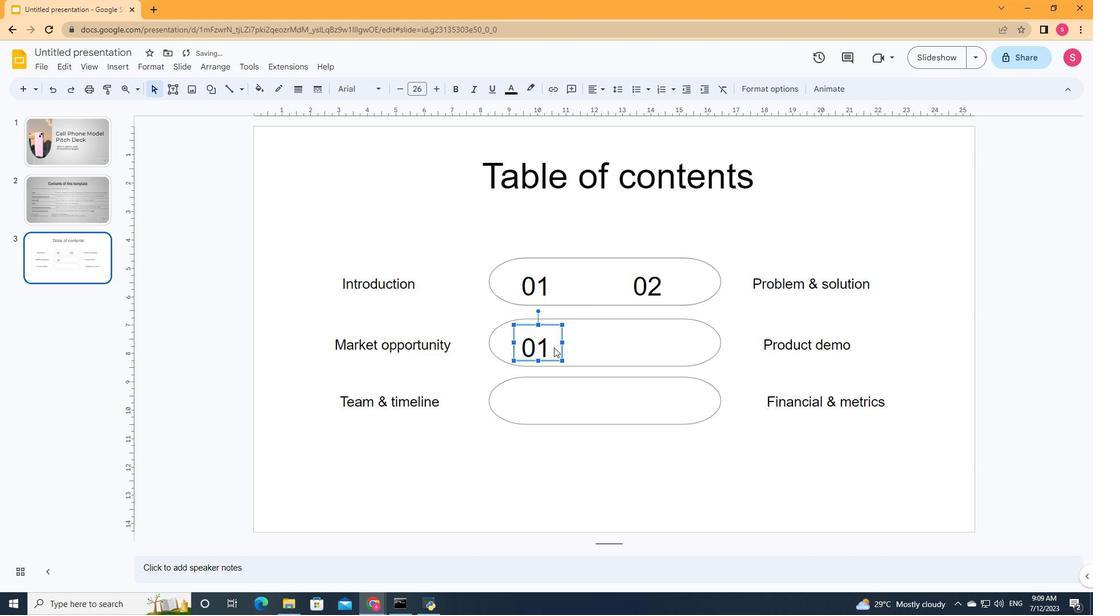 
Action: Key pressed <Key.right><Key.right><Key.backspace>3
Screenshot: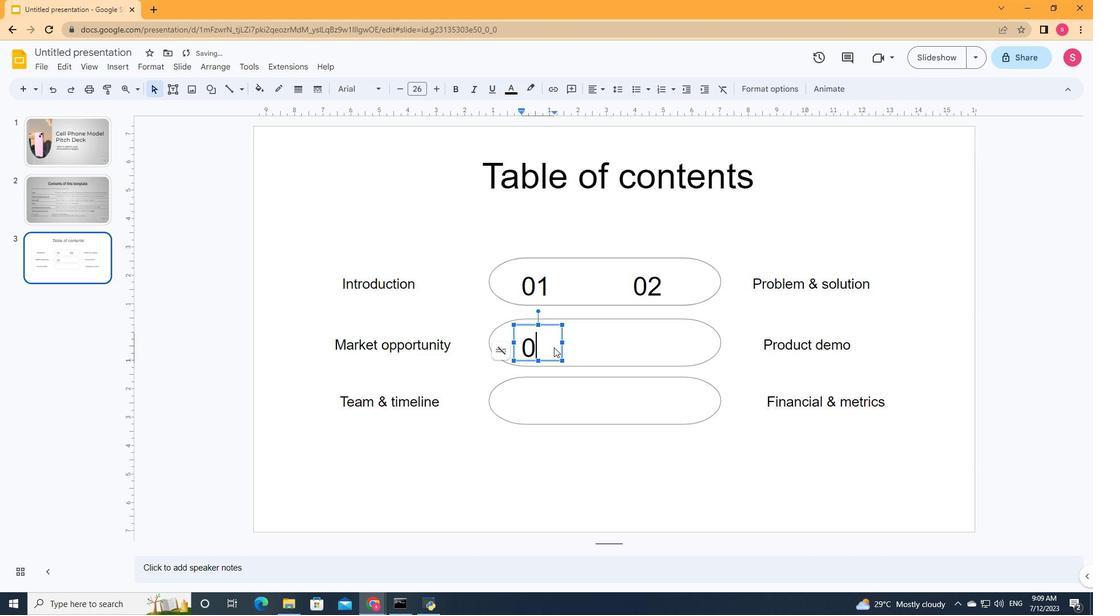 
Action: Mouse moved to (630, 349)
Screenshot: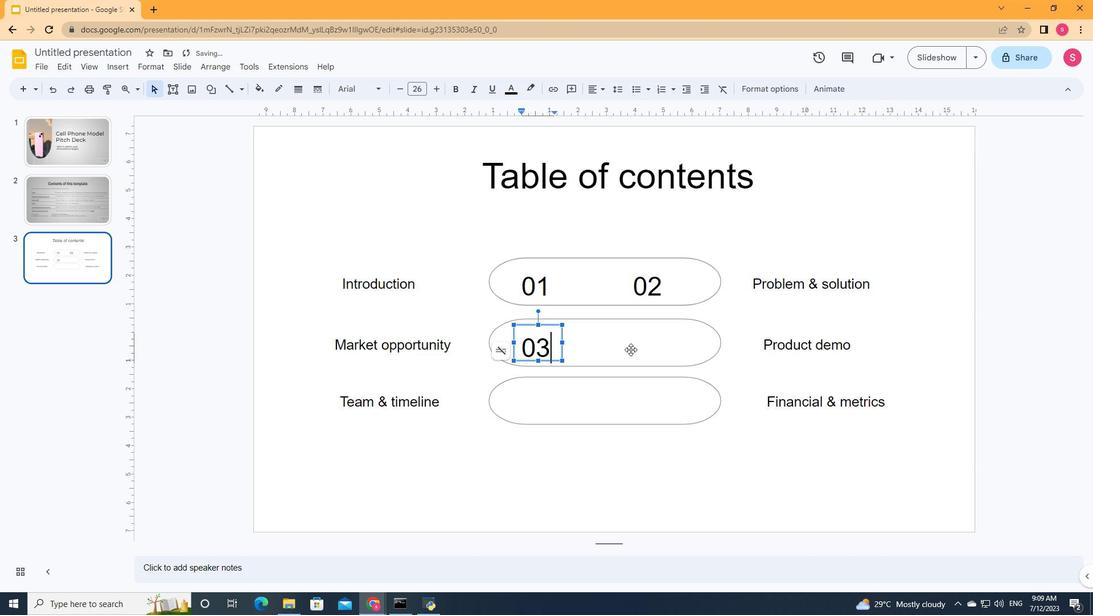 
Action: Mouse pressed left at (630, 349)
Screenshot: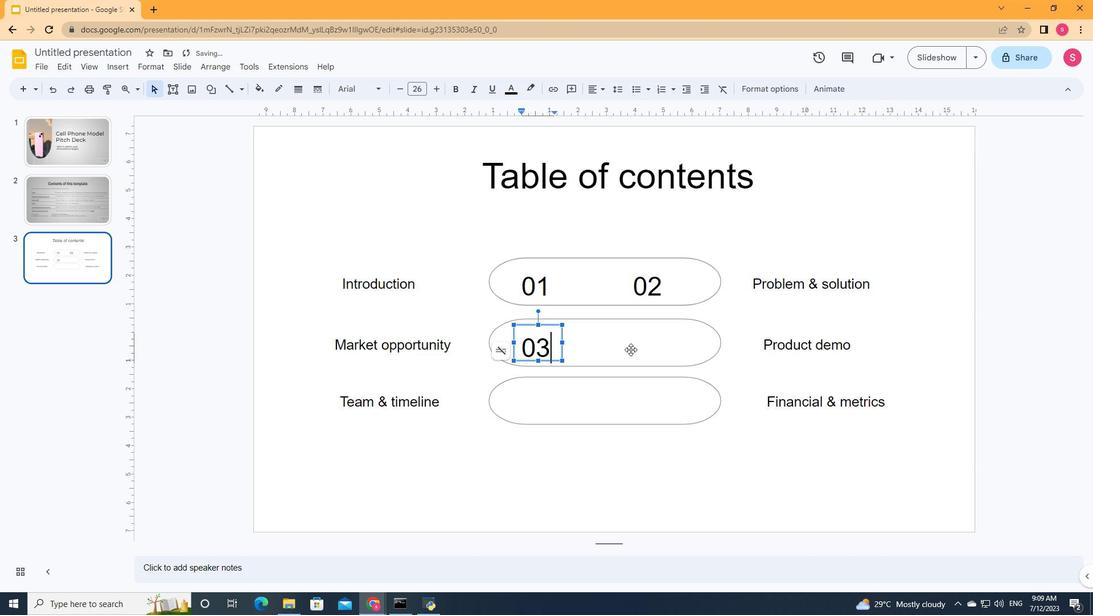
Action: Key pressed ctrl+V
Screenshot: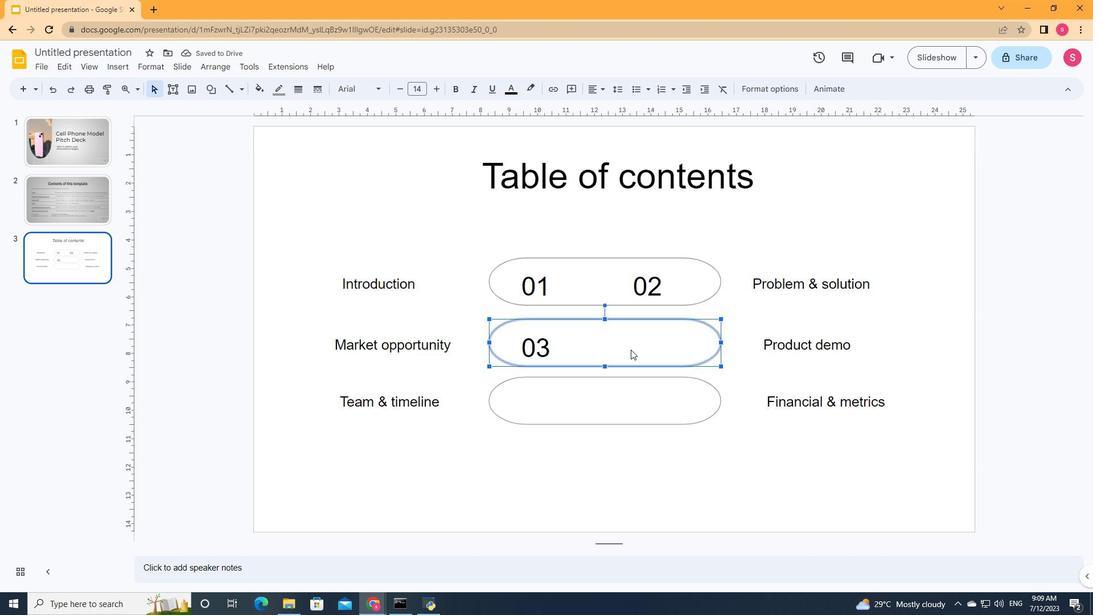 
Action: Mouse moved to (566, 299)
Screenshot: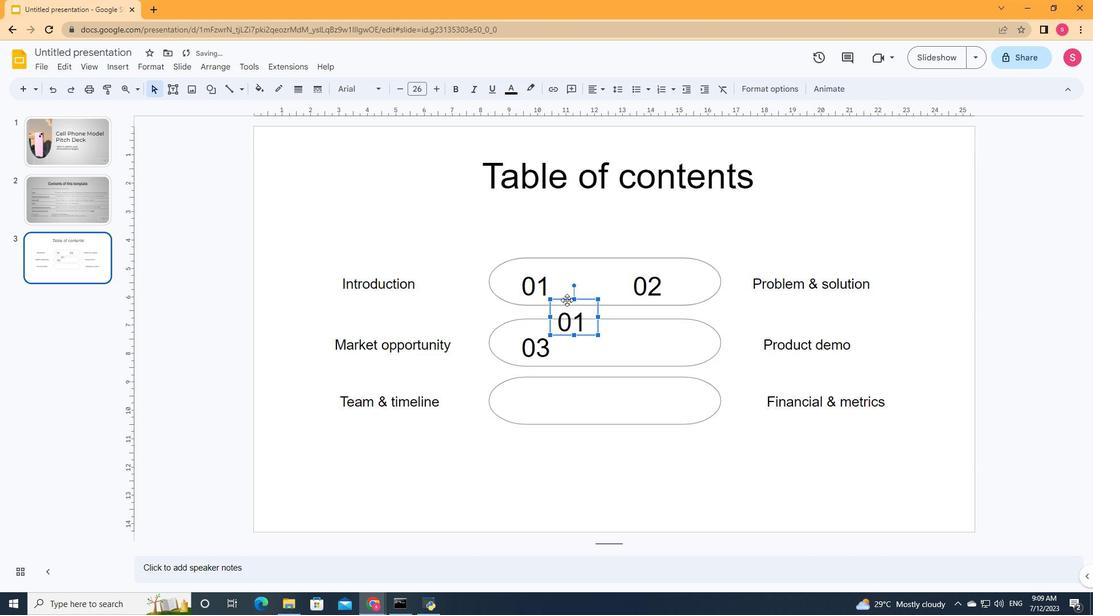 
Action: Mouse pressed left at (566, 299)
Screenshot: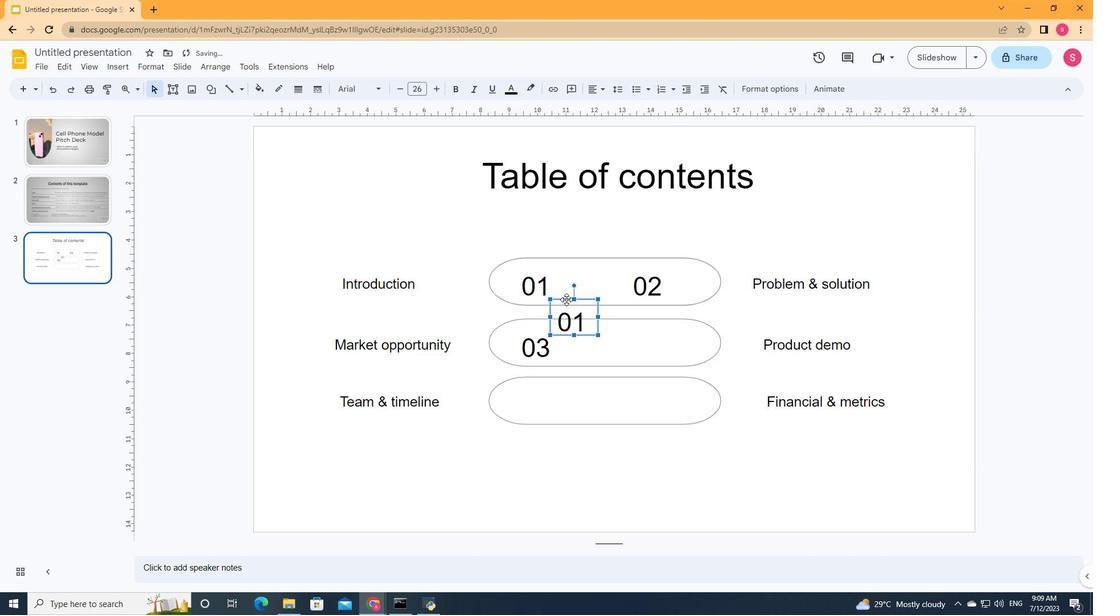
Action: Mouse moved to (662, 347)
Screenshot: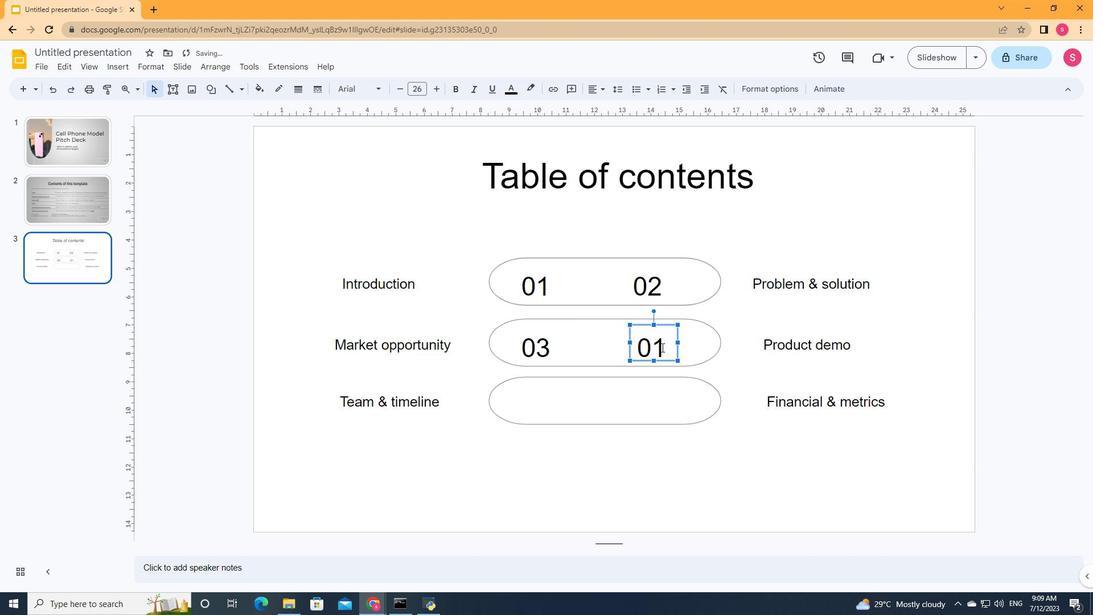
Action: Mouse pressed left at (662, 347)
Screenshot: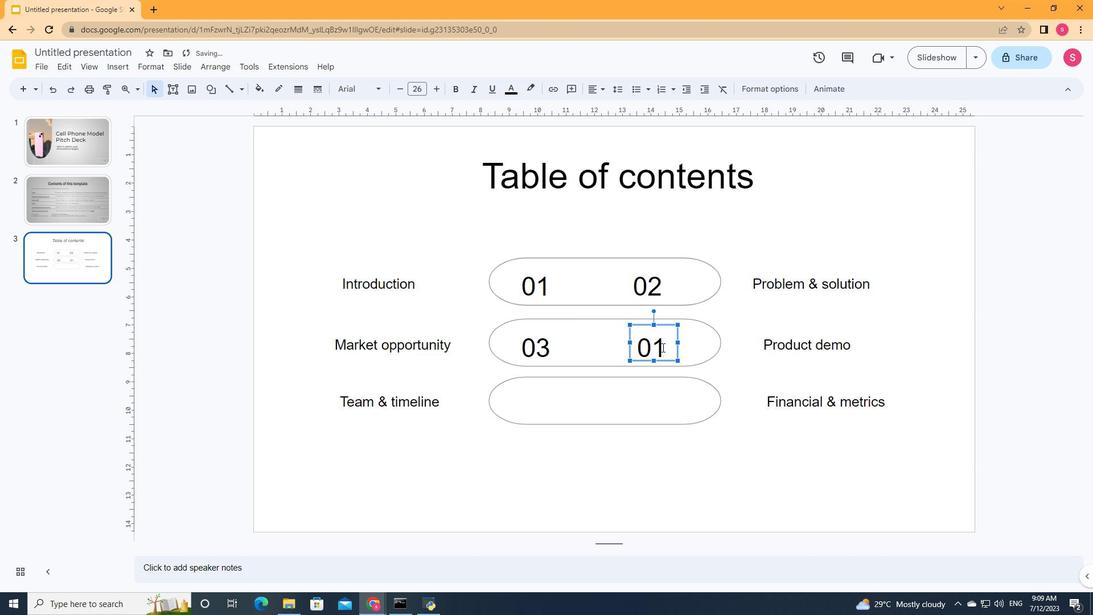 
Action: Key pressed <Key.backspace>4
Screenshot: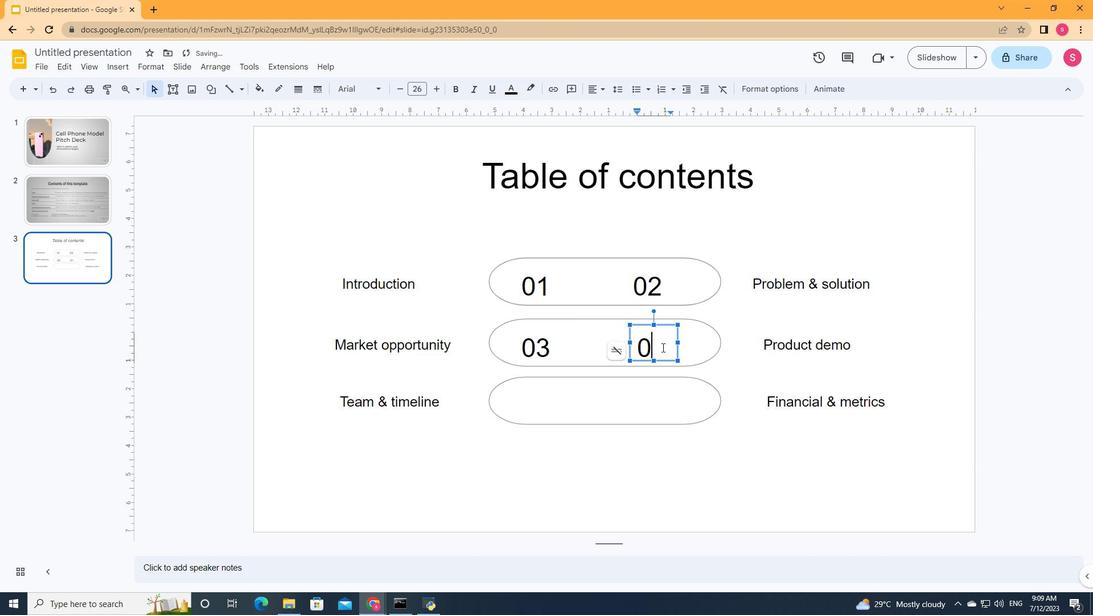 
Action: Mouse moved to (639, 384)
Screenshot: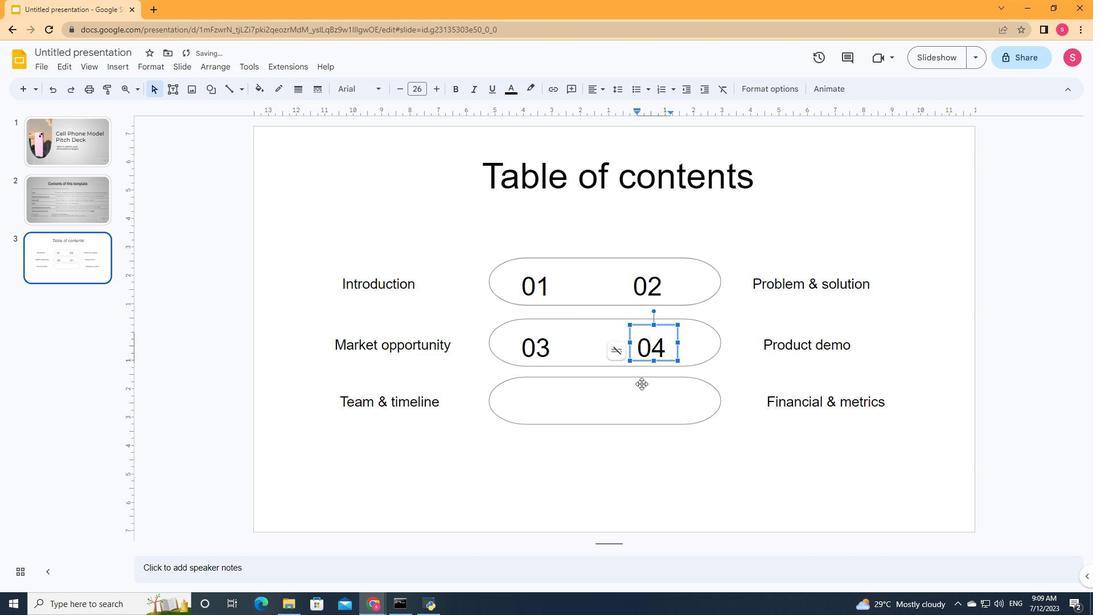 
Action: Key pressed ctrl+V
Screenshot: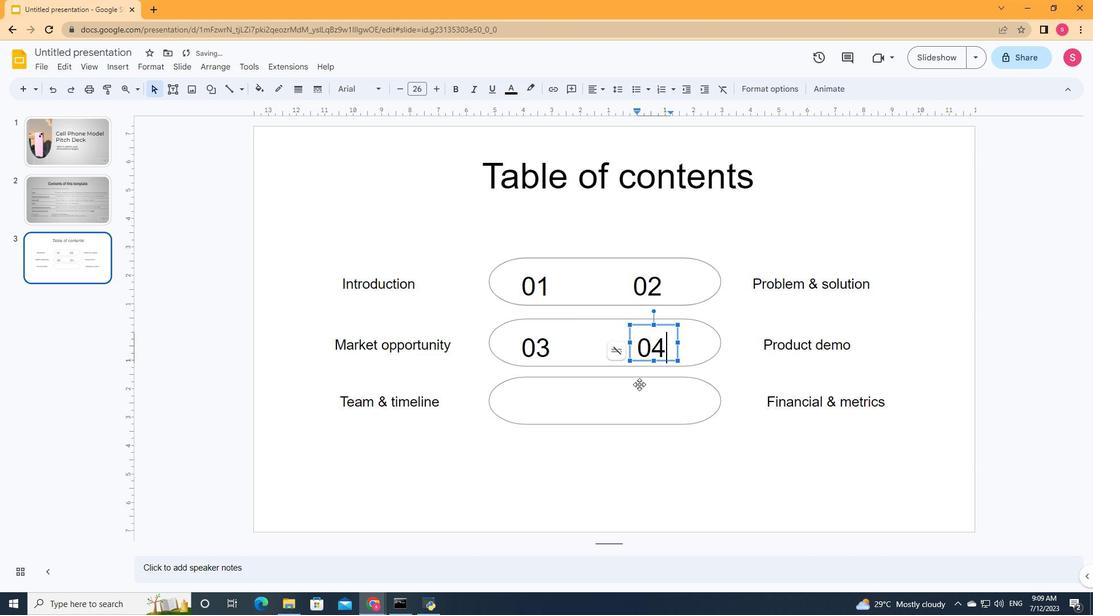 
Action: Mouse moved to (652, 379)
Screenshot: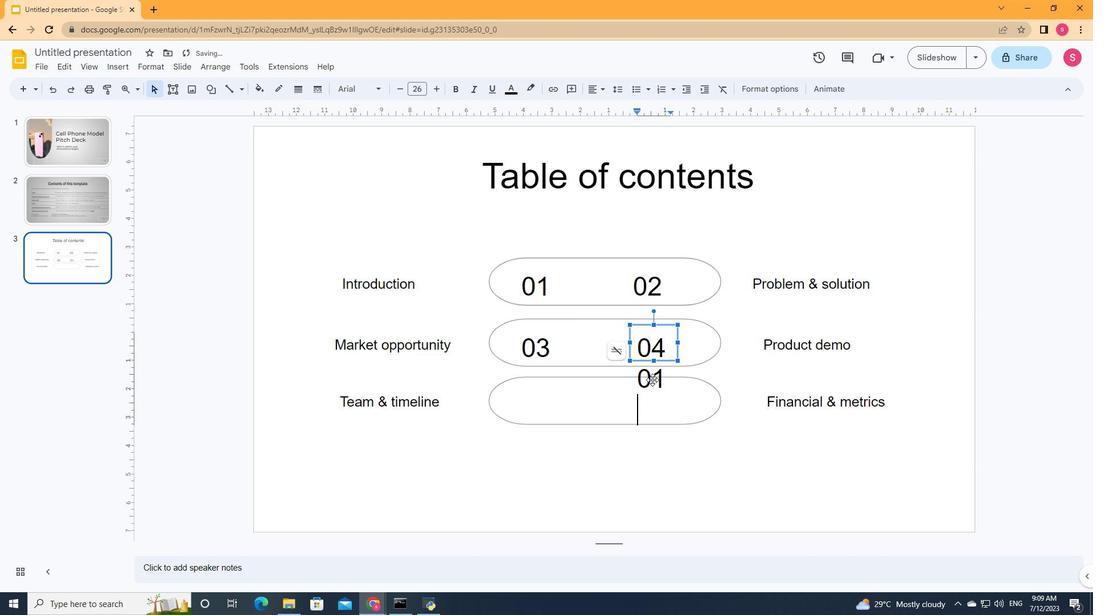 
Action: Mouse pressed left at (652, 379)
Screenshot: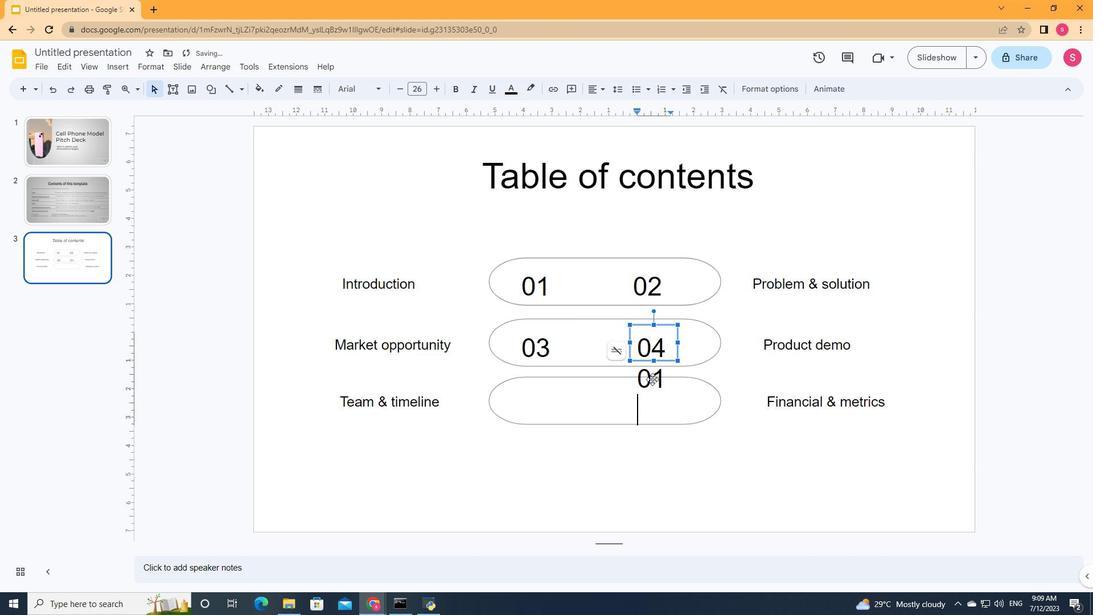 
Action: Mouse moved to (651, 371)
Screenshot: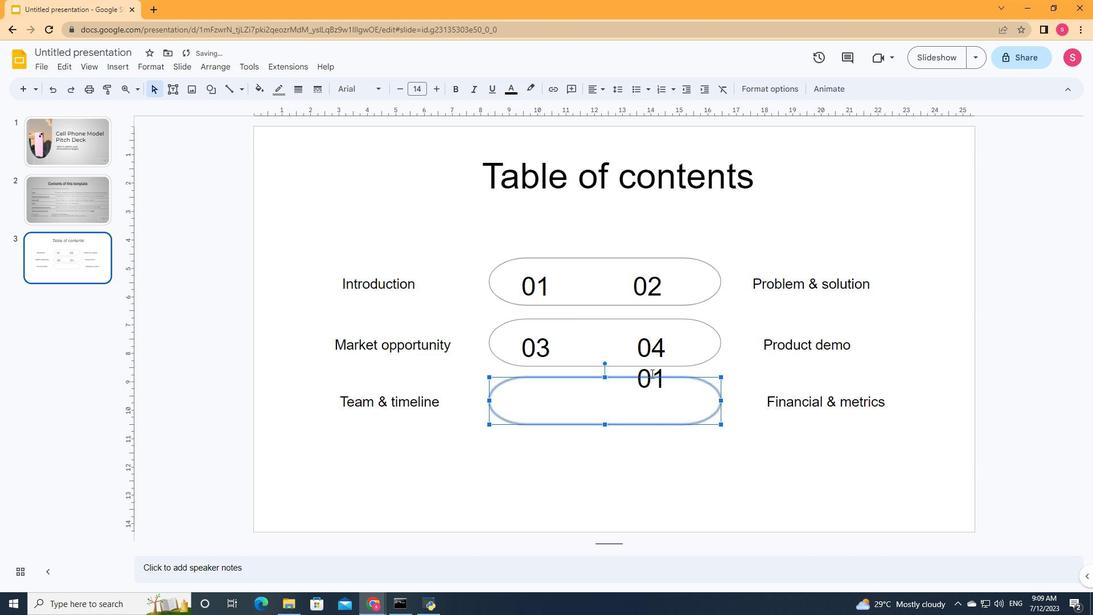 
Action: Mouse pressed left at (651, 371)
Screenshot: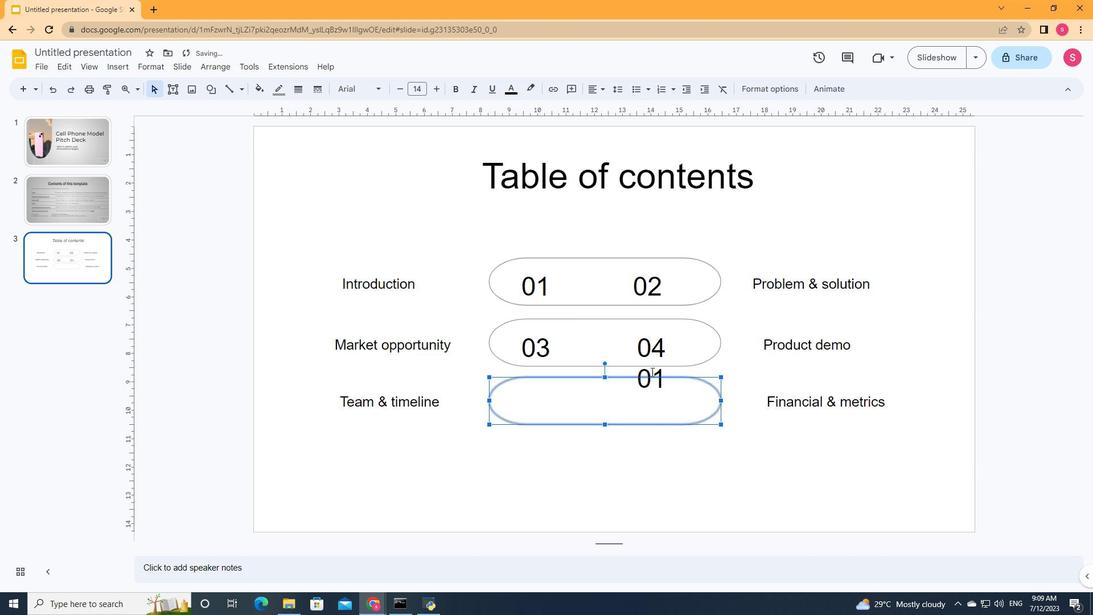 
Action: Mouse moved to (638, 379)
Screenshot: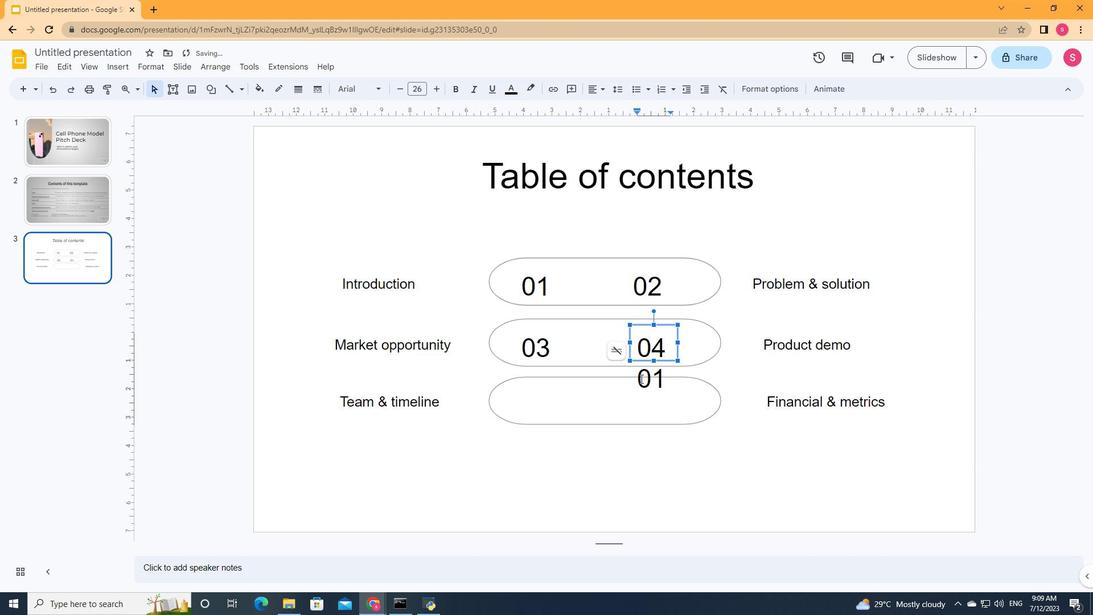 
Action: Mouse pressed left at (638, 379)
Screenshot: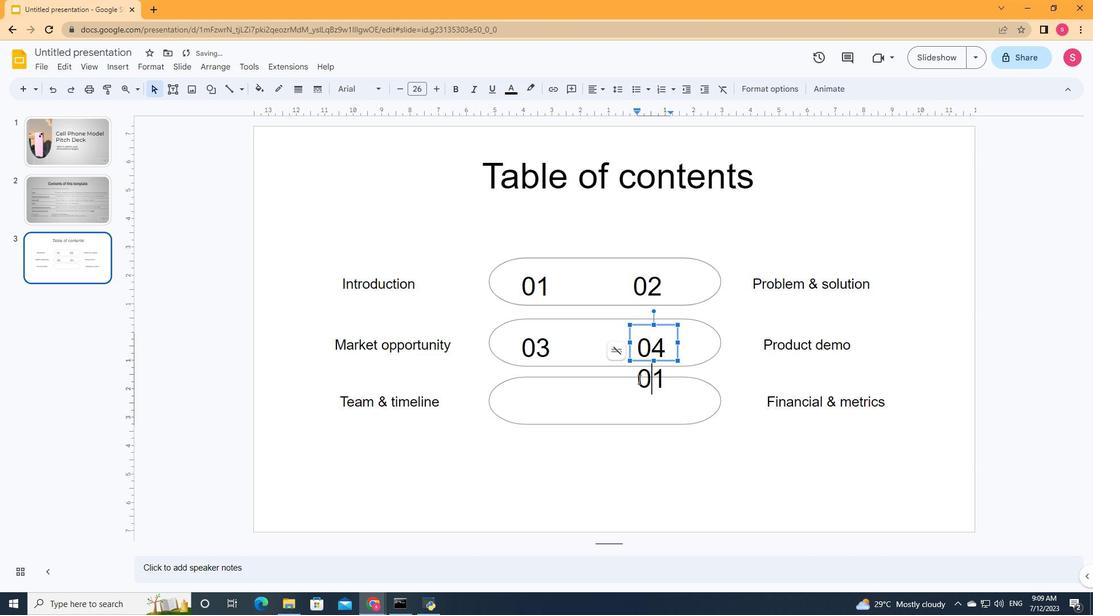 
Action: Key pressed ctrl+Z
Screenshot: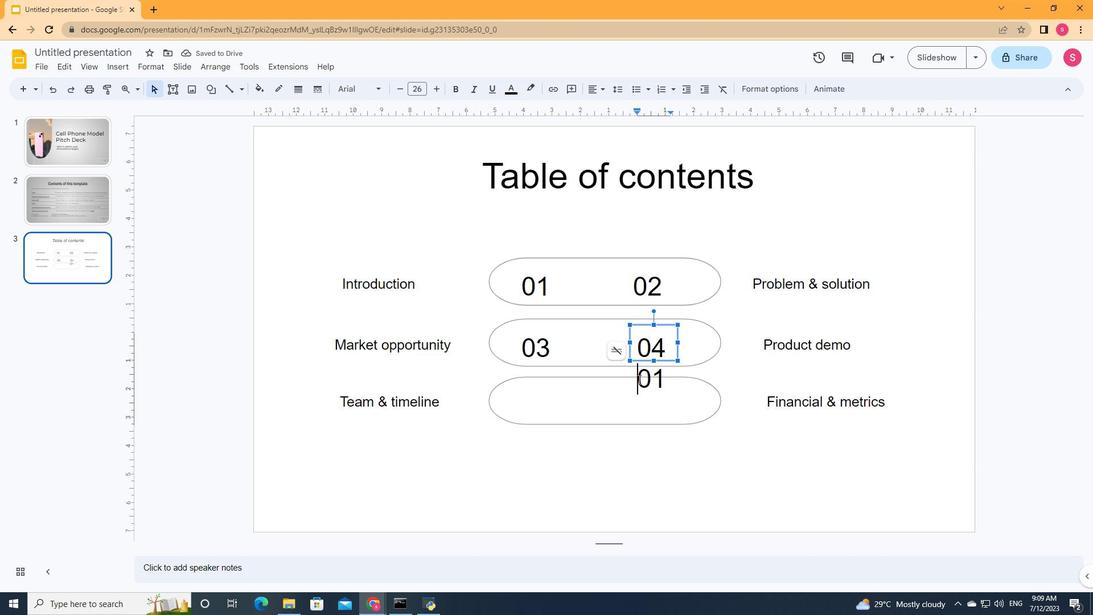 
Action: Mouse moved to (601, 347)
Screenshot: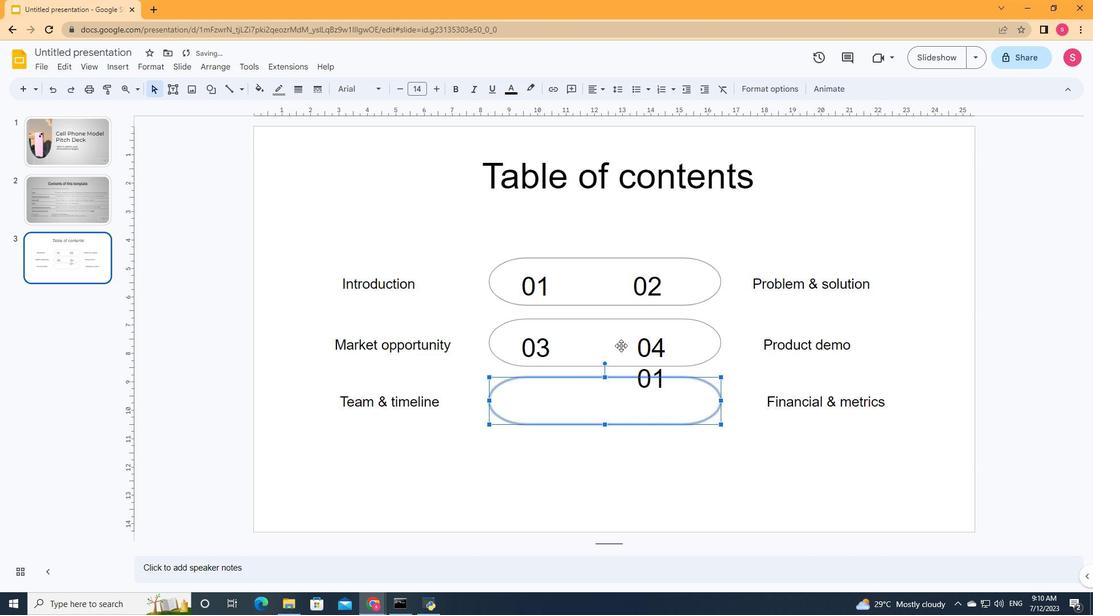 
Action: Mouse pressed left at (601, 347)
Screenshot: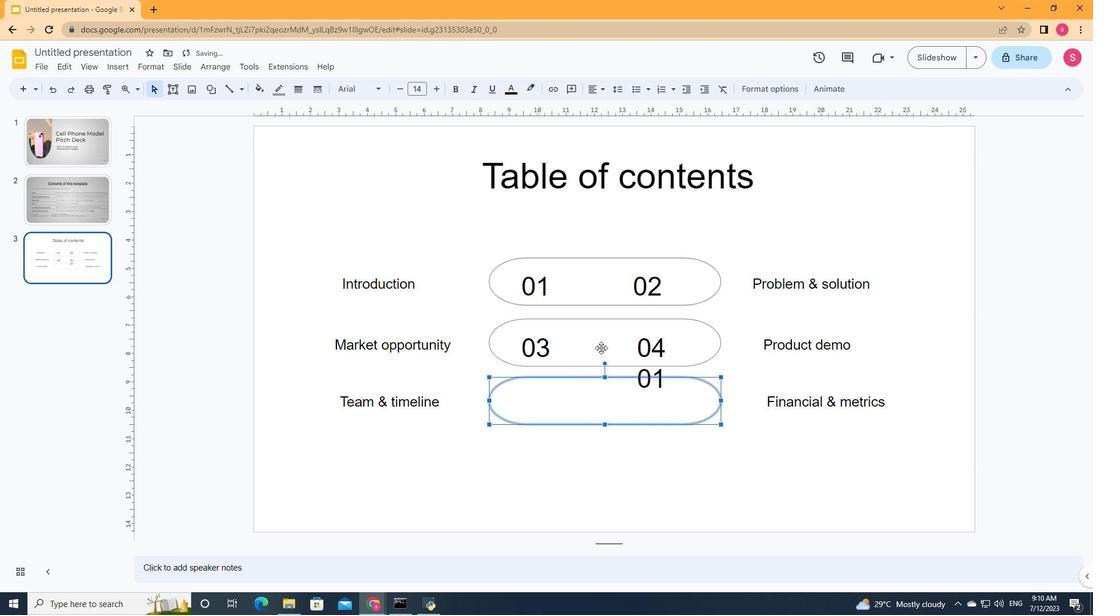 
Action: Mouse moved to (749, 254)
Screenshot: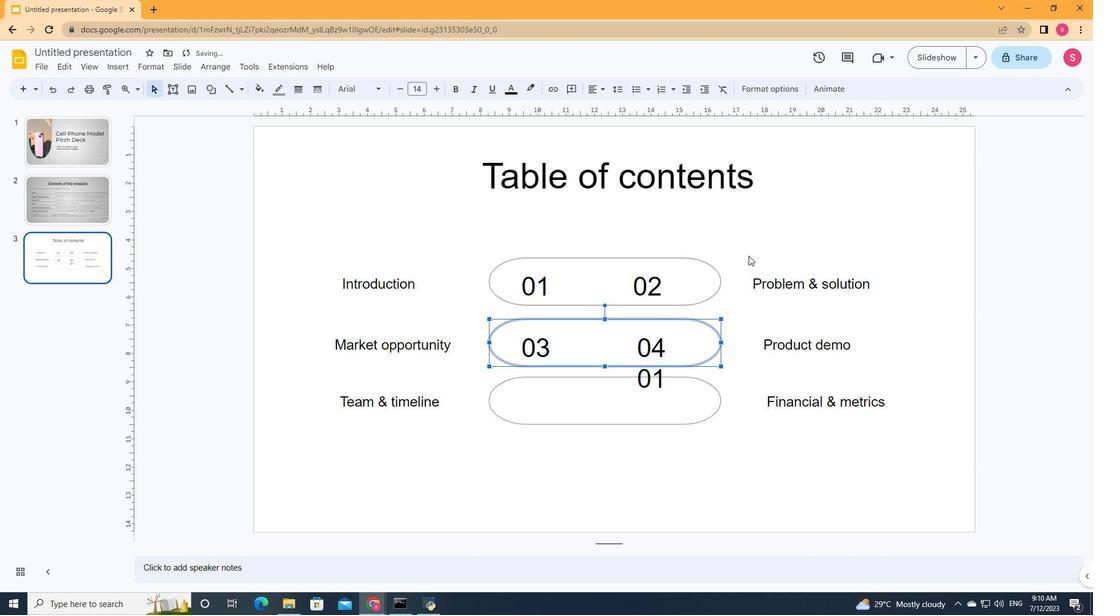 
Action: Mouse pressed left at (749, 254)
Screenshot: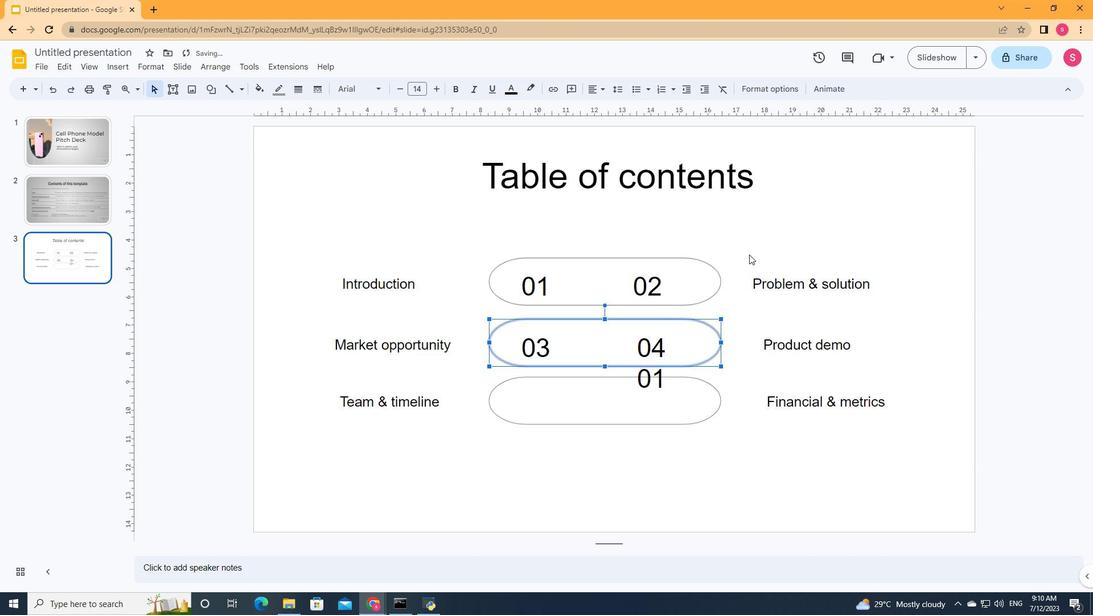
Action: Mouse moved to (748, 254)
Screenshot: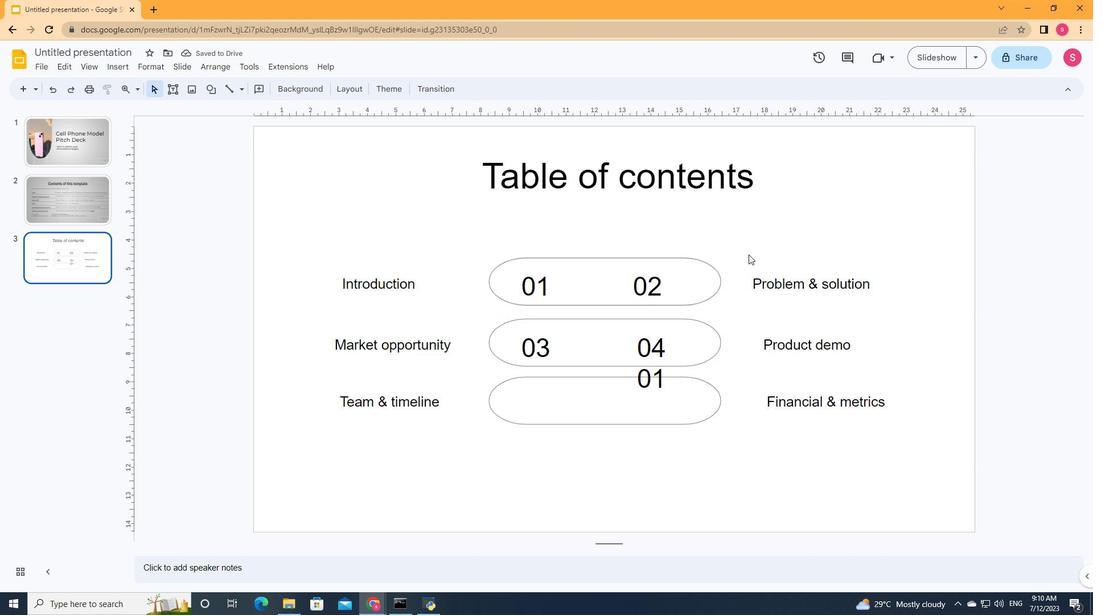 
Action: Key pressed ctrl+V
Screenshot: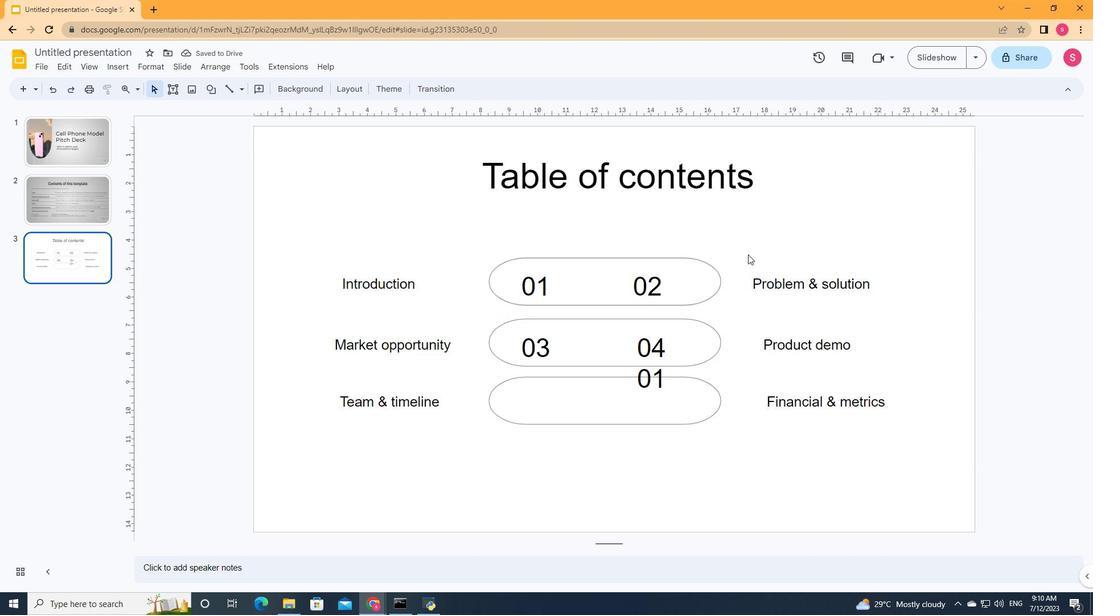 
Action: Mouse moved to (575, 312)
Screenshot: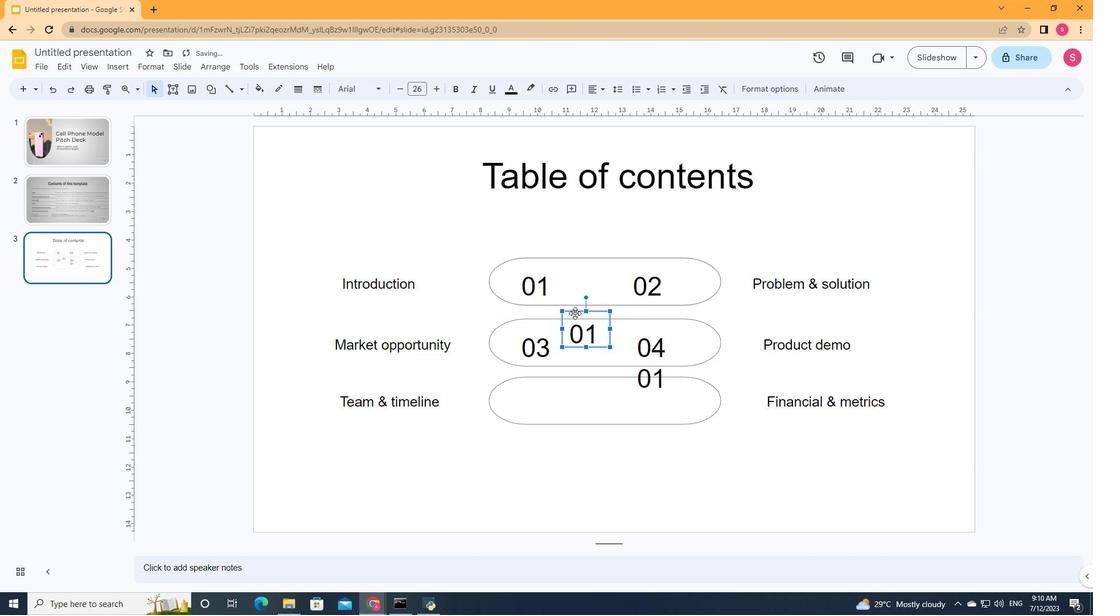 
Action: Mouse pressed left at (575, 312)
Screenshot: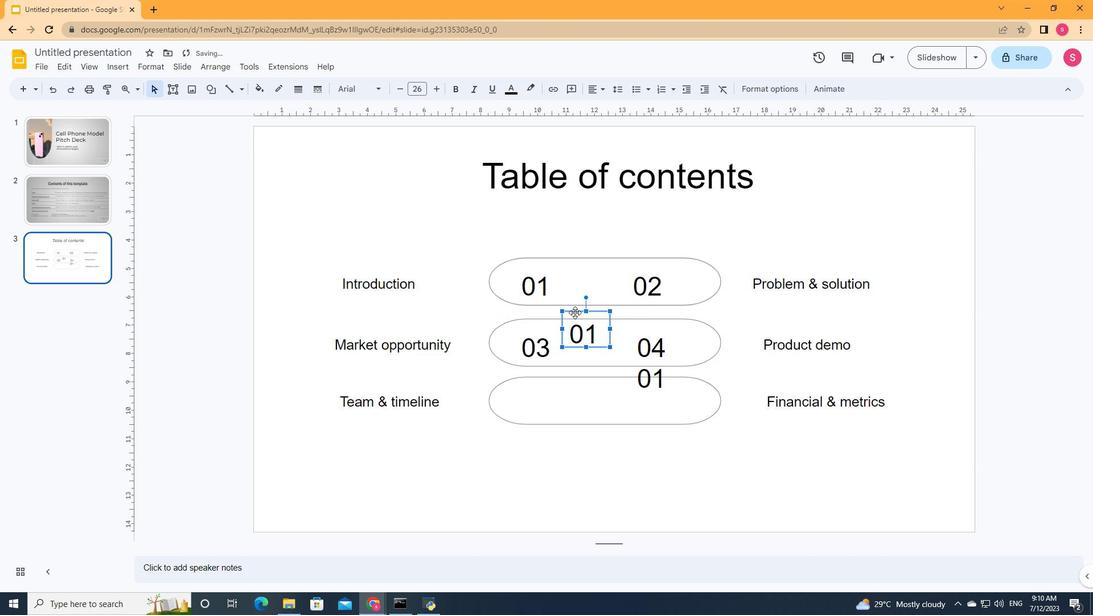 
Action: Mouse moved to (593, 326)
Screenshot: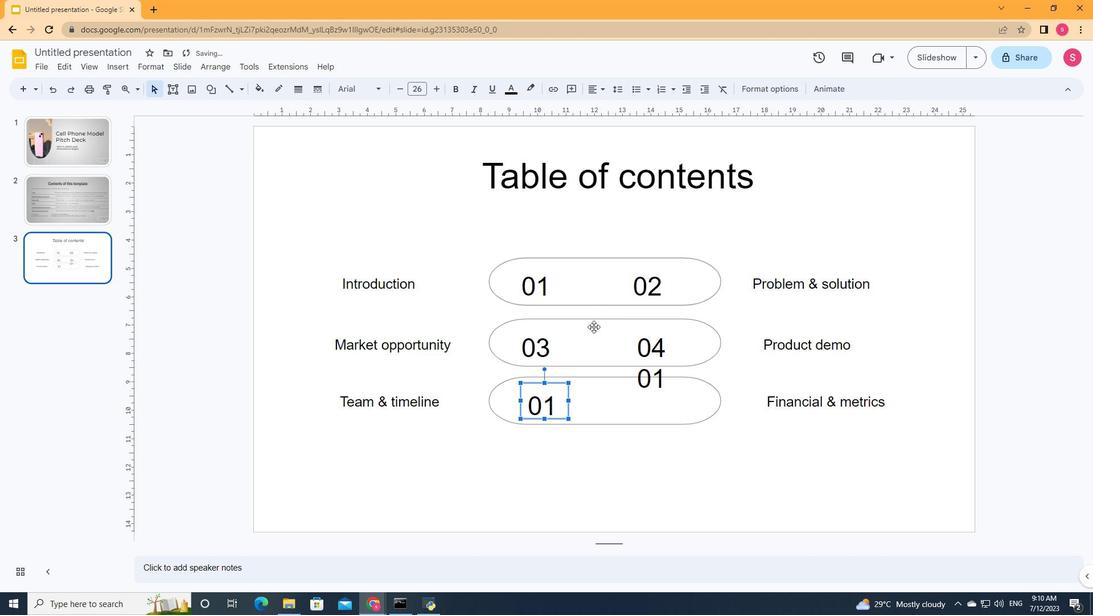 
Action: Key pressed ctrl+V
Screenshot: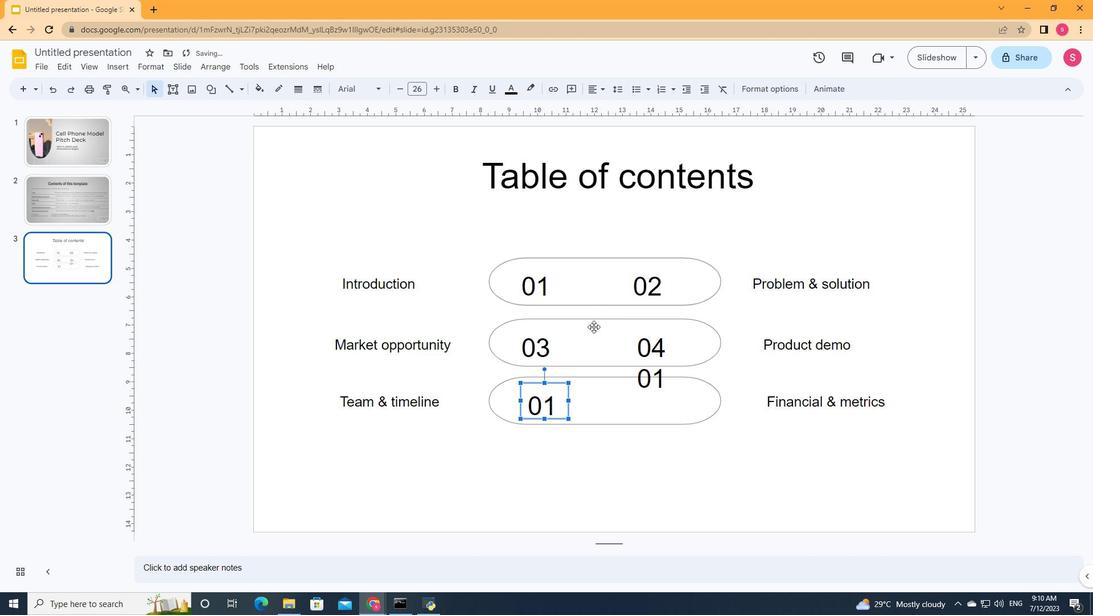 
Action: Mouse moved to (593, 321)
